 Task: Collaborate with accreditation bodies or agencies as needed.
Action: Mouse moved to (369, 73)
Screenshot: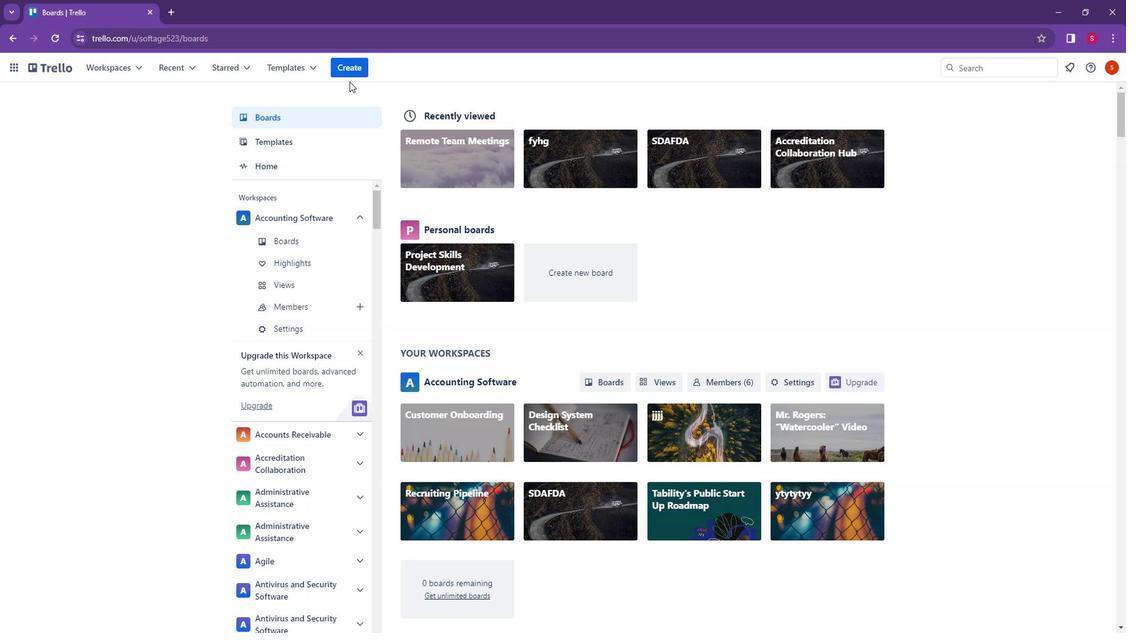 
Action: Mouse pressed left at (369, 73)
Screenshot: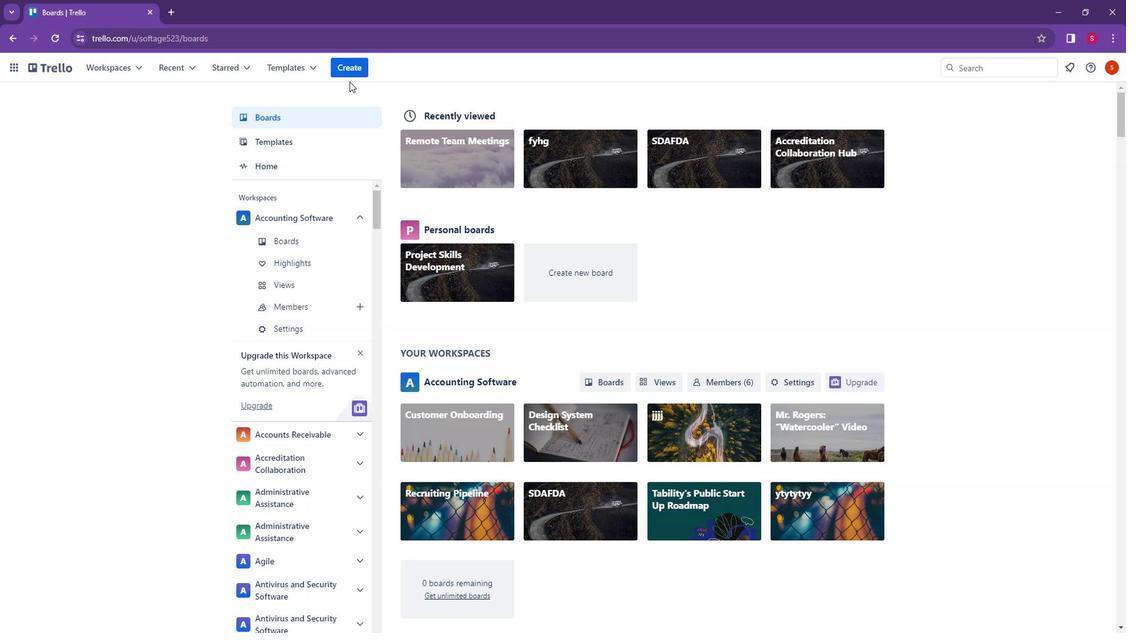 
Action: Mouse moved to (371, 121)
Screenshot: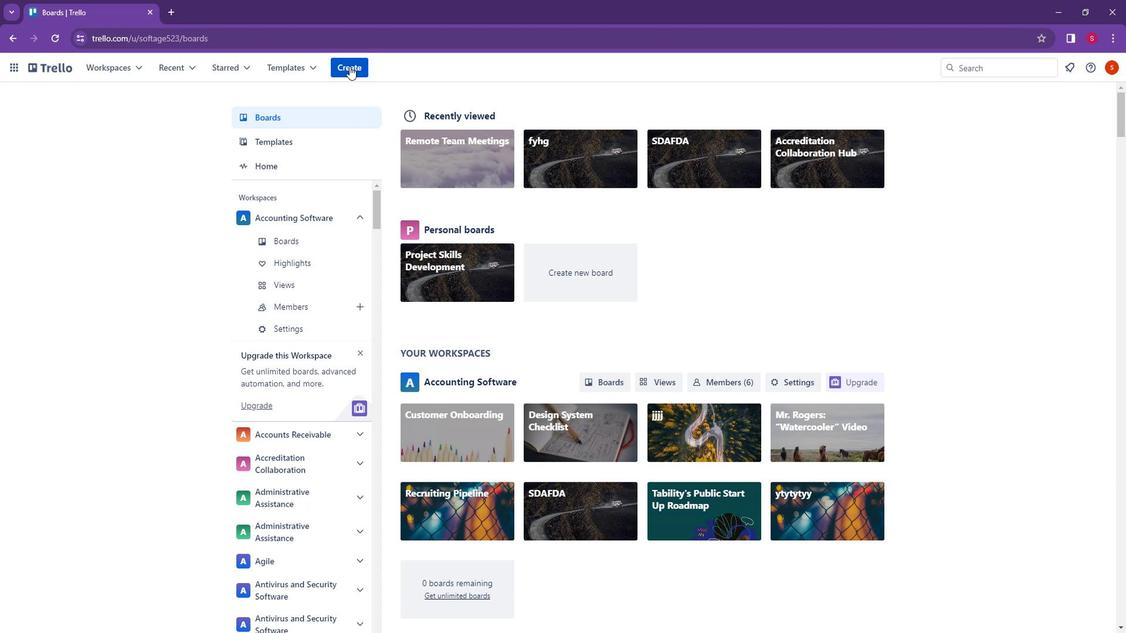 
Action: Mouse pressed left at (371, 121)
Screenshot: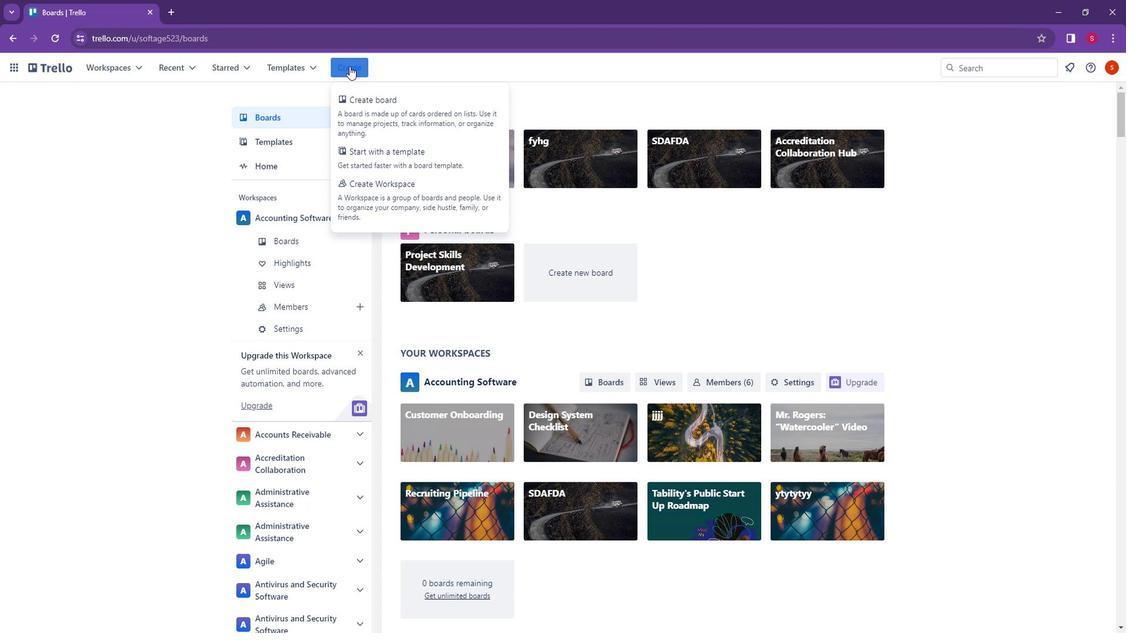 
Action: Mouse moved to (380, 272)
Screenshot: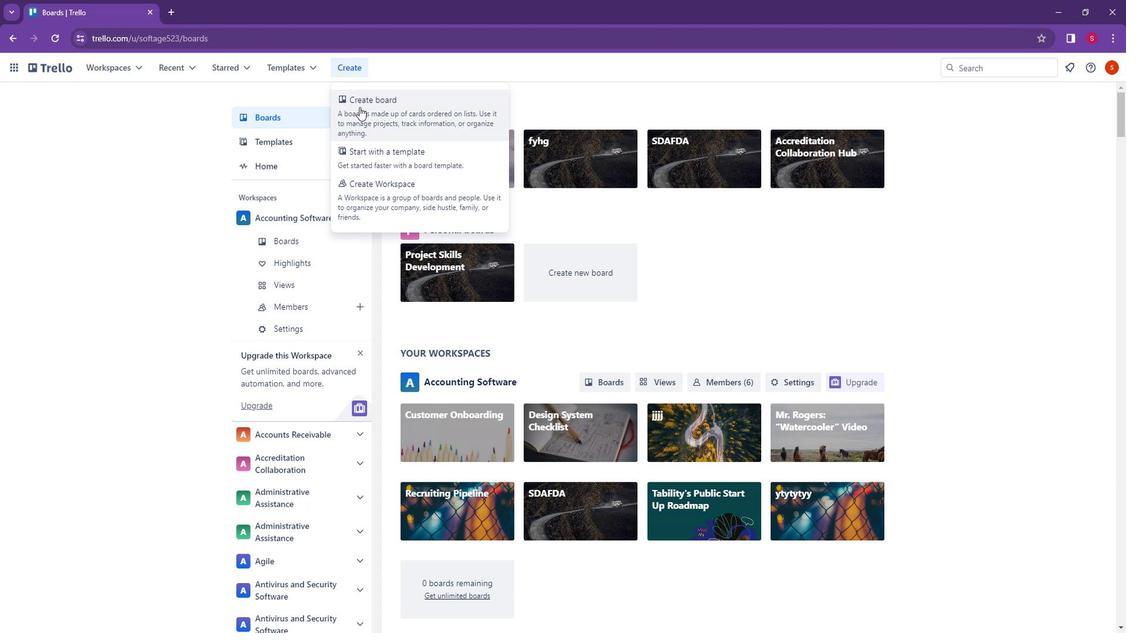 
Action: Key pressed <Key.caps_lock>A<Key.caps_lock>ccreditation<Key.space><Key.caps_lock>C<Key.caps_lock>ollaboration<Key.space><Key.caps_lock>H<Key.caps_lock>ub<Key.space>
Screenshot: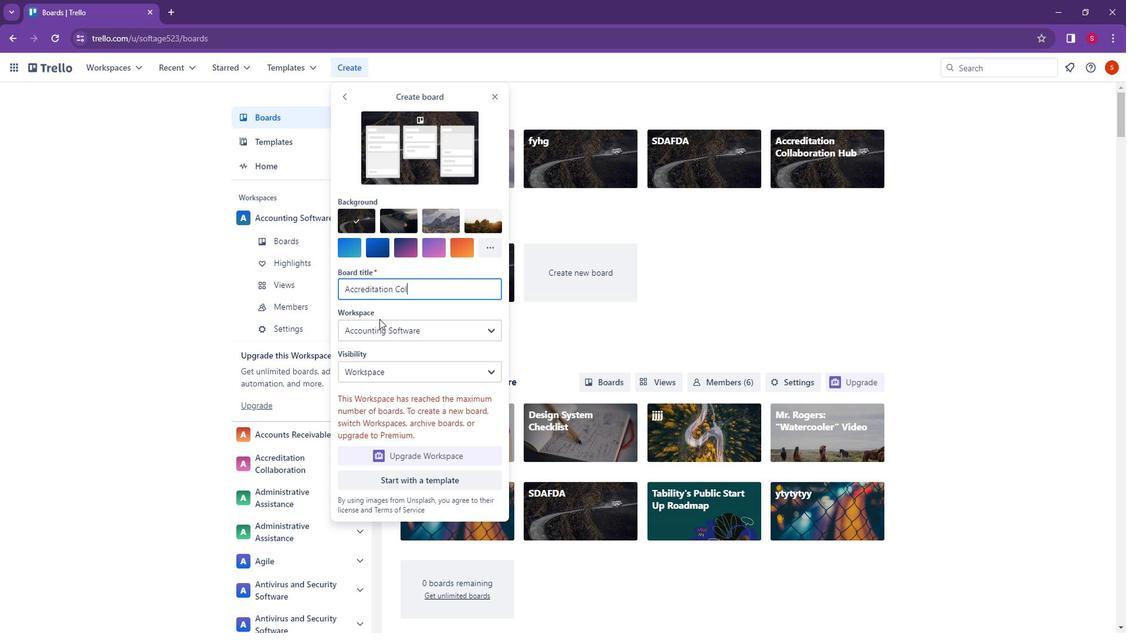 
Action: Mouse moved to (435, 371)
Screenshot: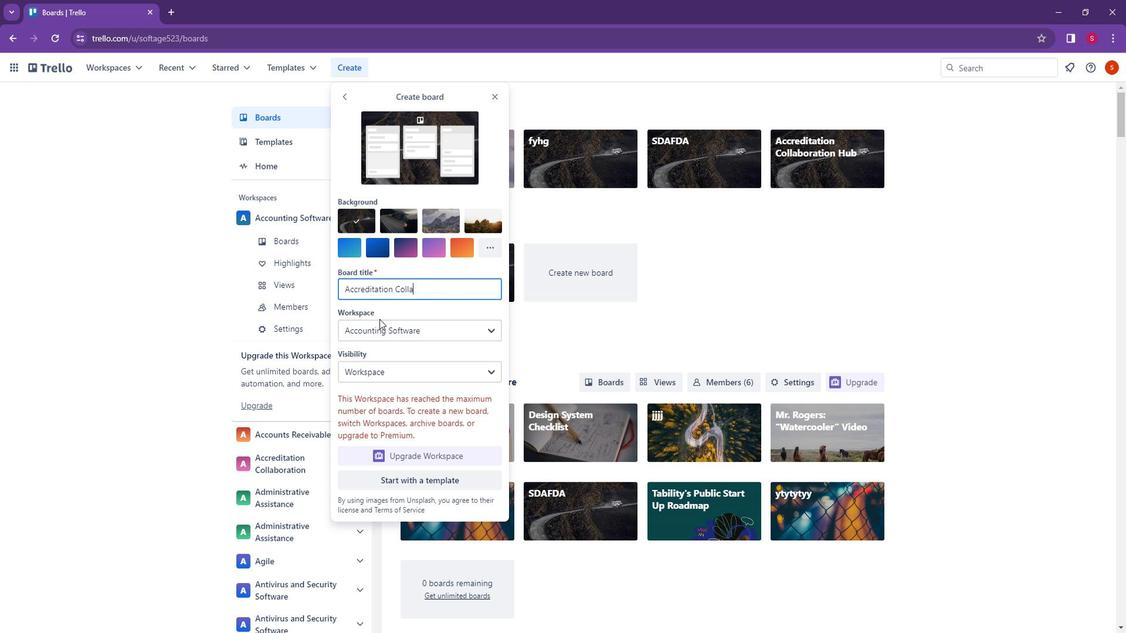 
Action: Mouse pressed left at (435, 371)
Screenshot: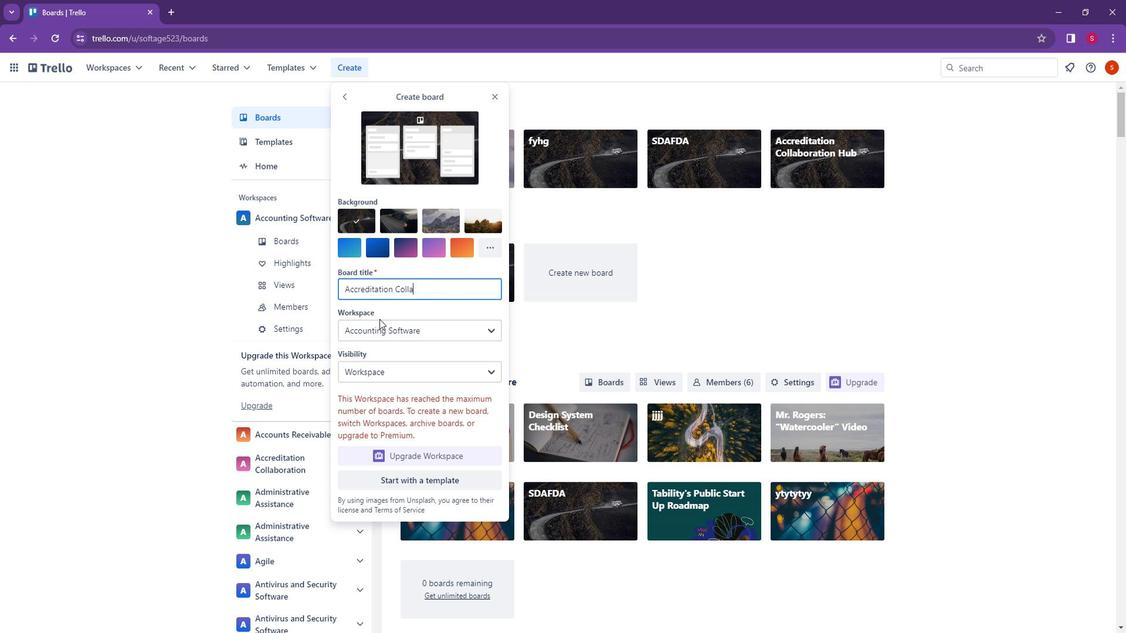 
Action: Mouse moved to (426, 395)
Screenshot: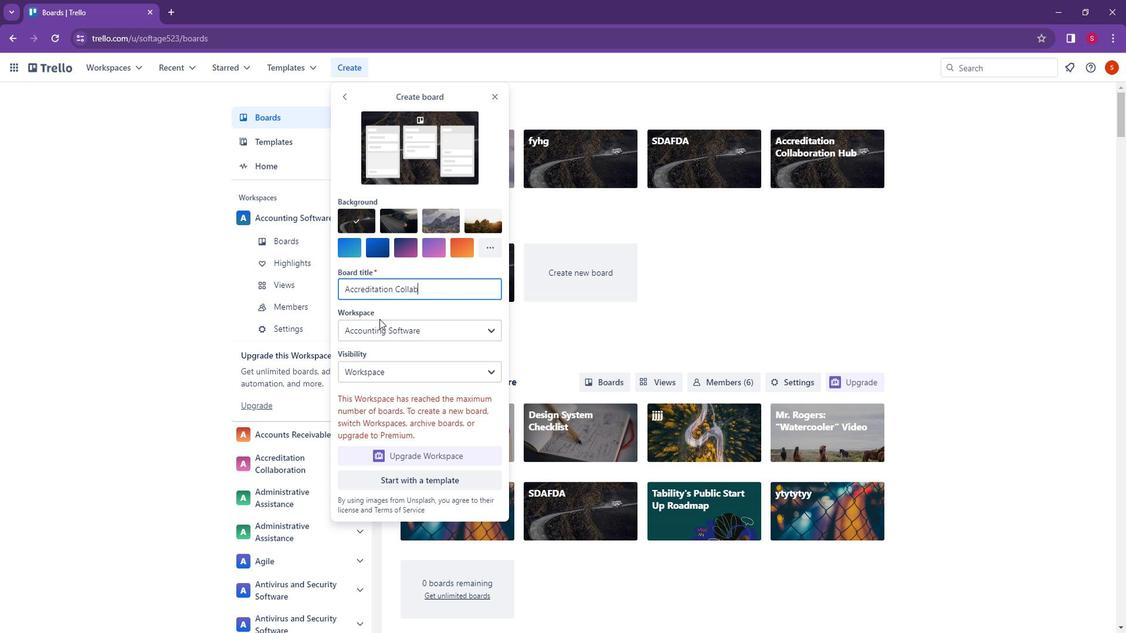 
Action: Mouse pressed left at (426, 395)
Screenshot: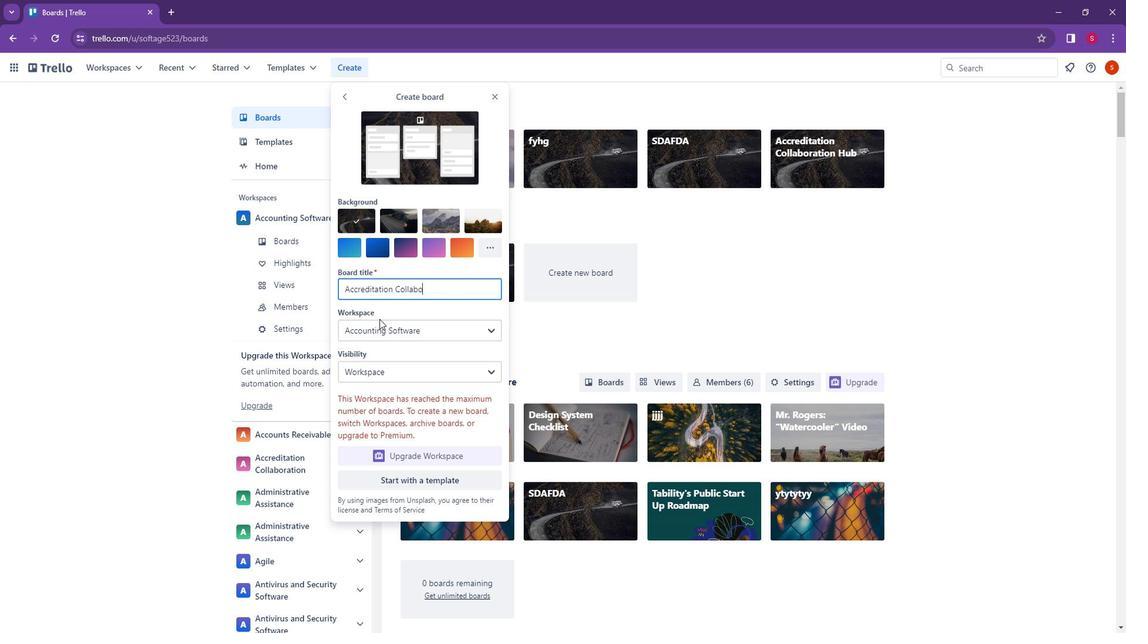 
Action: Mouse moved to (427, 405)
Screenshot: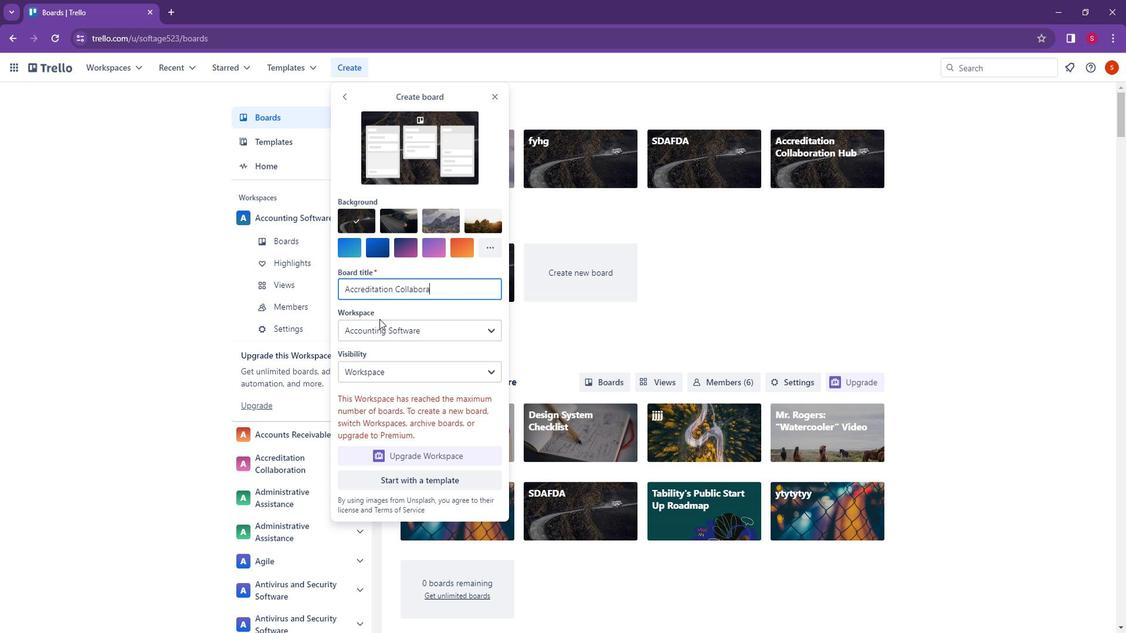 
Action: Mouse pressed left at (427, 405)
Screenshot: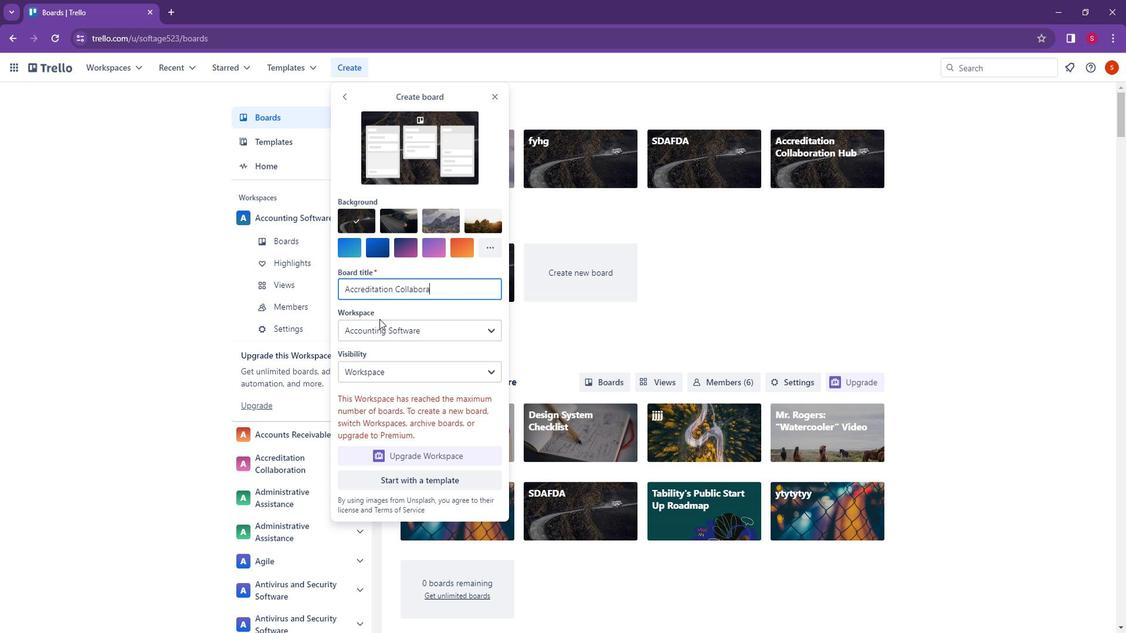 
Action: Mouse moved to (235, 150)
Screenshot: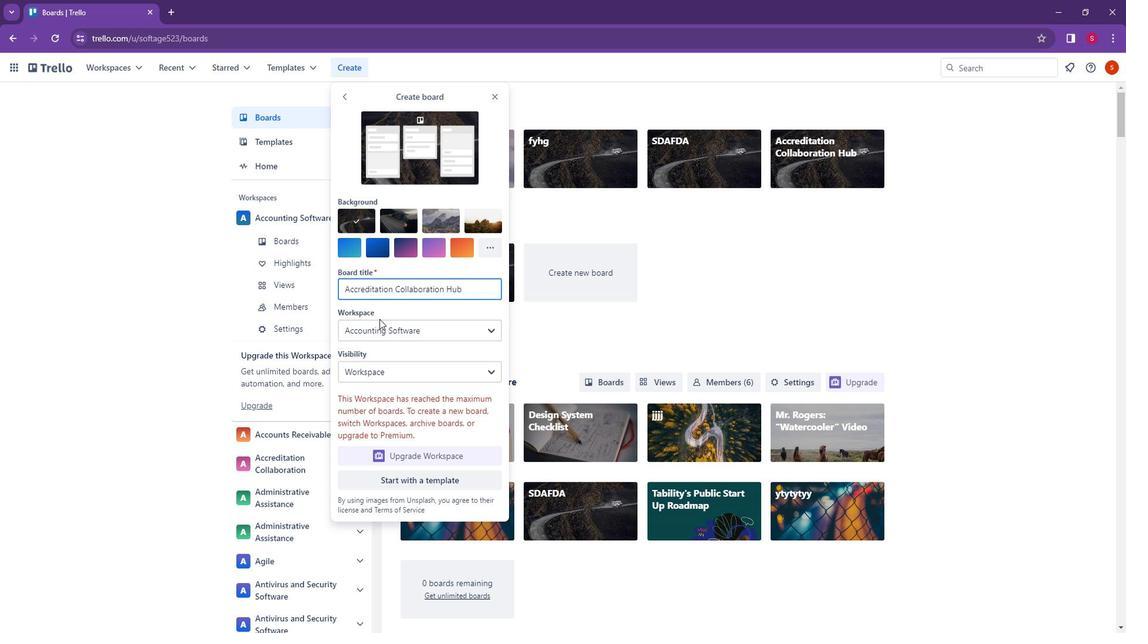 
Action: Mouse pressed left at (235, 150)
Screenshot: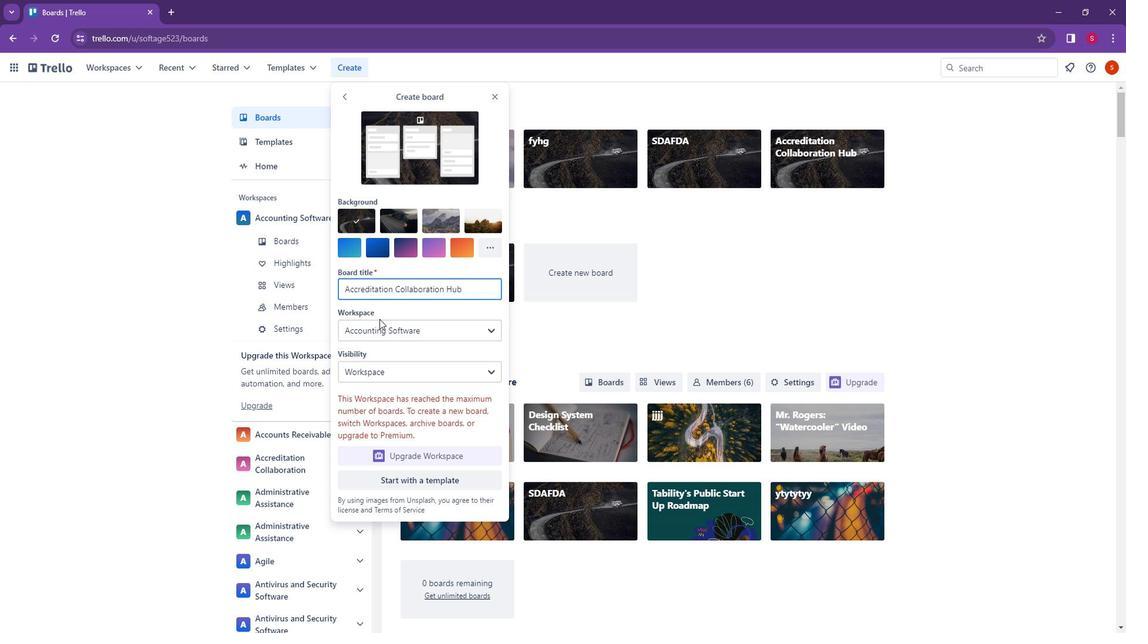 
Action: Key pressed <Key.delete><Key.caps_lock>A<Key.caps_lock>ccreditation<Key.space><Key.caps_lock>R<Key.caps_lock>equirements<Key.space>
Screenshot: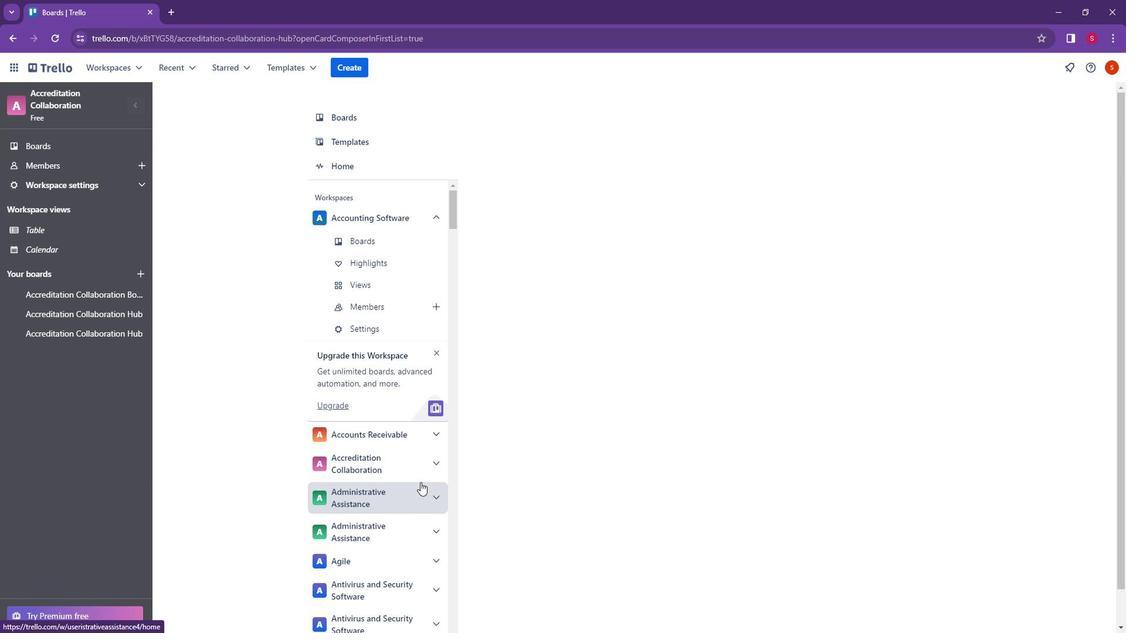 
Action: Mouse moved to (239, 246)
Screenshot: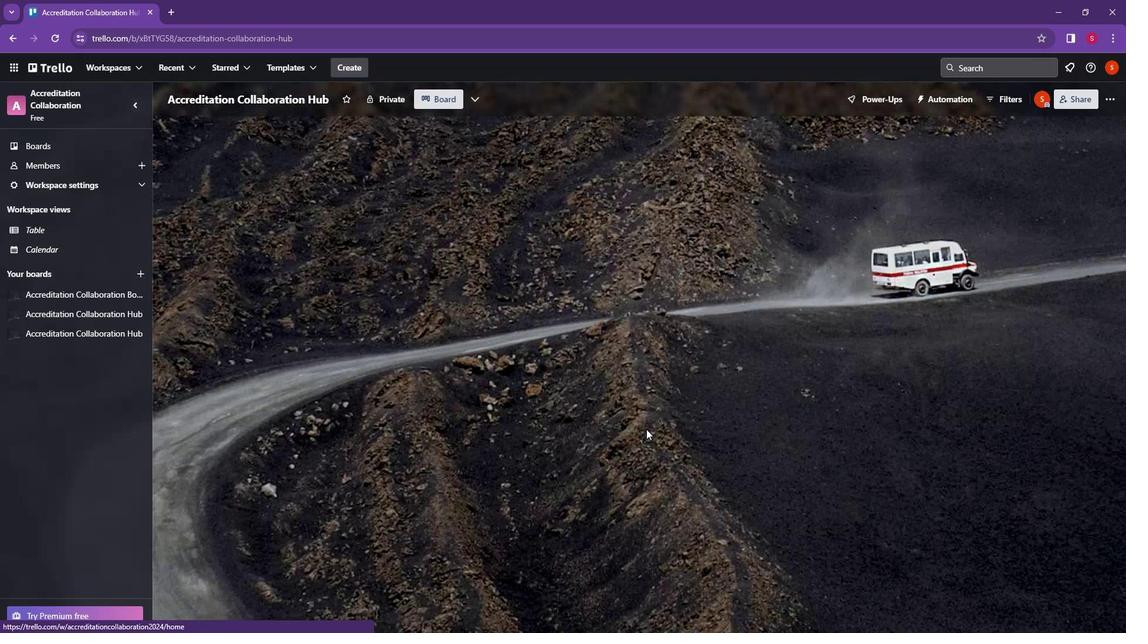 
Action: Mouse pressed left at (239, 246)
Screenshot: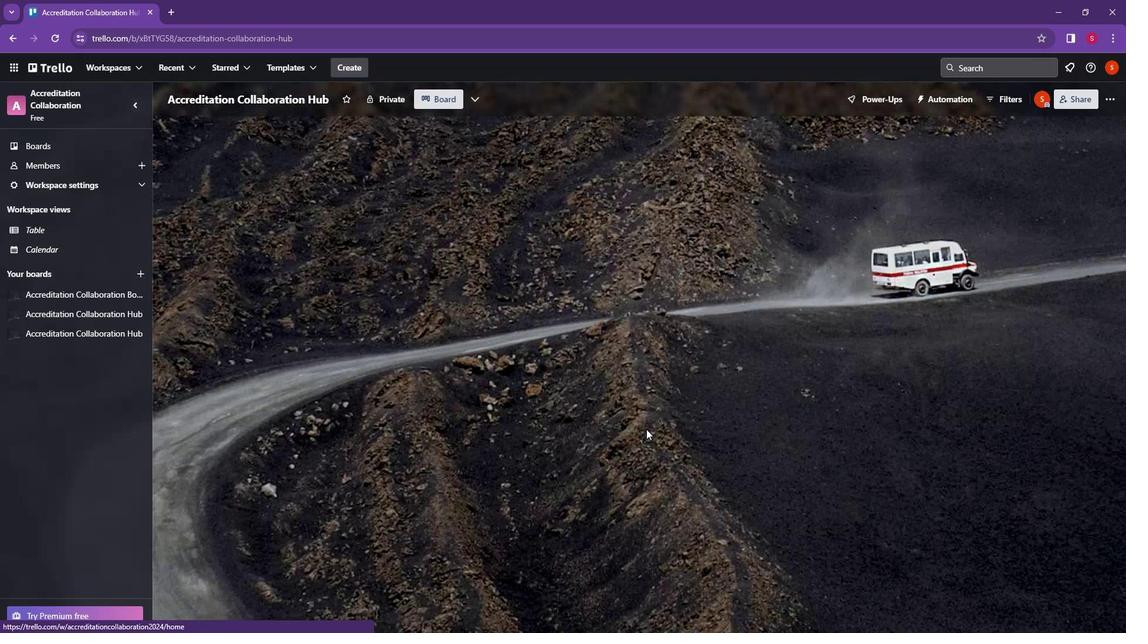 
Action: Mouse moved to (239, 246)
Screenshot: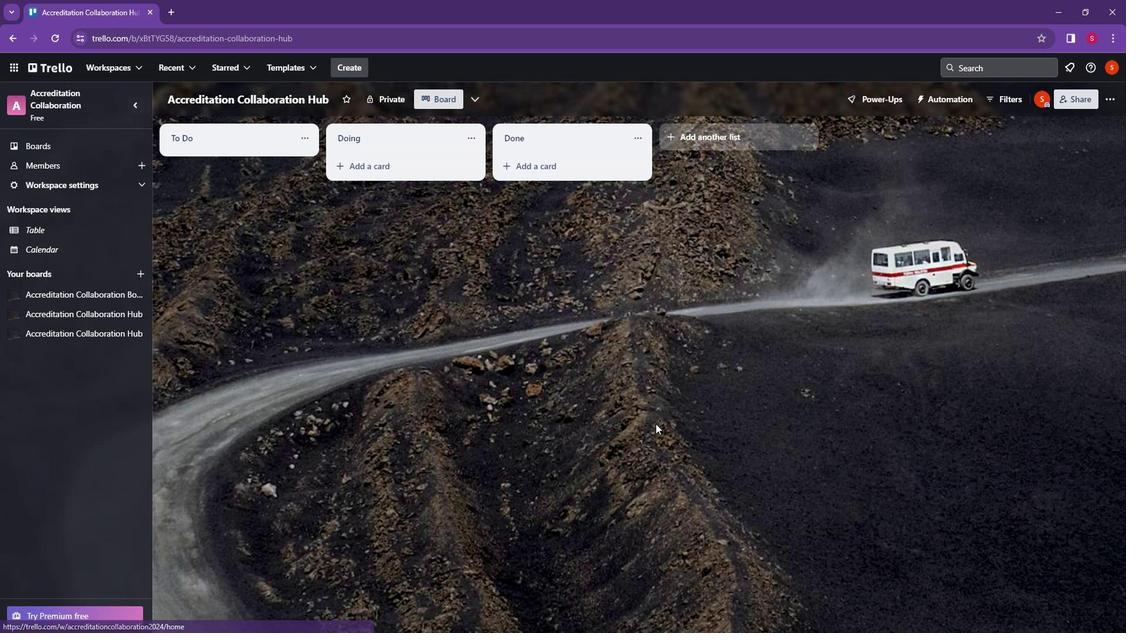 
Action: Mouse pressed left at (239, 246)
Screenshot: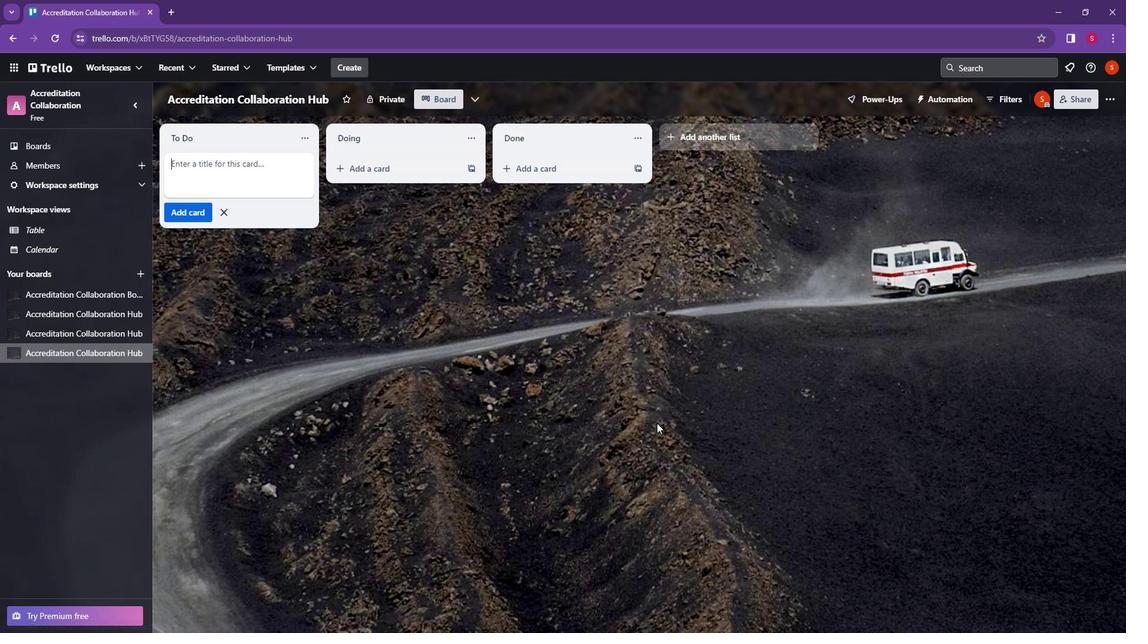 
Action: Mouse moved to (377, 148)
Screenshot: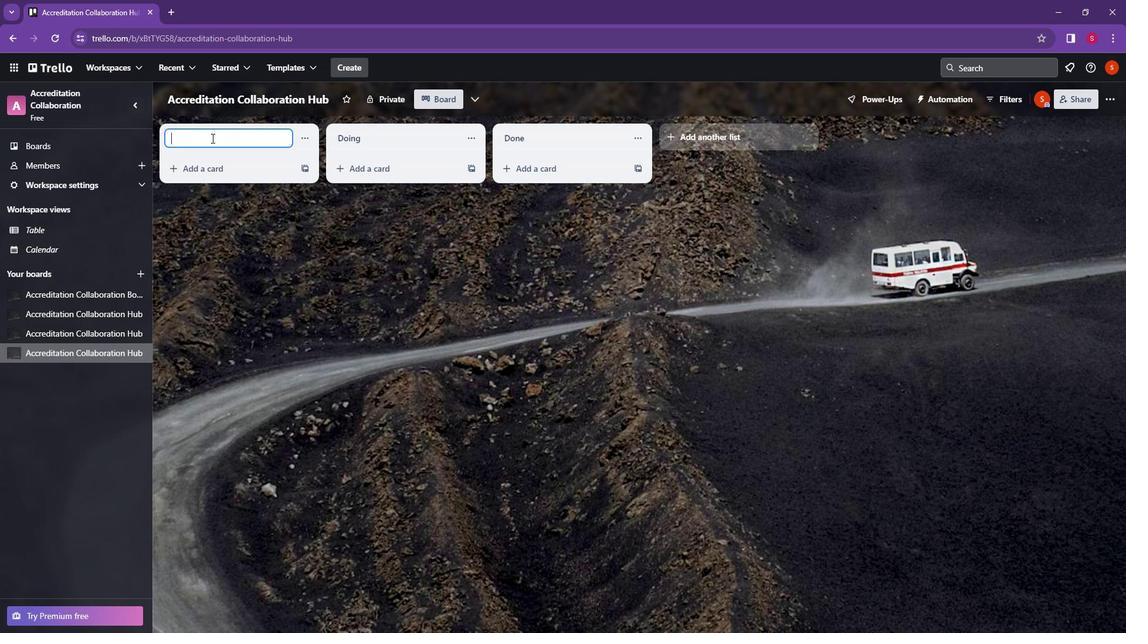
Action: Mouse pressed left at (377, 148)
Screenshot: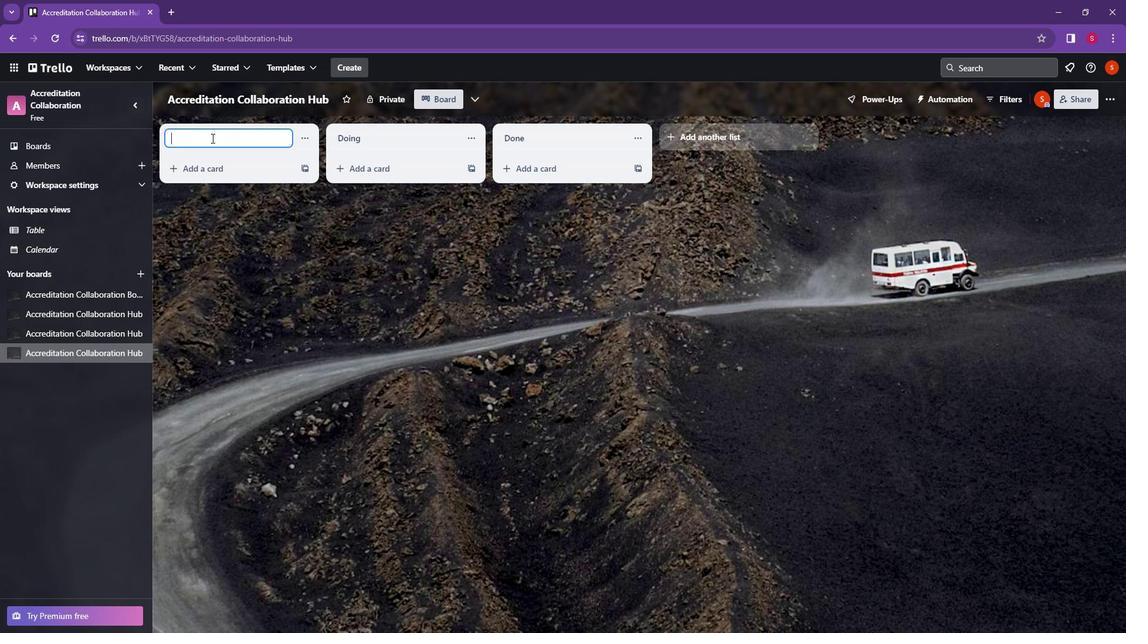 
Action: Mouse moved to (320, 206)
Screenshot: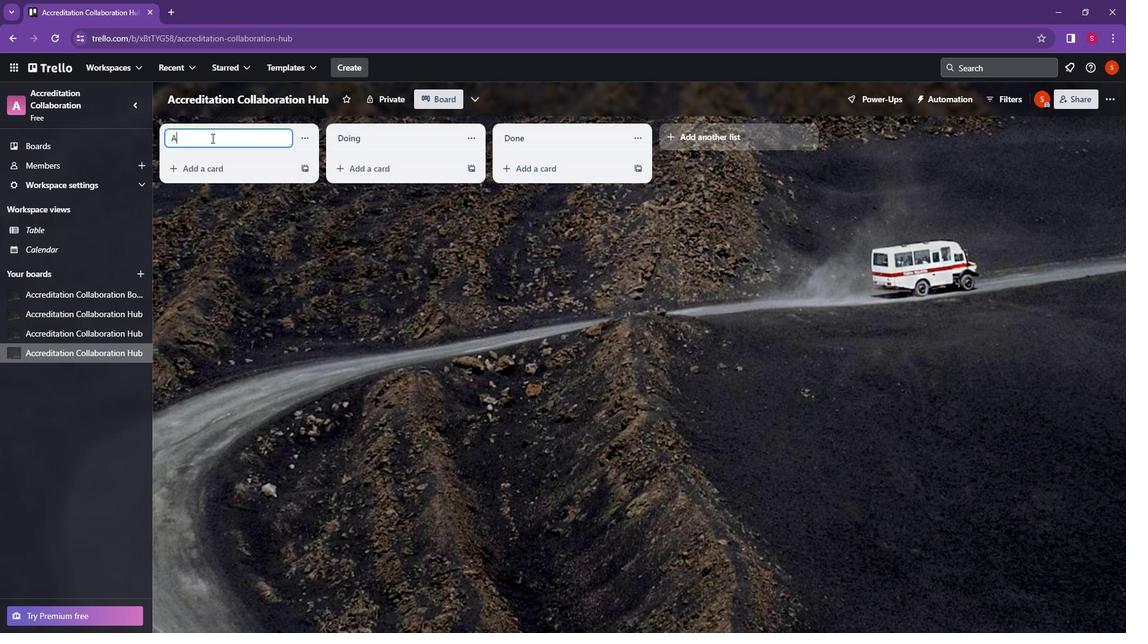 
Action: Mouse pressed left at (320, 206)
Screenshot: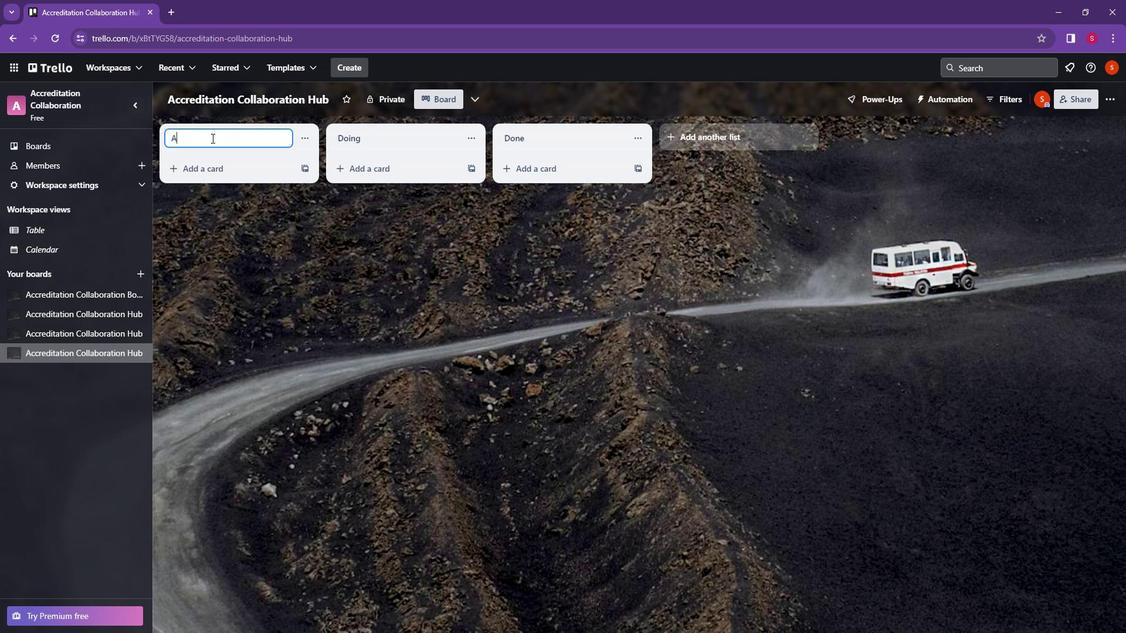 
Action: Mouse moved to (246, 177)
Screenshot: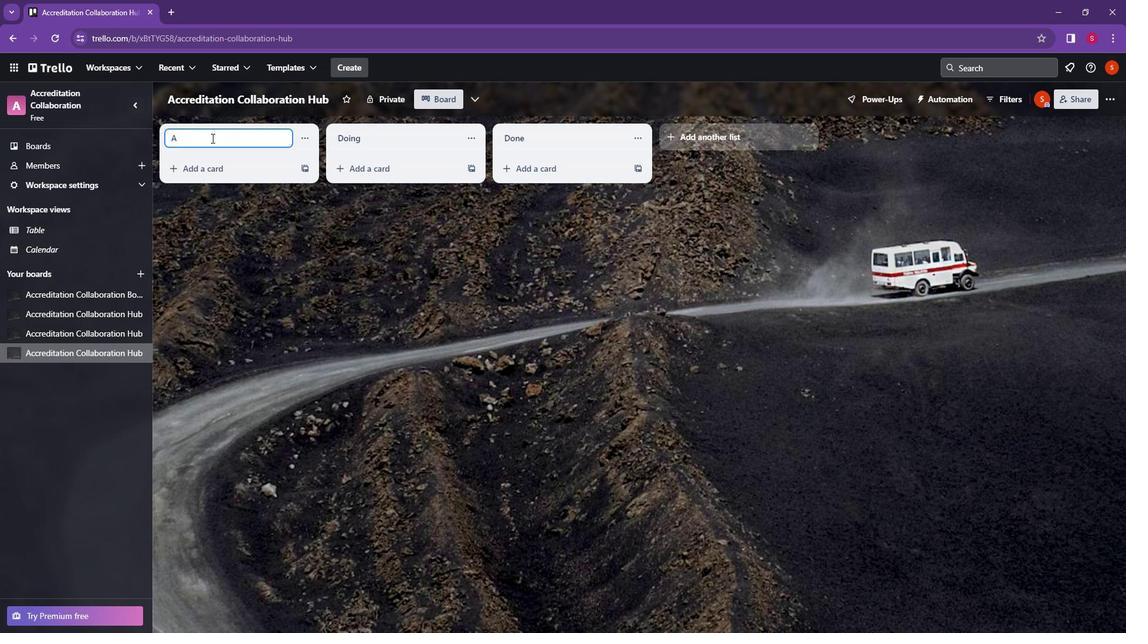 
Action: Mouse pressed left at (246, 177)
Screenshot: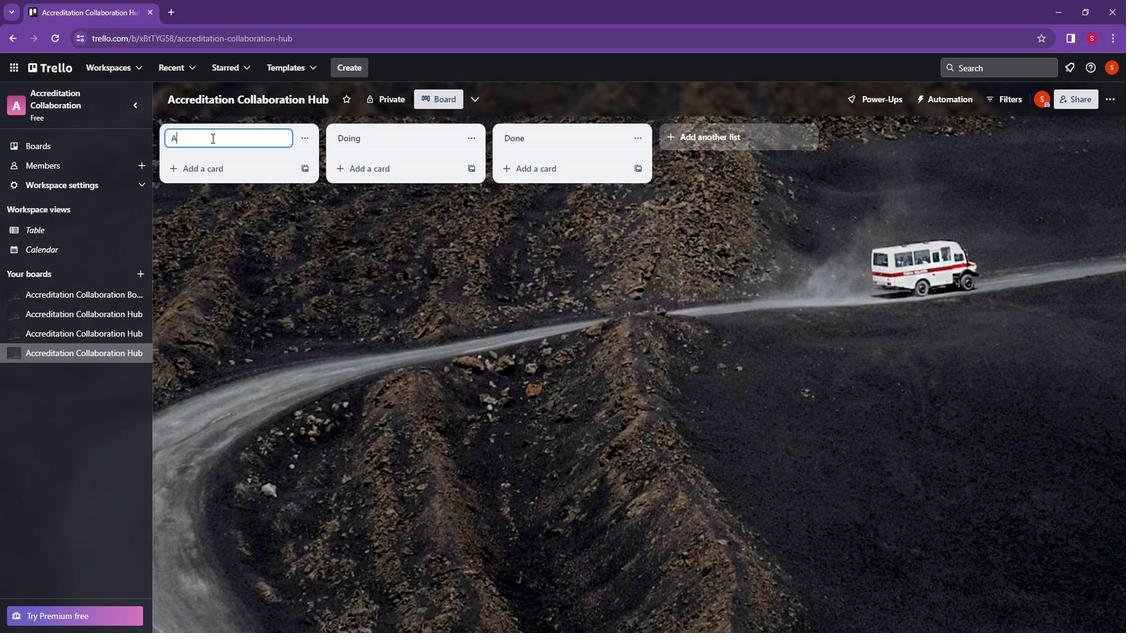 
Action: Mouse moved to (244, 179)
Screenshot: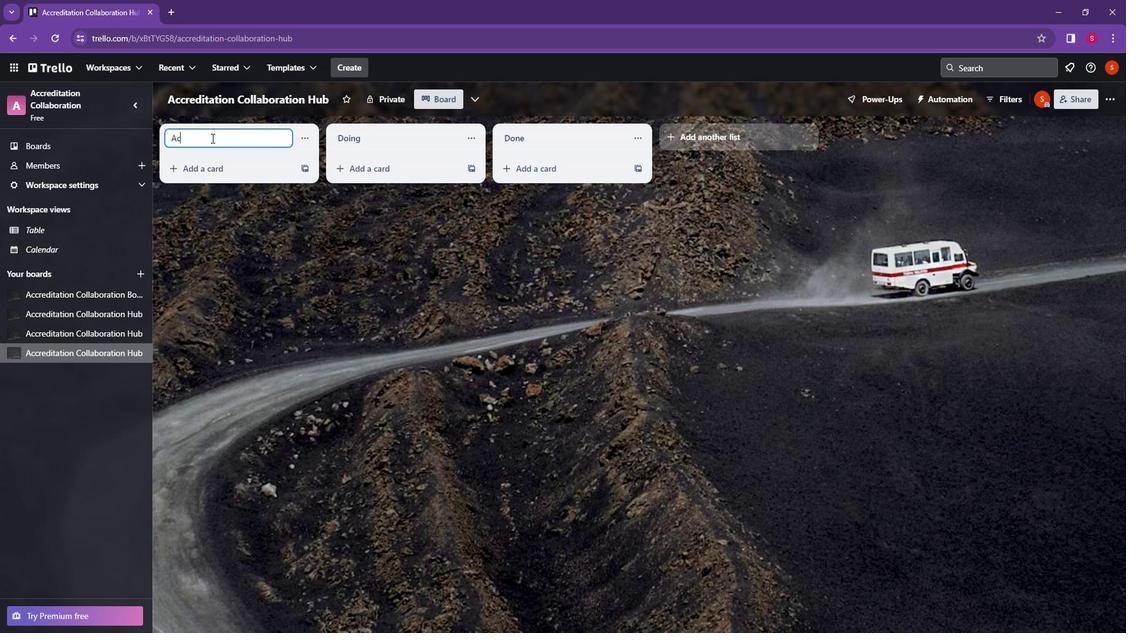 
Action: Key pressed <Key.caps_lock>R<Key.caps_lock>eview<Key.space><Key.caps_lock>D<Key.caps_lock>ocumentation<Key.space>
Screenshot: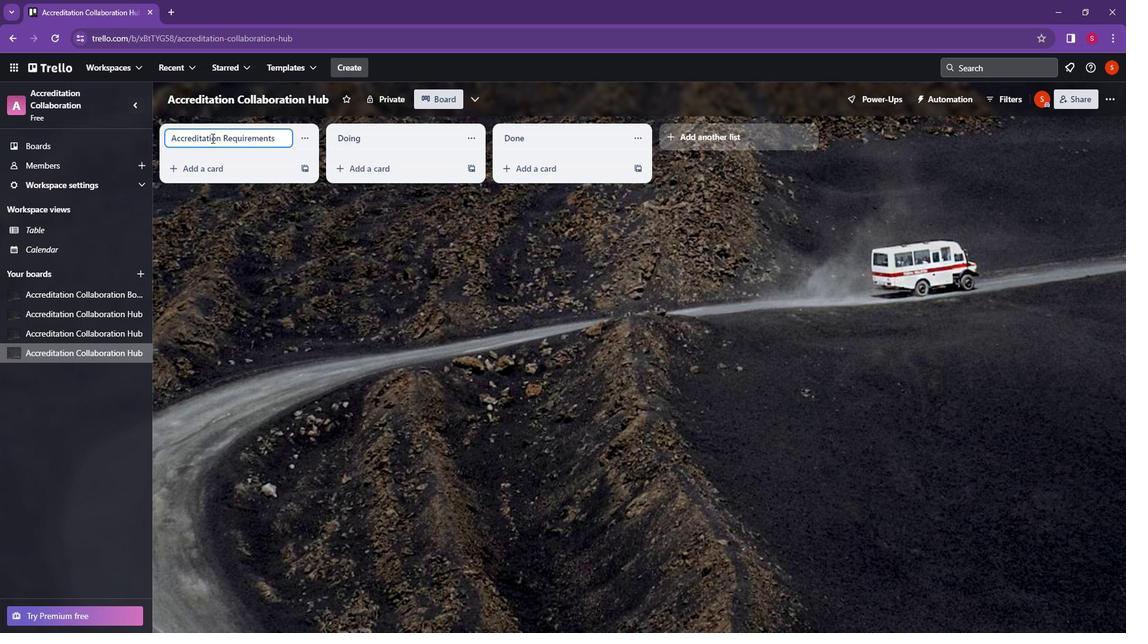 
Action: Mouse moved to (285, 286)
Screenshot: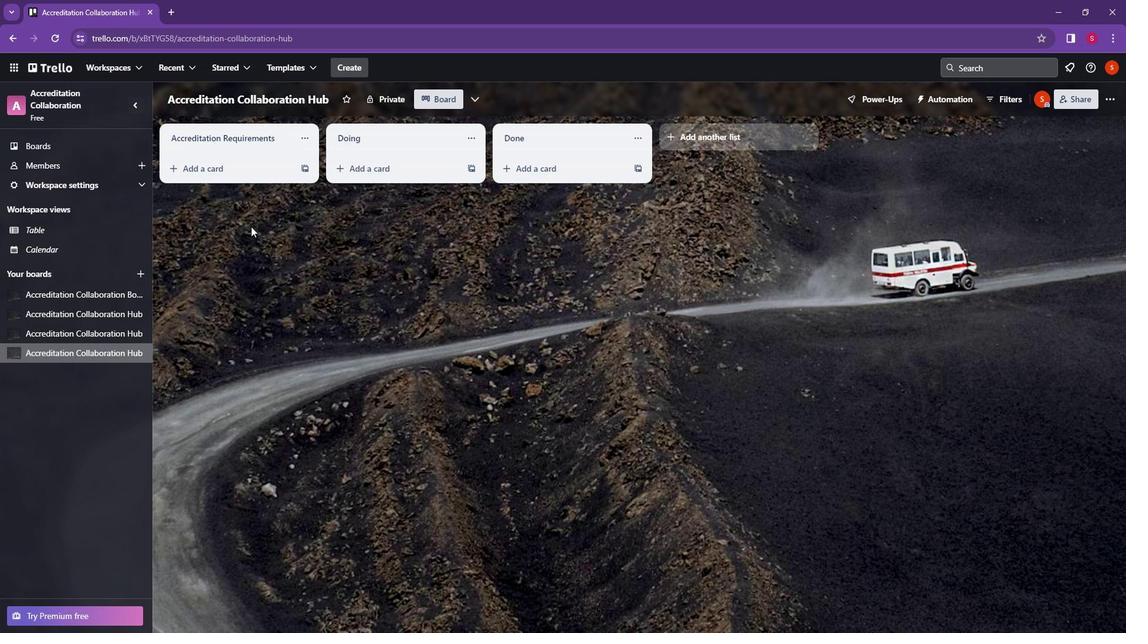 
Action: Mouse pressed left at (285, 286)
Screenshot: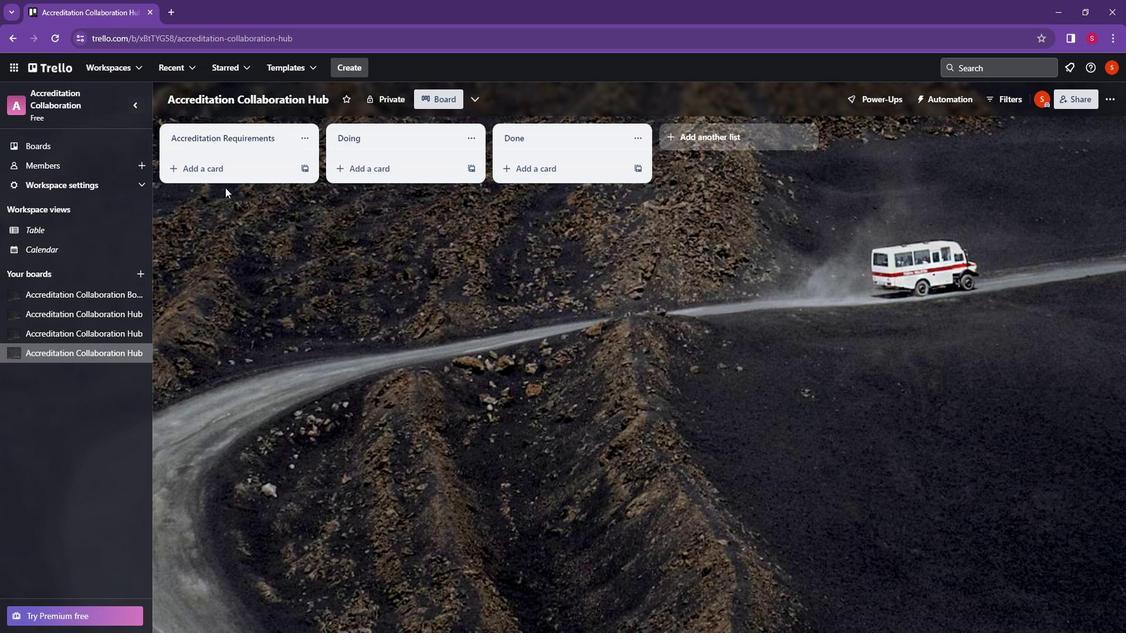 
Action: Mouse moved to (228, 174)
Screenshot: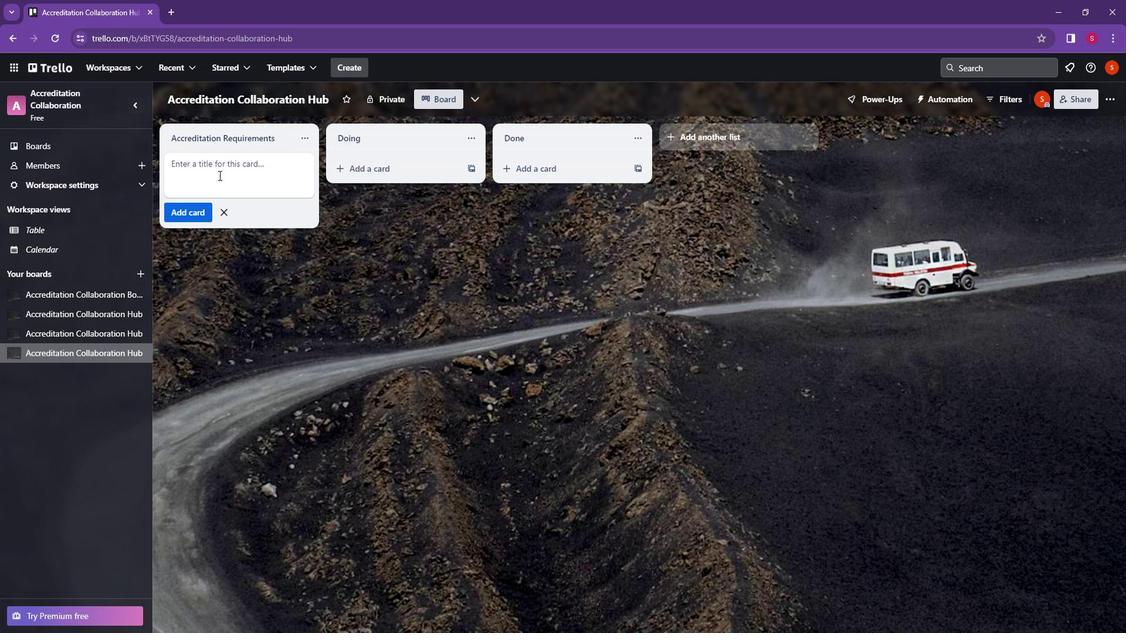 
Action: Mouse pressed left at (228, 174)
Screenshot: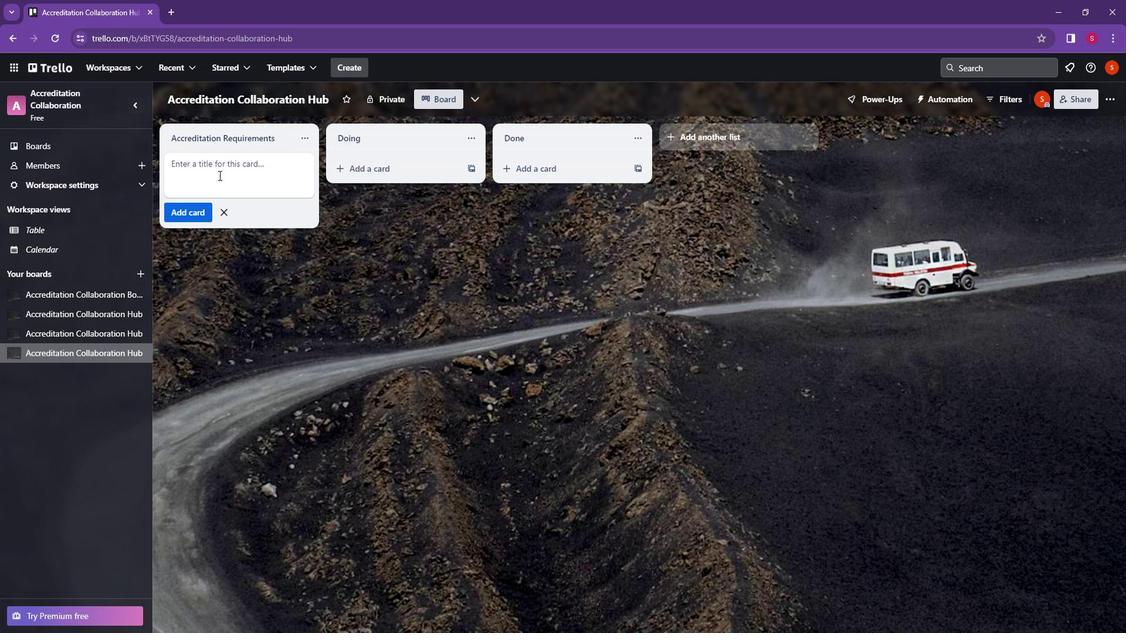 
Action: Mouse moved to (411, 263)
Screenshot: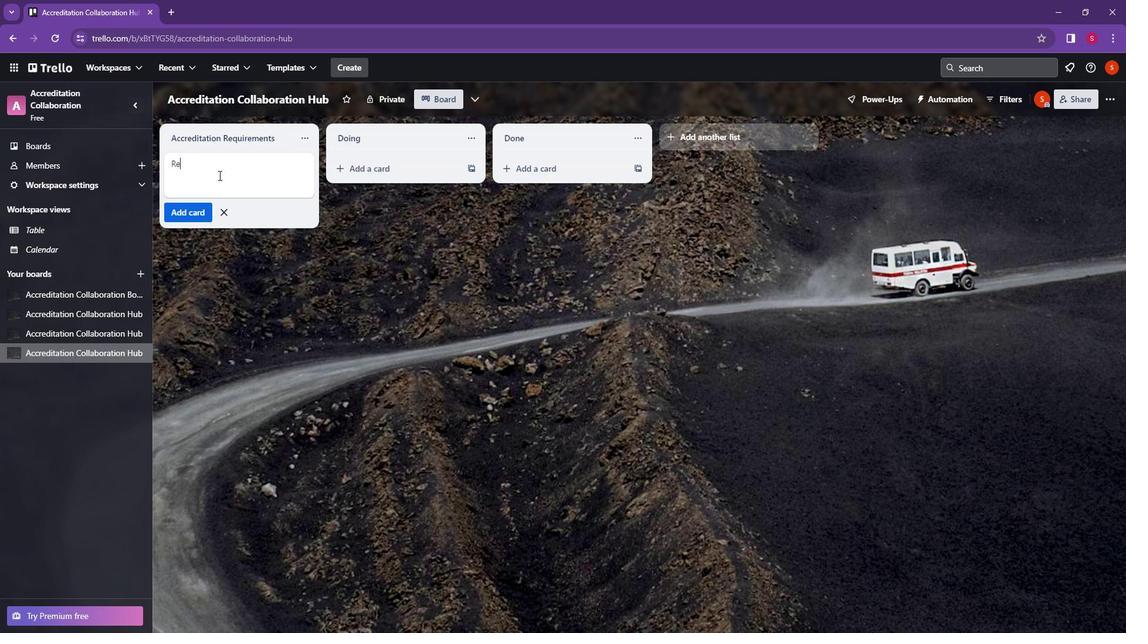 
Action: Mouse pressed left at (411, 263)
Screenshot: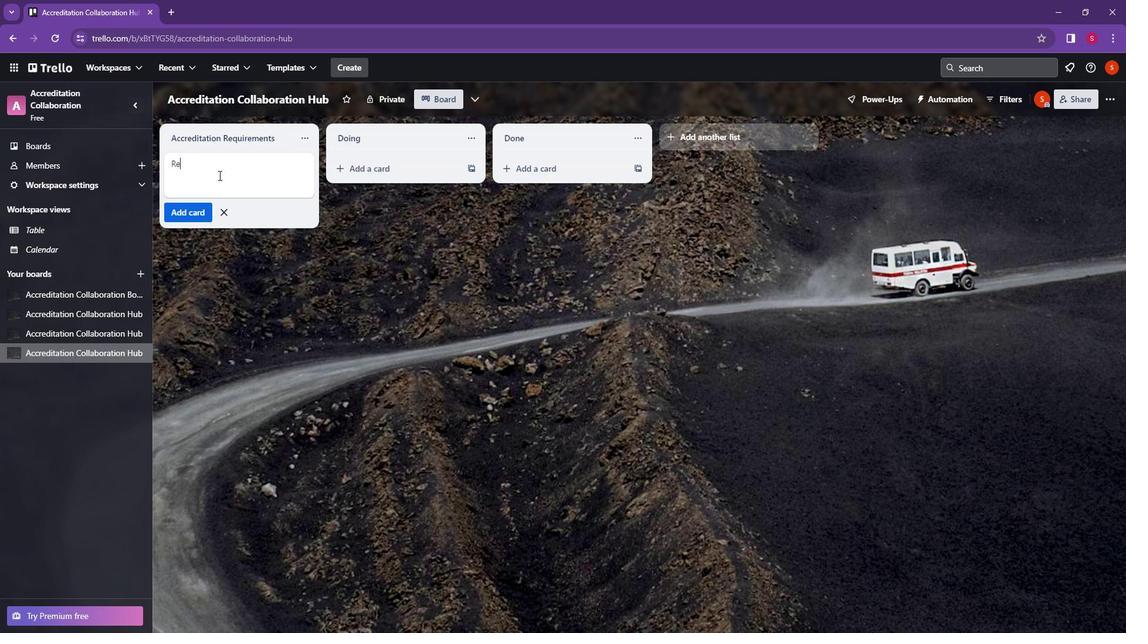
Action: Mouse moved to (411, 272)
Screenshot: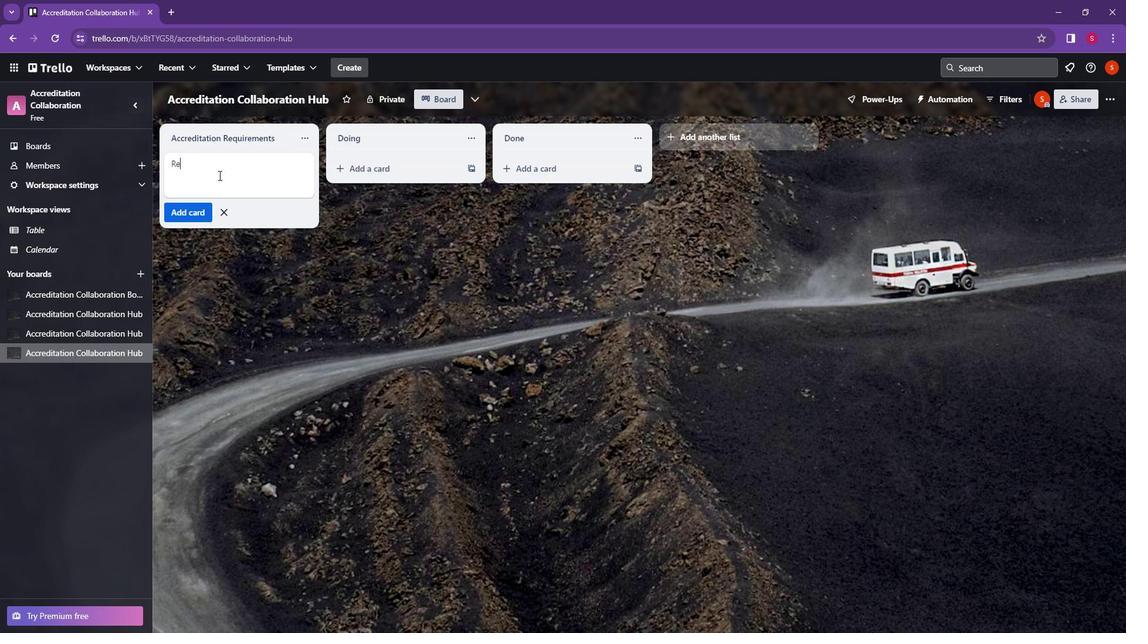 
Action: Mouse pressed left at (411, 272)
Screenshot: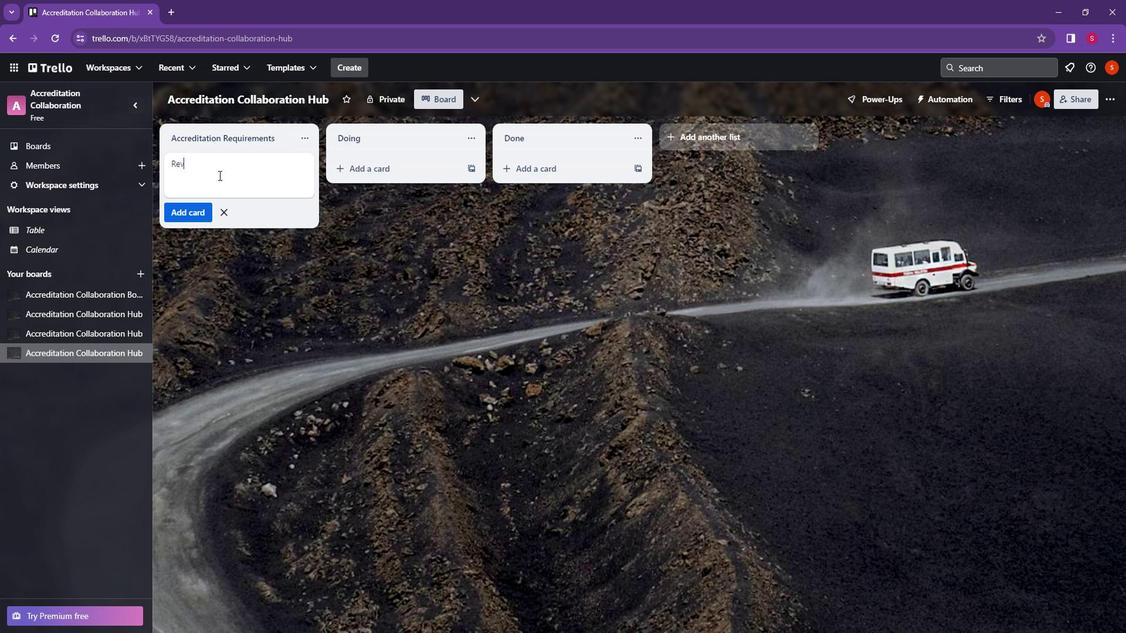
Action: Mouse moved to (411, 272)
Screenshot: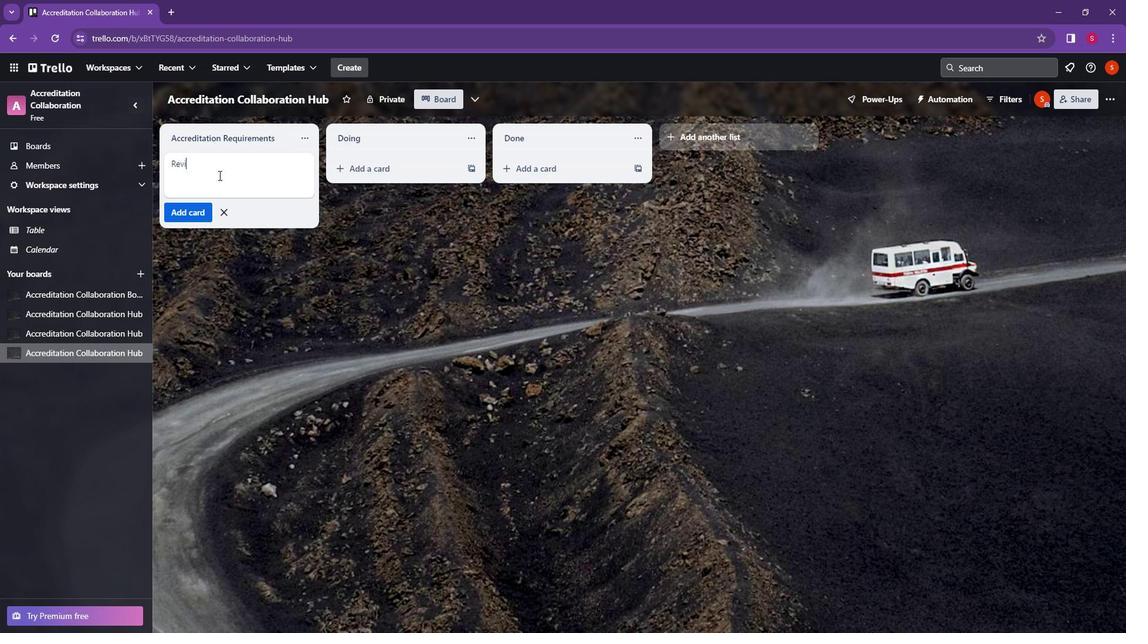 
Action: Key pressed <Key.caps_lock>E<Key.caps_lock>xamine<Key.space>and<Key.space>verify<Key.space>the<Key.space>submitted<Key.space>accreditation<Key.space>documentation<Key.space>for<Key.space>compliance<Key.space>with<Key.space>industry<Key.space>standards.<Key.space>
Screenshot: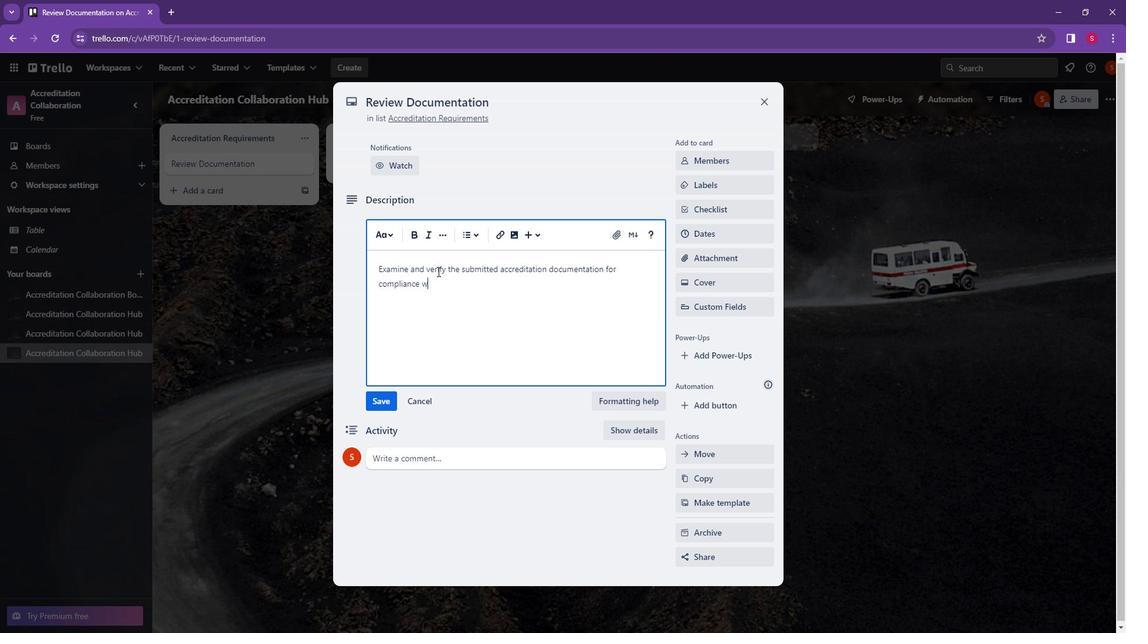 
Action: Mouse moved to (399, 397)
Screenshot: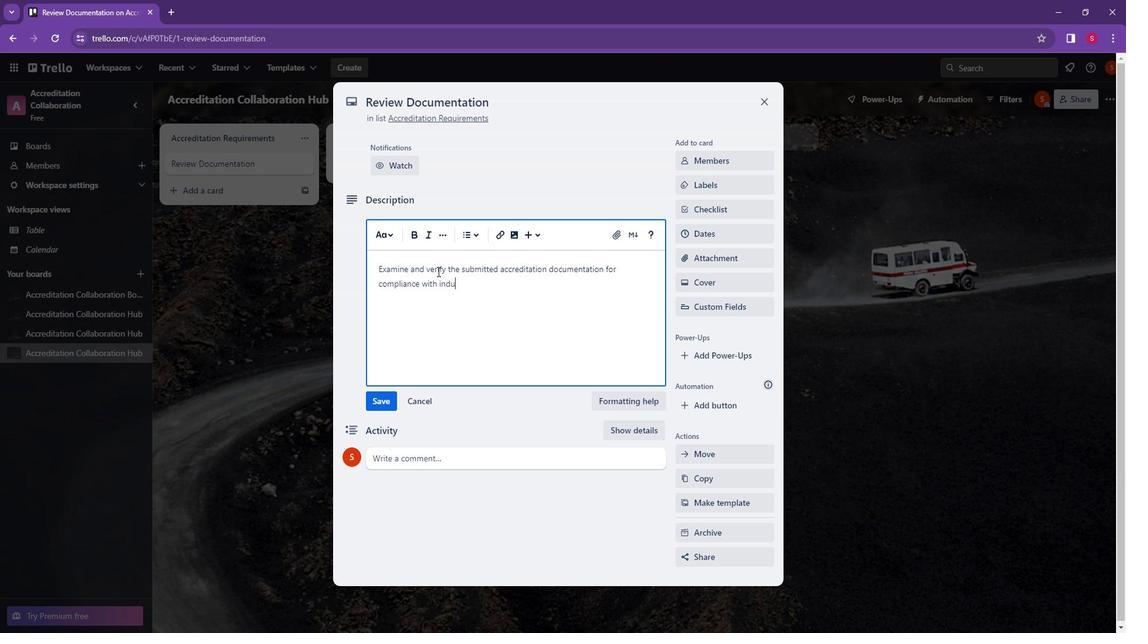 
Action: Mouse pressed left at (399, 397)
Screenshot: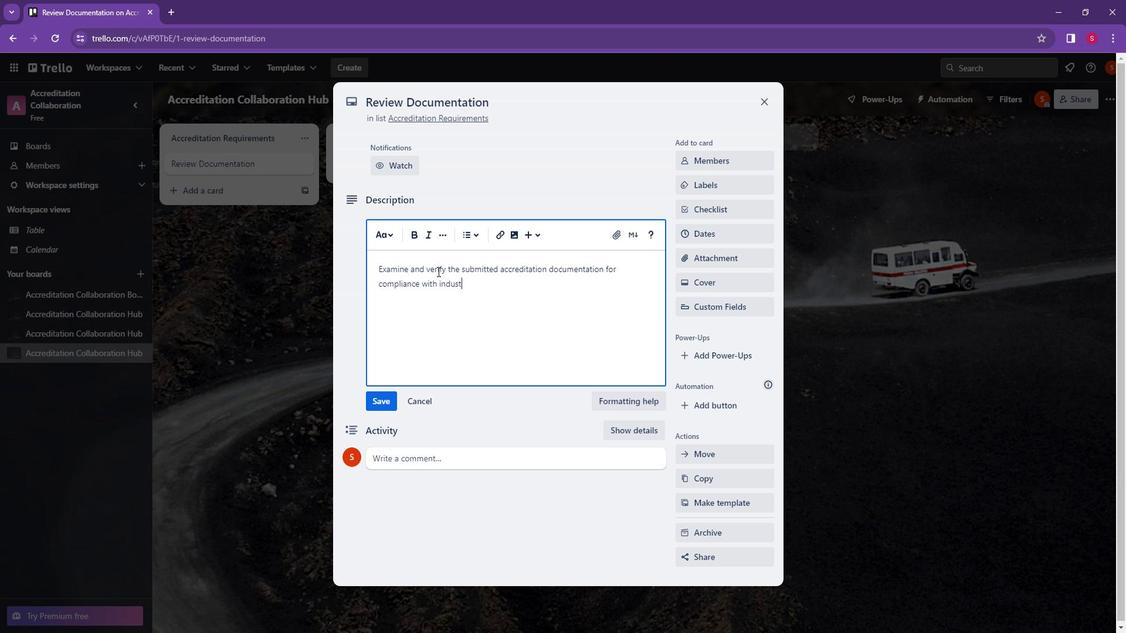 
Action: Mouse moved to (749, 191)
Screenshot: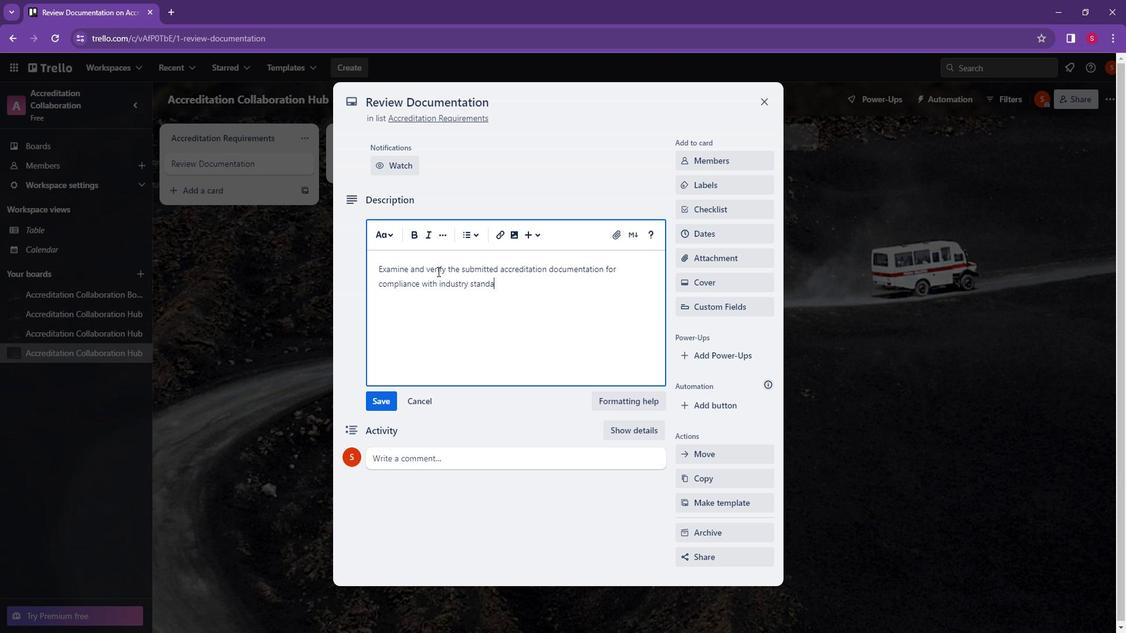 
Action: Mouse pressed left at (749, 191)
Screenshot: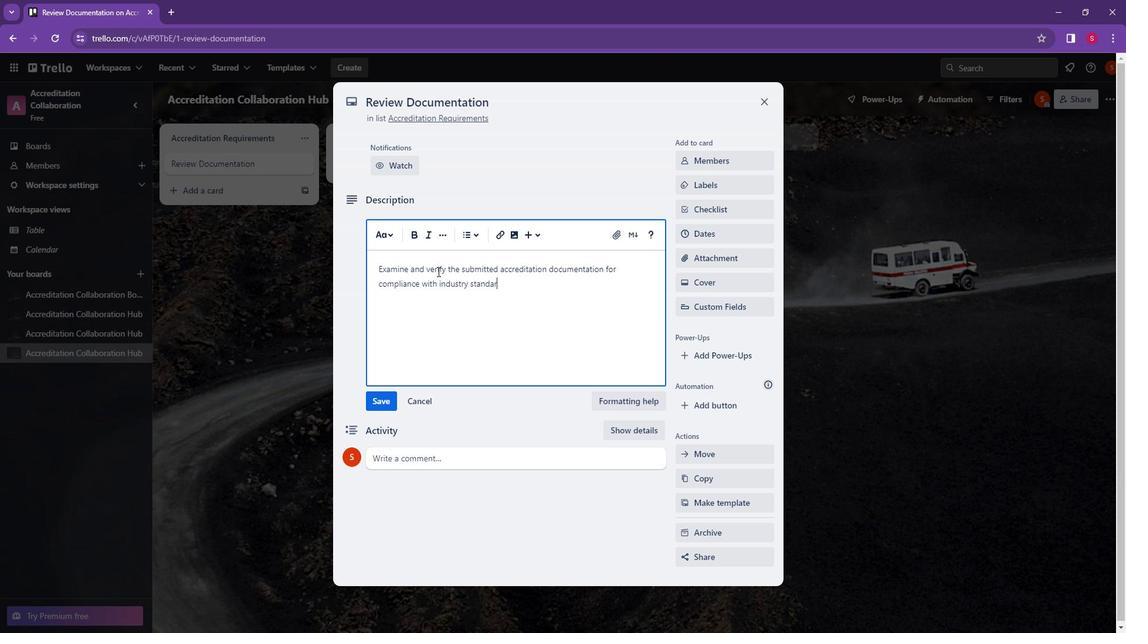 
Action: Mouse moved to (756, 251)
Screenshot: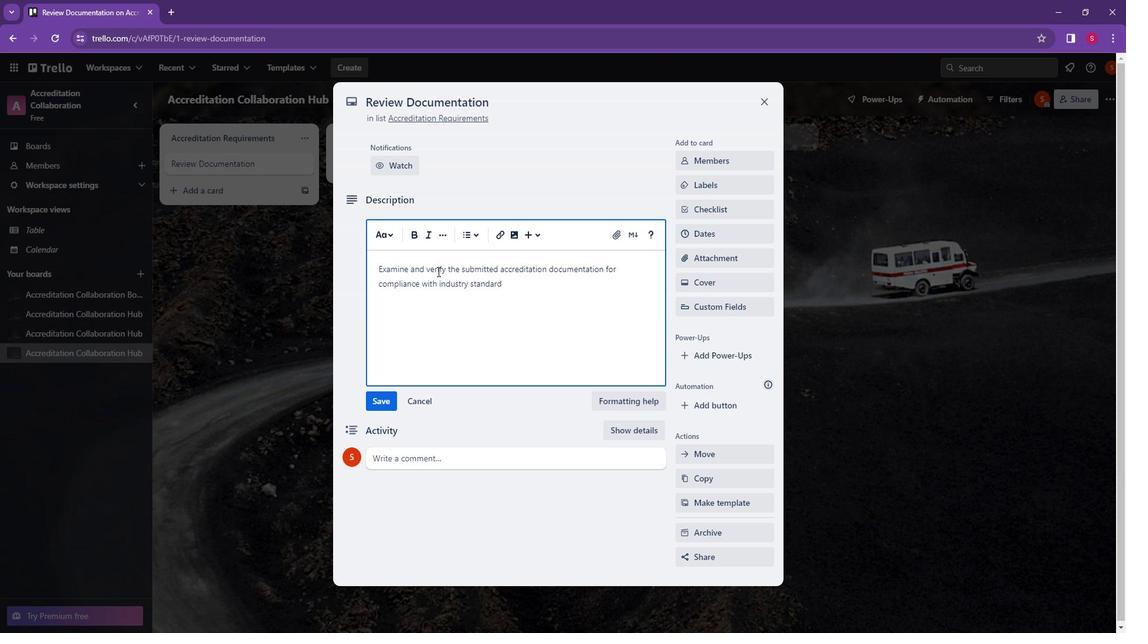 
Action: Key pressed <Key.caps_lock>P<Key.caps_lock>ending<Key.space><Key.caps_lock>R<Key.caps_lock>eview<Key.space>
Screenshot: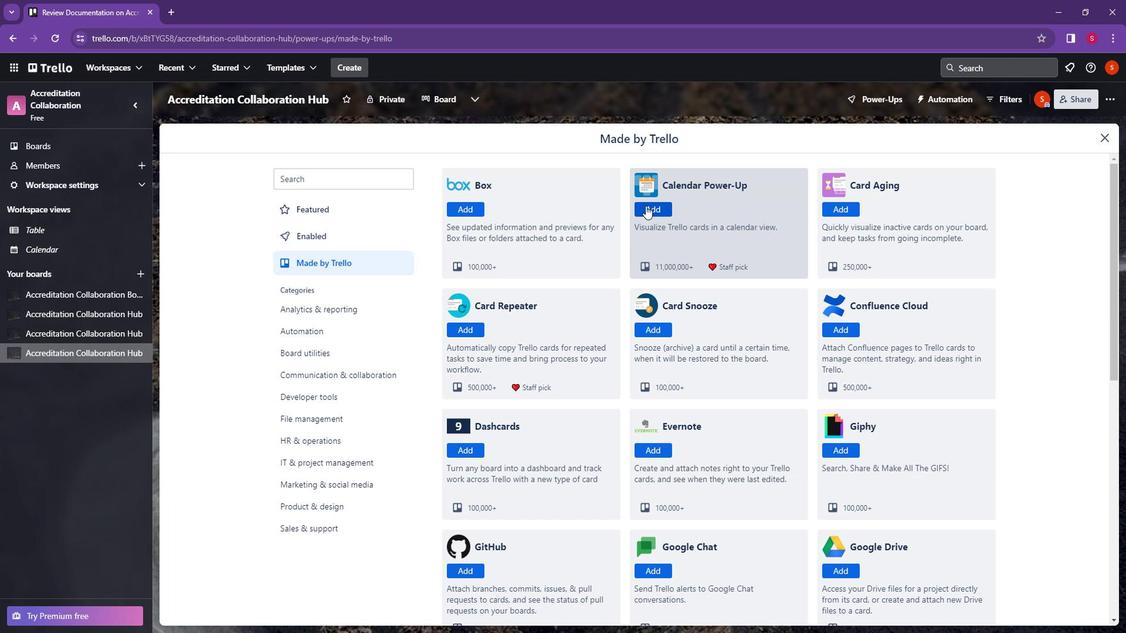 
Action: Mouse moved to (760, 282)
Screenshot: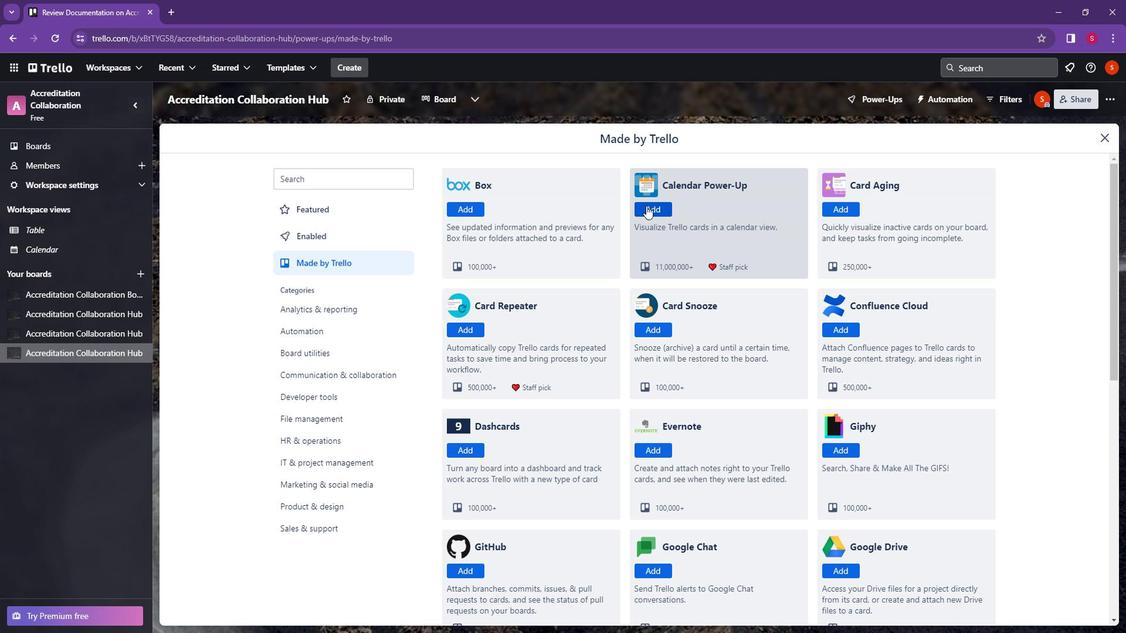 
Action: Mouse pressed left at (760, 282)
Screenshot: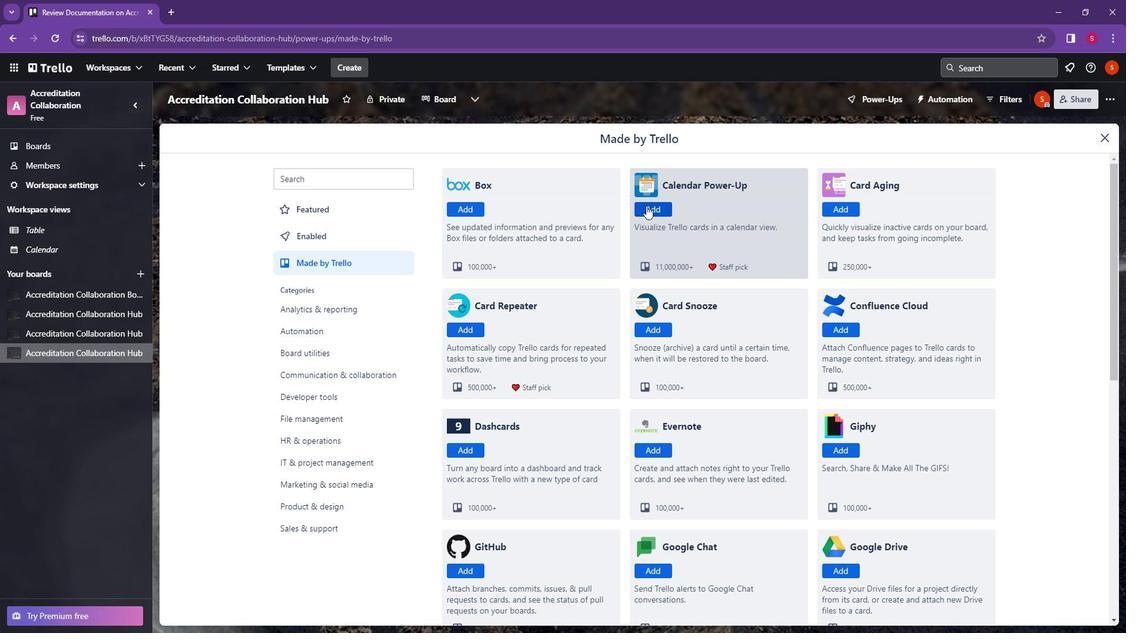 
Action: Mouse moved to (752, 367)
Screenshot: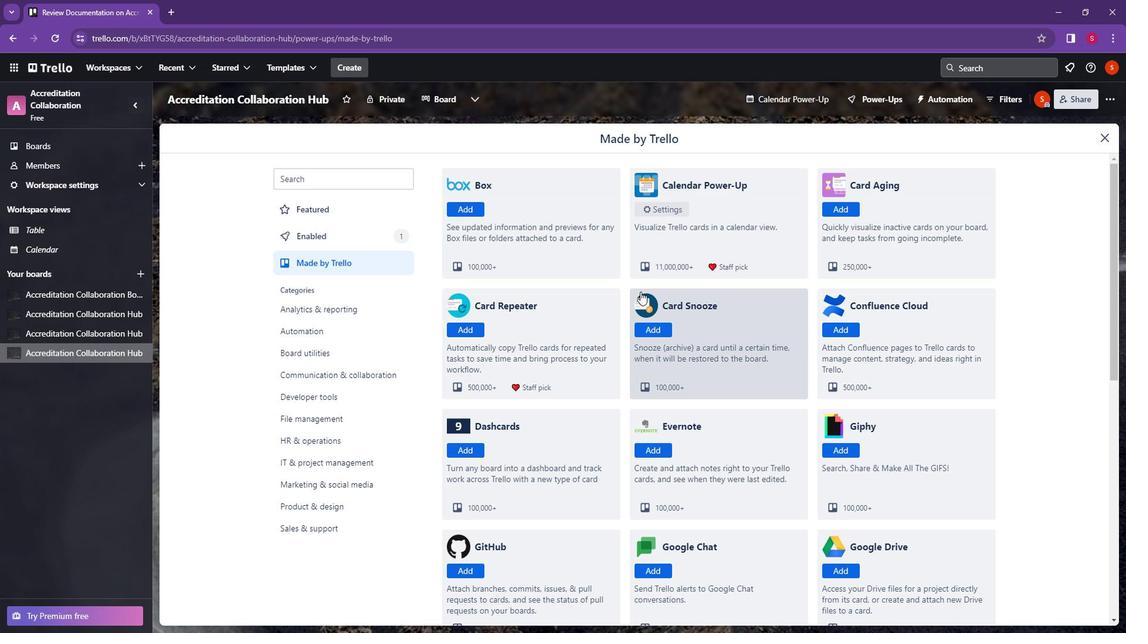 
Action: Mouse pressed left at (752, 367)
Screenshot: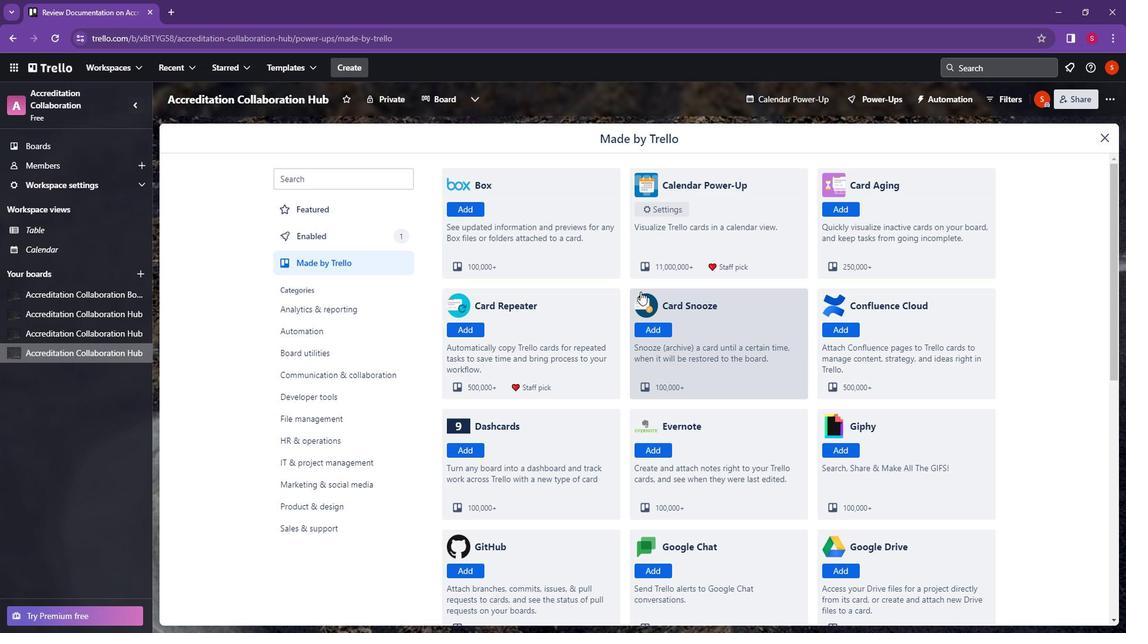 
Action: Mouse moved to (724, 551)
Screenshot: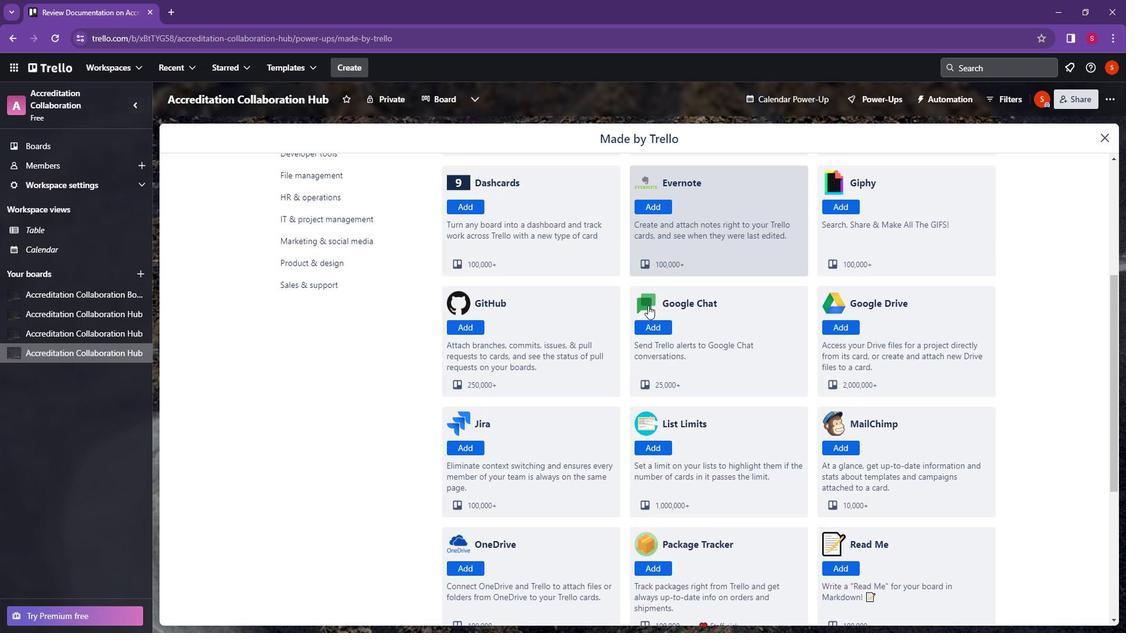 
Action: Mouse pressed left at (724, 551)
Screenshot: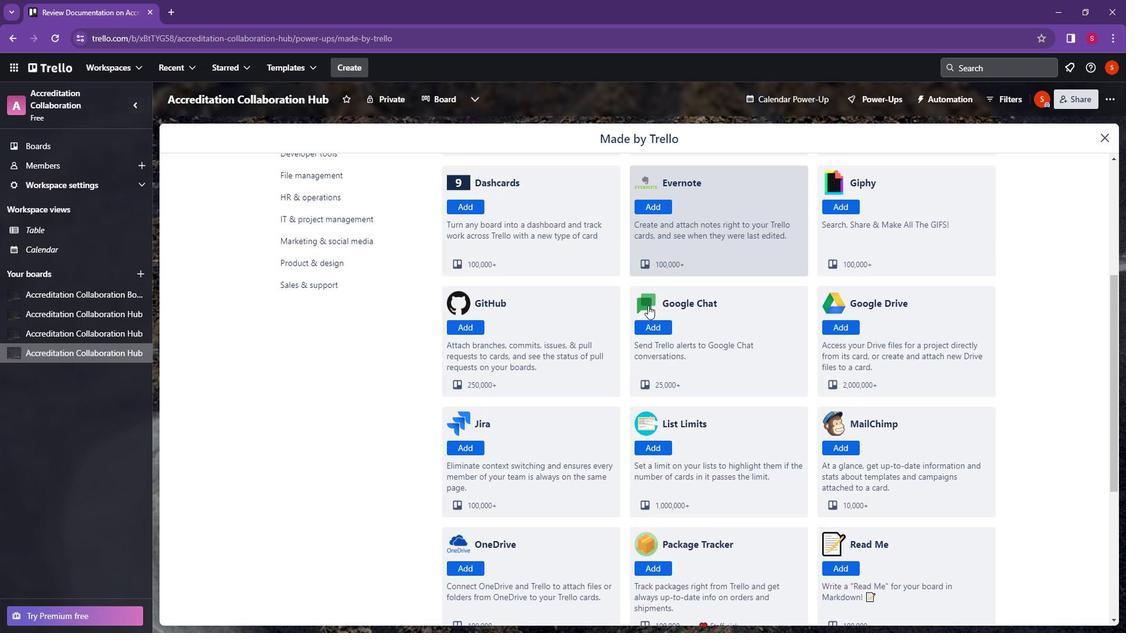 
Action: Mouse moved to (852, 216)
Screenshot: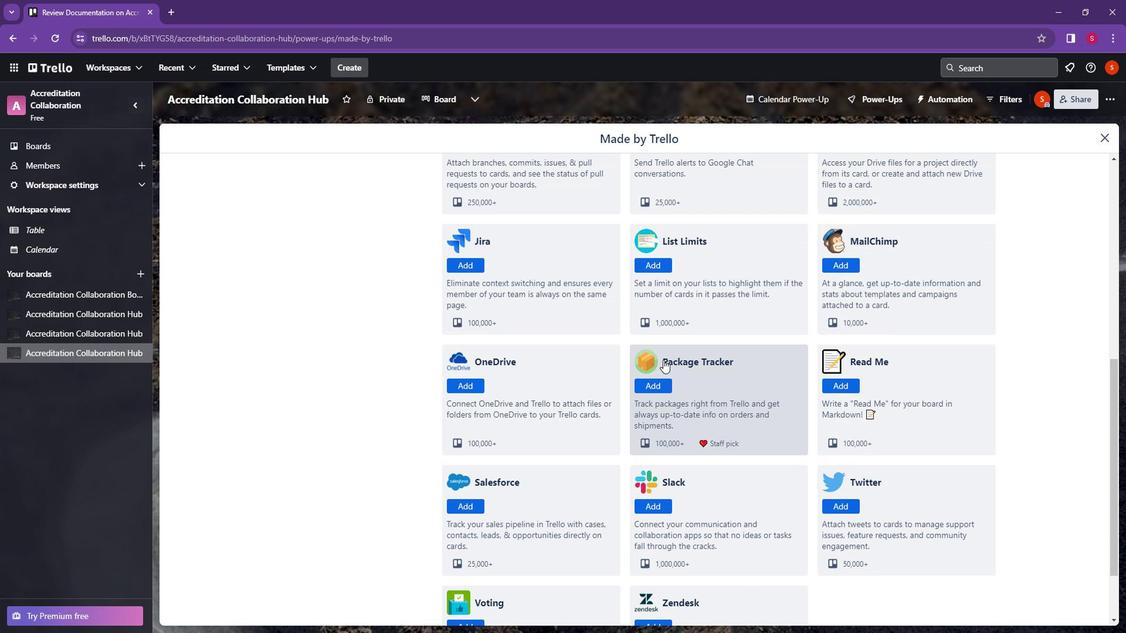 
Action: Mouse pressed left at (852, 216)
Screenshot: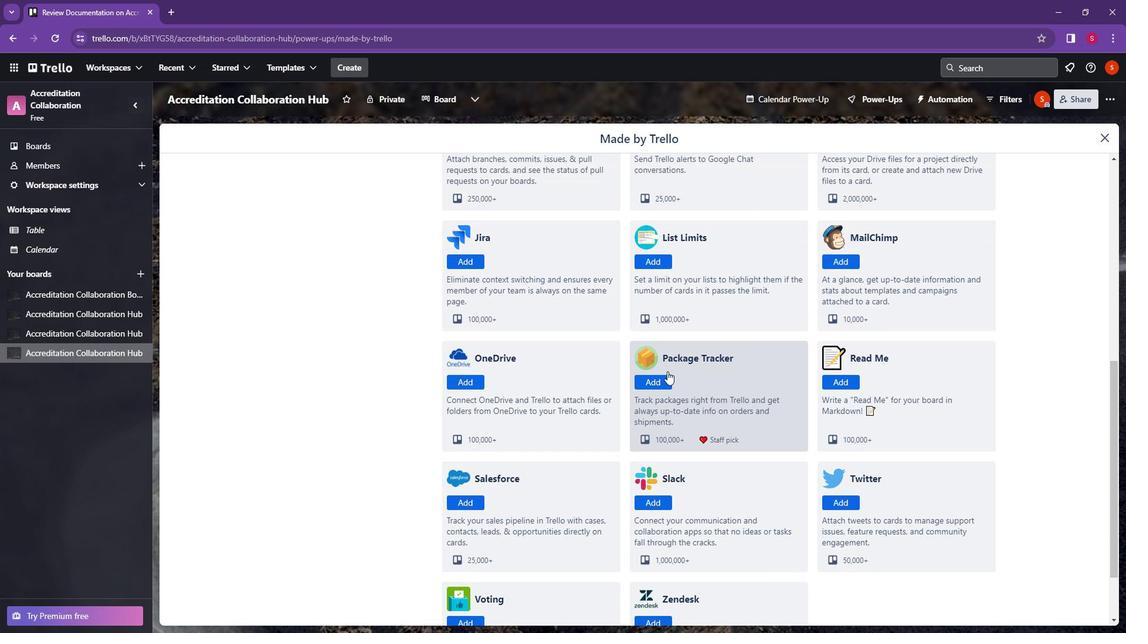 
Action: Mouse moved to (755, 285)
Screenshot: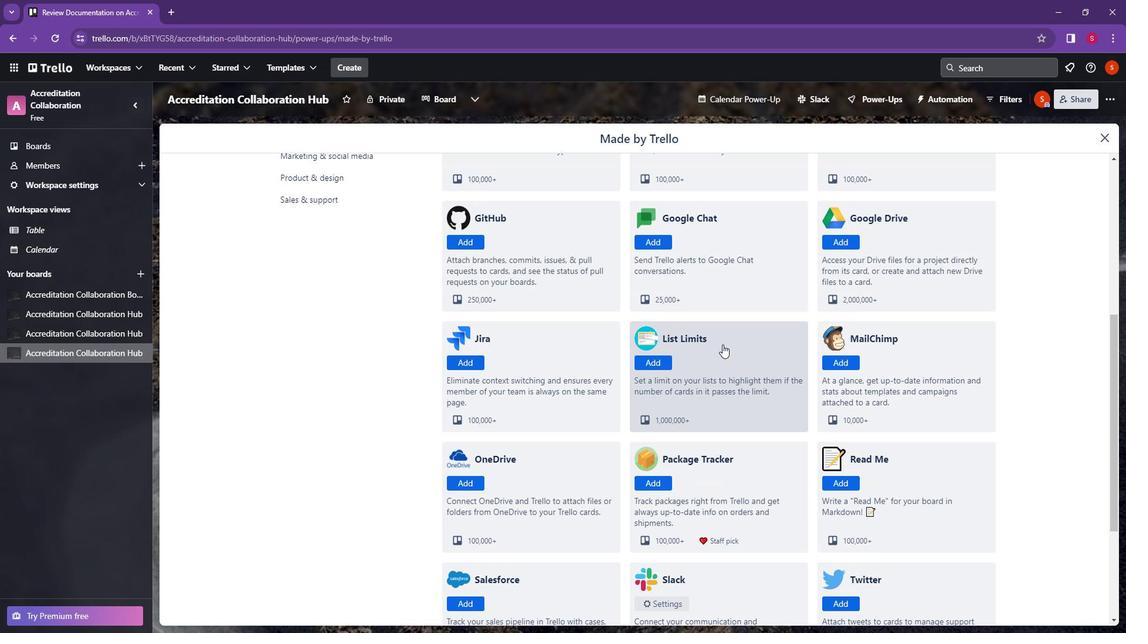 
Action: Mouse pressed left at (755, 285)
Screenshot: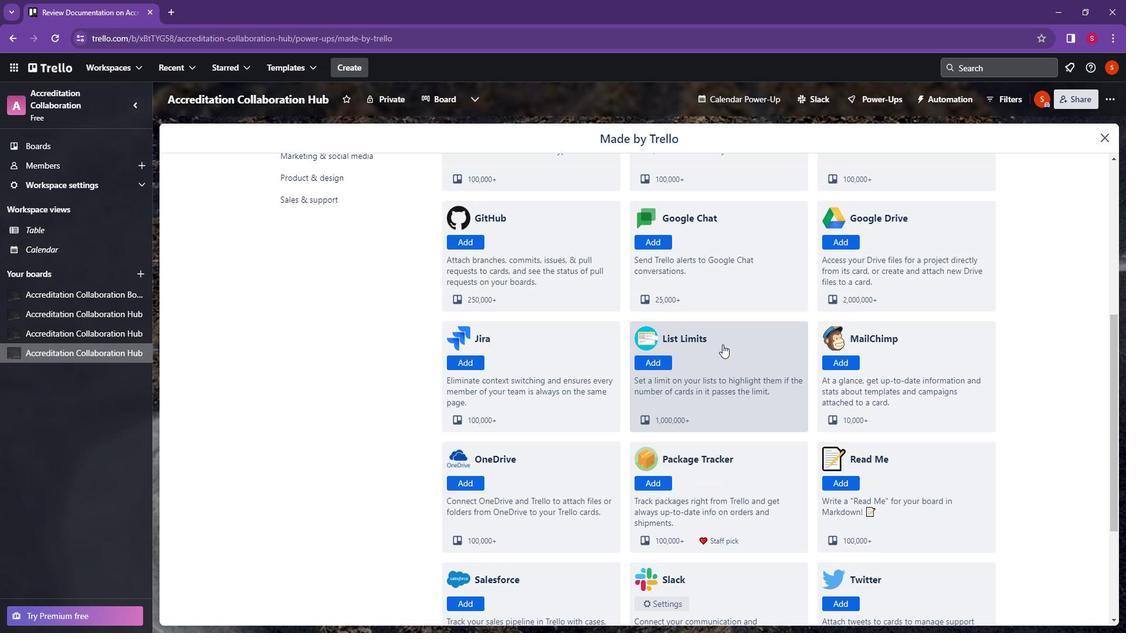 
Action: Mouse moved to (817, 391)
Screenshot: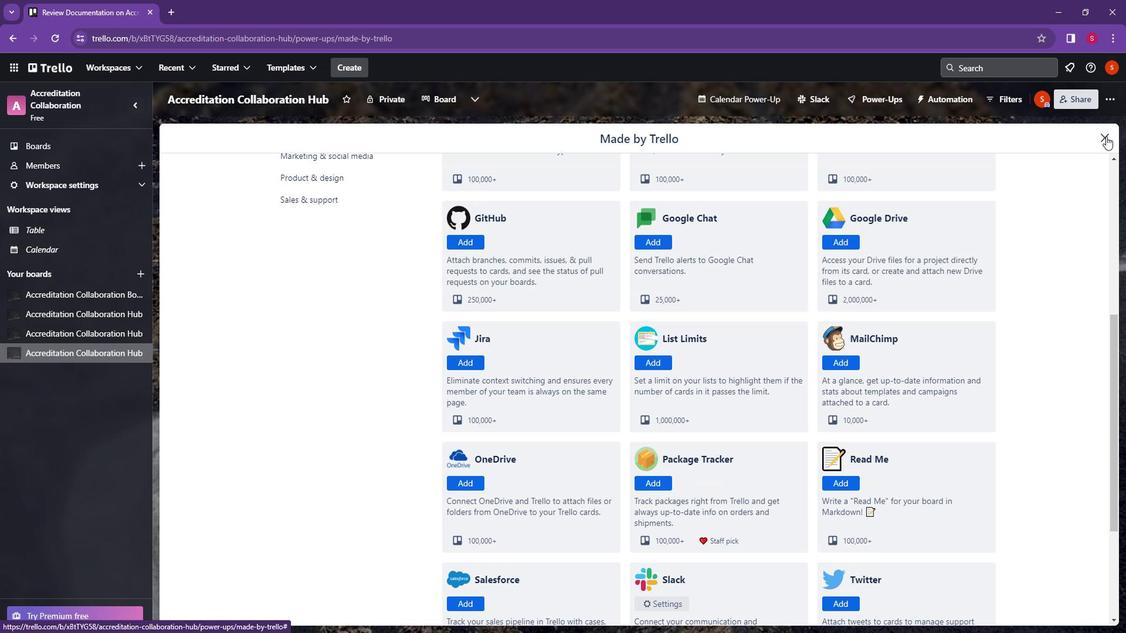 
Action: Mouse pressed left at (817, 391)
Screenshot: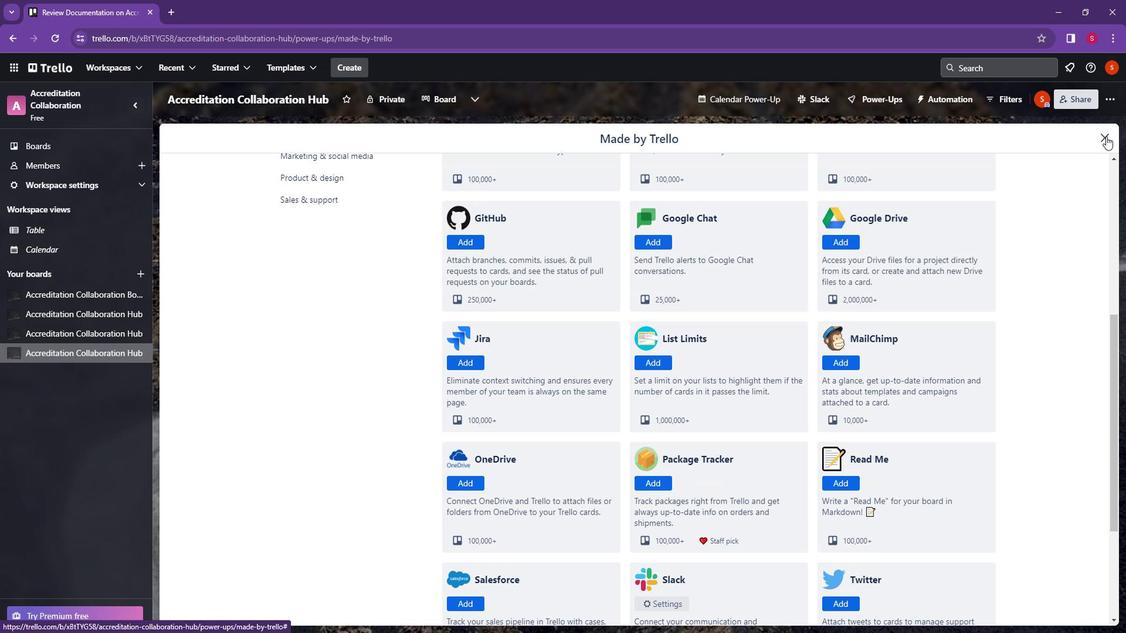 
Action: Mouse moved to (854, 271)
Screenshot: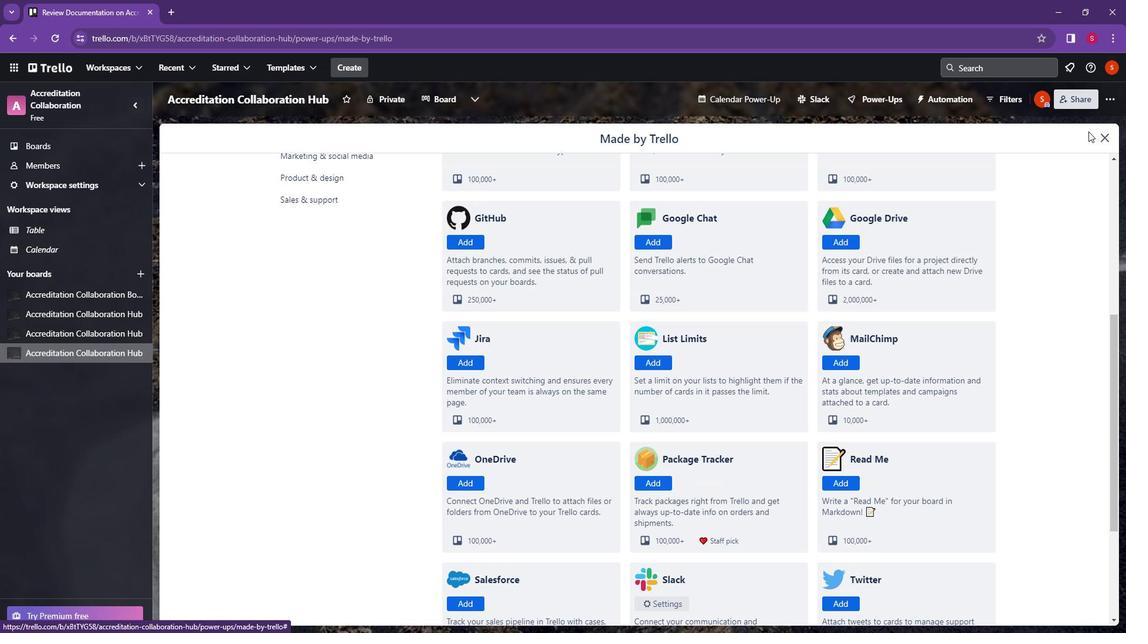 
Action: Mouse pressed left at (854, 271)
Screenshot: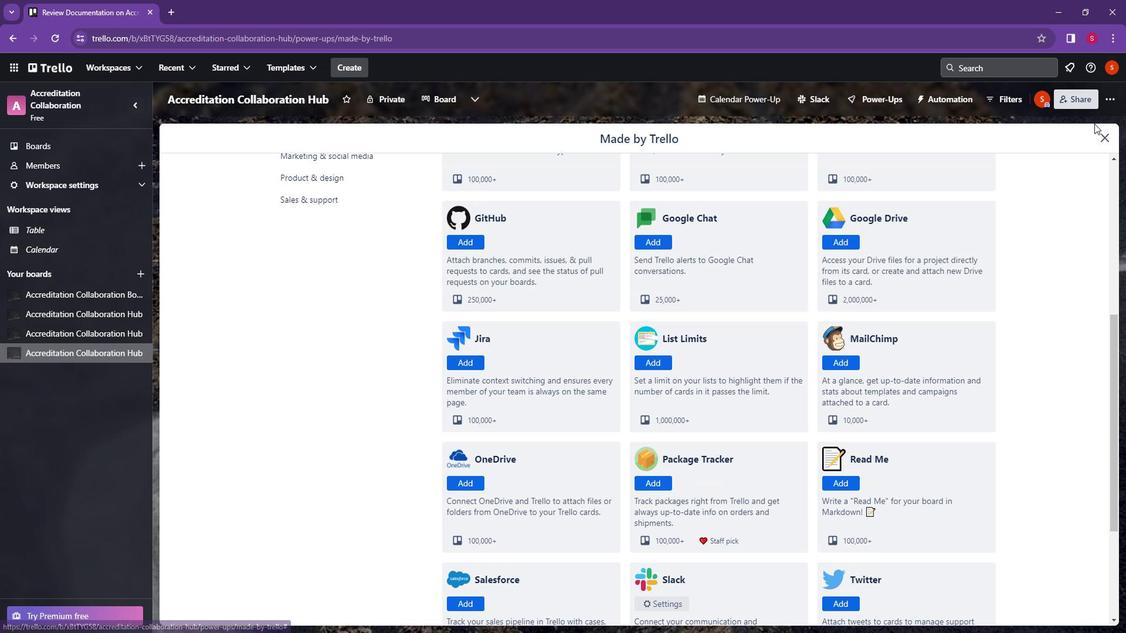 
Action: Mouse moved to (779, 115)
Screenshot: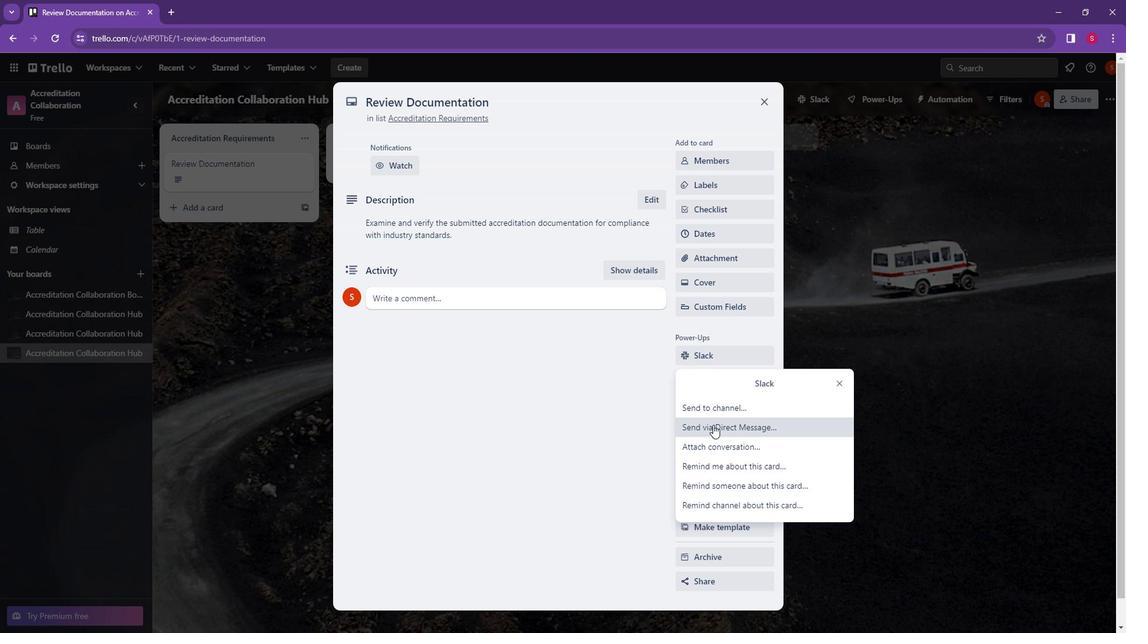 
Action: Mouse pressed left at (779, 115)
Screenshot: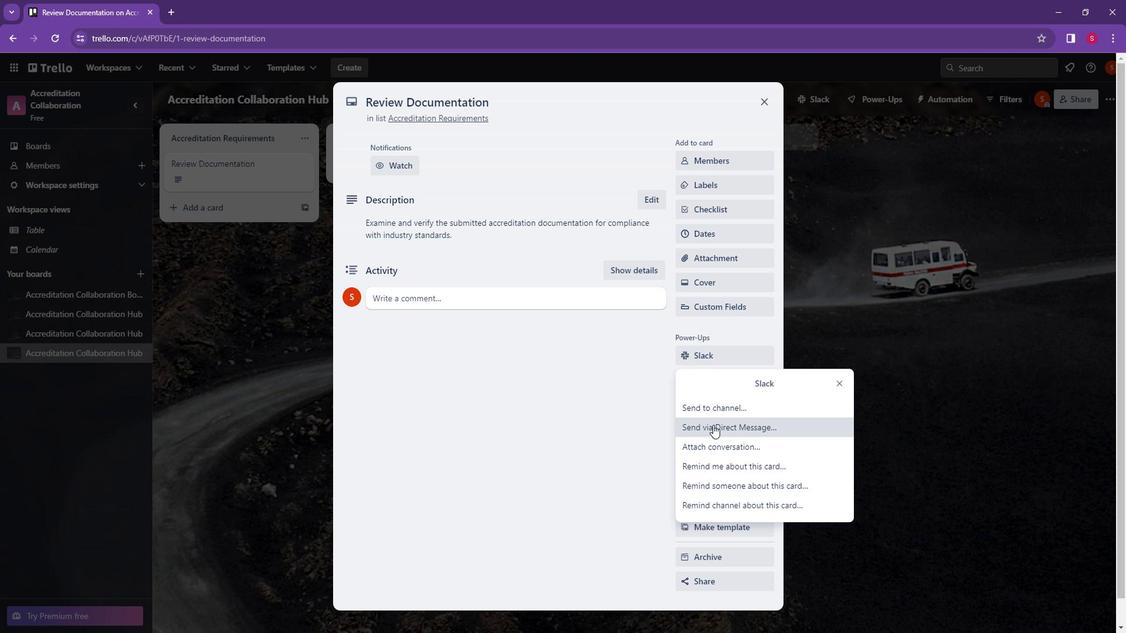 
Action: Mouse moved to (316, 150)
Screenshot: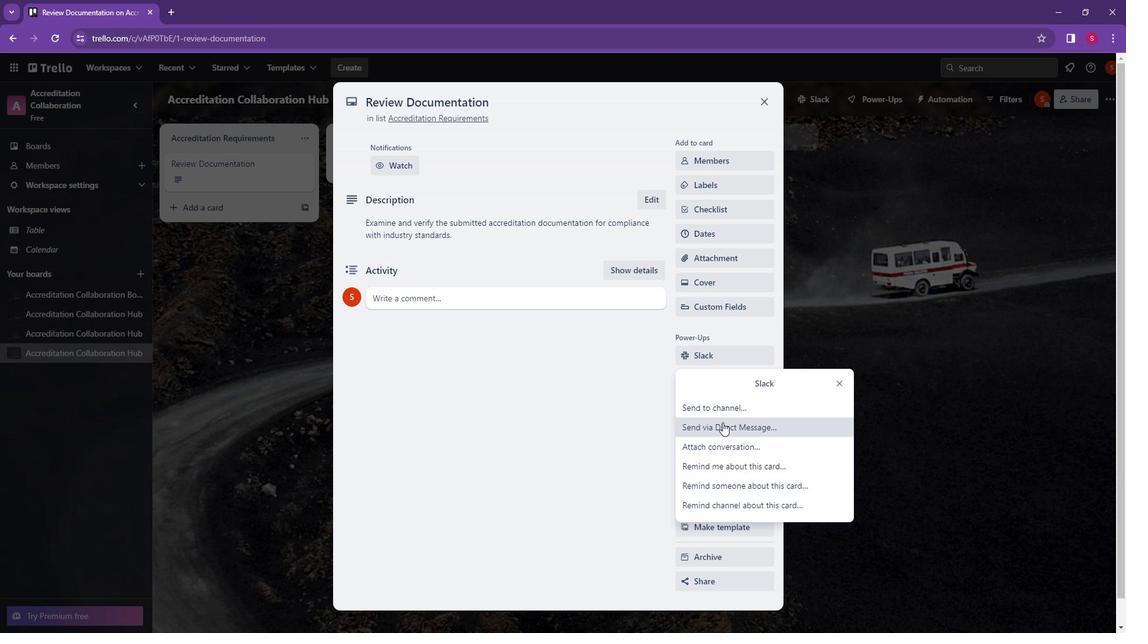 
Action: Mouse pressed left at (316, 150)
Screenshot: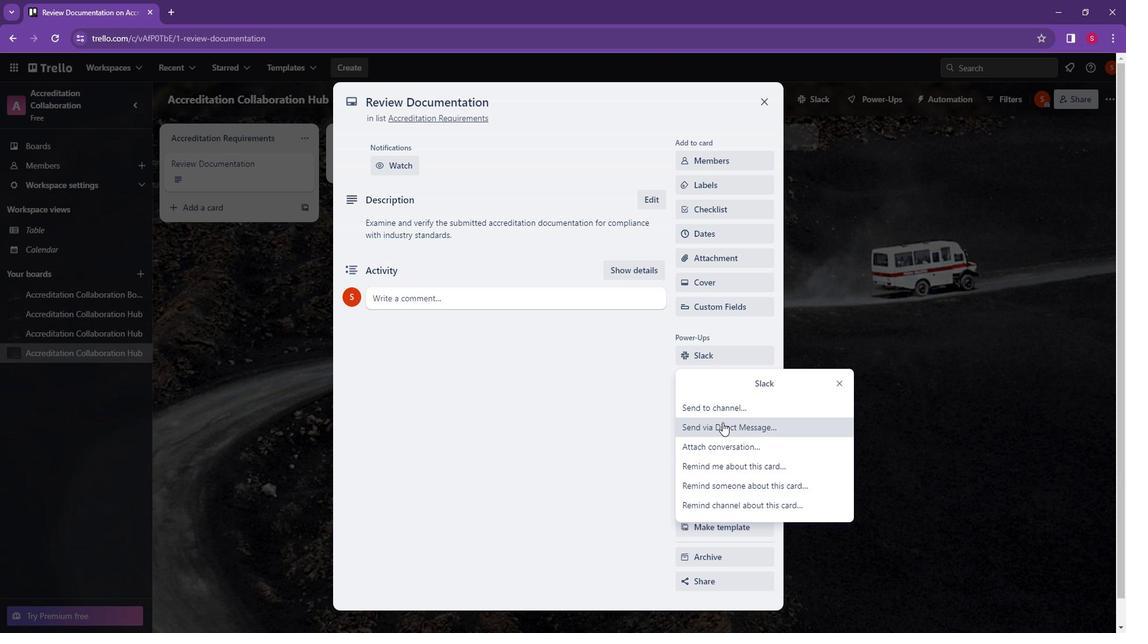 
Action: Mouse moved to (276, 306)
Screenshot: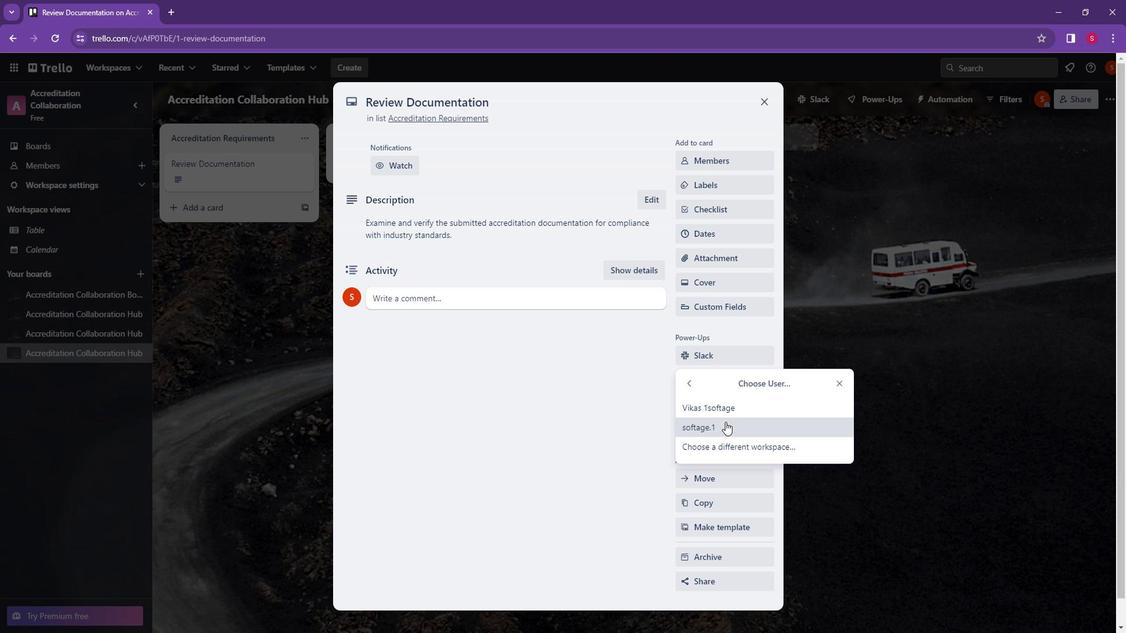 
Action: Mouse pressed left at (276, 306)
Screenshot: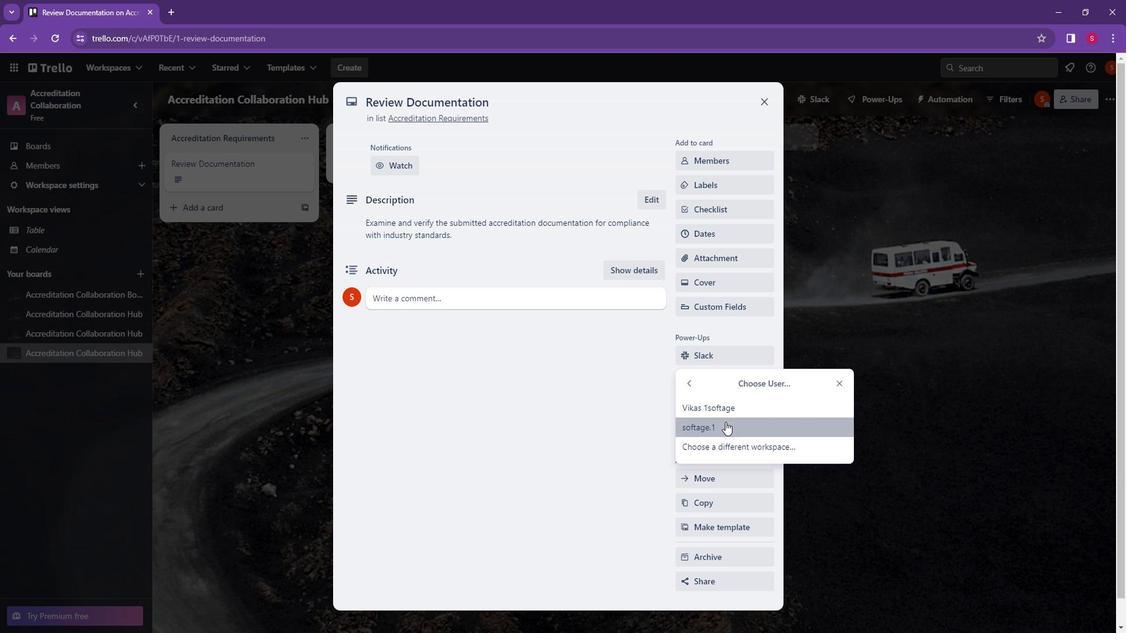 
Action: Mouse moved to (269, 210)
Screenshot: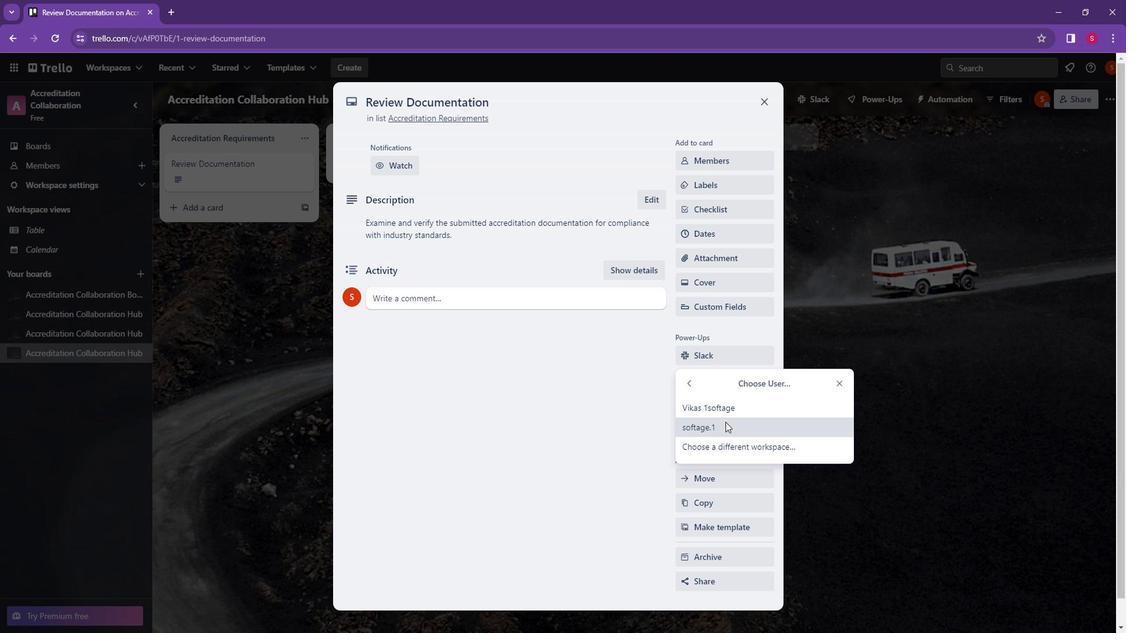 
Action: Mouse pressed left at (269, 210)
Screenshot: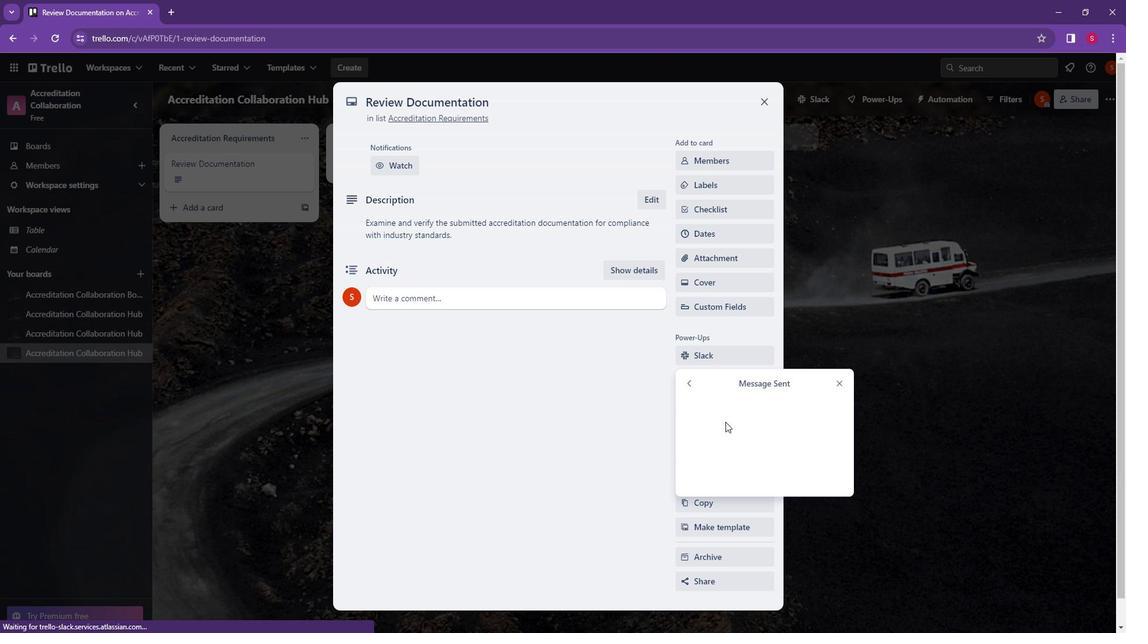 
Action: Mouse moved to (729, 401)
Screenshot: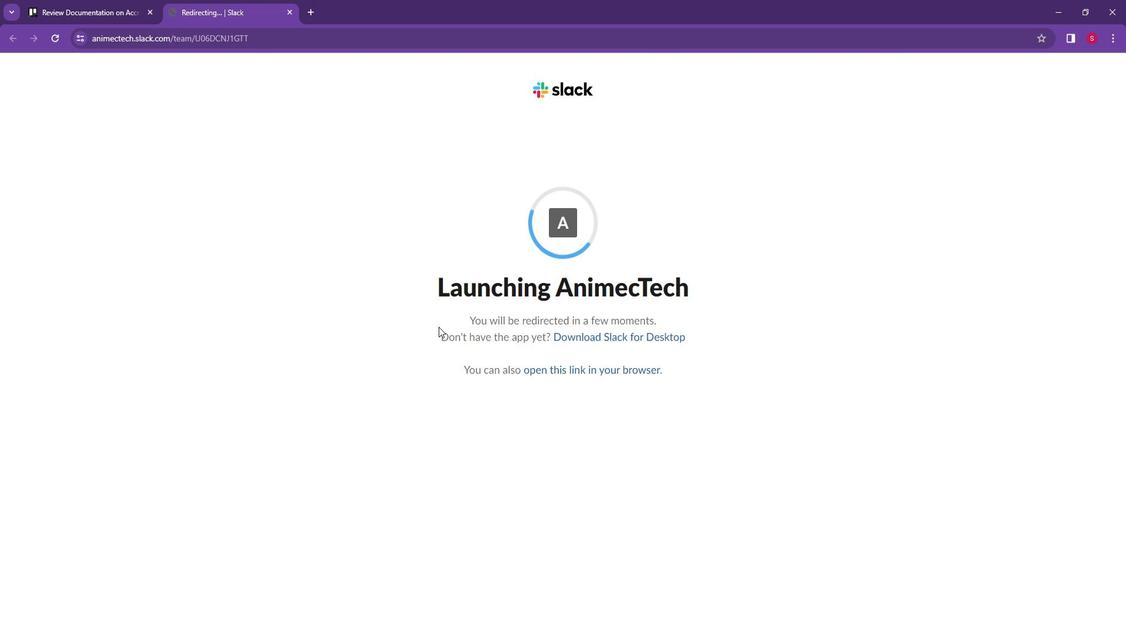
Action: Mouse pressed left at (729, 401)
Screenshot: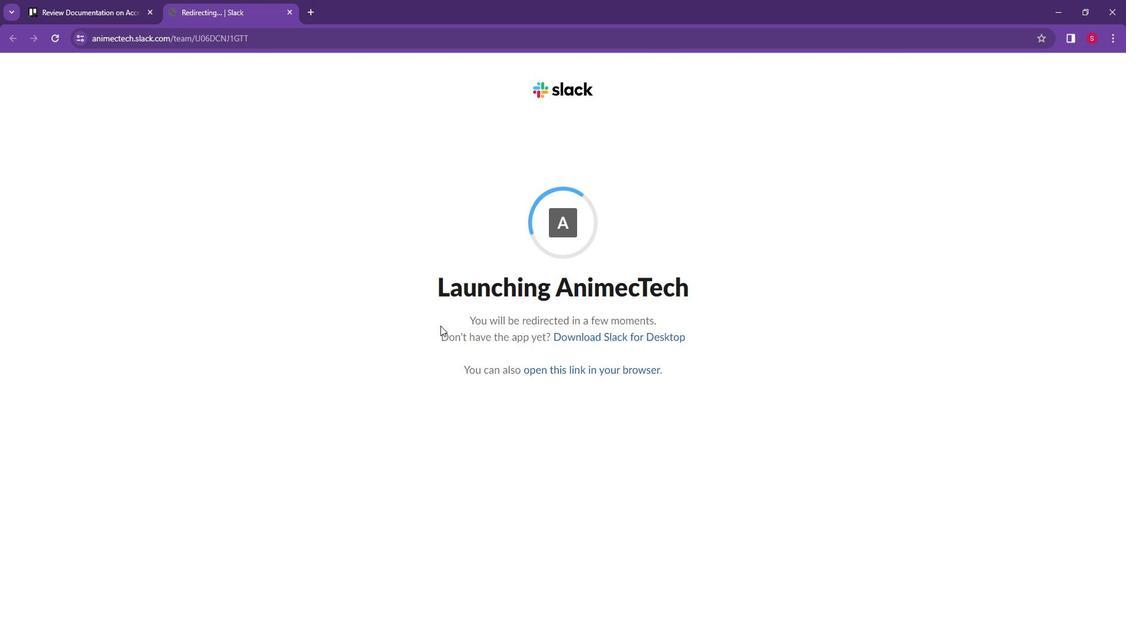 
Action: Mouse moved to (361, 240)
Screenshot: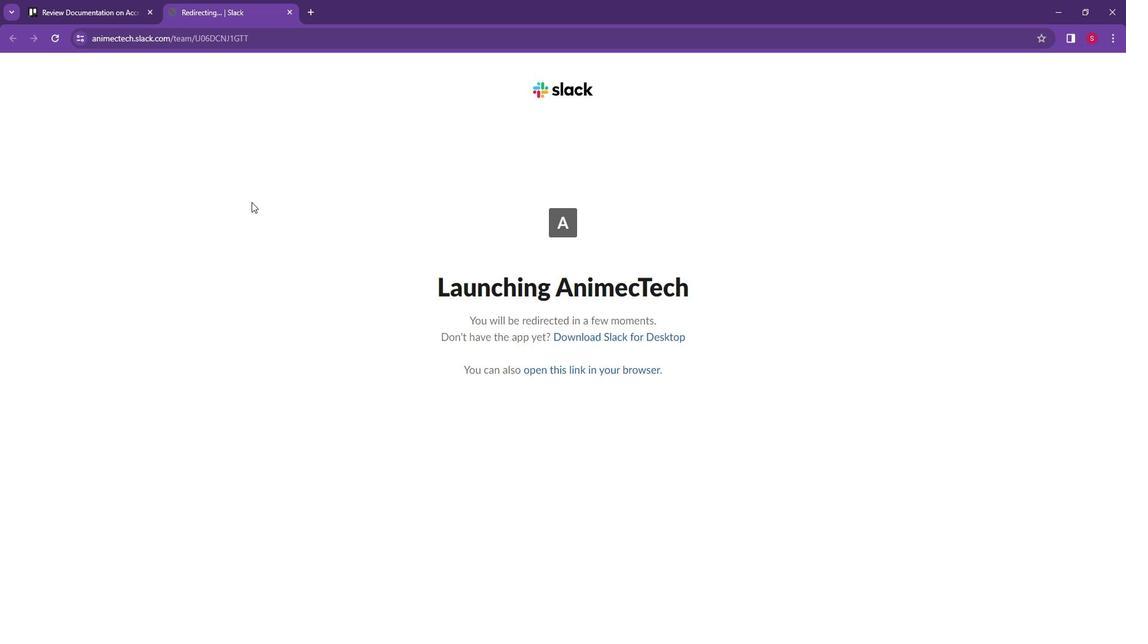 
Action: Mouse pressed left at (361, 240)
Screenshot: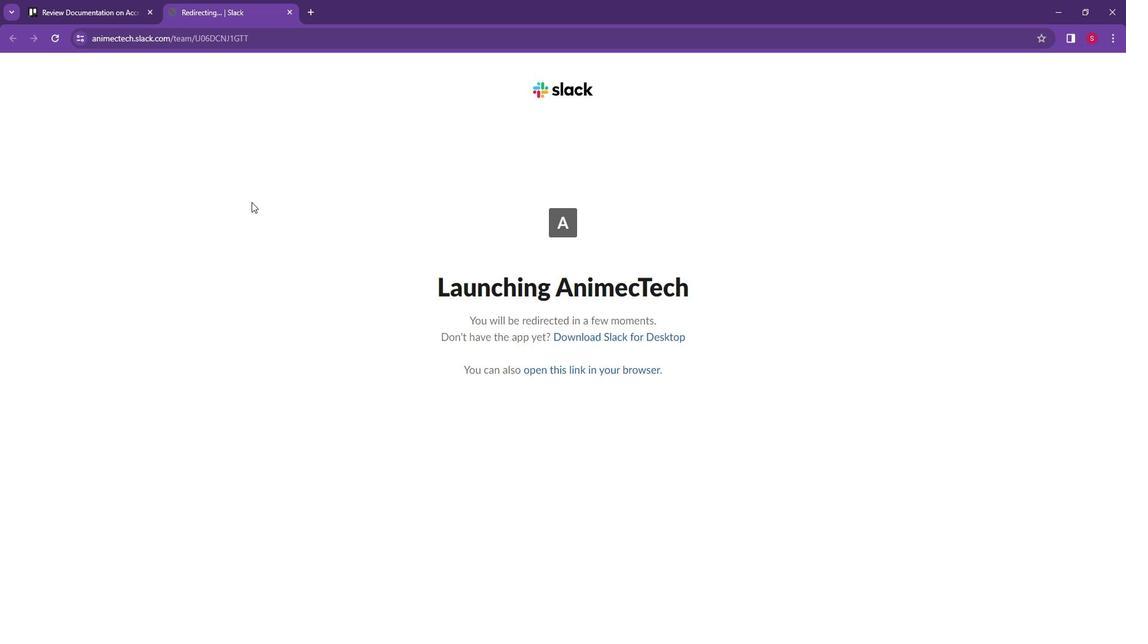 
Action: Mouse moved to (399, 276)
Screenshot: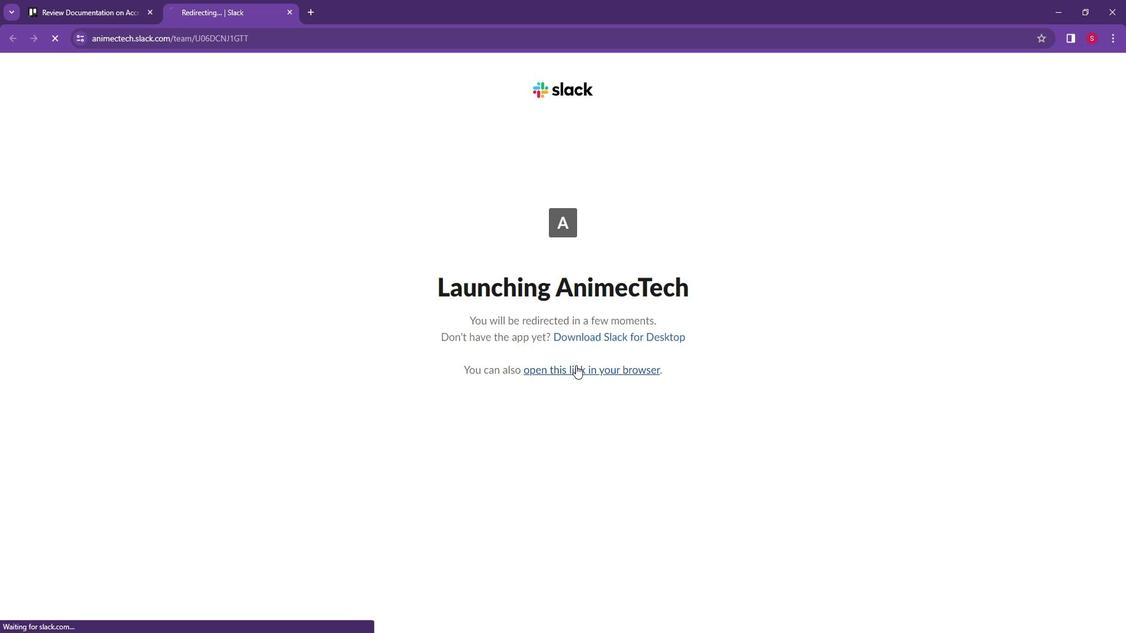 
Action: Mouse pressed left at (399, 276)
Screenshot: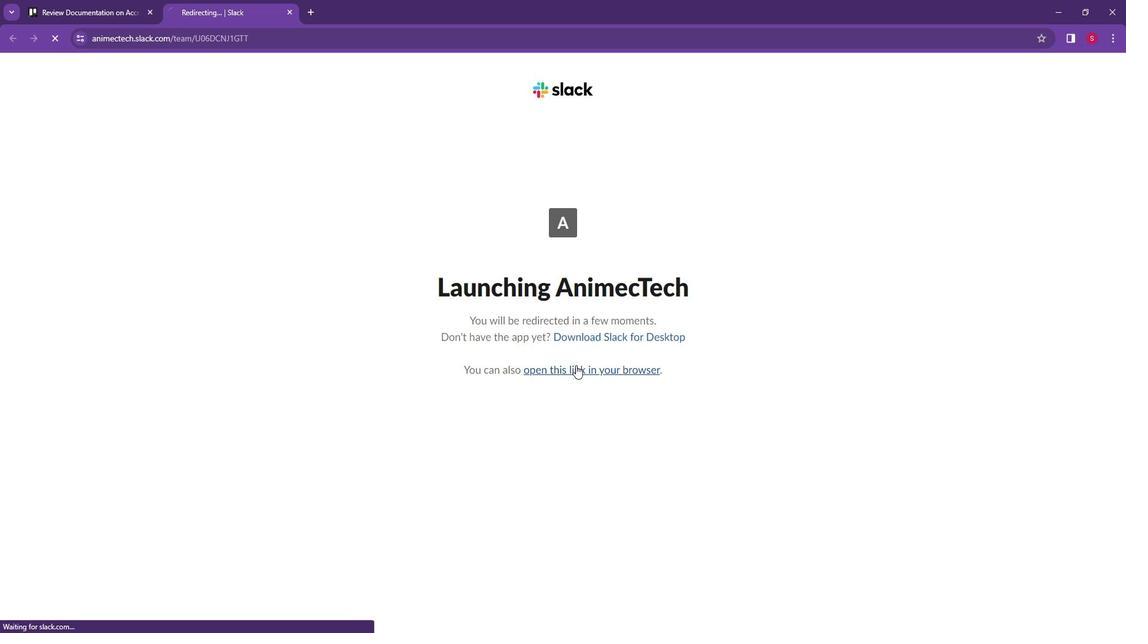 
Action: Mouse moved to (656, 288)
Screenshot: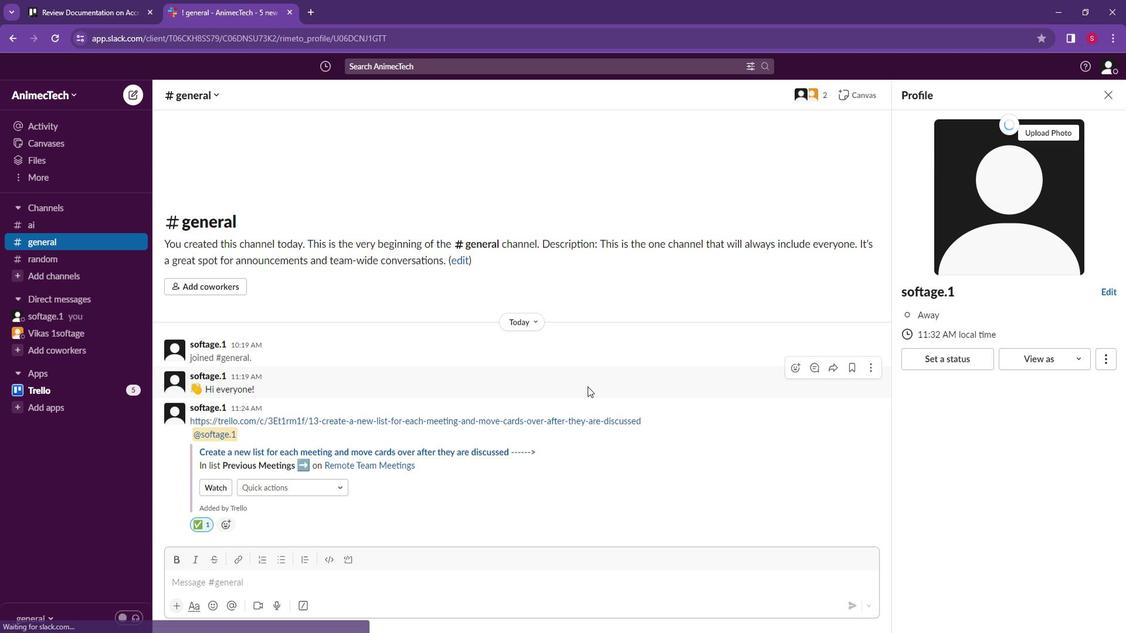 
Action: Mouse scrolled (656, 287) with delta (0, 0)
Screenshot: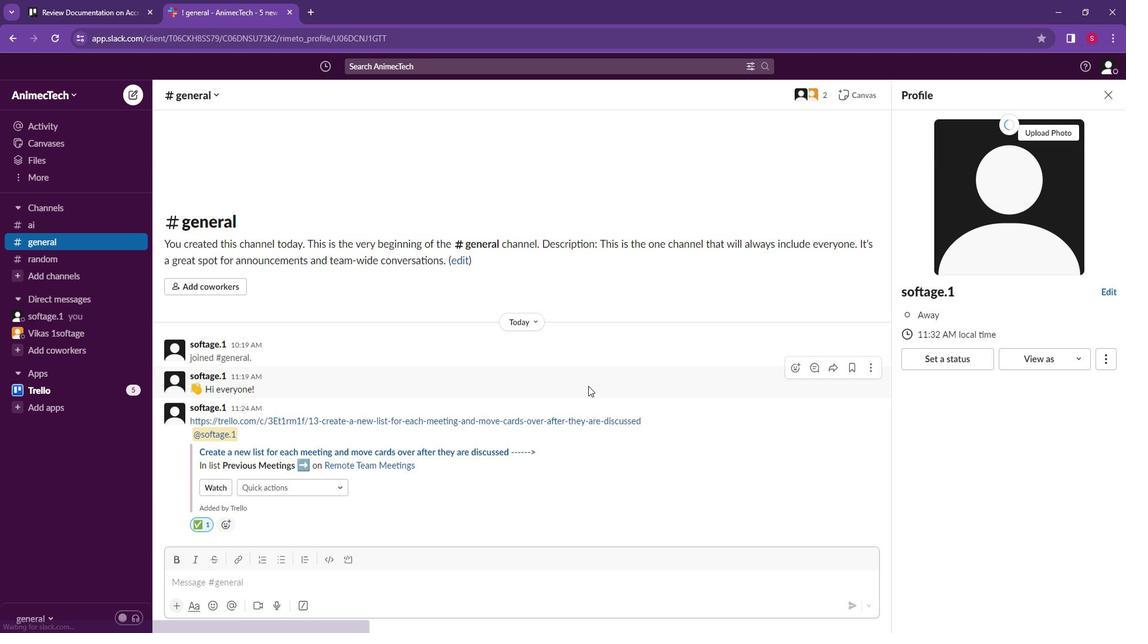
Action: Mouse scrolled (656, 287) with delta (0, 0)
Screenshot: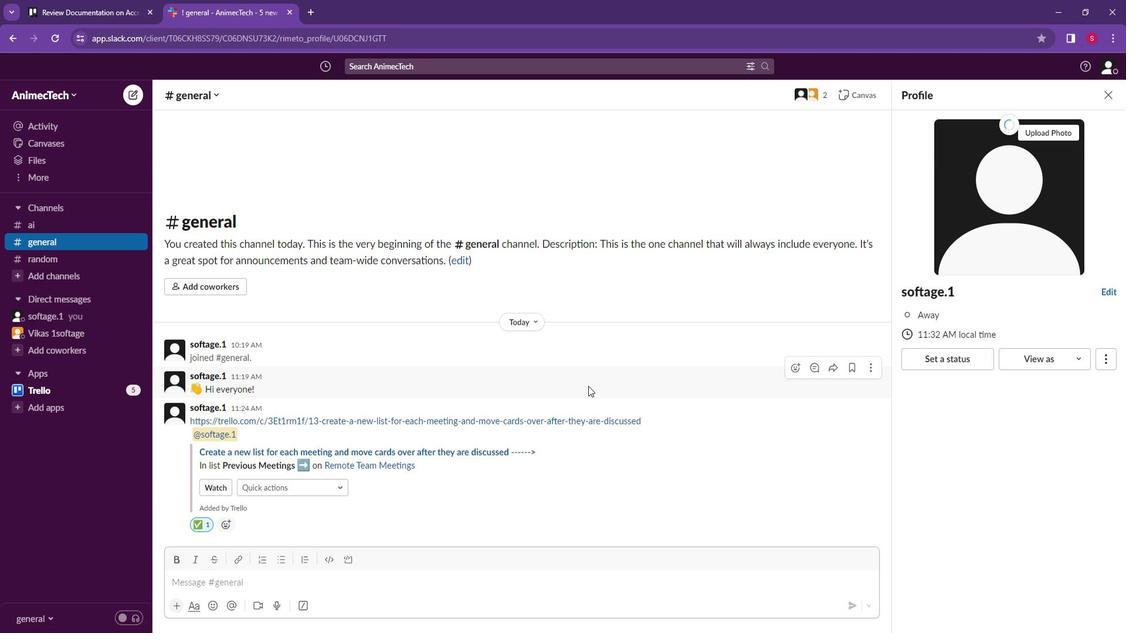 
Action: Mouse moved to (661, 288)
Screenshot: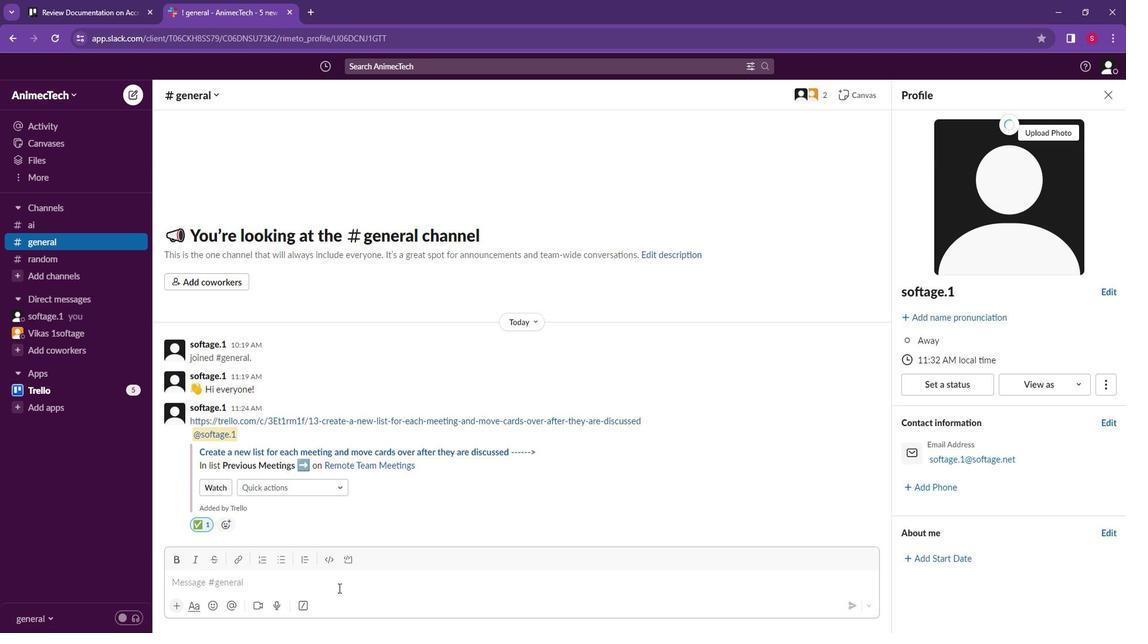 
Action: Mouse scrolled (661, 289) with delta (0, 0)
Screenshot: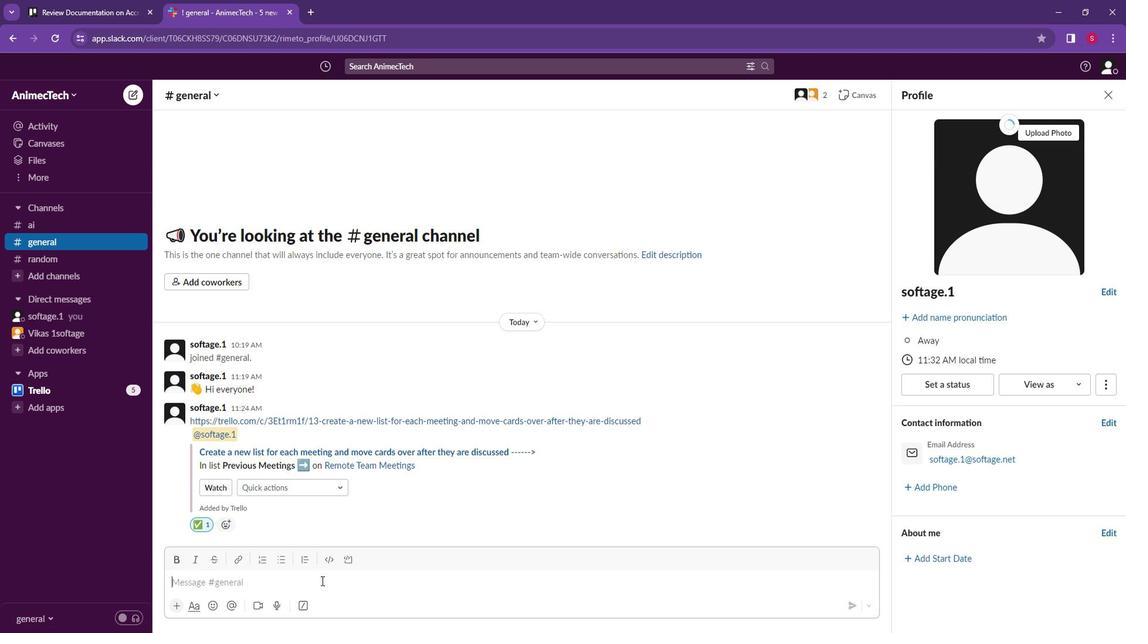 
Action: Mouse scrolled (661, 289) with delta (0, 0)
Screenshot: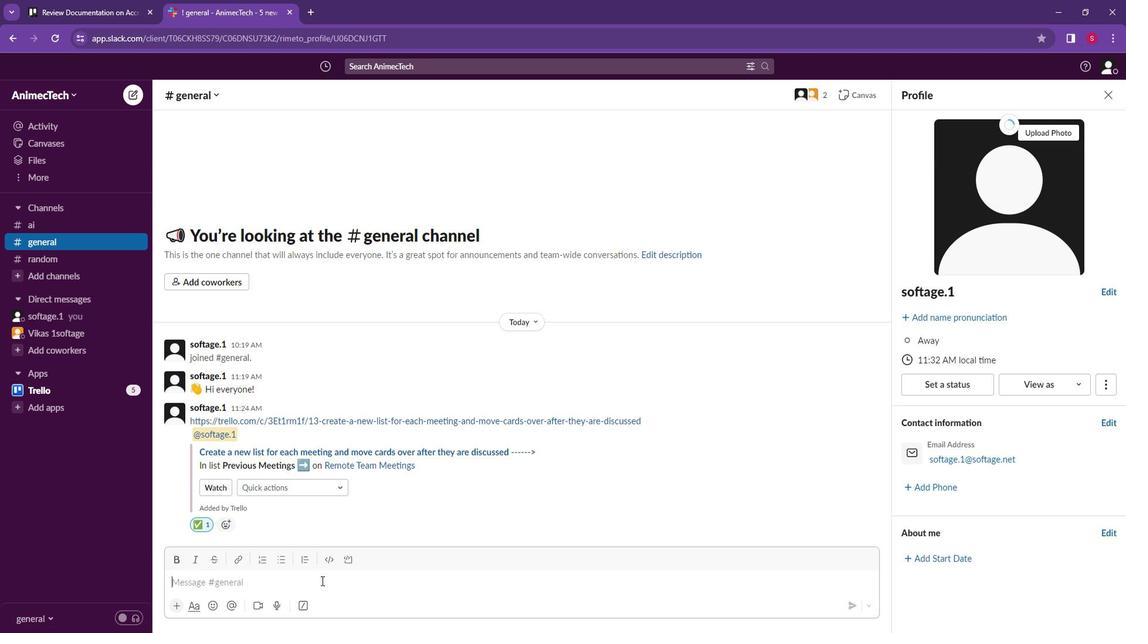 
Action: Mouse scrolled (661, 289) with delta (0, 0)
Screenshot: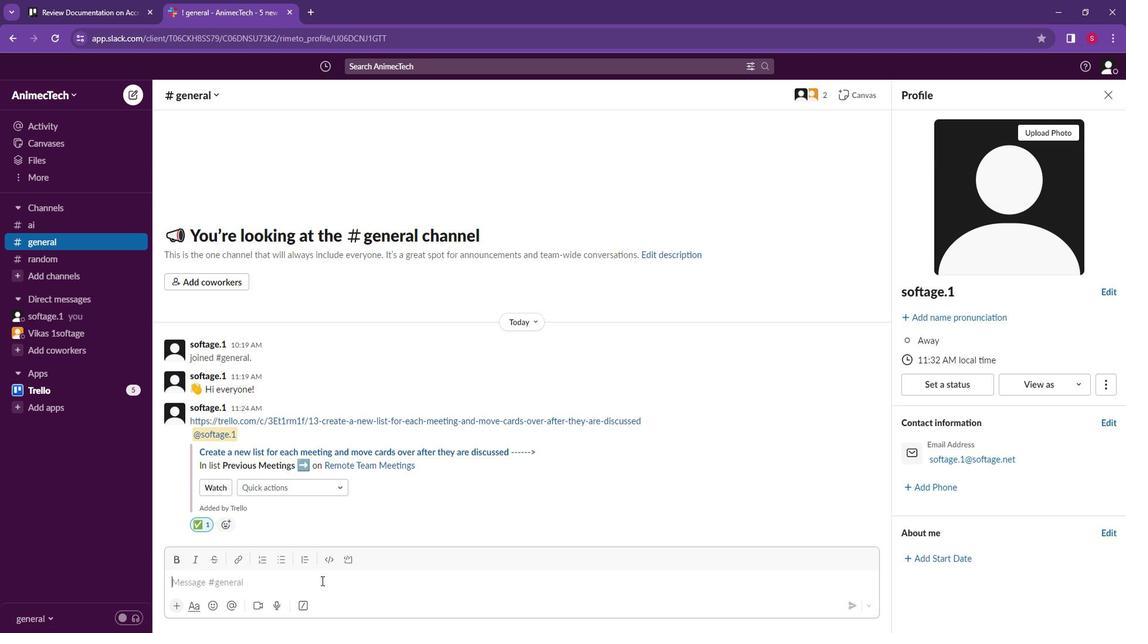 
Action: Mouse moved to (663, 212)
Screenshot: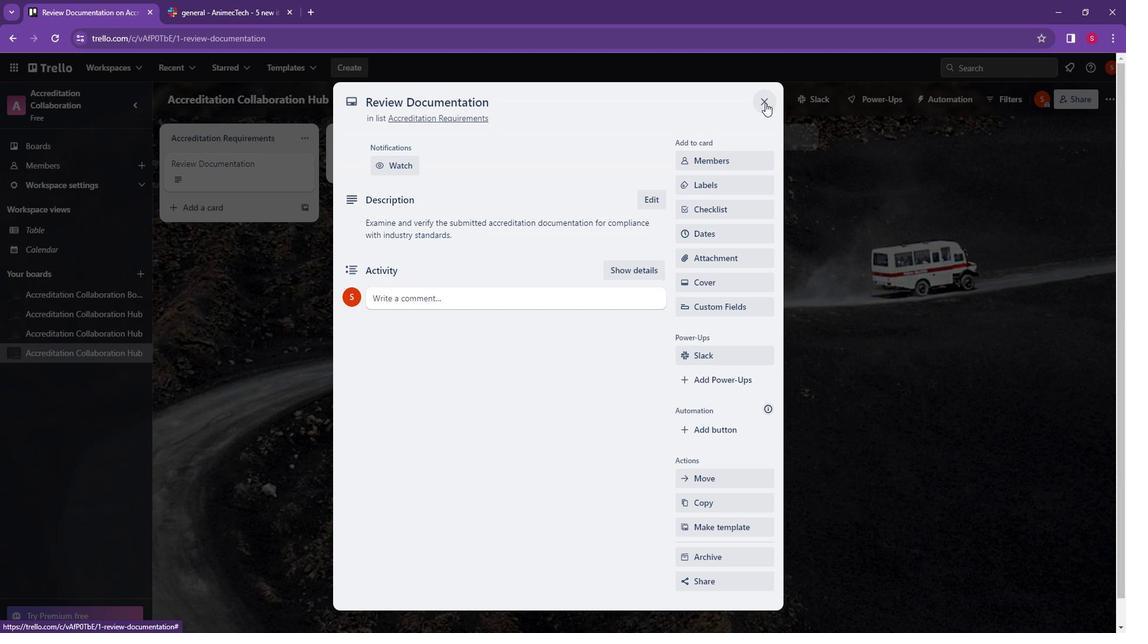 
Action: Mouse pressed left at (663, 212)
Screenshot: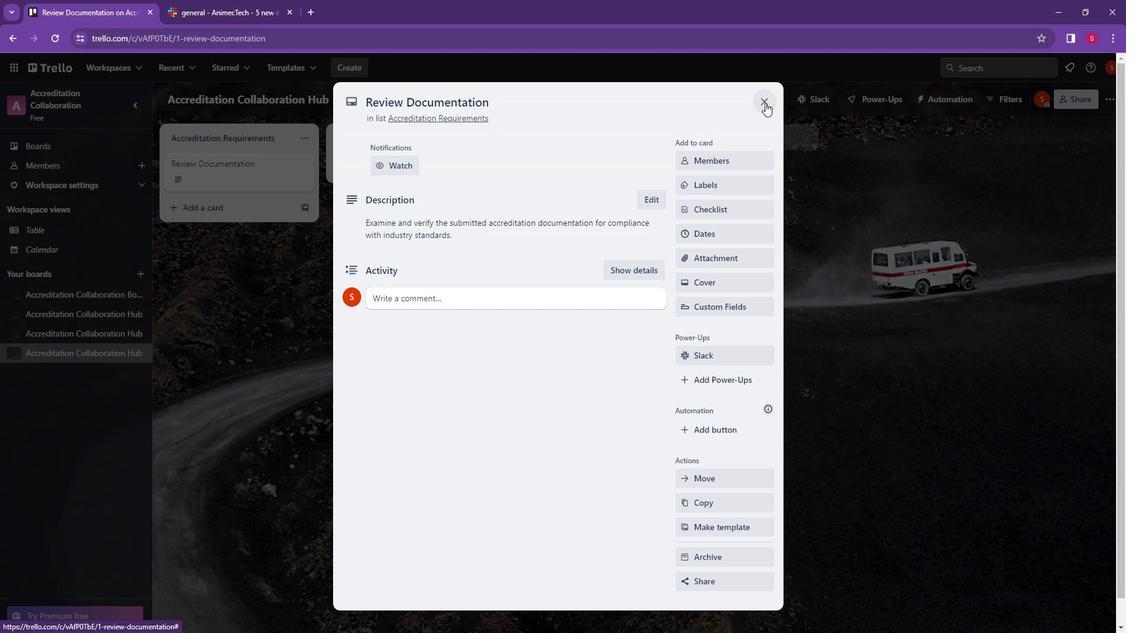 
Action: Mouse moved to (1123, 144)
Screenshot: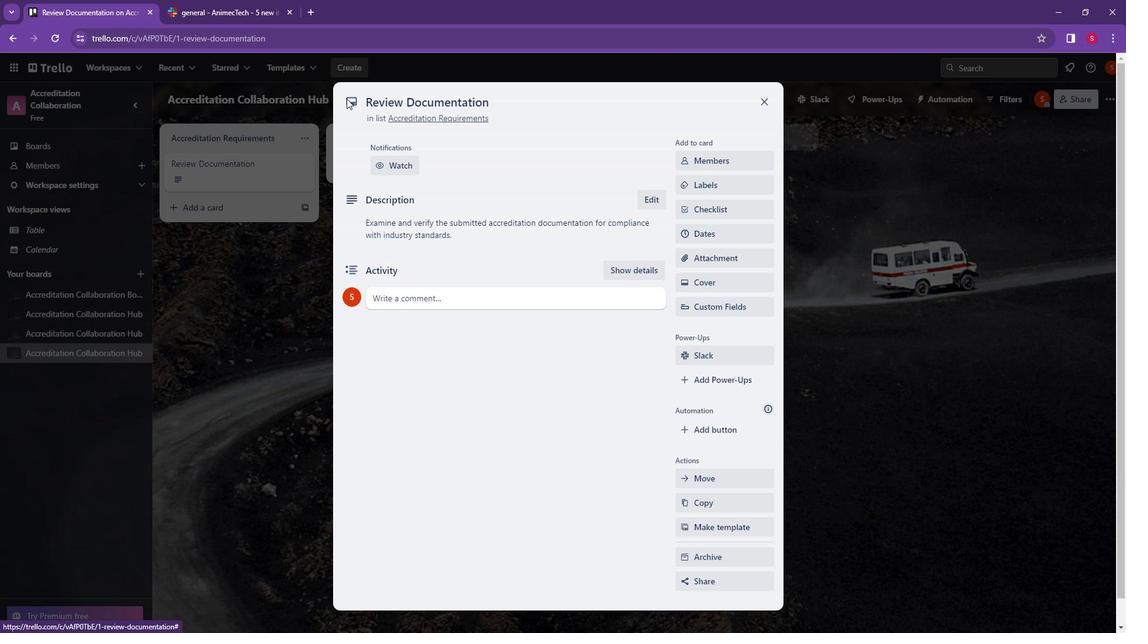 
Action: Mouse pressed left at (1123, 144)
Screenshot: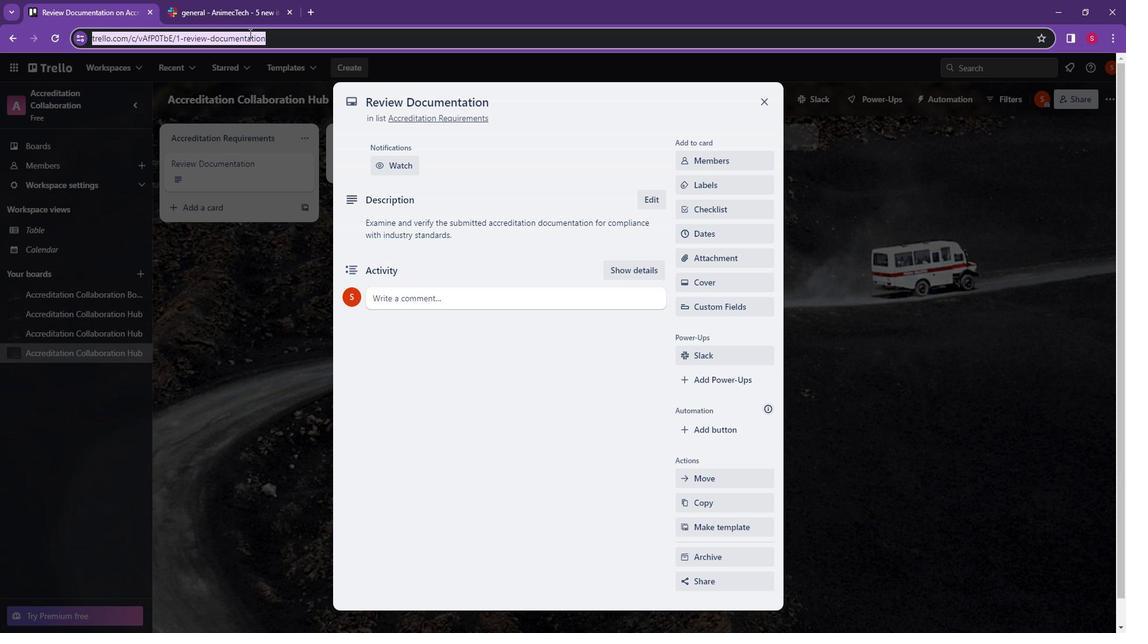 
Action: Mouse moved to (777, 115)
Screenshot: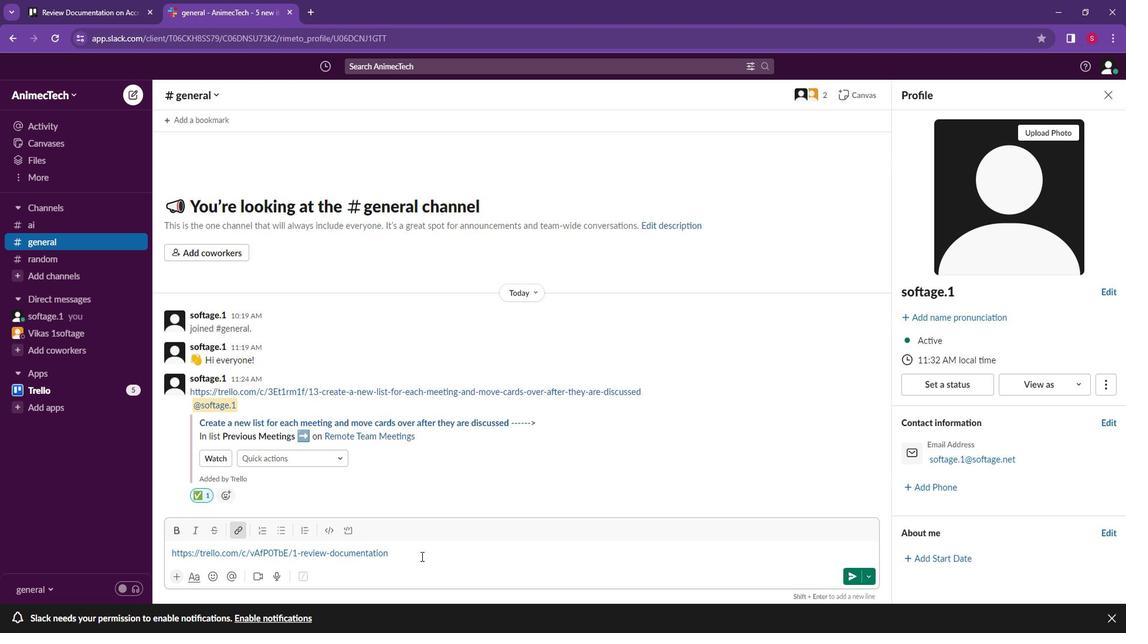 
Action: Mouse pressed left at (777, 115)
Screenshot: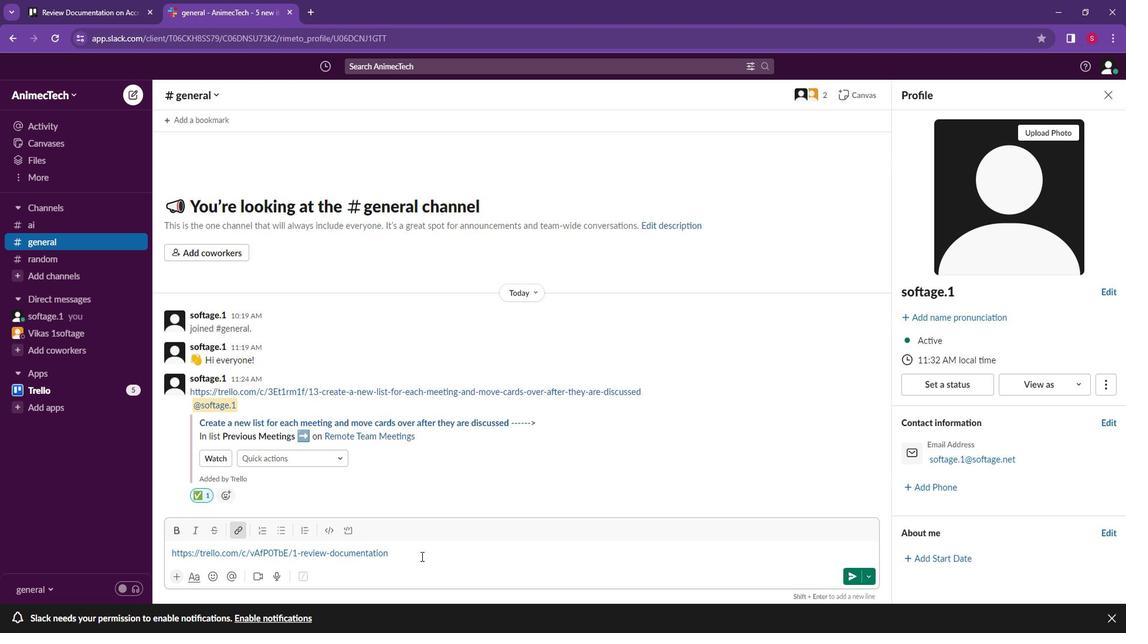 
Action: Mouse moved to (787, 110)
Screenshot: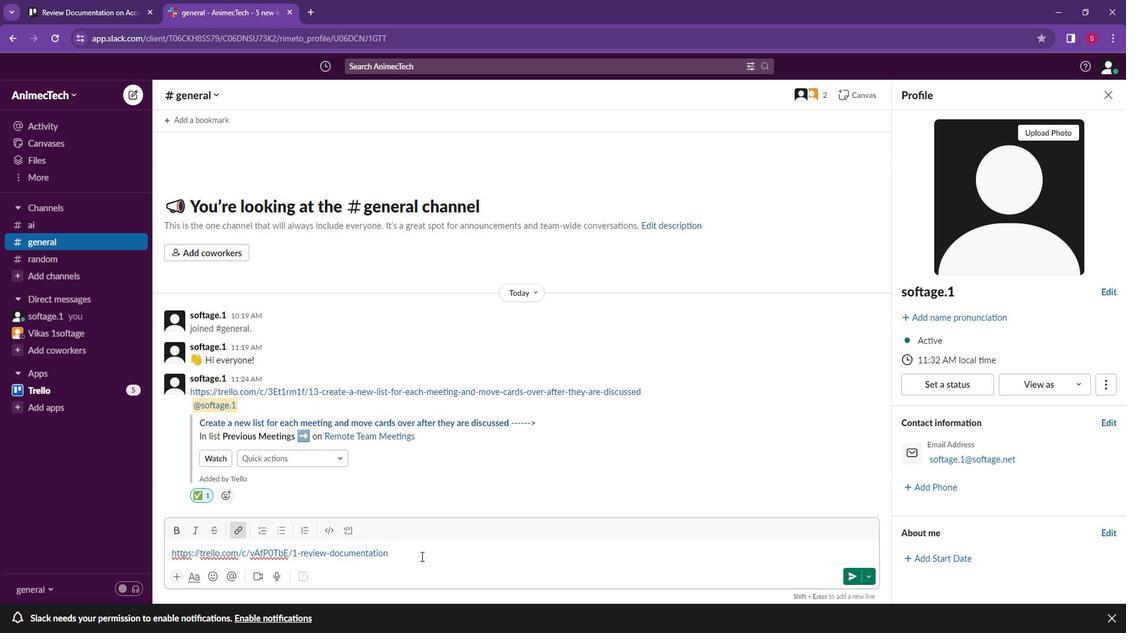
Action: Mouse pressed left at (787, 110)
Screenshot: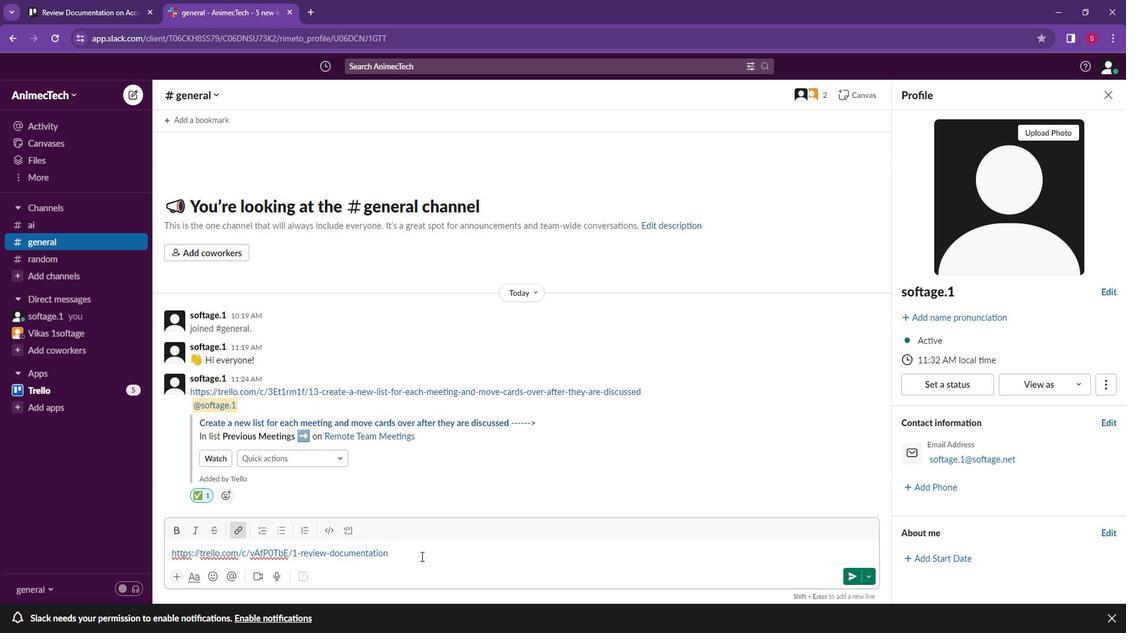 
Action: Mouse moved to (917, 398)
Screenshot: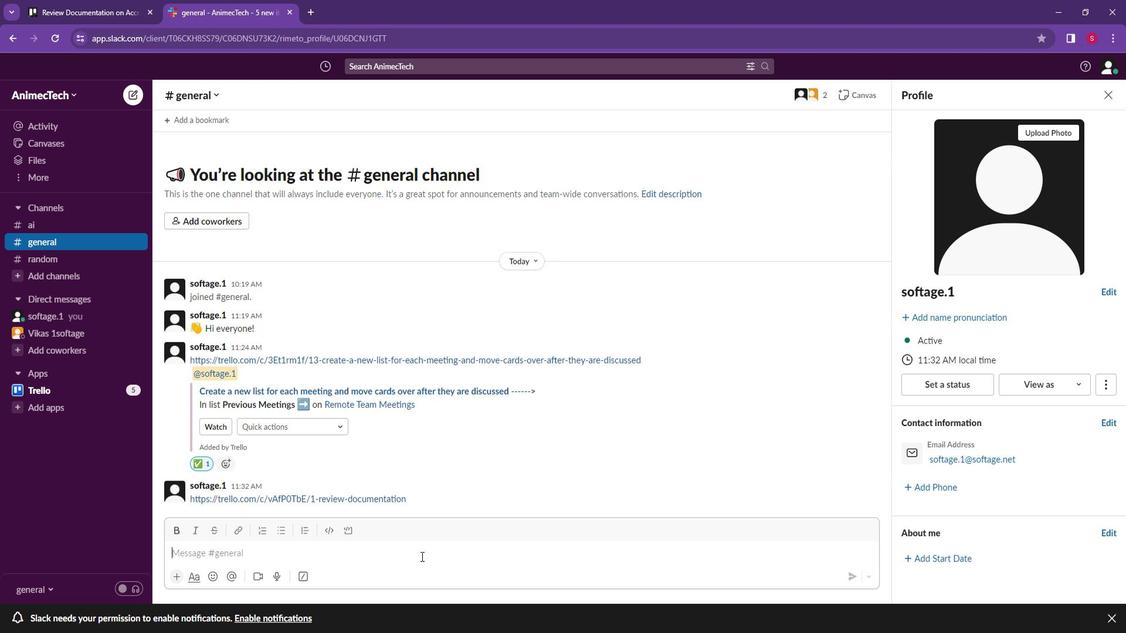 
Action: Mouse pressed left at (917, 398)
Screenshot: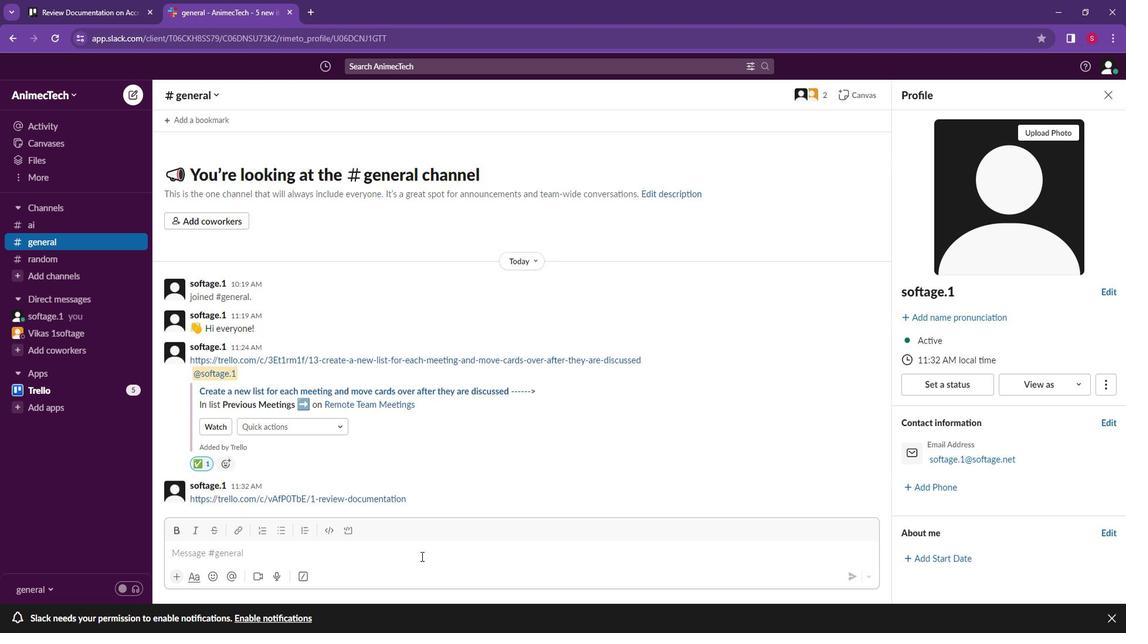 
Action: Mouse moved to (880, 569)
Screenshot: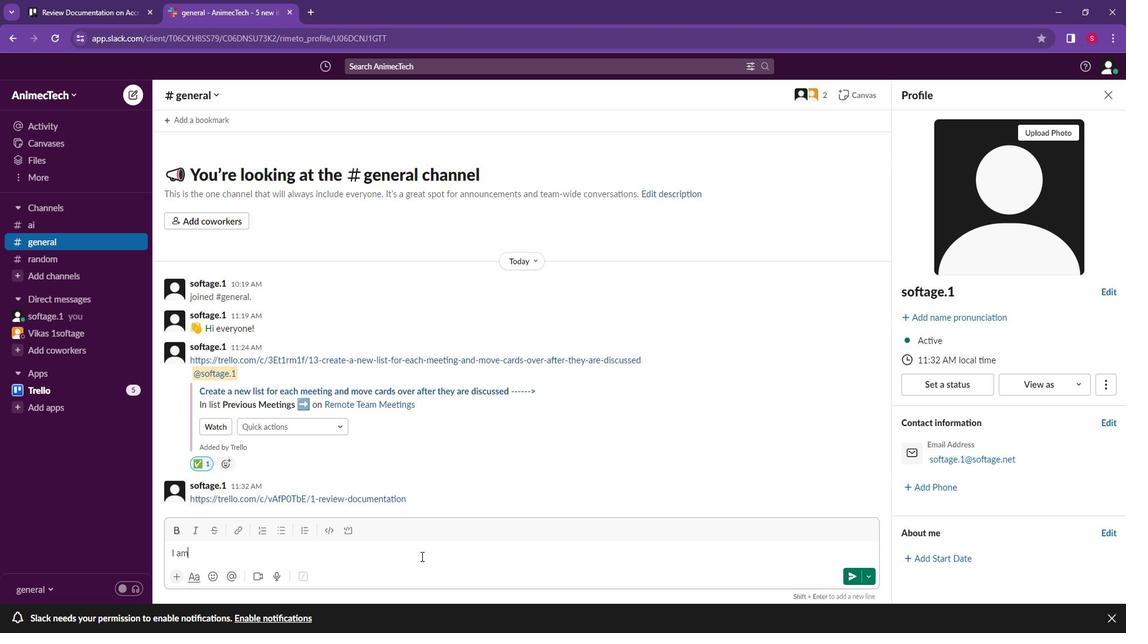
Action: Mouse pressed left at (880, 569)
Screenshot: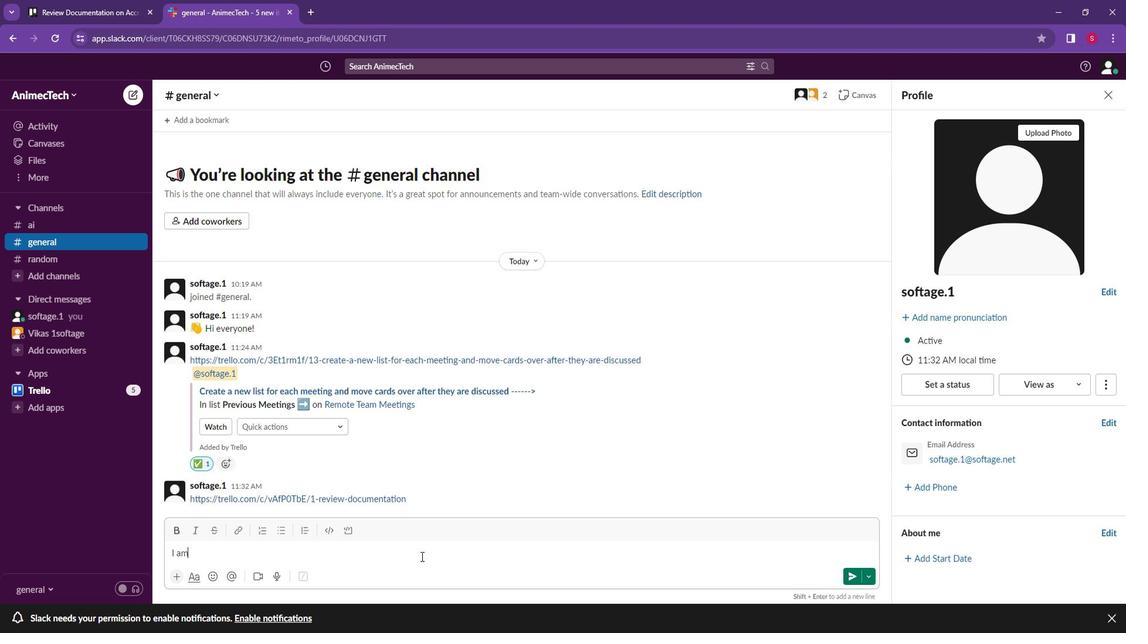 
Action: Mouse moved to (758, 136)
Screenshot: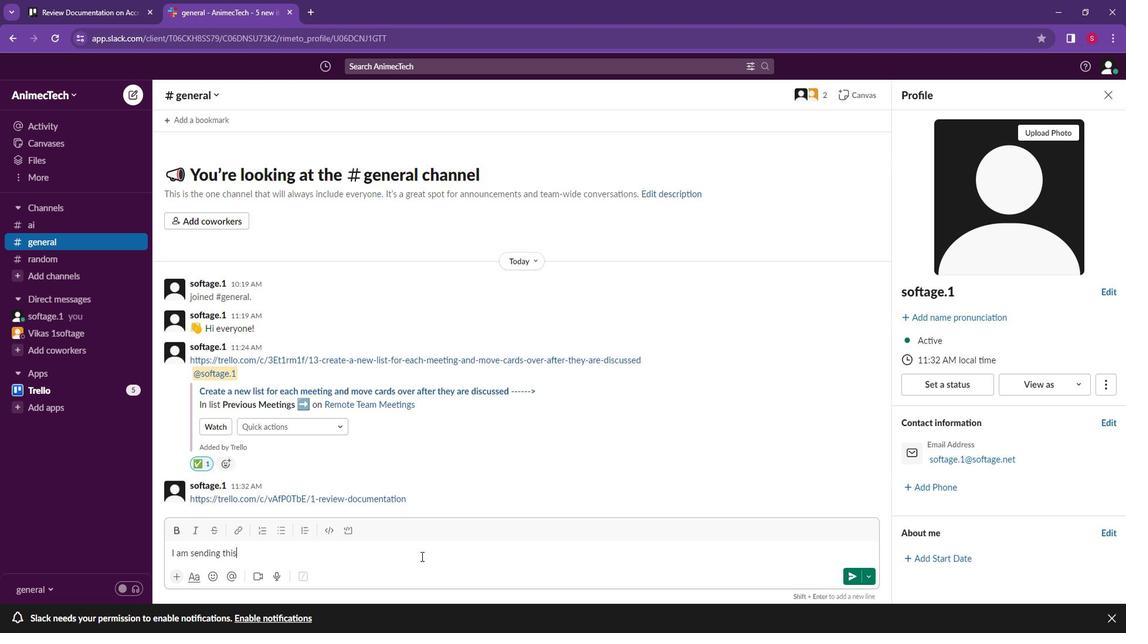 
Action: Mouse pressed left at (758, 136)
Screenshot: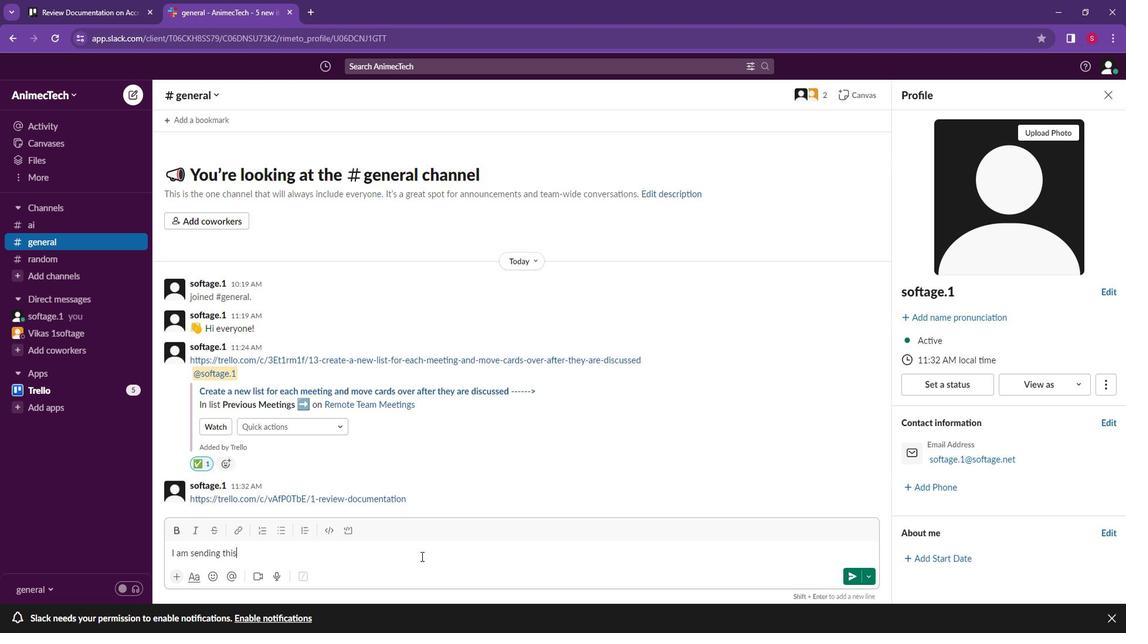 
Action: Mouse moved to (841, 139)
Screenshot: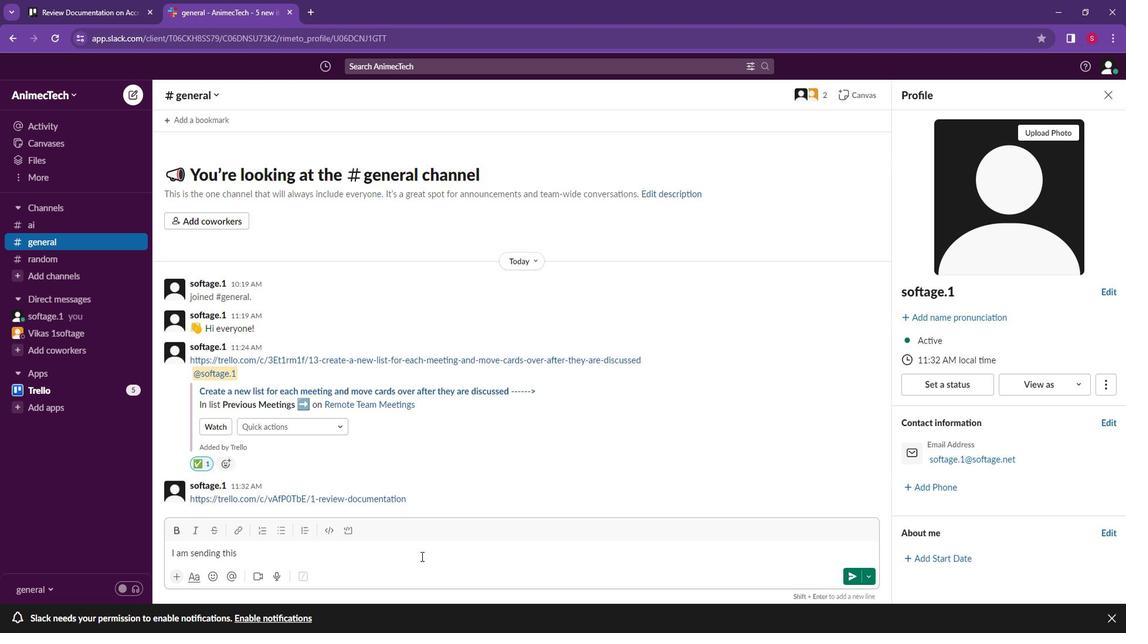 
Action: Mouse pressed left at (841, 139)
Screenshot: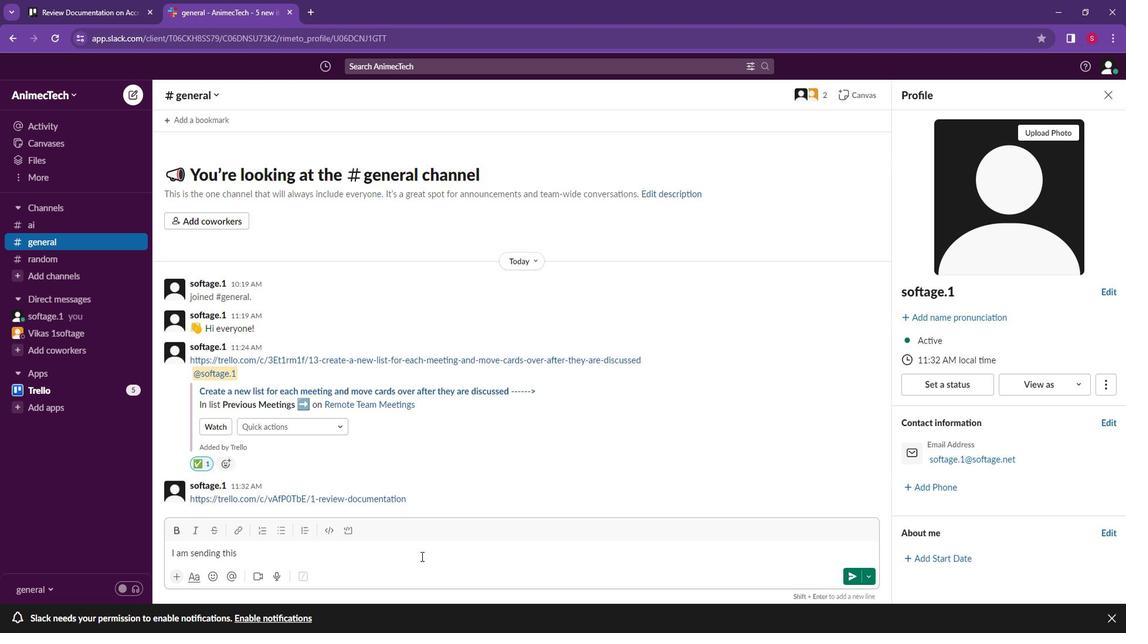 
Action: Mouse moved to (1113, 153)
Screenshot: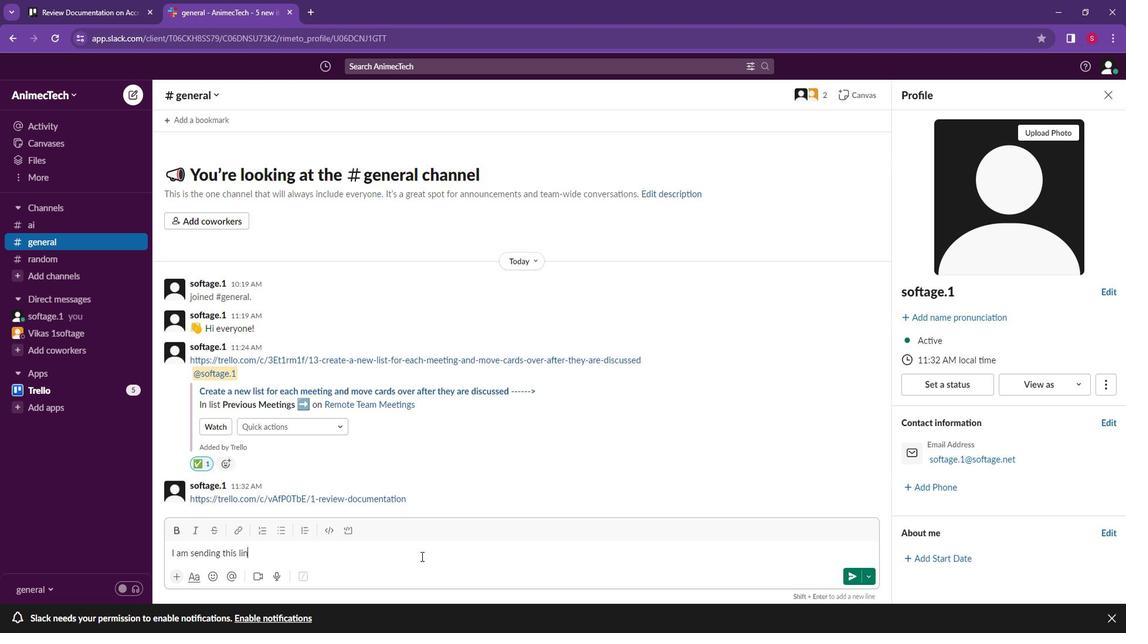 
Action: Mouse pressed left at (1113, 153)
Screenshot: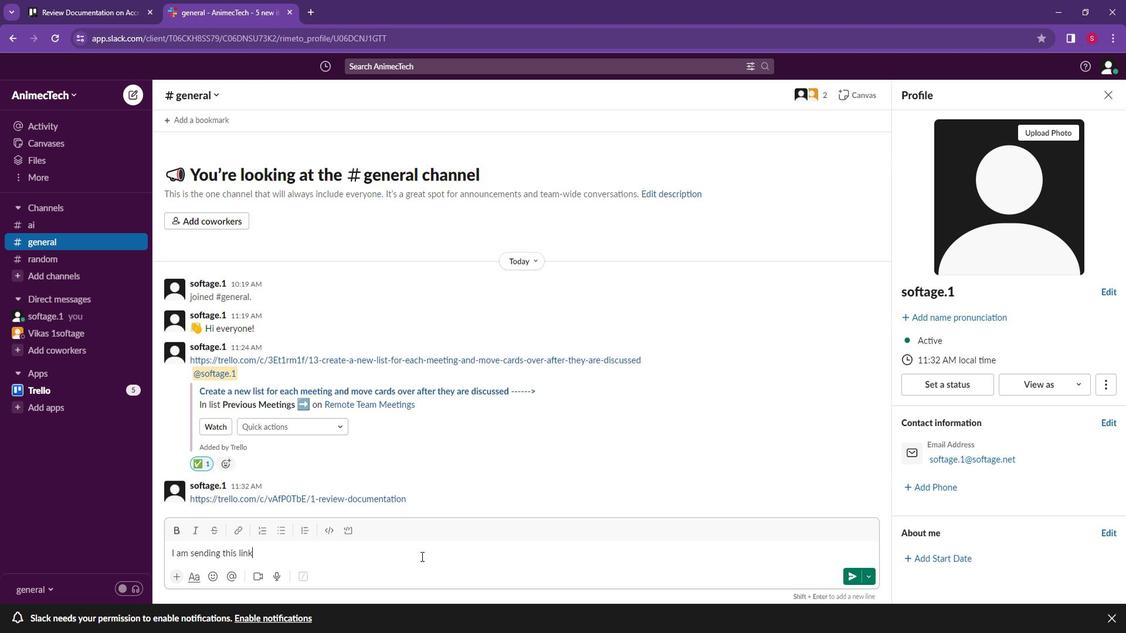 
Action: Mouse moved to (815, 110)
Screenshot: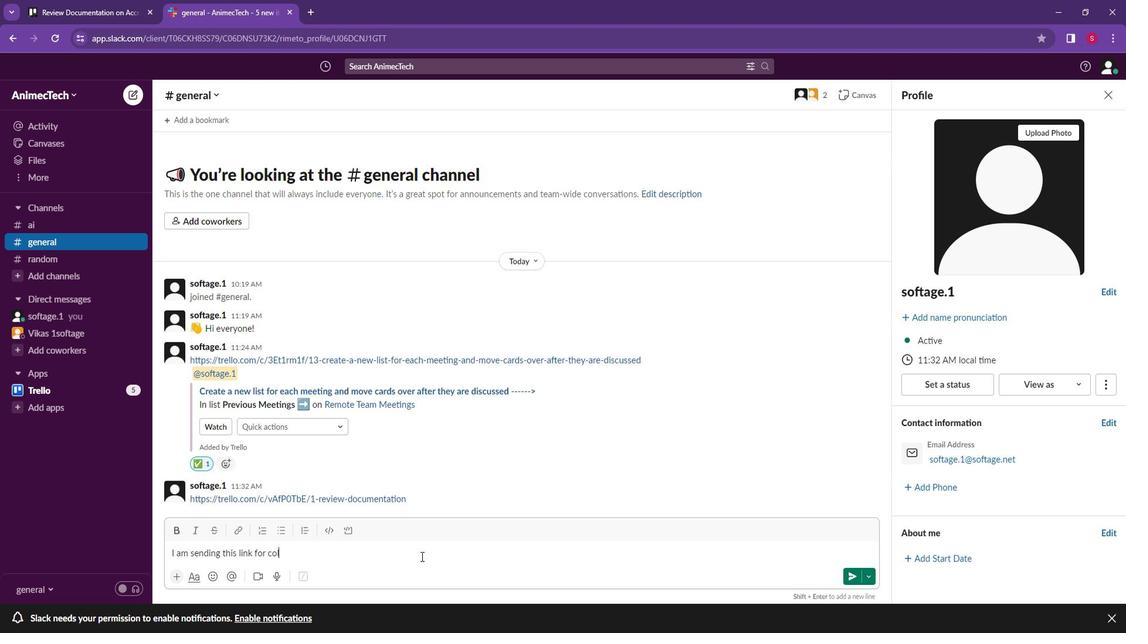 
Action: Mouse pressed left at (815, 110)
Screenshot: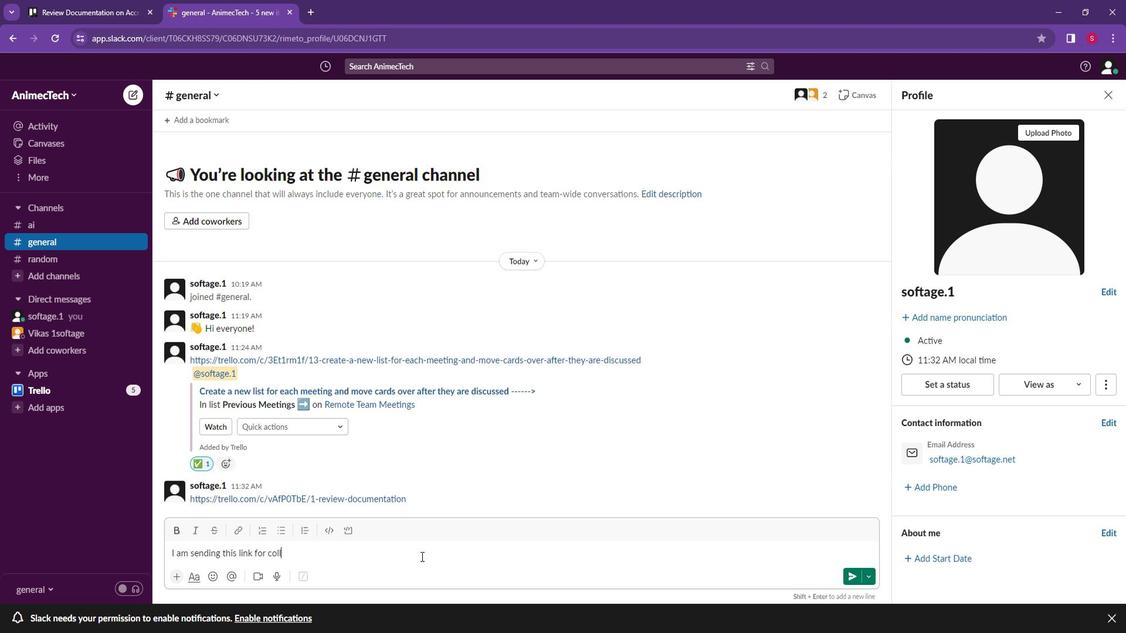 
Action: Mouse moved to (899, 421)
Screenshot: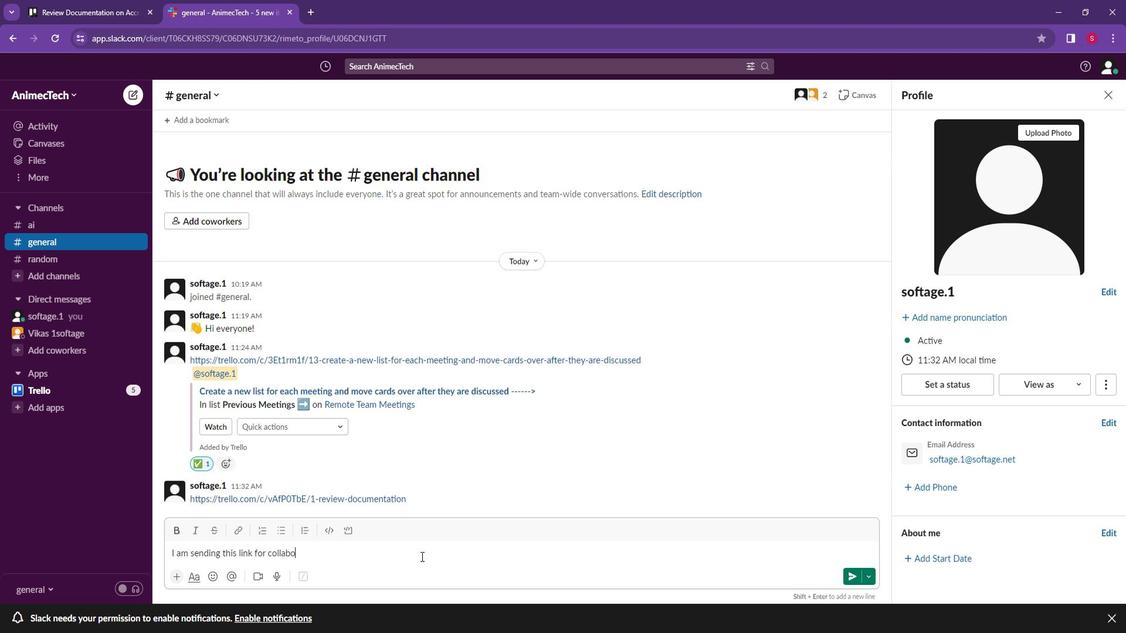 
Action: Mouse pressed left at (899, 421)
Screenshot: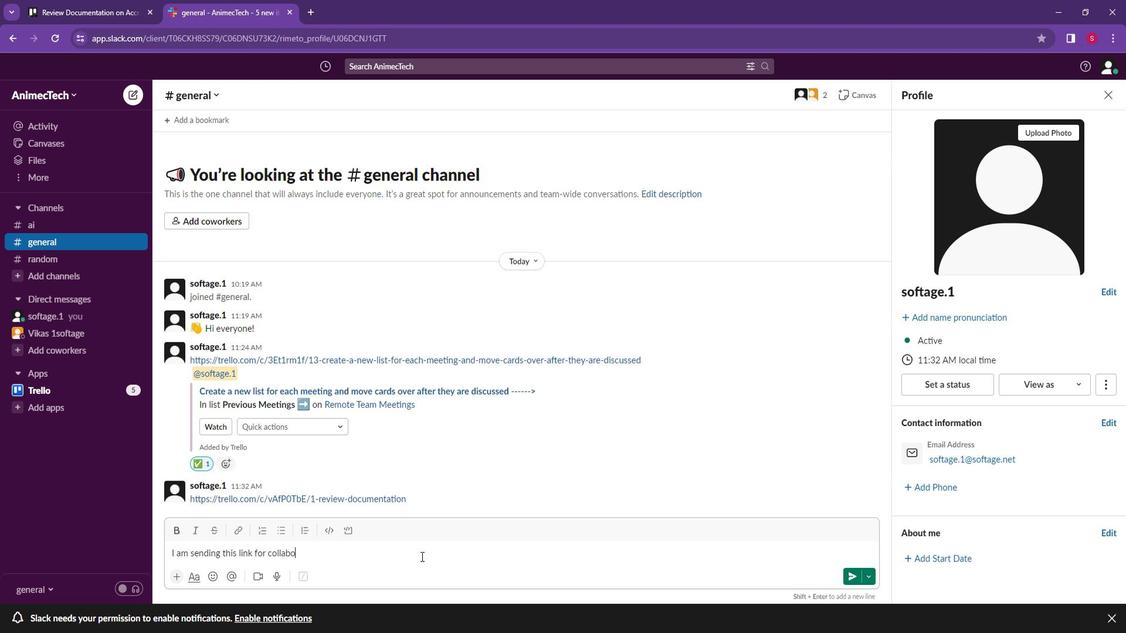 
Action: Mouse moved to (861, 569)
Screenshot: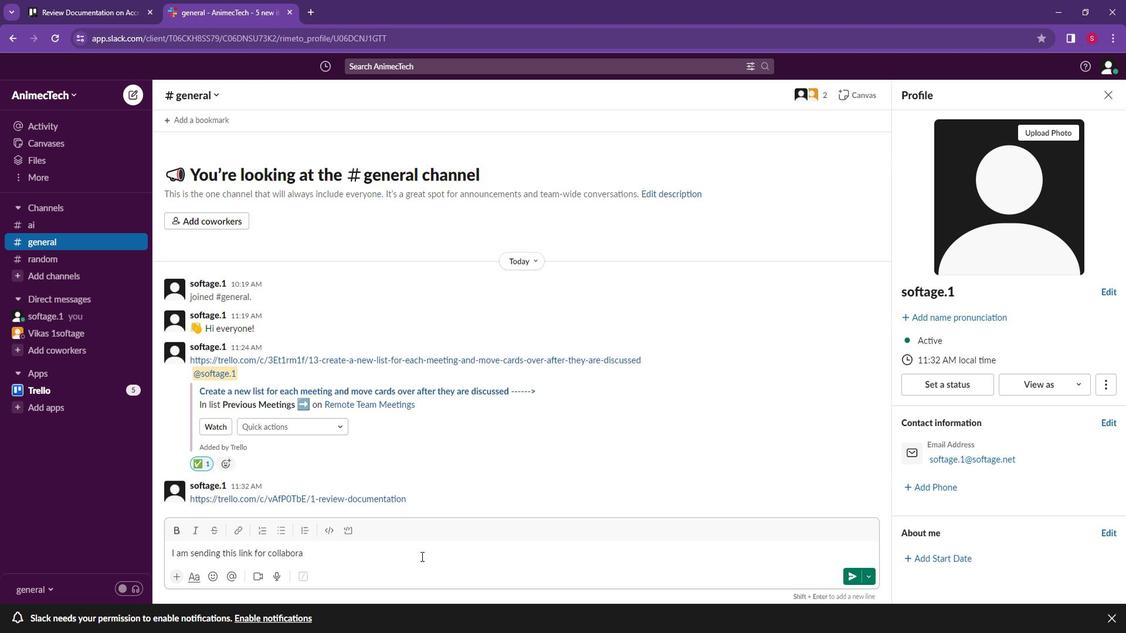 
Action: Mouse pressed left at (861, 569)
Screenshot: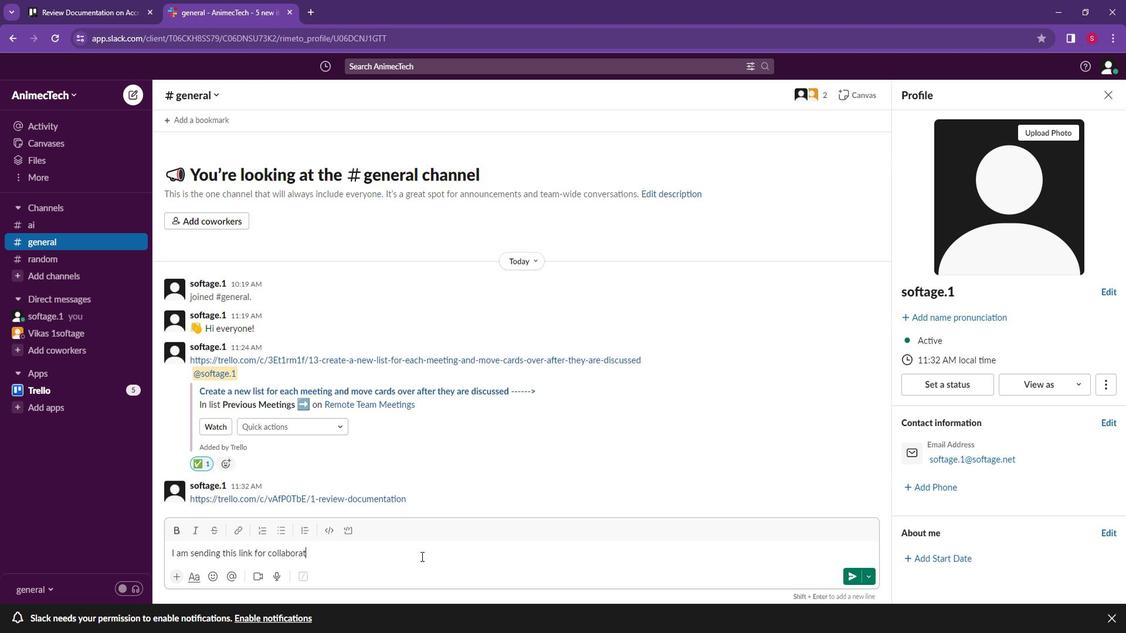 
Action: Mouse moved to (904, 474)
Screenshot: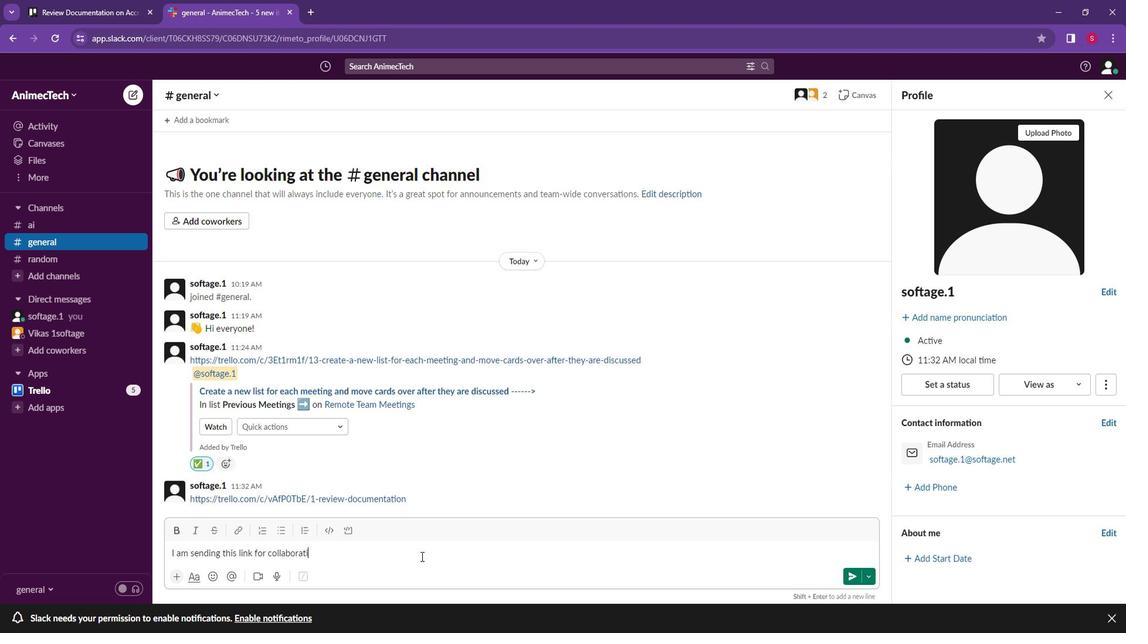 
Action: Key pressed <Key.caps_lock>A<Key.caps_lock>ccreditation<Key.space><Key.caps_lock>R<Key.caps_lock>equirement
Screenshot: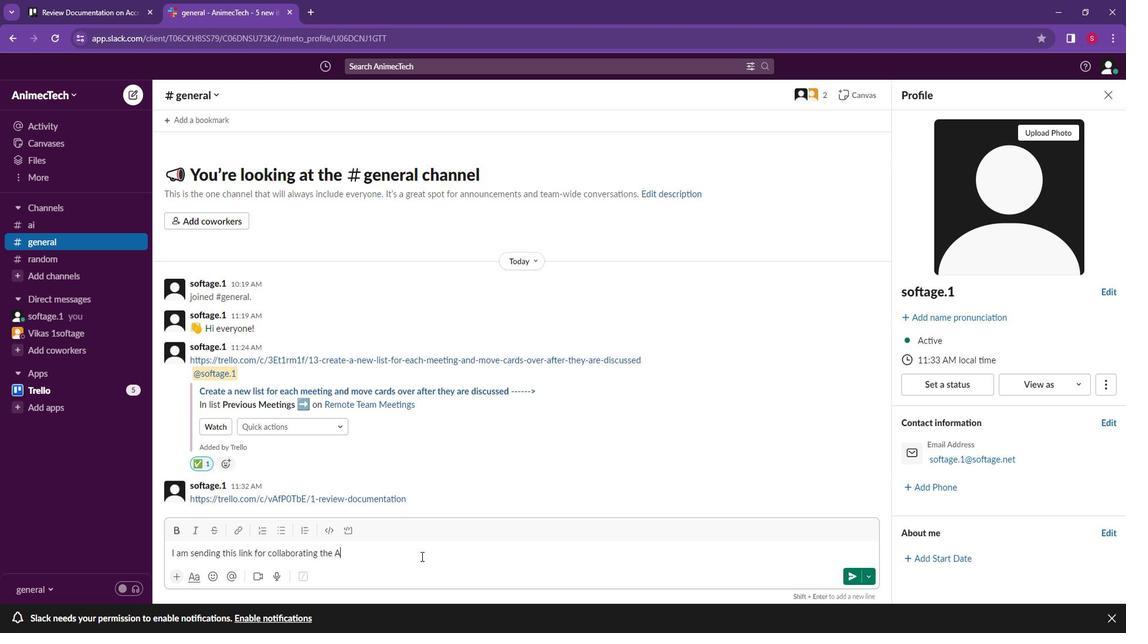 
Action: Mouse moved to (885, 601)
Screenshot: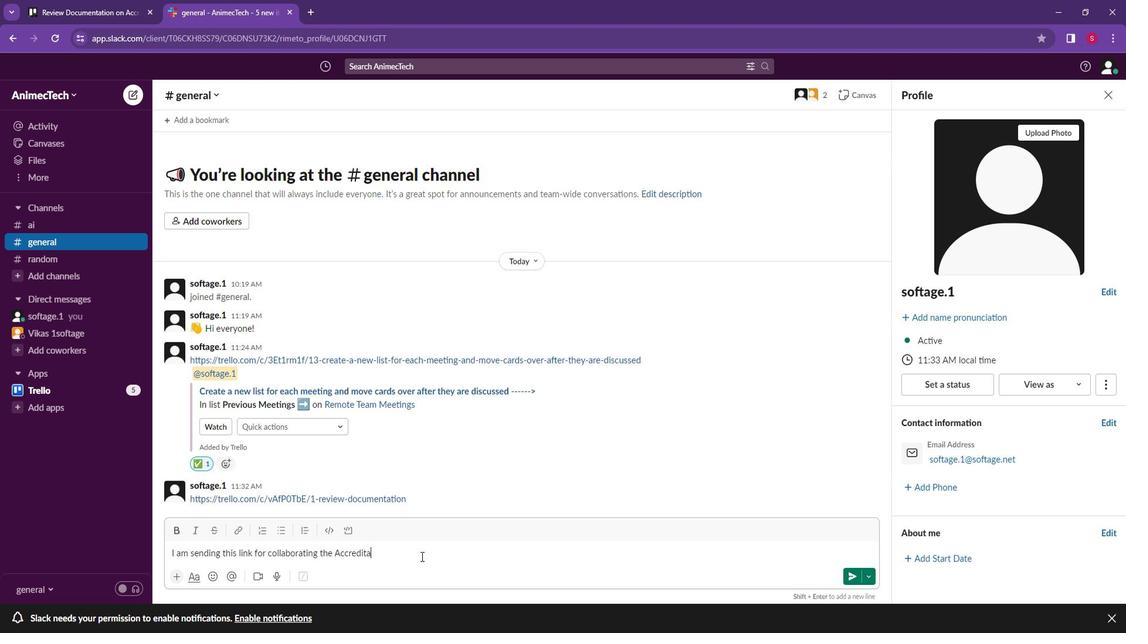 
Action: Mouse pressed left at (885, 601)
Screenshot: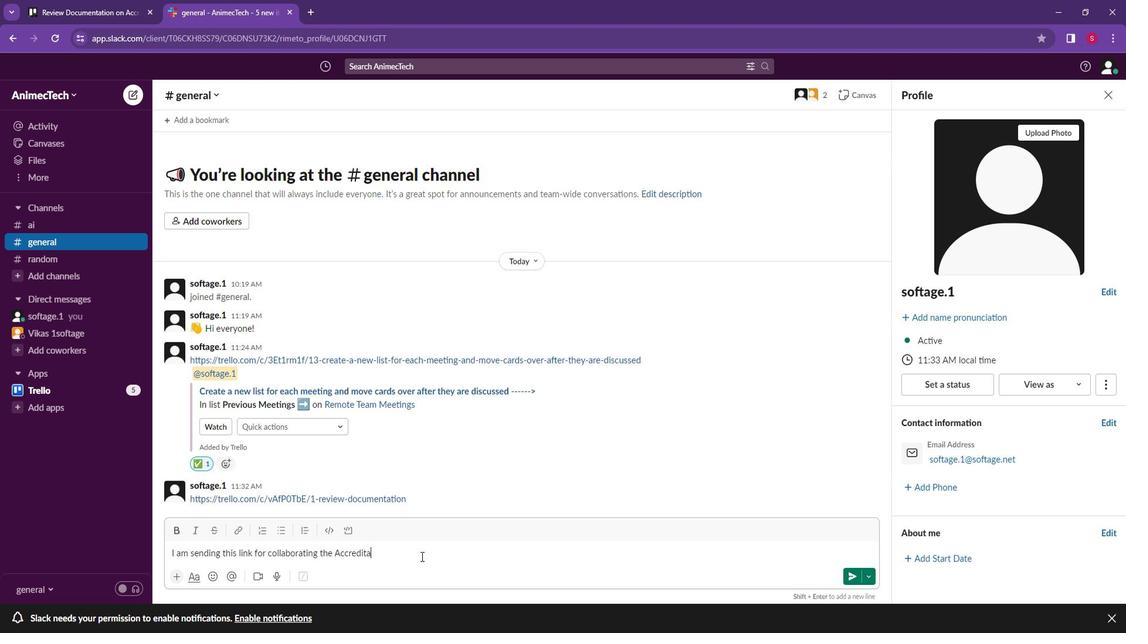 
Action: Mouse moved to (1038, 434)
Screenshot: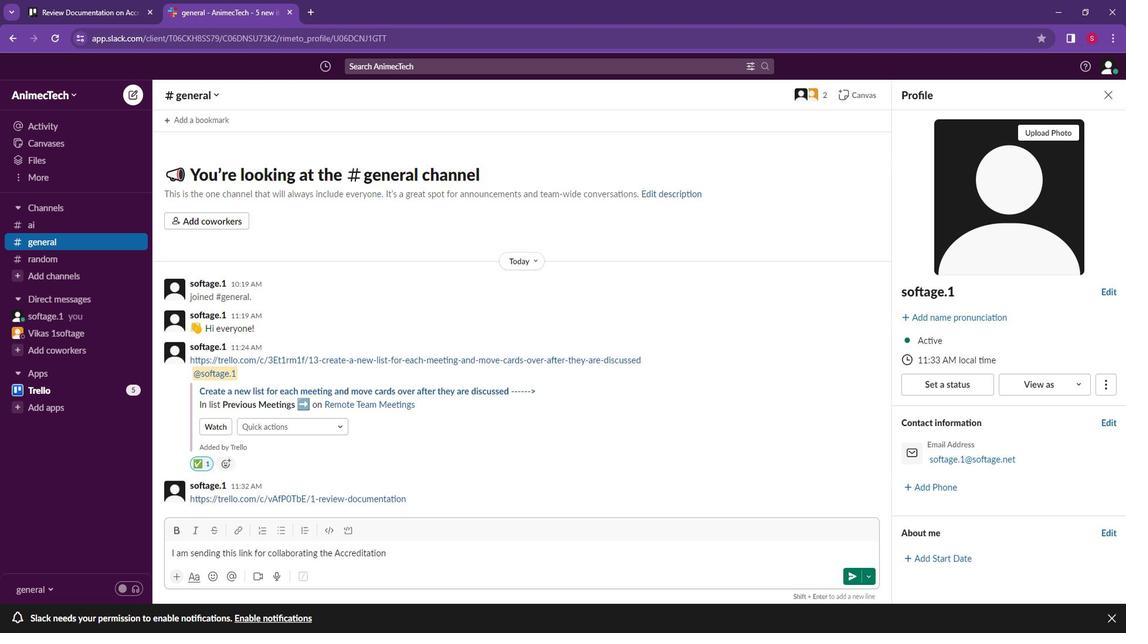 
Action: Mouse pressed left at (1038, 434)
Screenshot: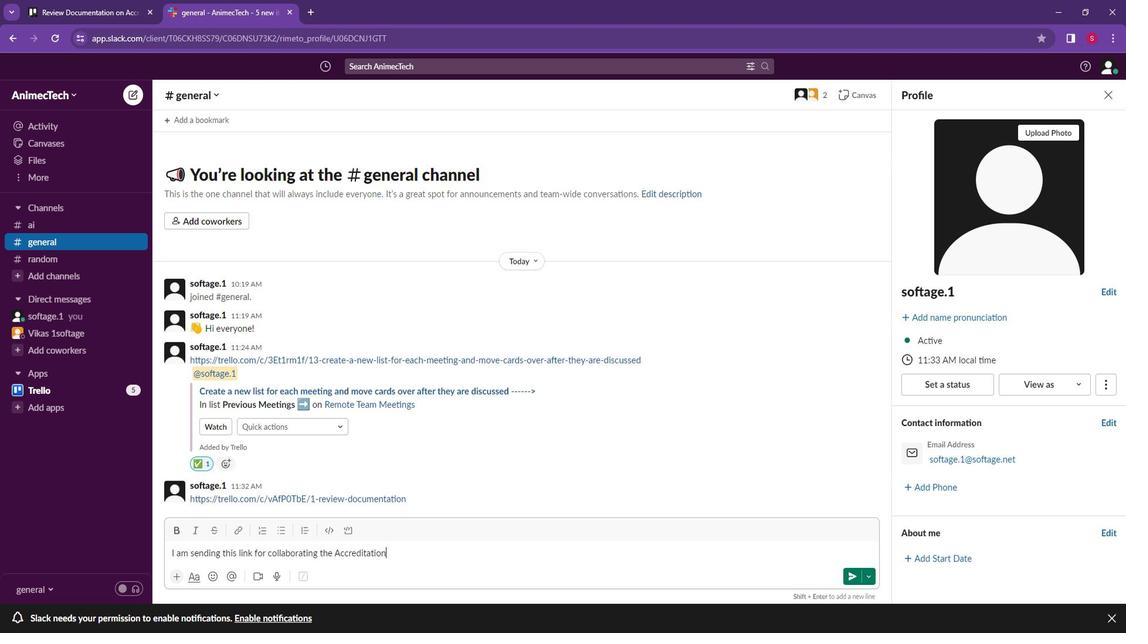 
Action: Mouse moved to (790, 473)
Screenshot: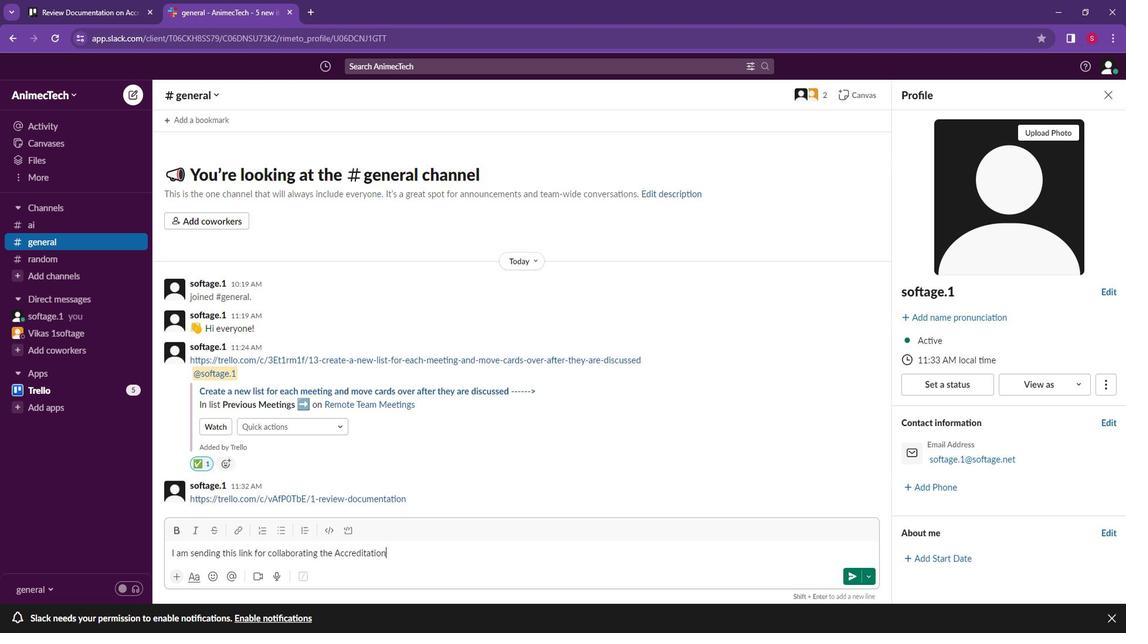 
Action: Mouse pressed left at (790, 473)
Screenshot: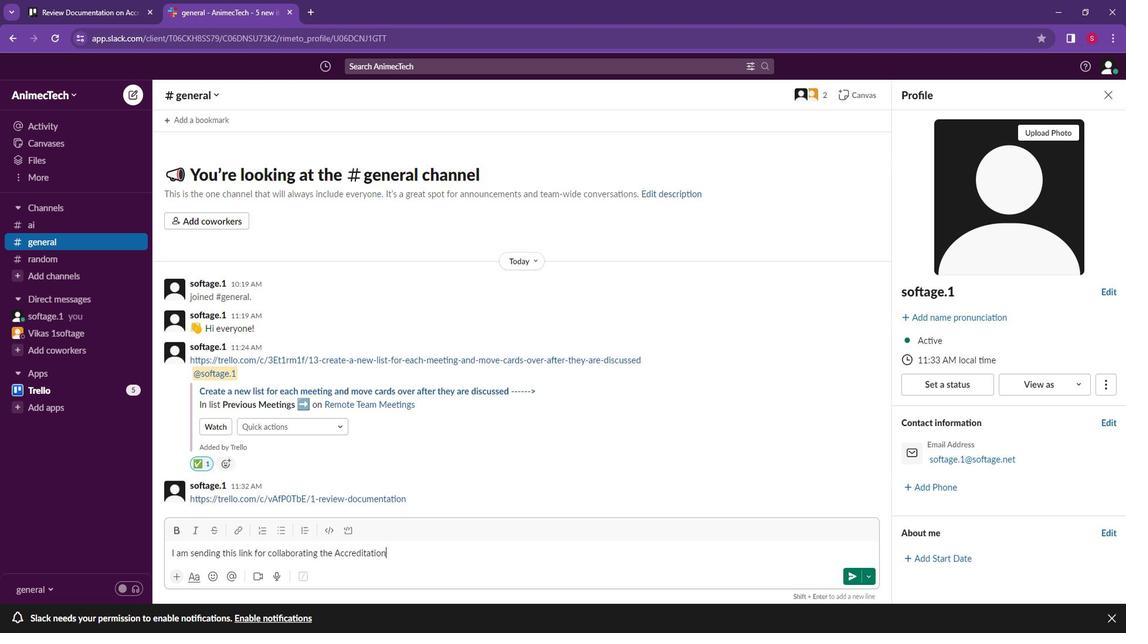 
Action: Mouse moved to (960, 481)
Screenshot: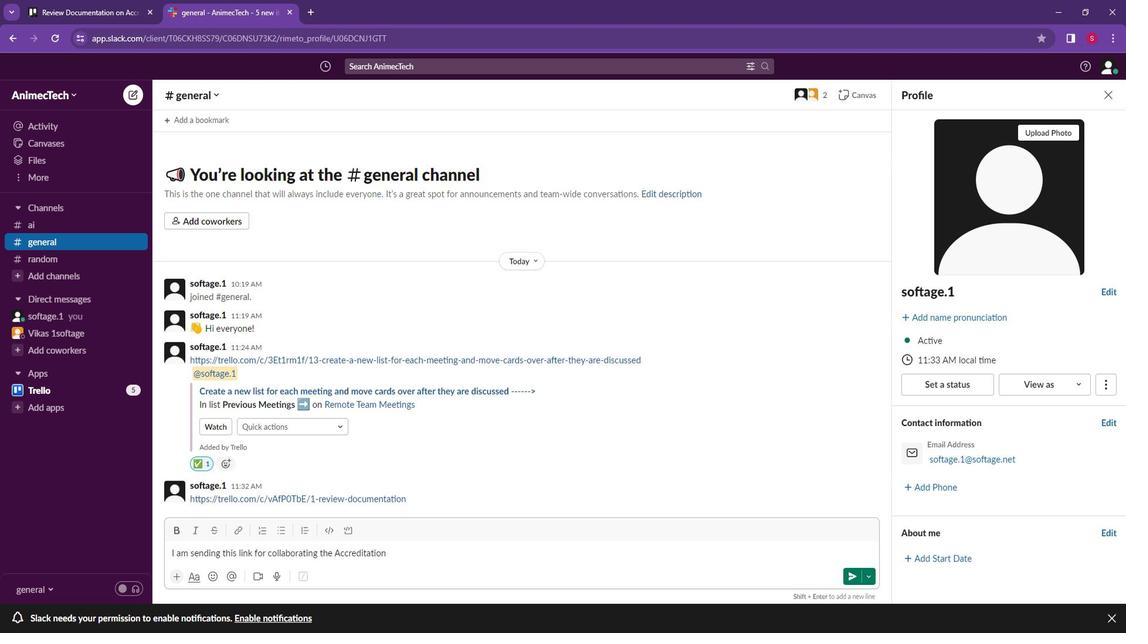 
Action: Mouse pressed left at (960, 481)
Screenshot: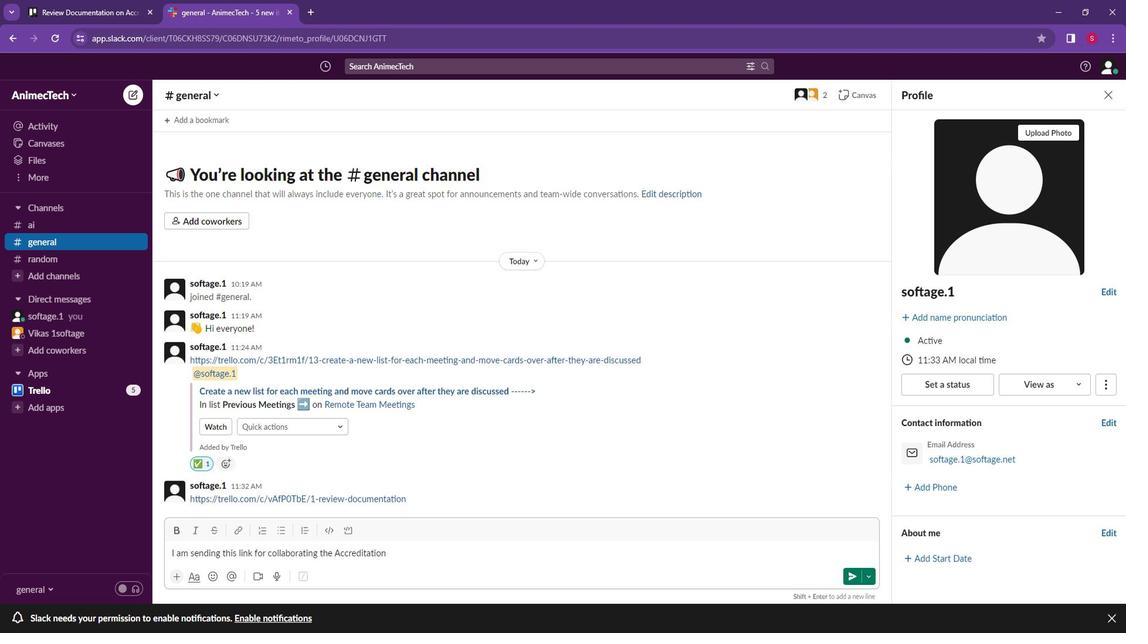 
Action: Mouse moved to (682, 127)
Screenshot: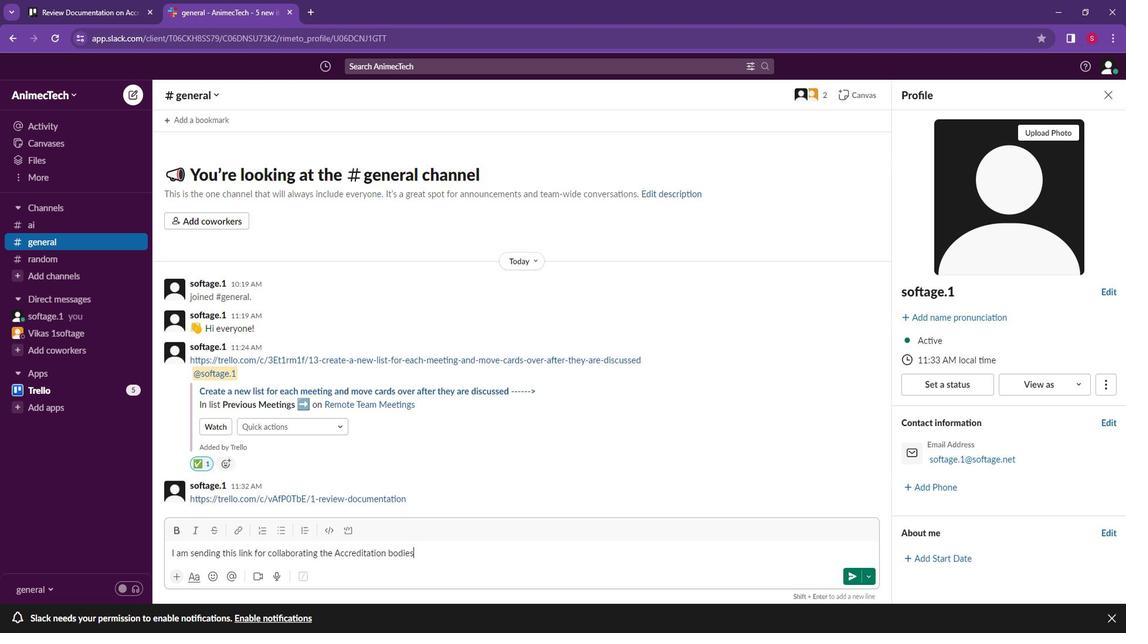 
Action: Mouse pressed left at (682, 127)
Screenshot: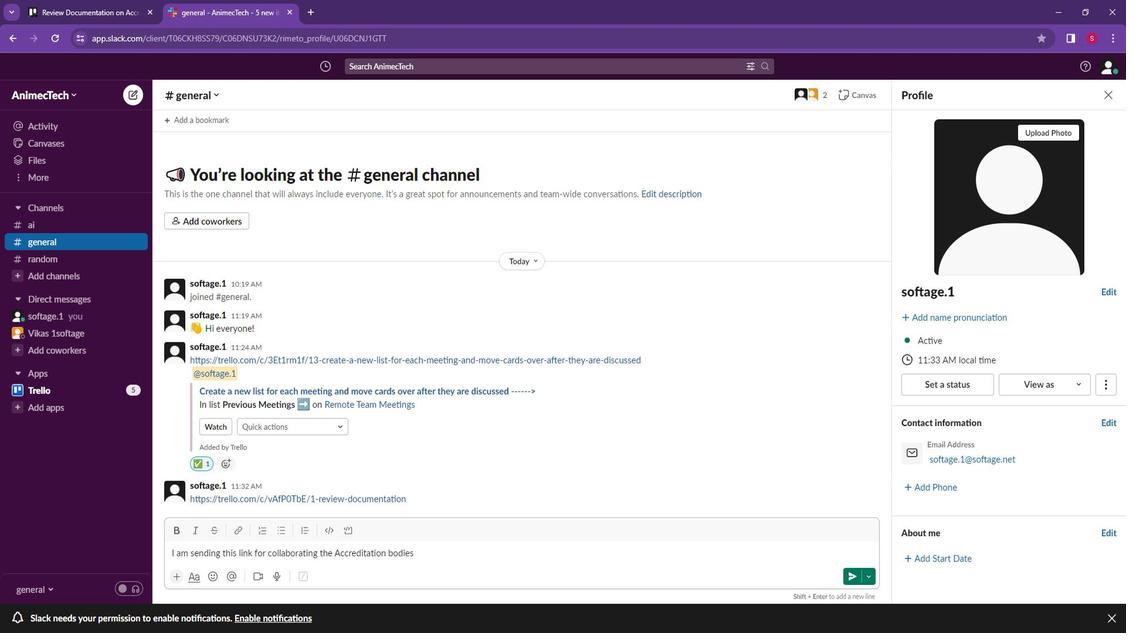 
Action: Mouse moved to (933, 340)
Screenshot: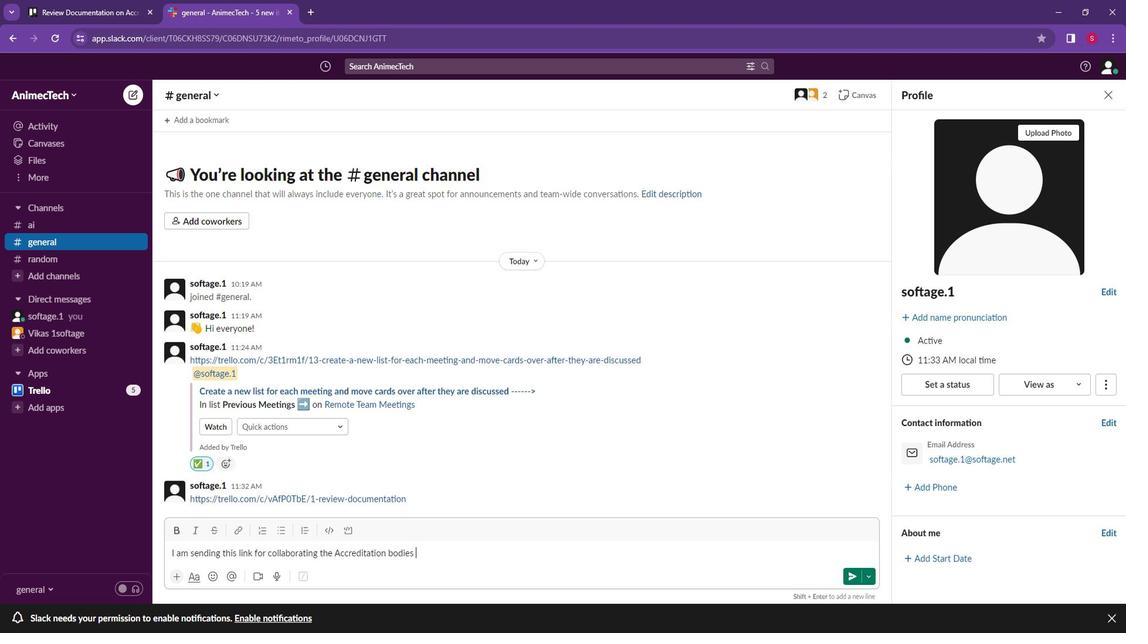 
Action: Mouse pressed left at (933, 340)
Screenshot: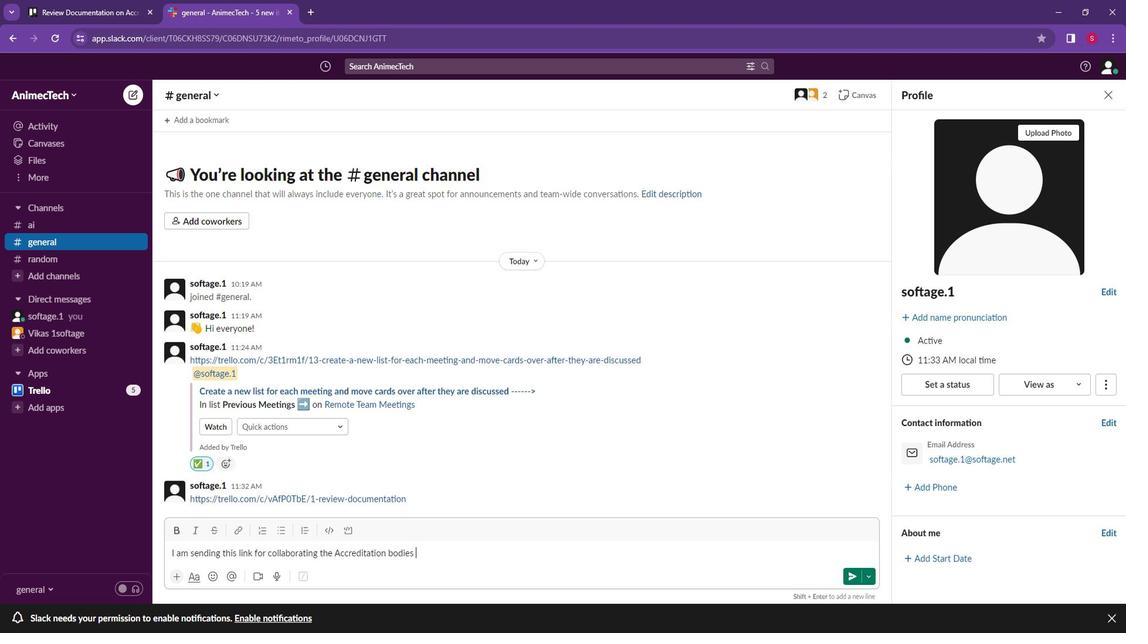 
Action: Mouse moved to (778, 110)
Screenshot: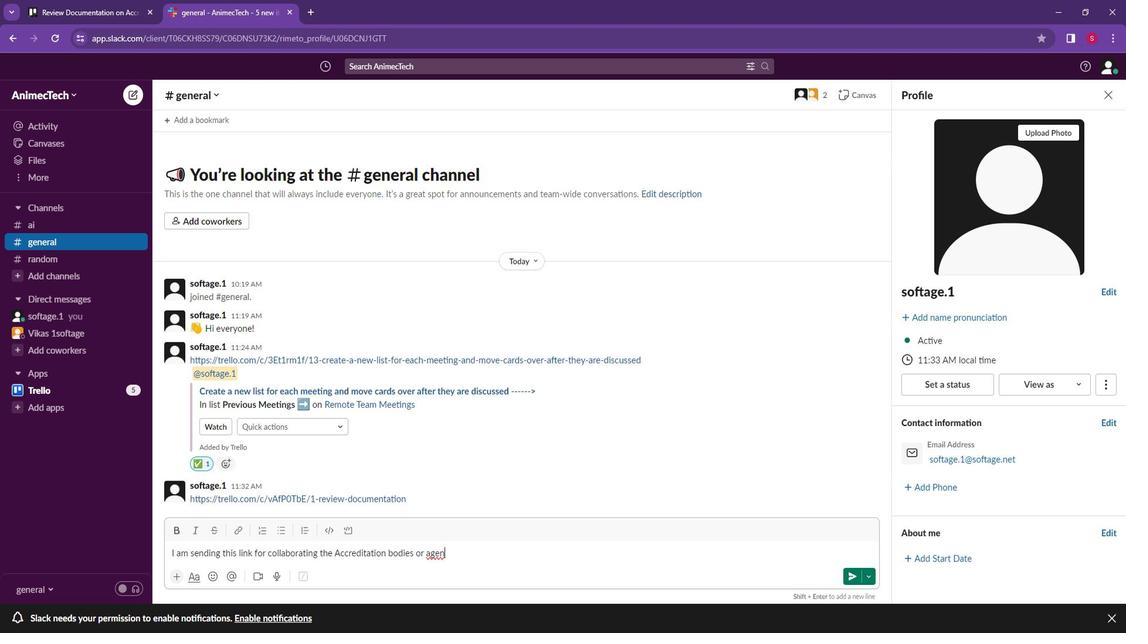 
Action: Mouse pressed left at (778, 110)
Screenshot: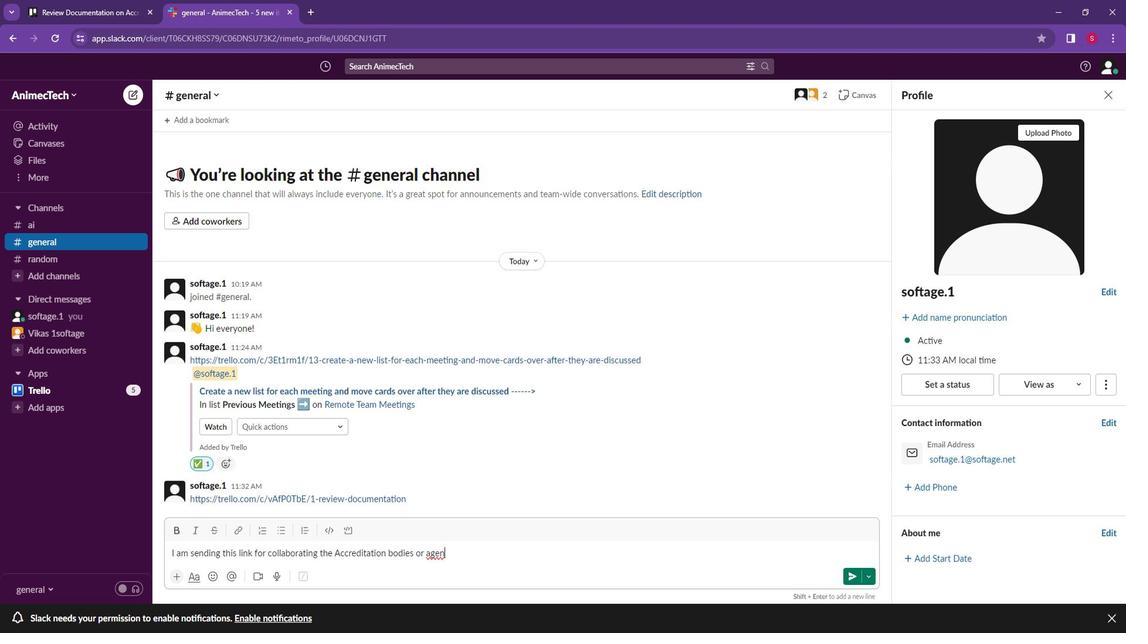 
Action: Mouse moved to (1118, 152)
Screenshot: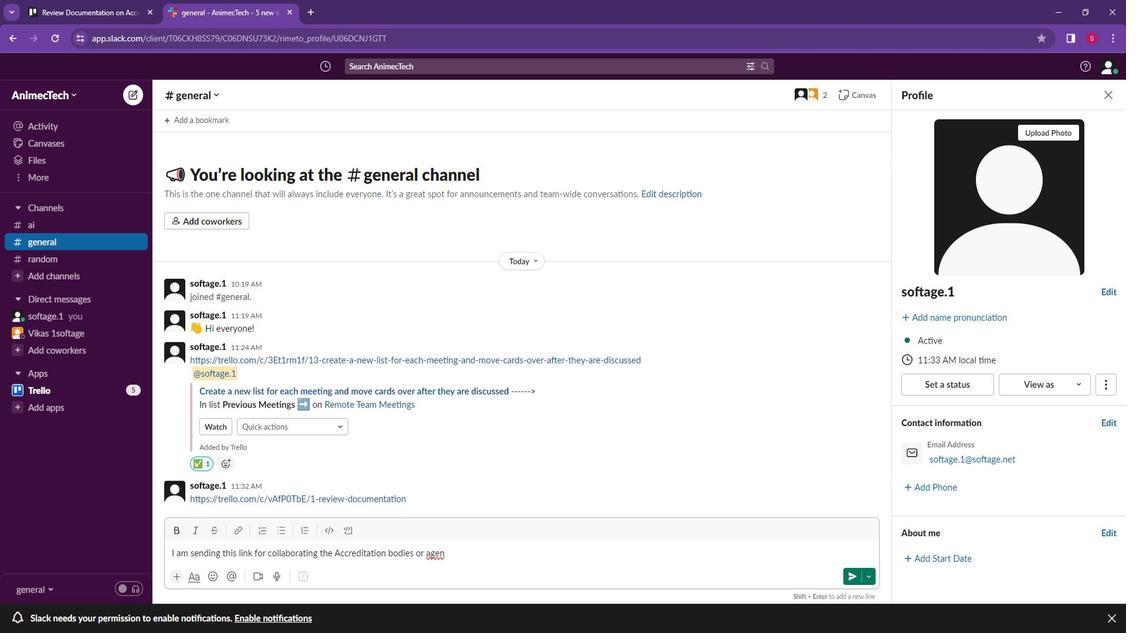 
Action: Mouse pressed left at (1118, 152)
Screenshot: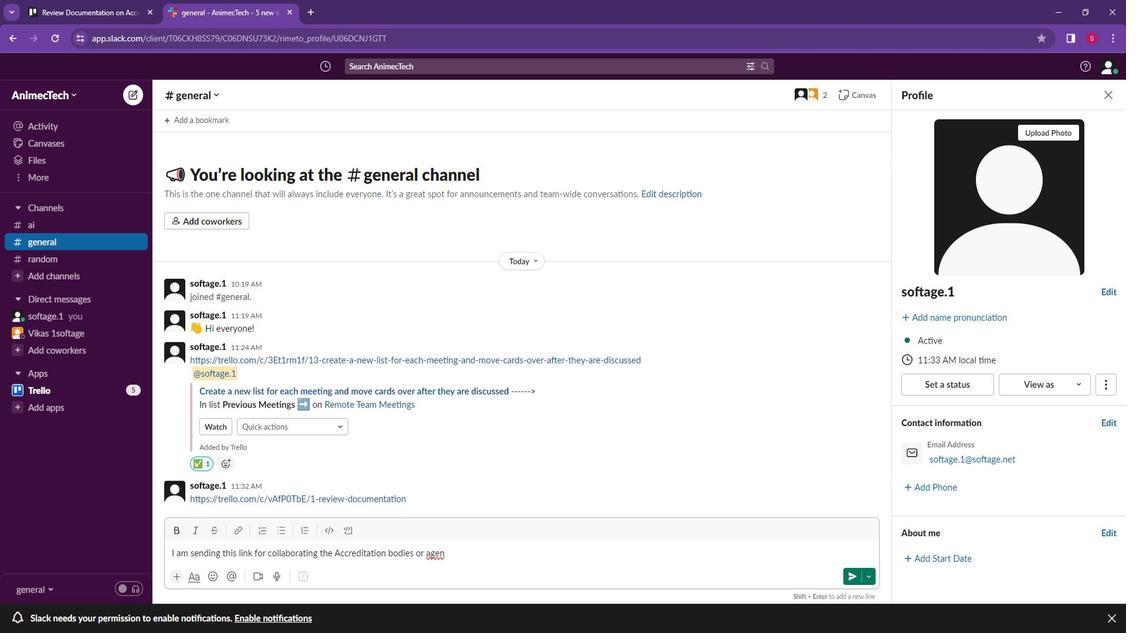 
Action: Mouse moved to (1116, 150)
Screenshot: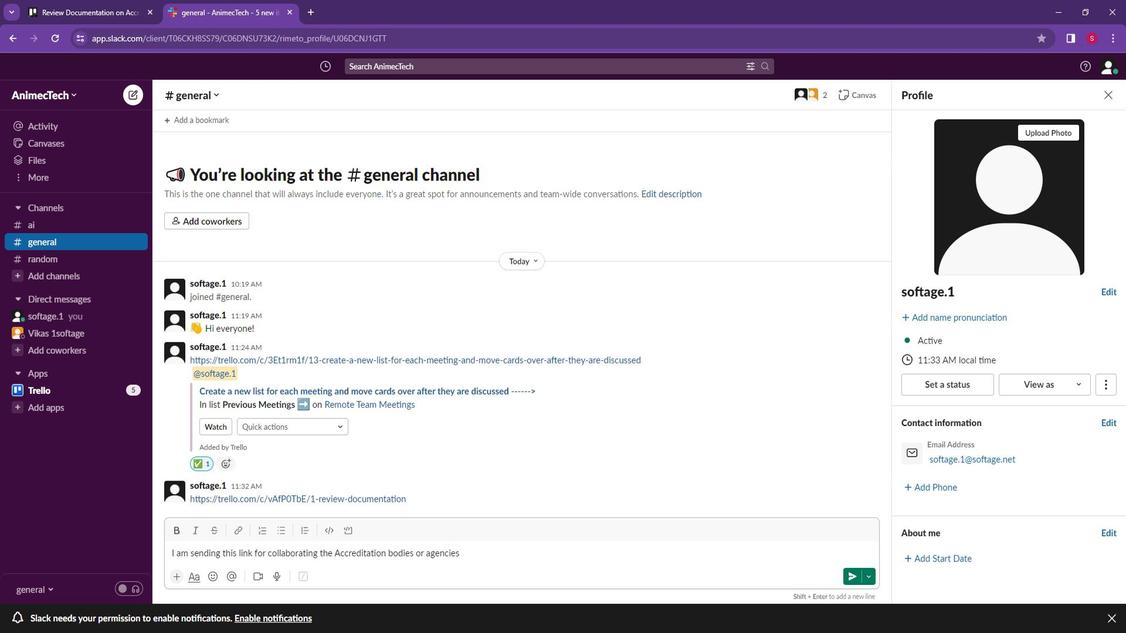 
Action: Mouse pressed left at (1116, 150)
Screenshot: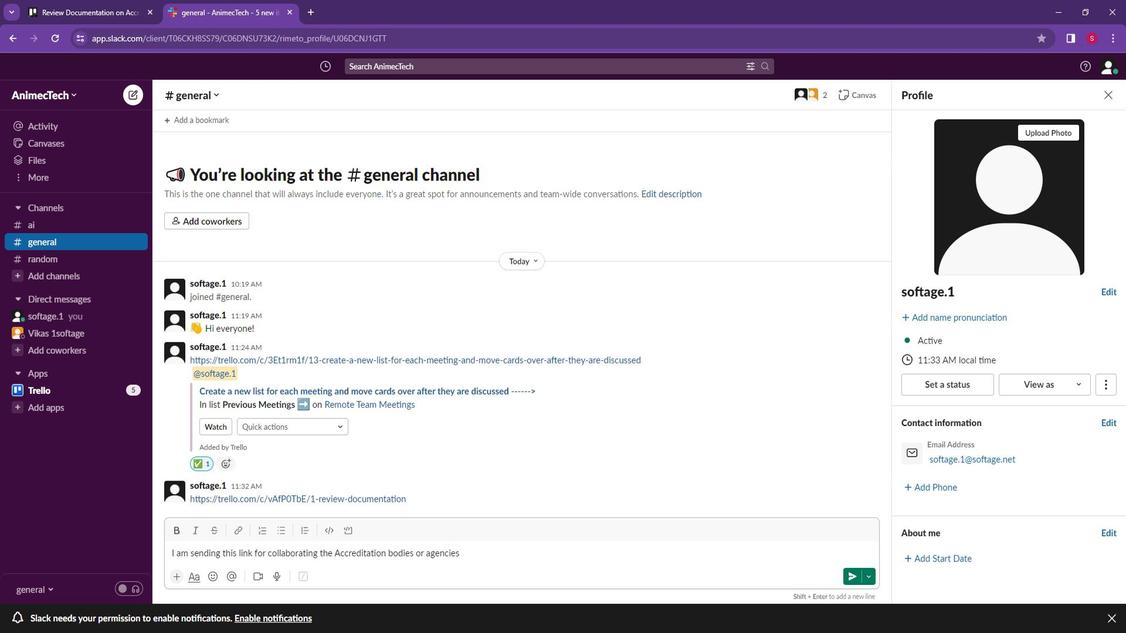 
Action: Mouse moved to (1116, 150)
Screenshot: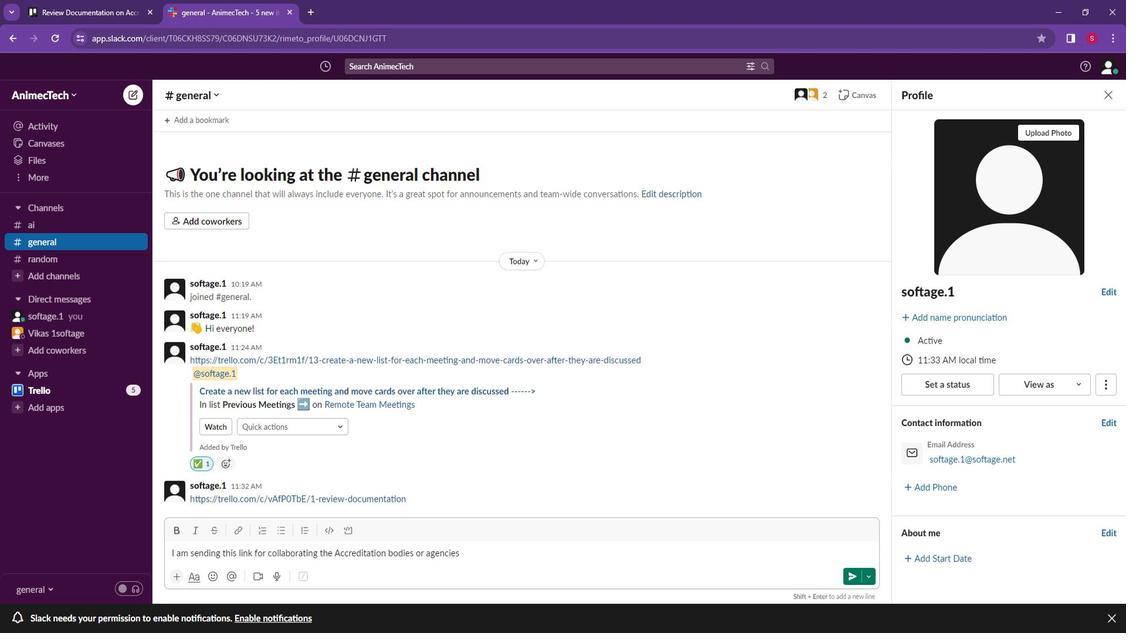 
Action: Mouse pressed left at (1116, 150)
Screenshot: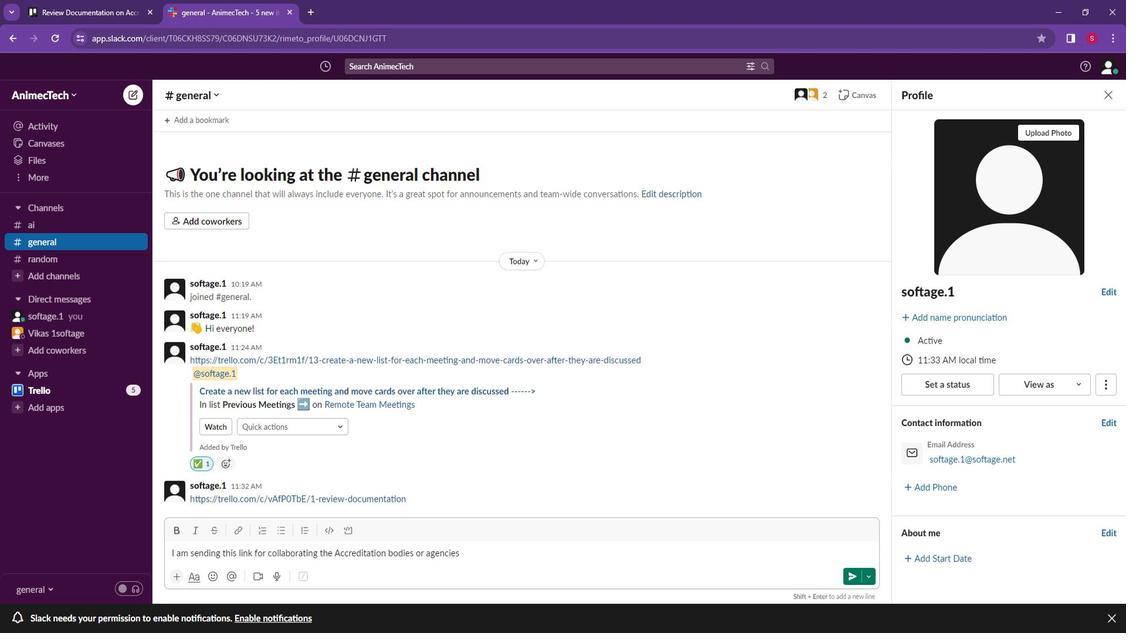 
Action: Mouse moved to (305, 211)
Screenshot: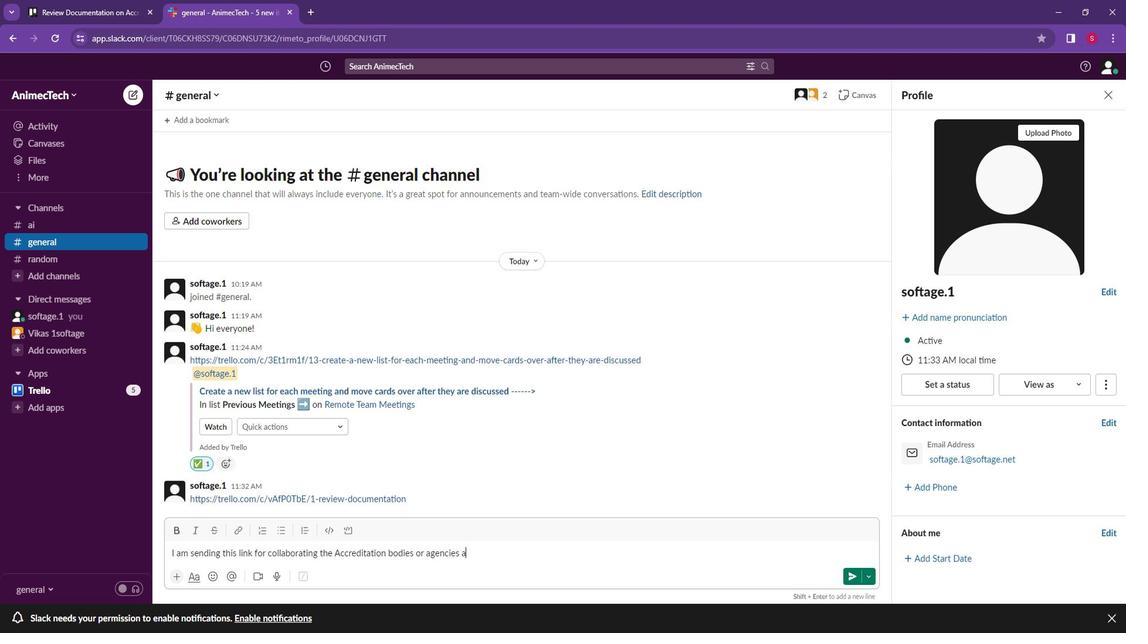 
Action: Mouse scrolled (305, 212) with delta (0, 0)
Screenshot: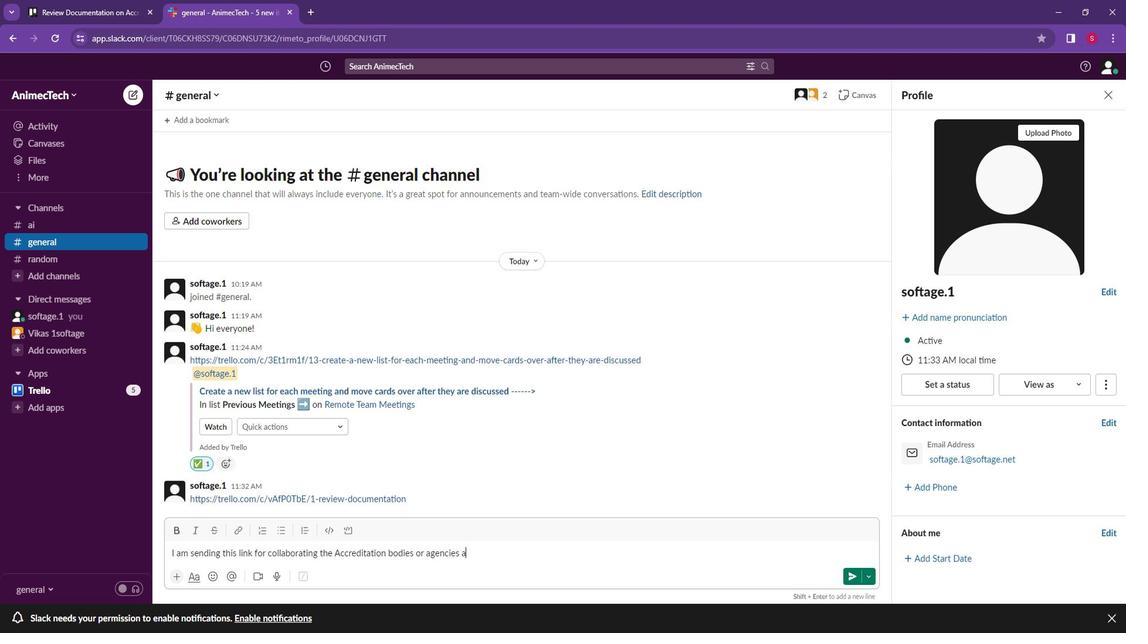 
Action: Mouse moved to (303, 212)
Screenshot: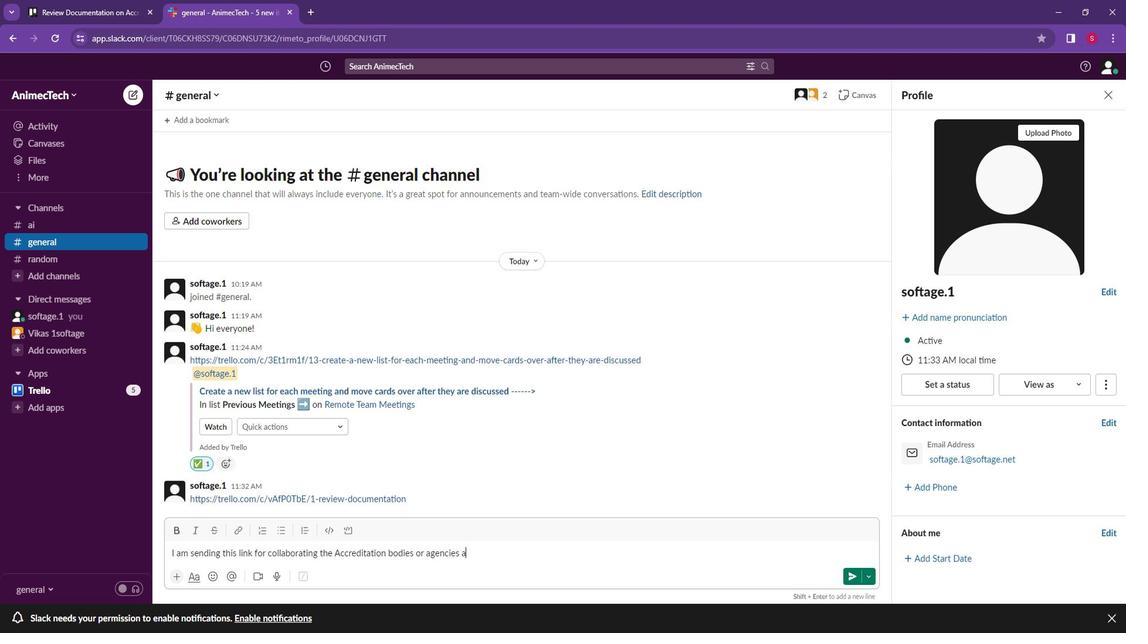 
Action: Mouse scrolled (303, 212) with delta (0, 0)
Screenshot: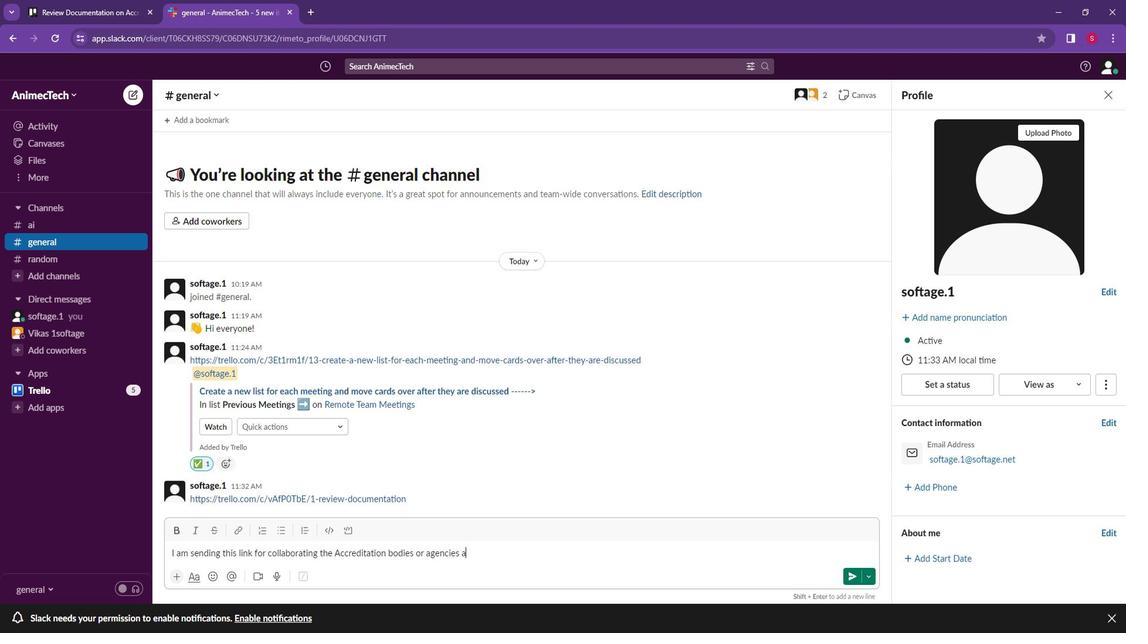 
Action: Mouse scrolled (303, 212) with delta (0, 0)
Screenshot: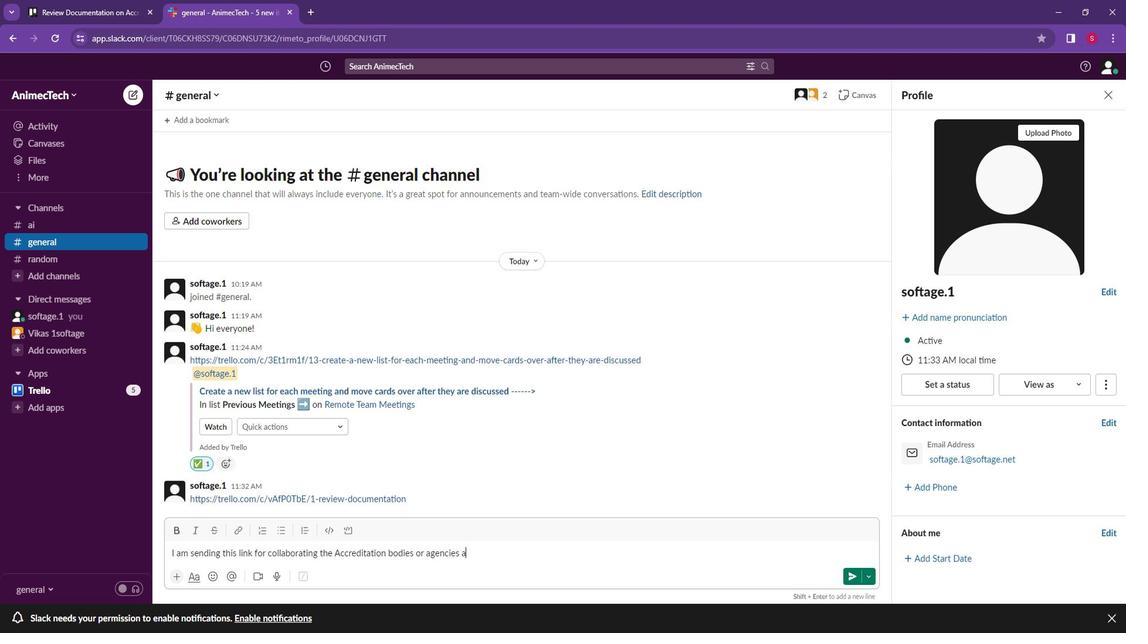 
Action: Mouse scrolled (303, 212) with delta (0, 0)
Screenshot: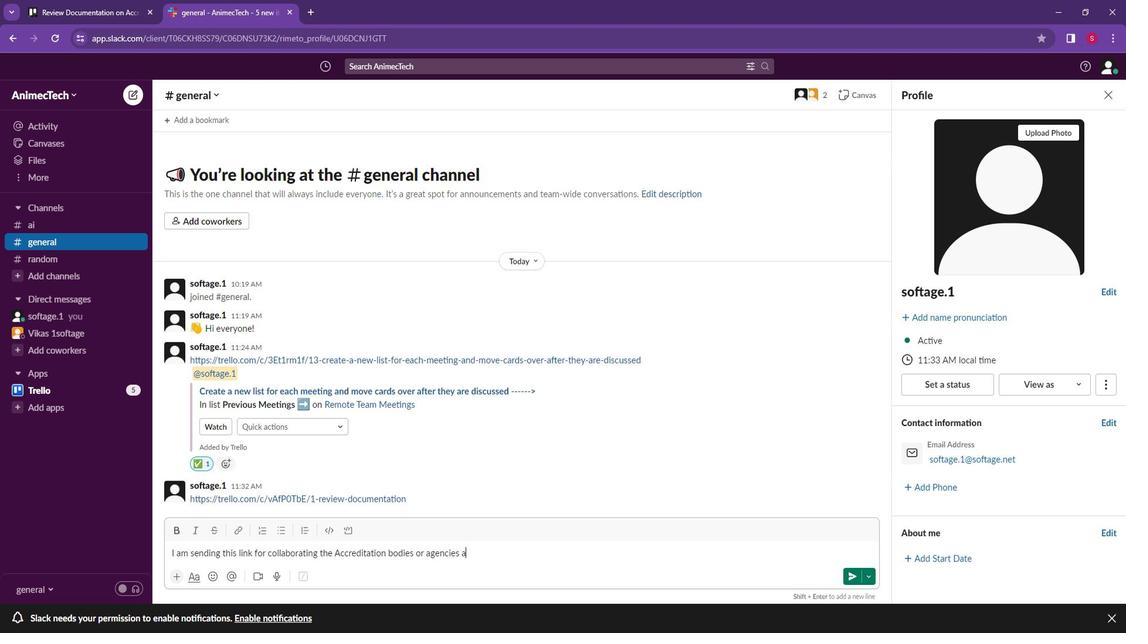 
Action: Mouse scrolled (303, 212) with delta (0, 0)
Screenshot: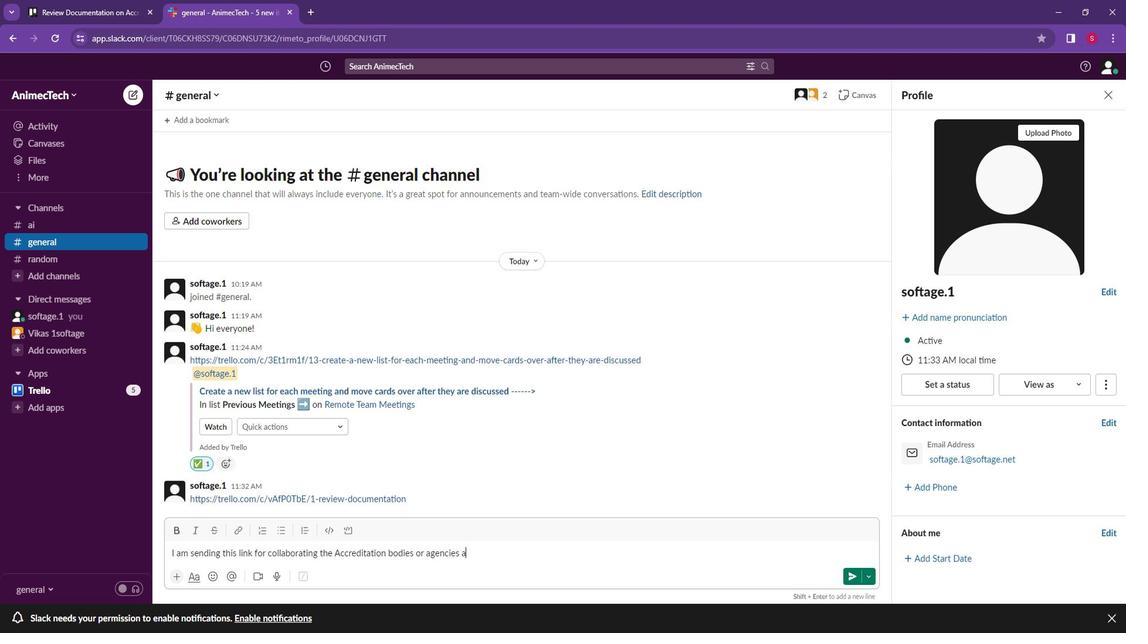 
Action: Mouse moved to (293, 14)
Screenshot: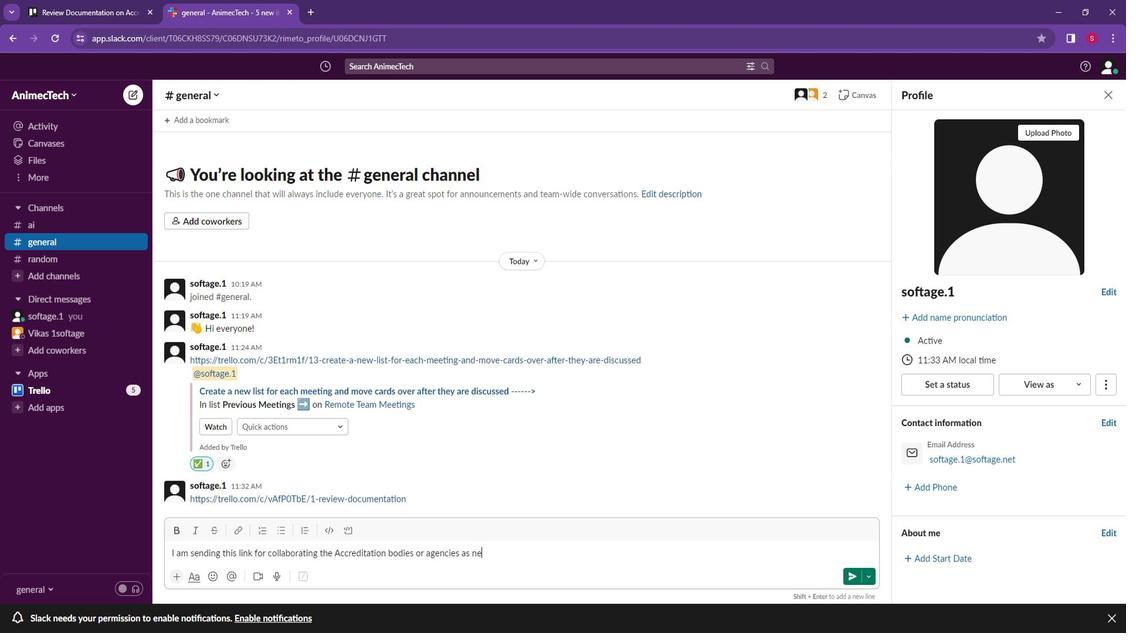 
Action: Mouse pressed left at (293, 14)
Screenshot: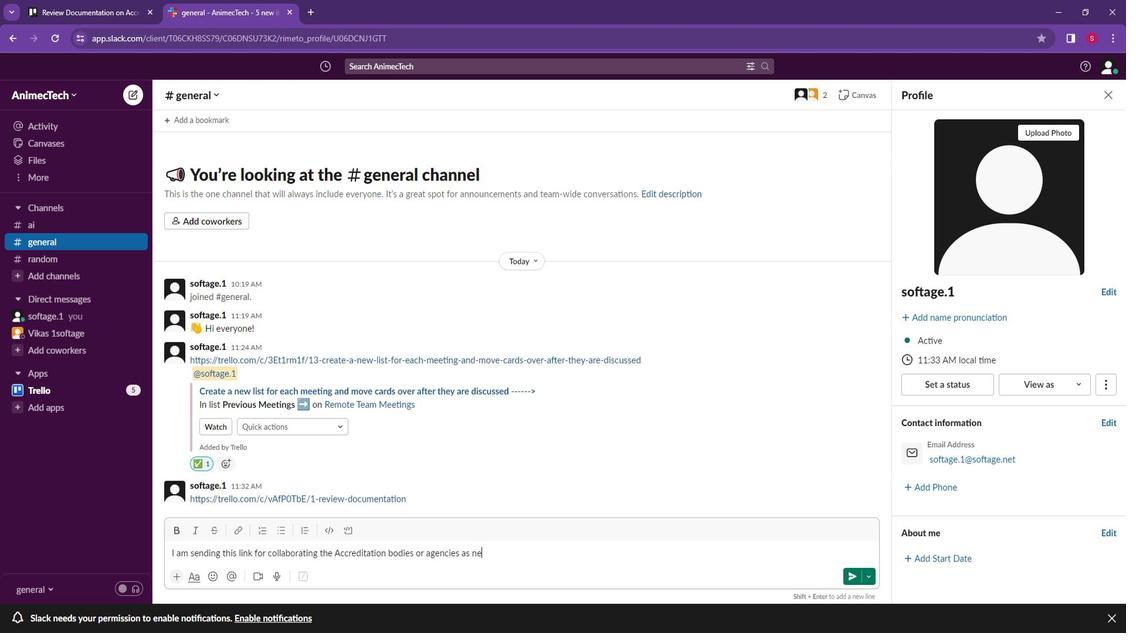 
Action: Mouse moved to (129, 14)
Screenshot: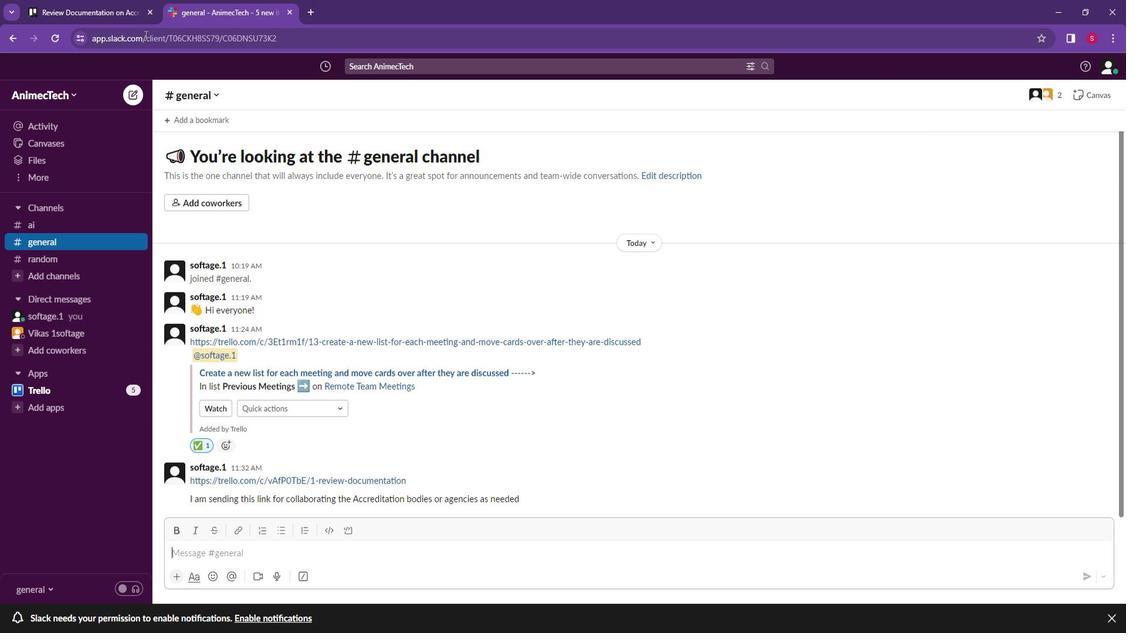 
Action: Mouse pressed left at (129, 14)
Screenshot: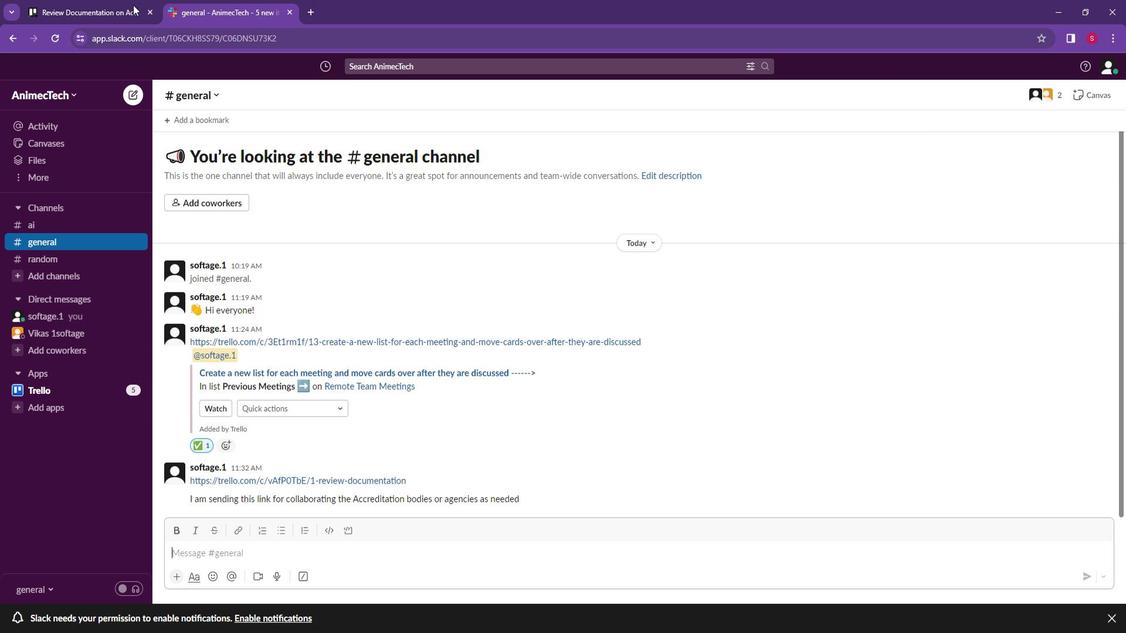
Action: Mouse moved to (1116, 156)
Screenshot: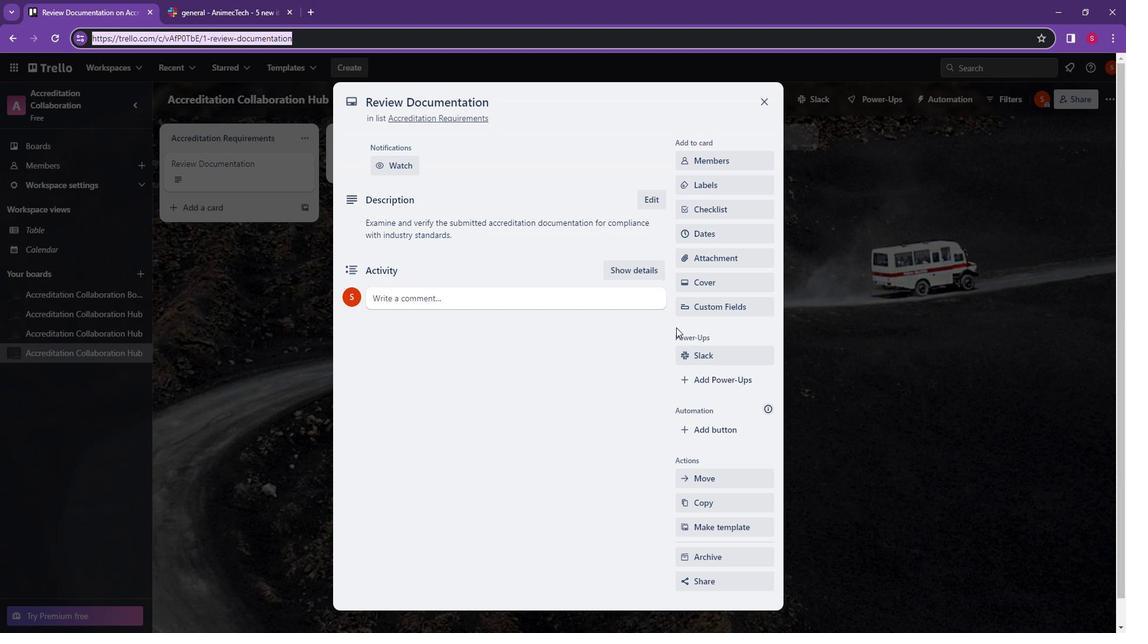 
Action: Mouse pressed left at (1116, 156)
Screenshot: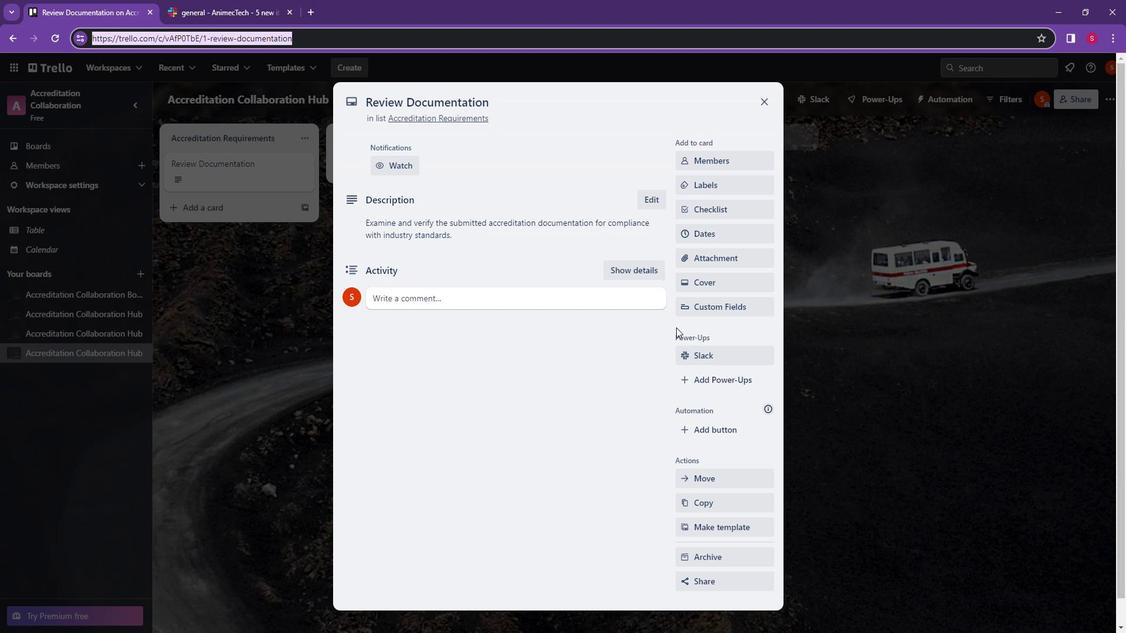 
Action: Mouse moved to (949, 107)
Screenshot: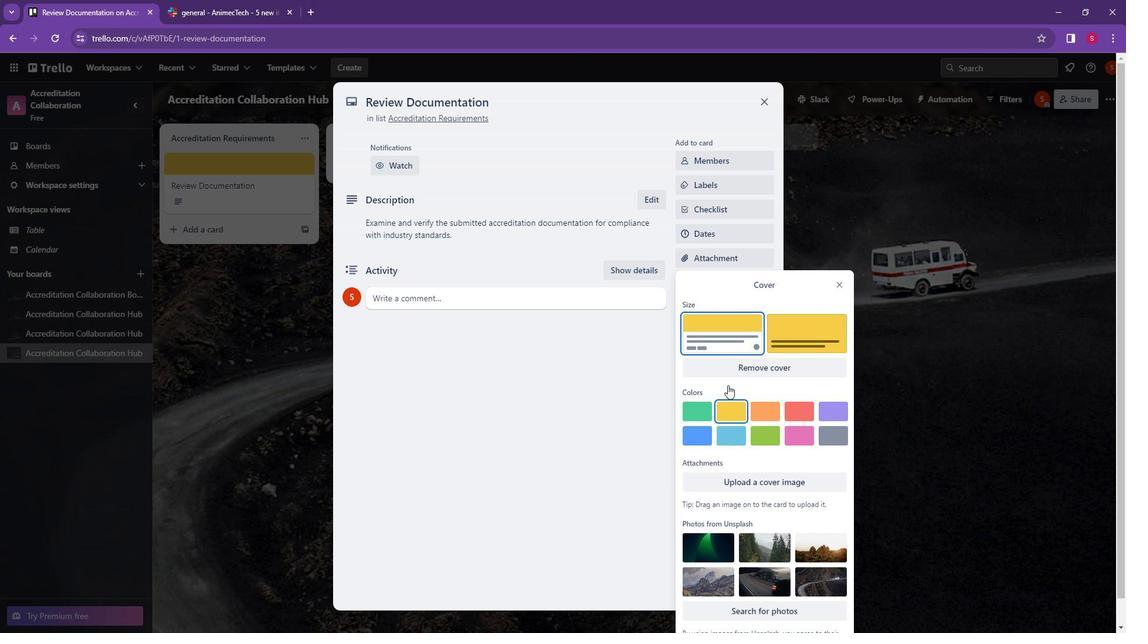 
Action: Mouse pressed left at (949, 107)
Screenshot: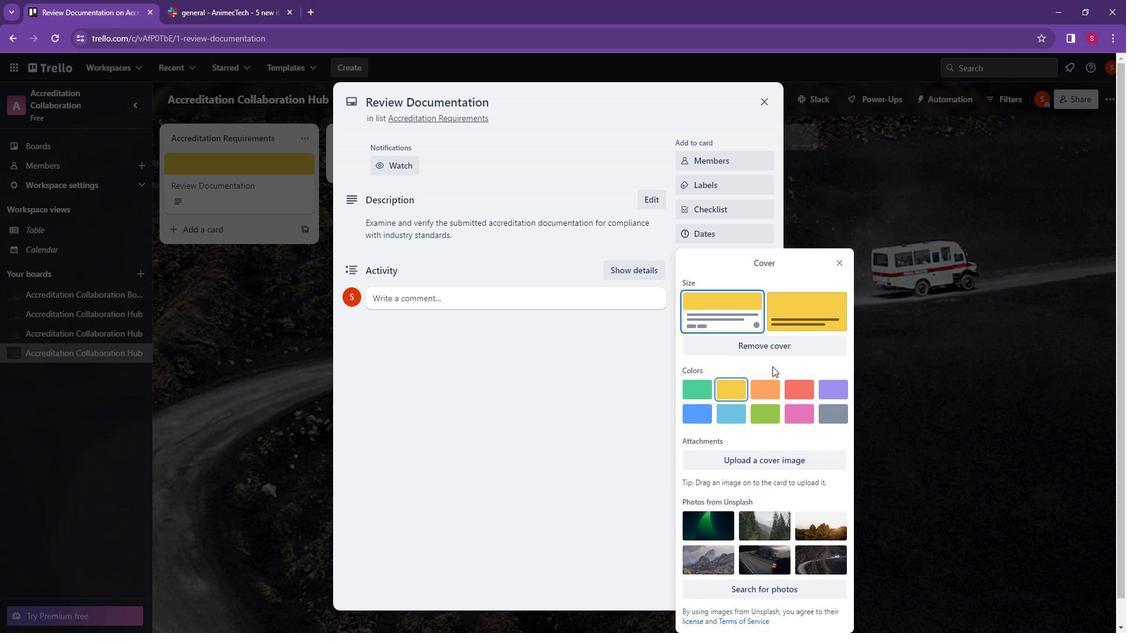 
Action: Mouse moved to (823, 228)
Screenshot: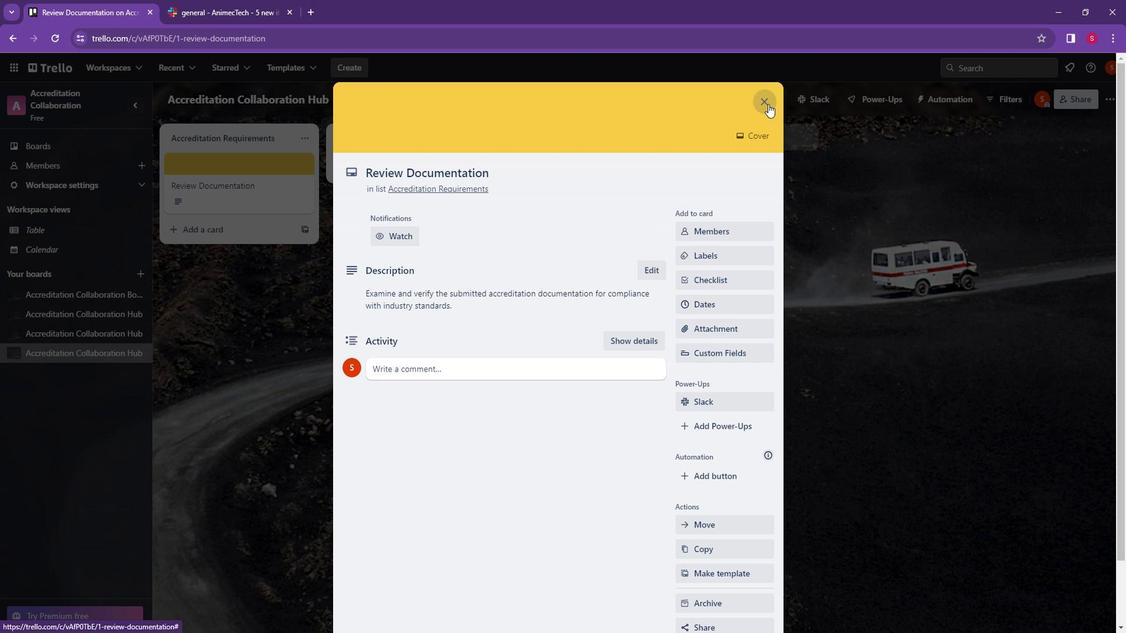 
Action: Mouse pressed left at (823, 228)
Screenshot: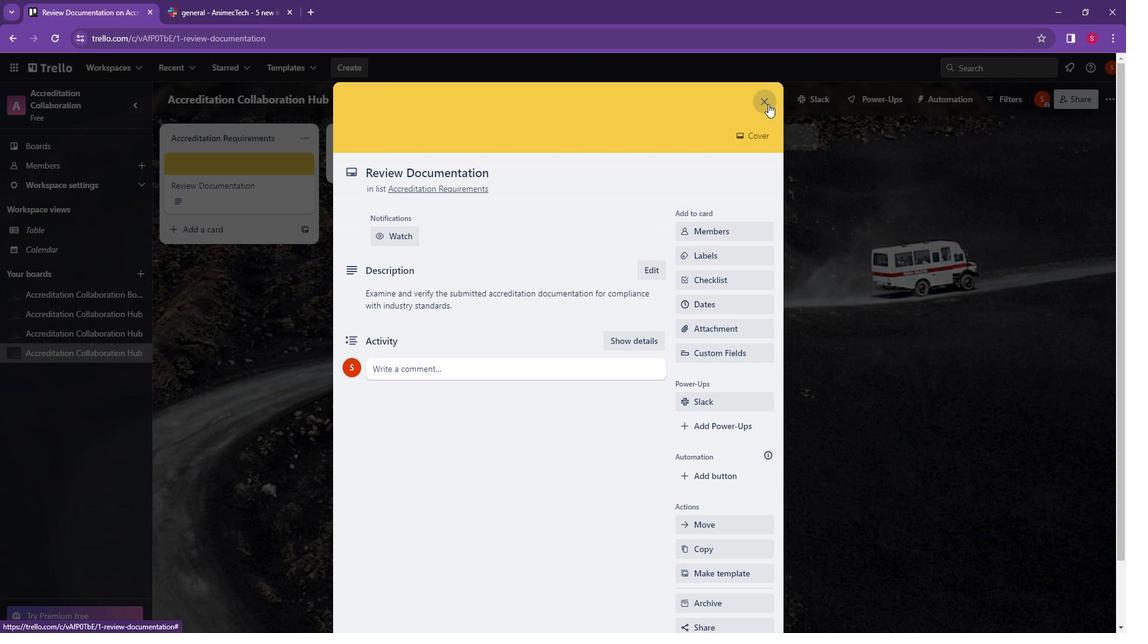 
Action: Mouse moved to (876, 108)
Screenshot: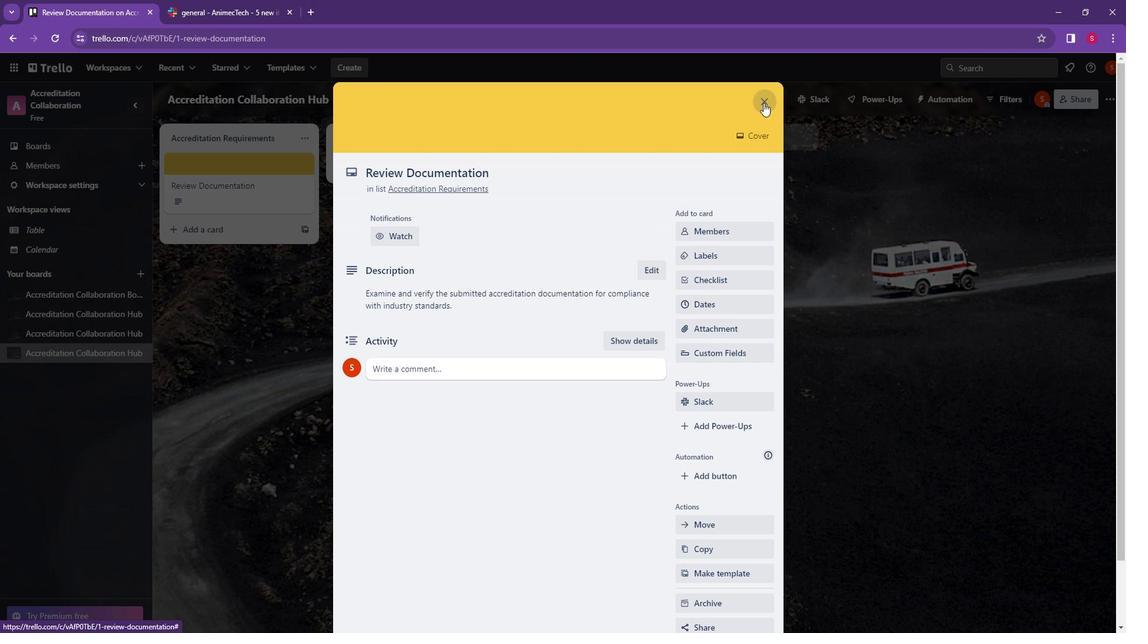 
Action: Mouse pressed left at (876, 108)
Screenshot: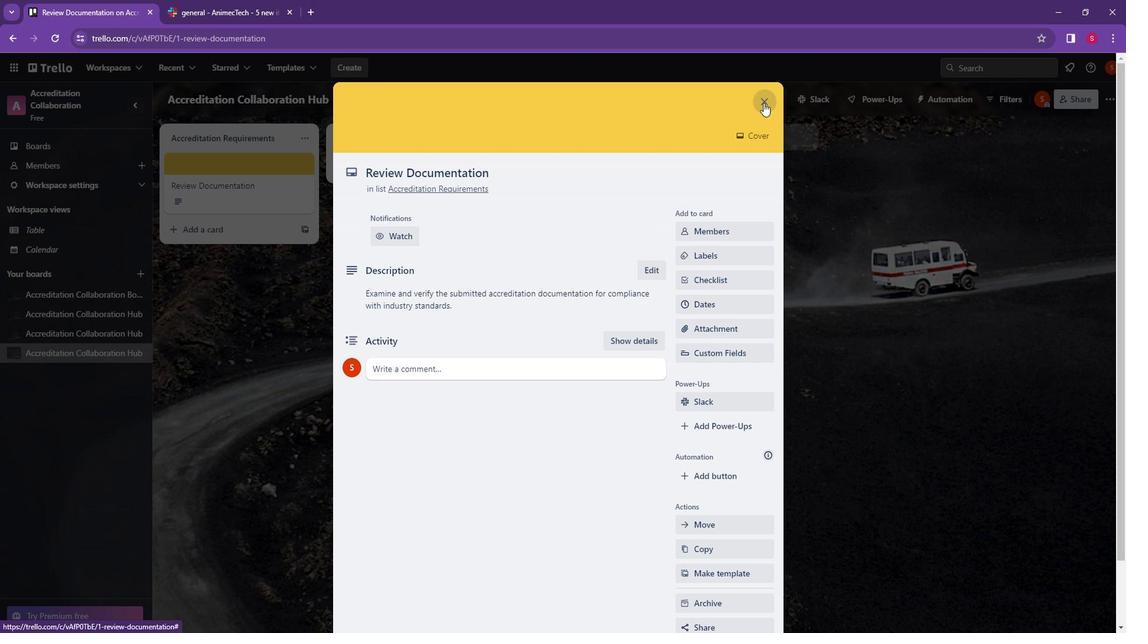 
Action: Mouse moved to (914, 272)
Screenshot: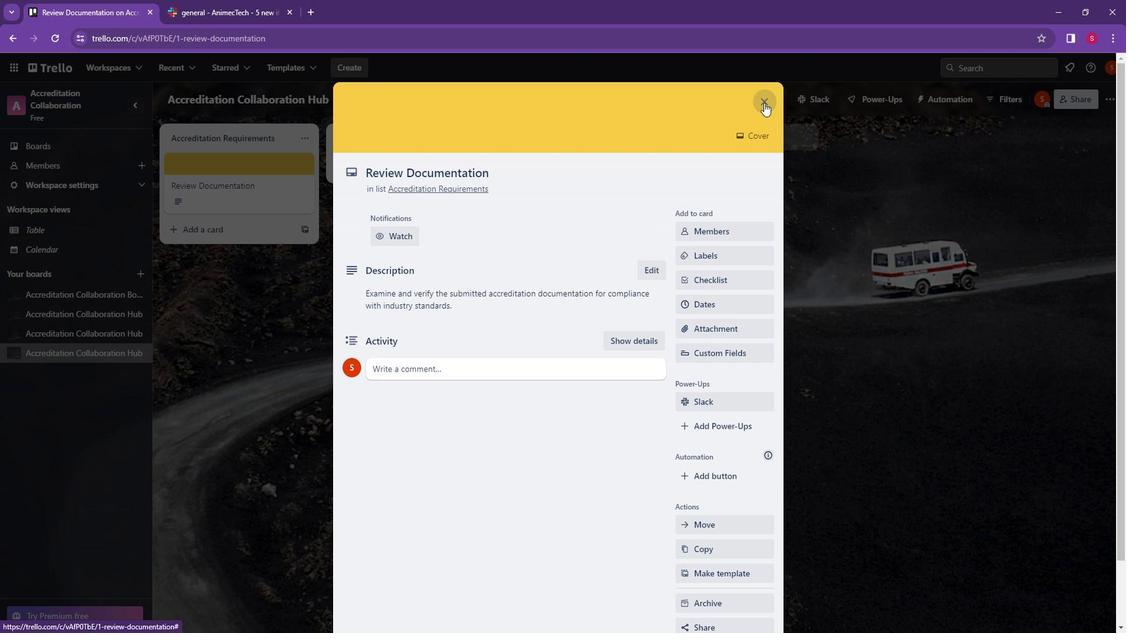 
Action: Mouse pressed left at (914, 272)
Screenshot: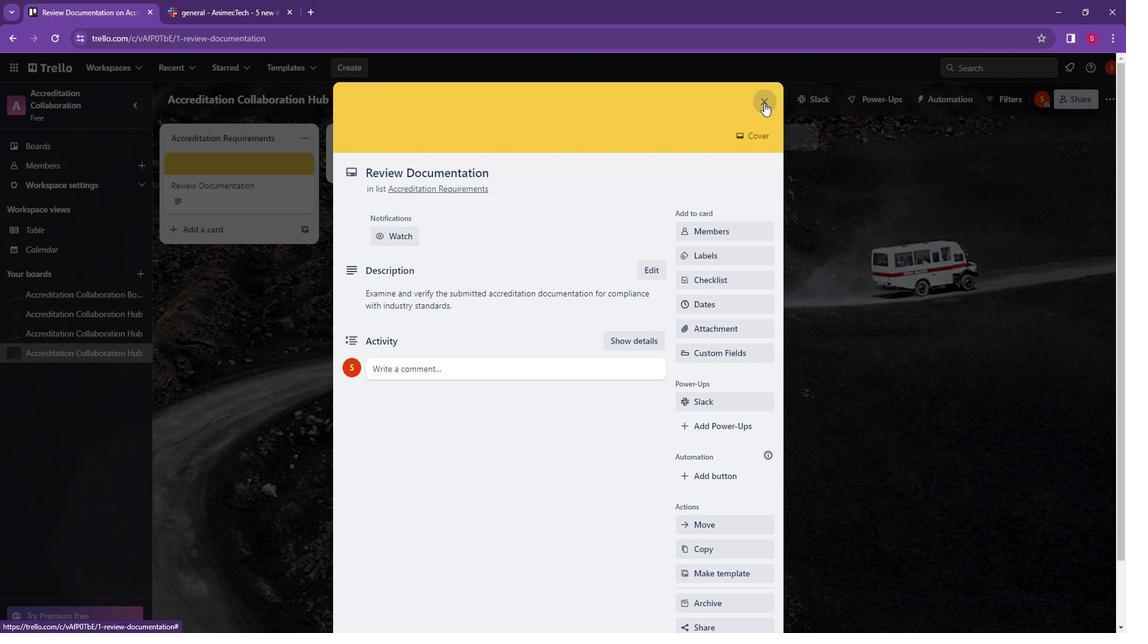 
Action: Mouse moved to (339, 262)
Screenshot: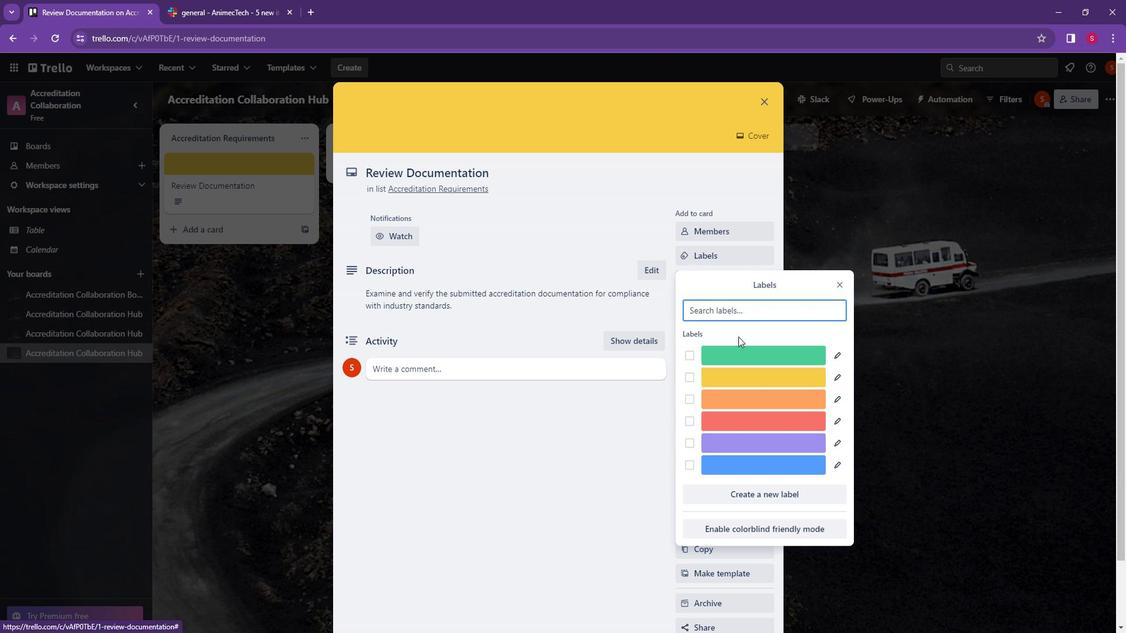 
Action: Mouse pressed left at (339, 262)
Screenshot: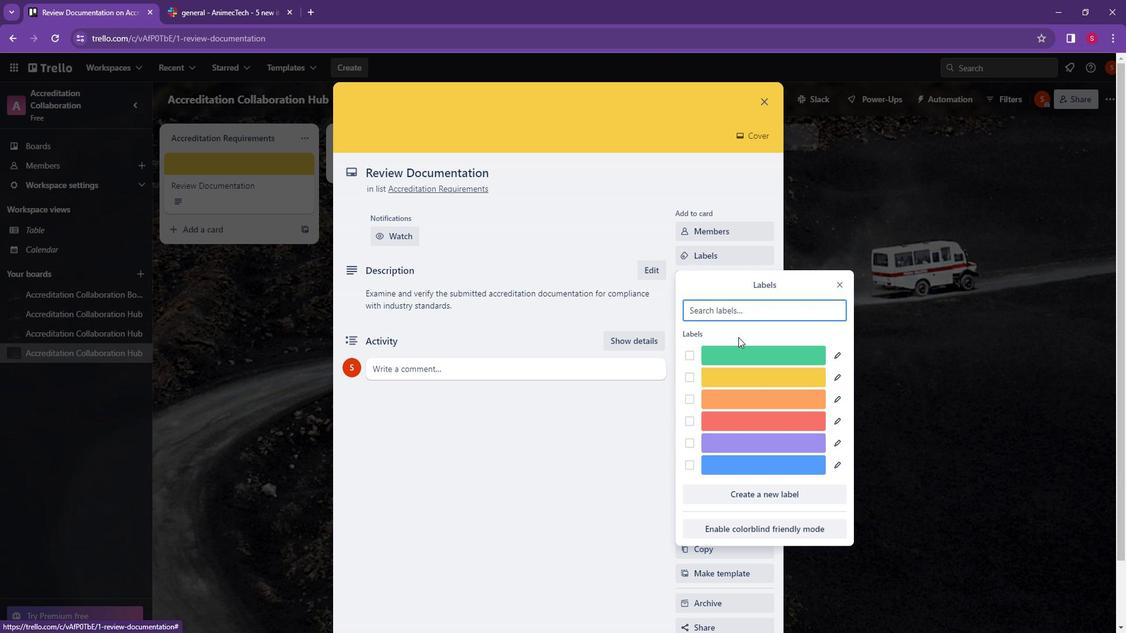 
Action: Mouse moved to (610, 370)
Screenshot: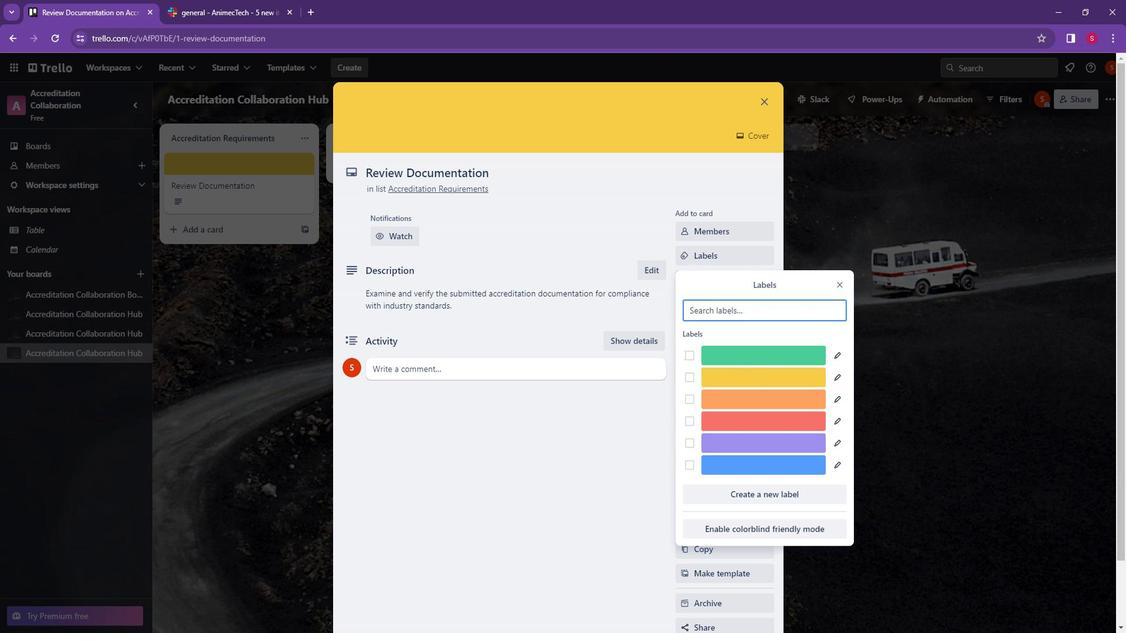 
Action: Mouse scrolled (610, 369) with delta (0, 0)
Screenshot: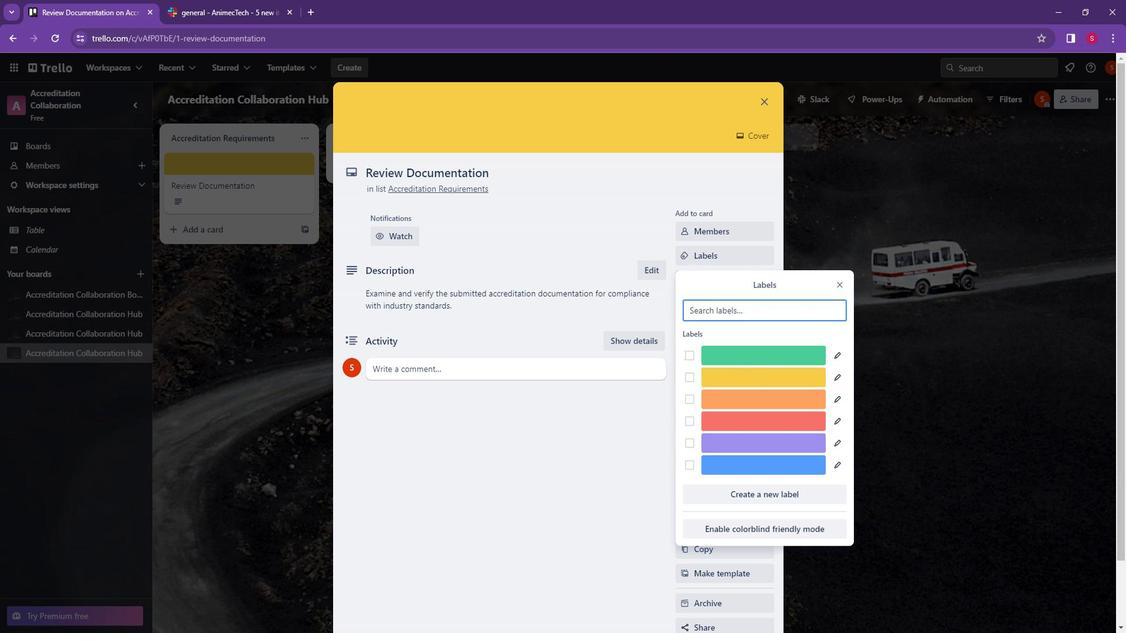 
Action: Mouse moved to (611, 370)
Screenshot: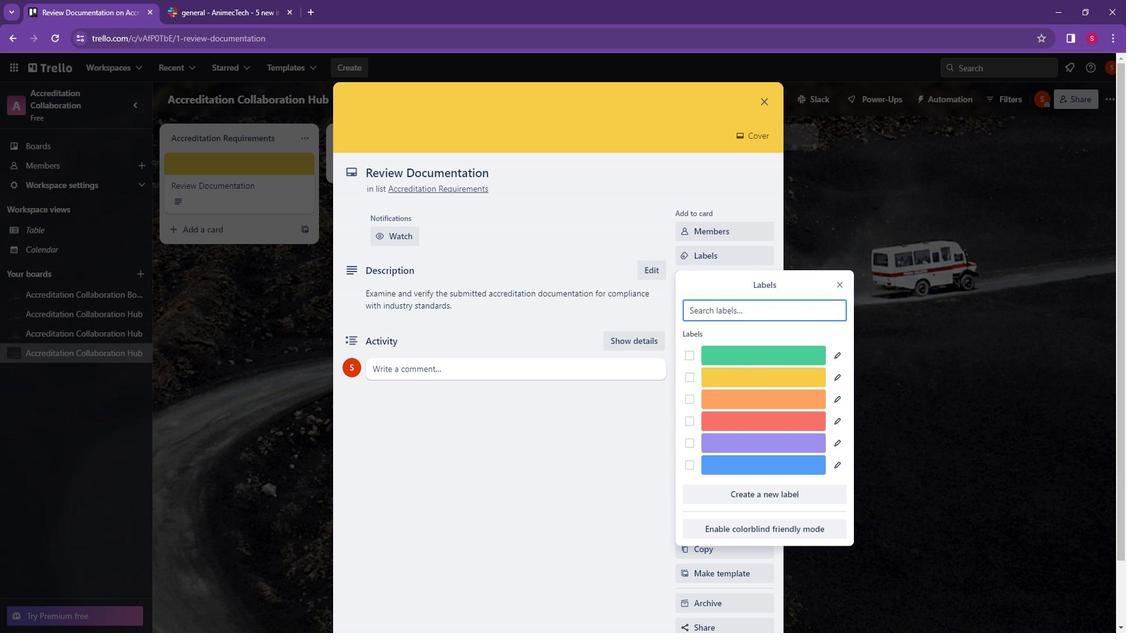 
Action: Mouse scrolled (611, 370) with delta (0, 0)
Screenshot: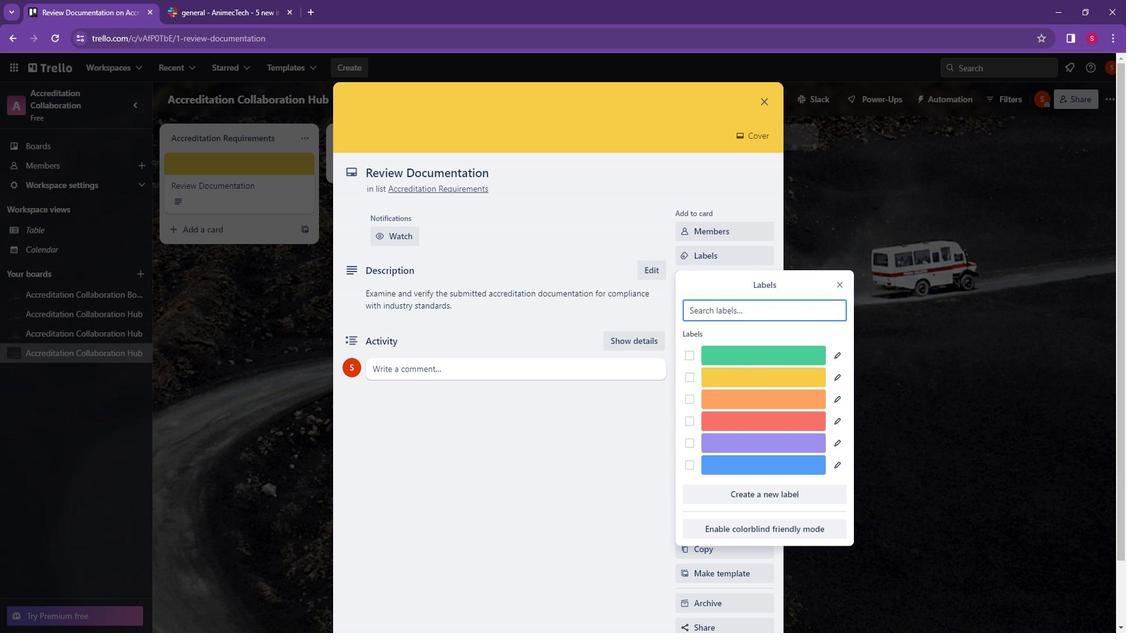 
Action: Mouse moved to (612, 370)
Screenshot: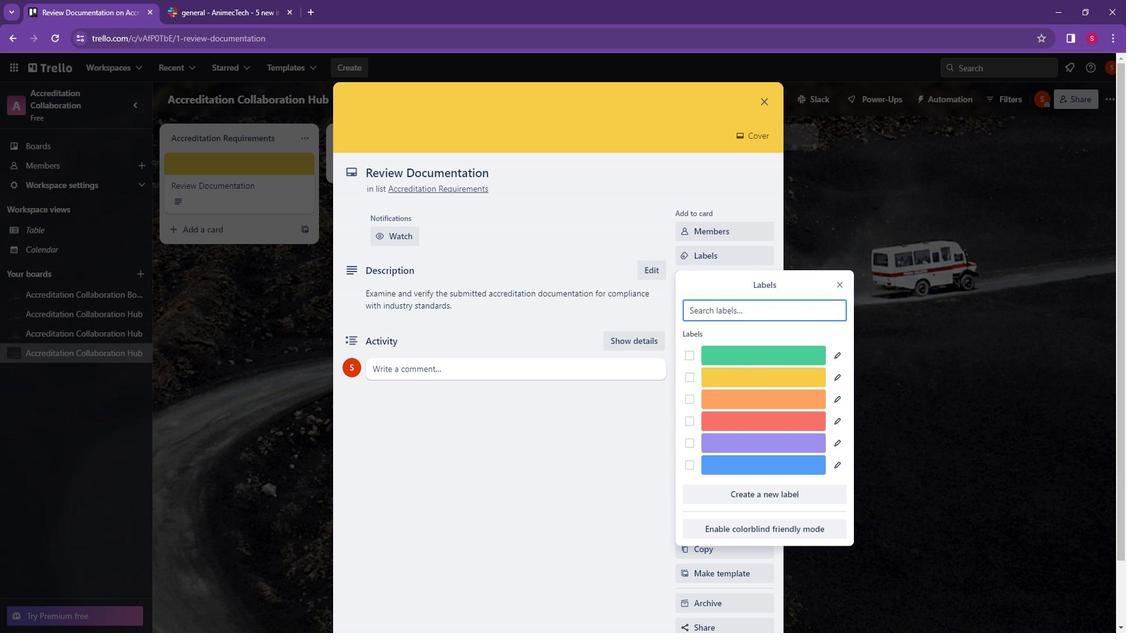 
Action: Mouse scrolled (612, 370) with delta (0, 0)
Screenshot: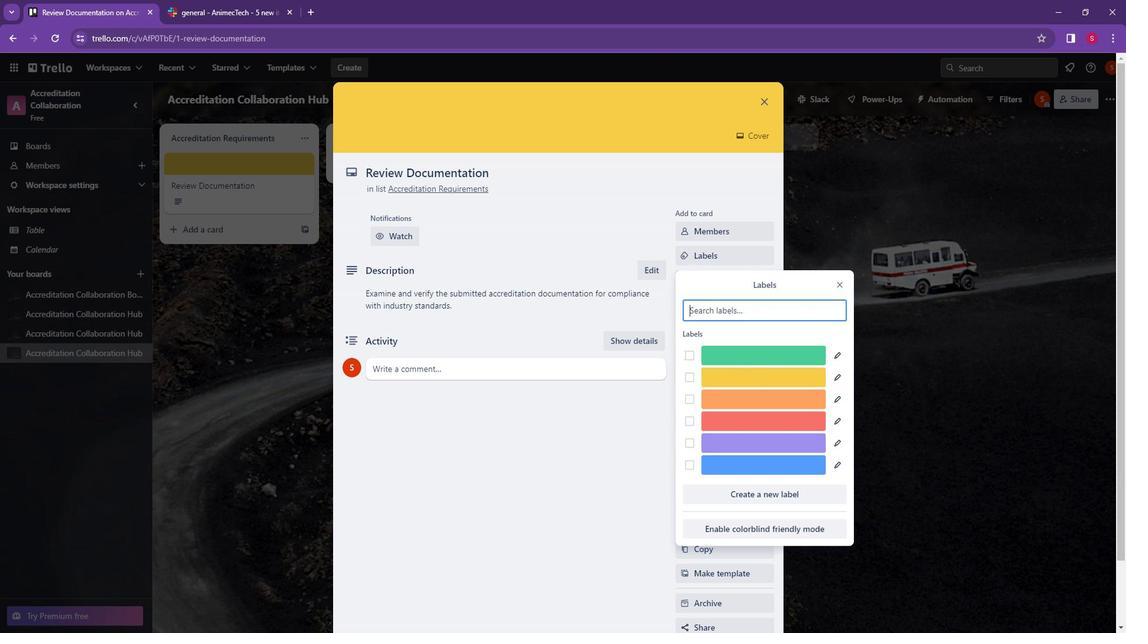 
Action: Mouse moved to (615, 366)
Screenshot: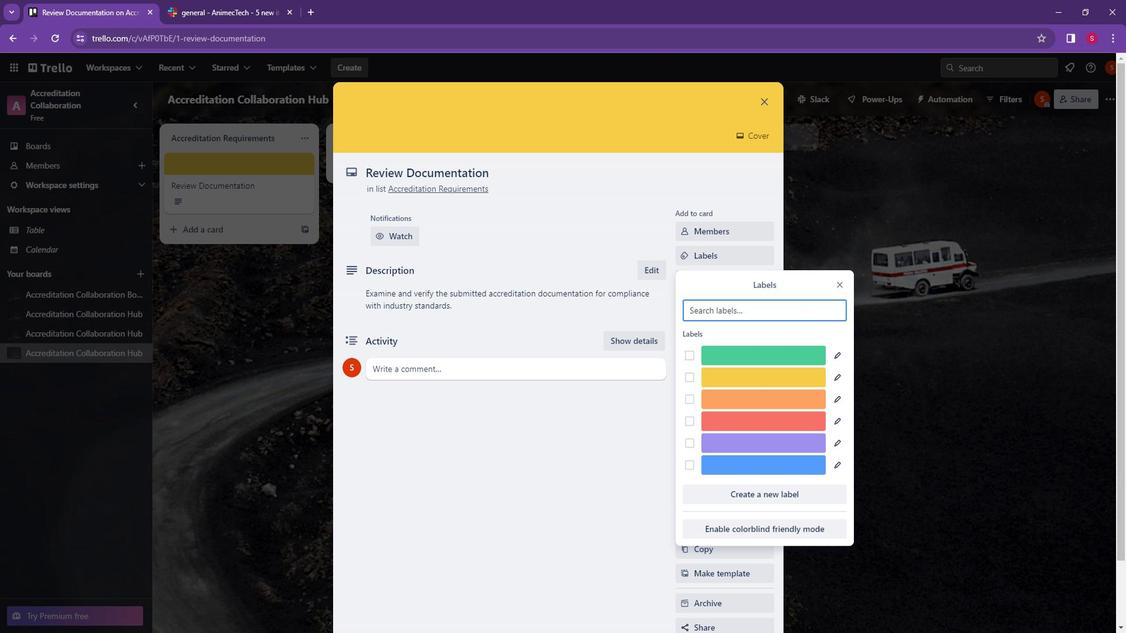 
Action: Mouse scrolled (615, 365) with delta (0, 0)
Screenshot: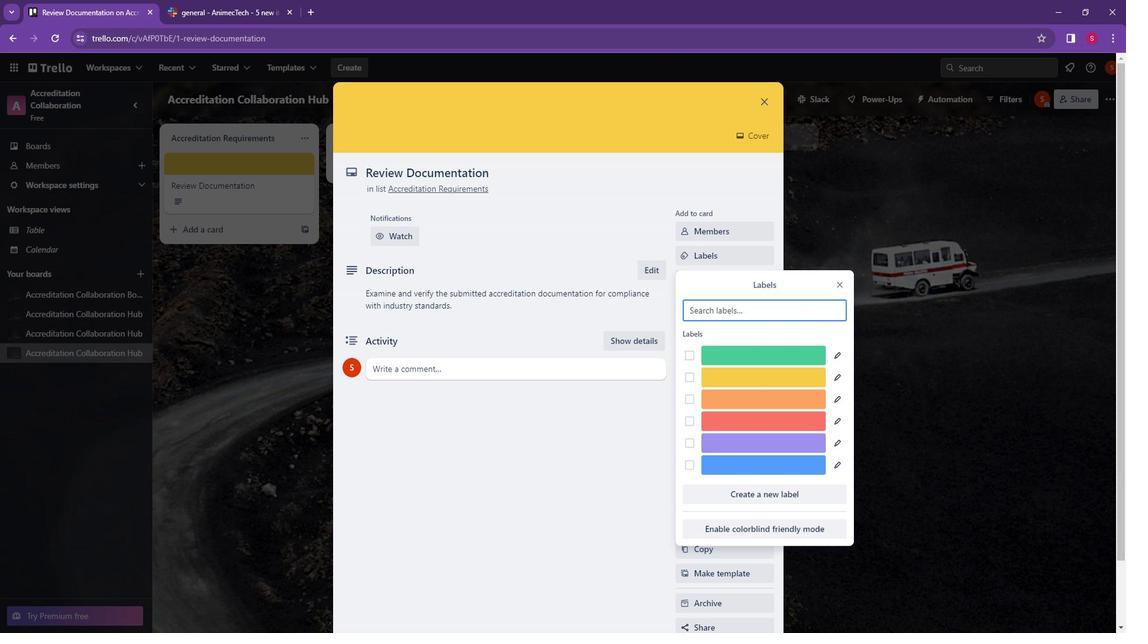 
Action: Mouse moved to (617, 366)
Screenshot: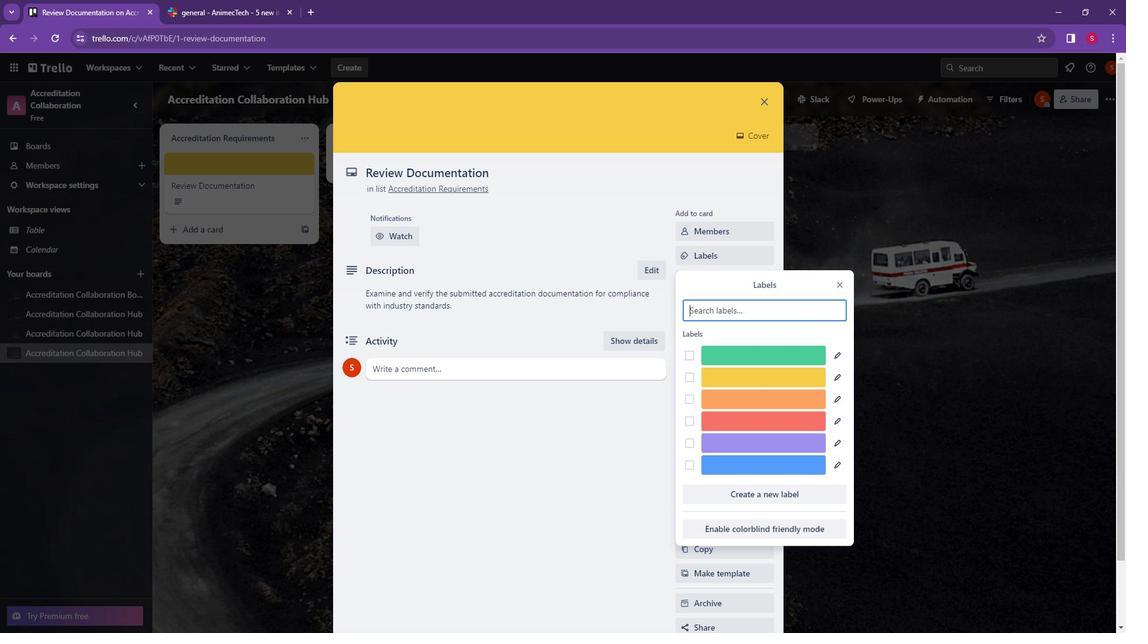 
Action: Mouse scrolled (617, 365) with delta (0, 0)
Screenshot: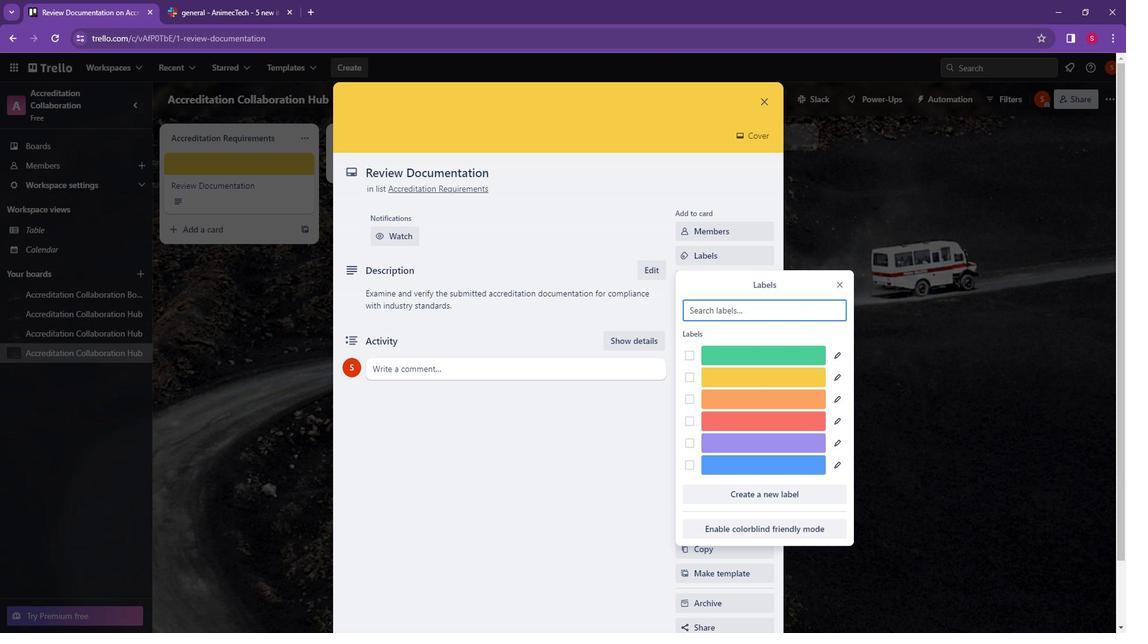 
Action: Mouse scrolled (617, 365) with delta (0, 0)
Screenshot: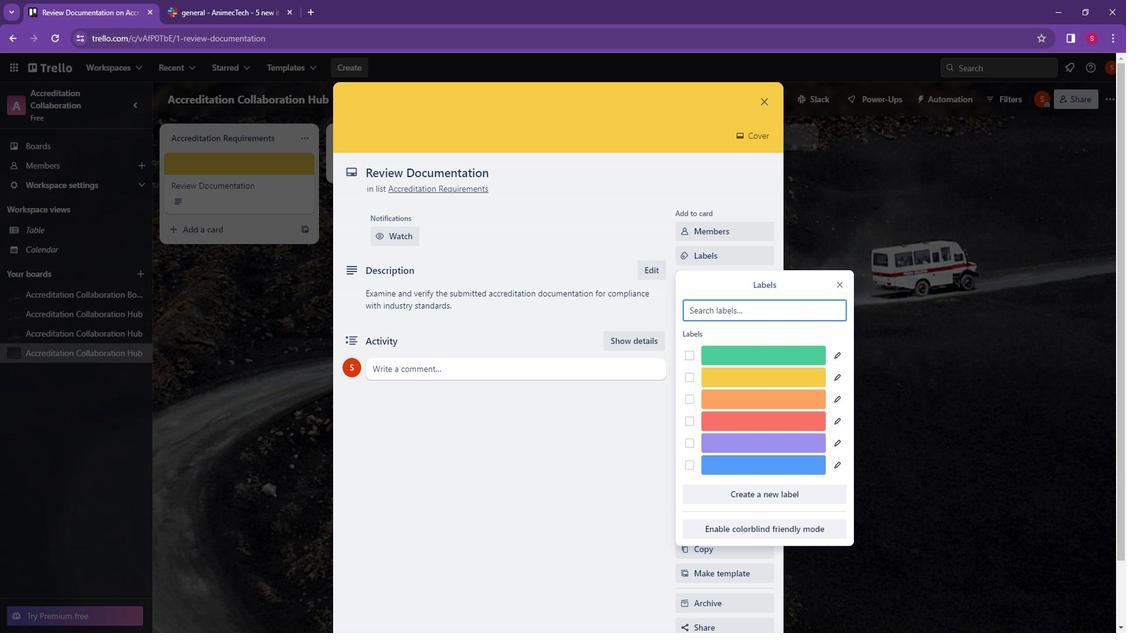 
Action: Mouse scrolled (617, 365) with delta (0, 0)
Screenshot: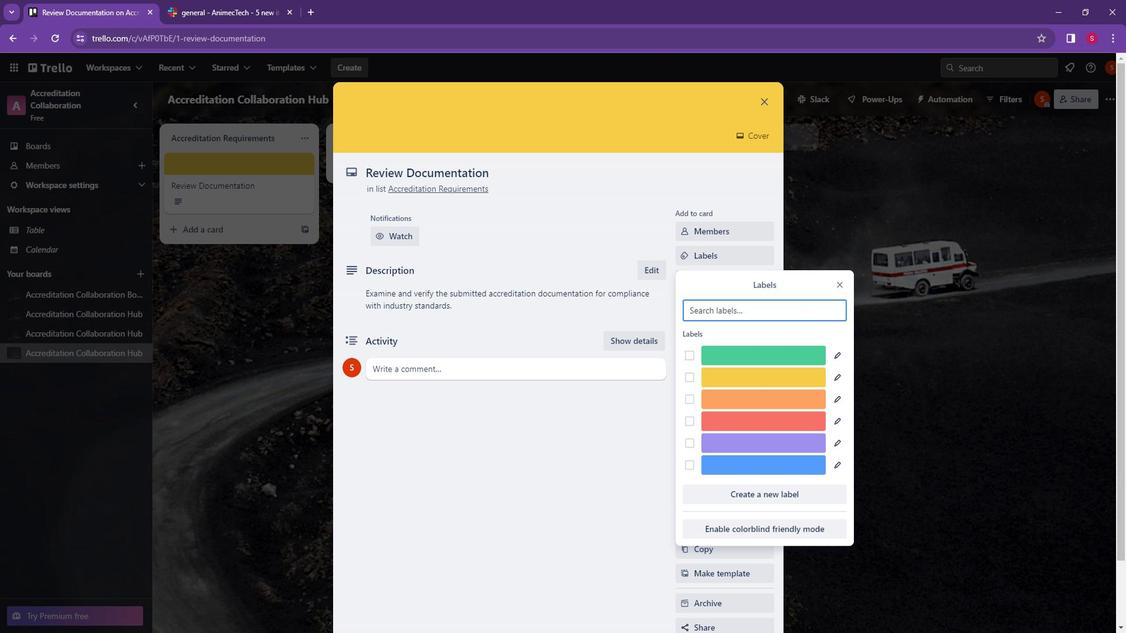 
Action: Mouse scrolled (617, 365) with delta (0, 0)
Screenshot: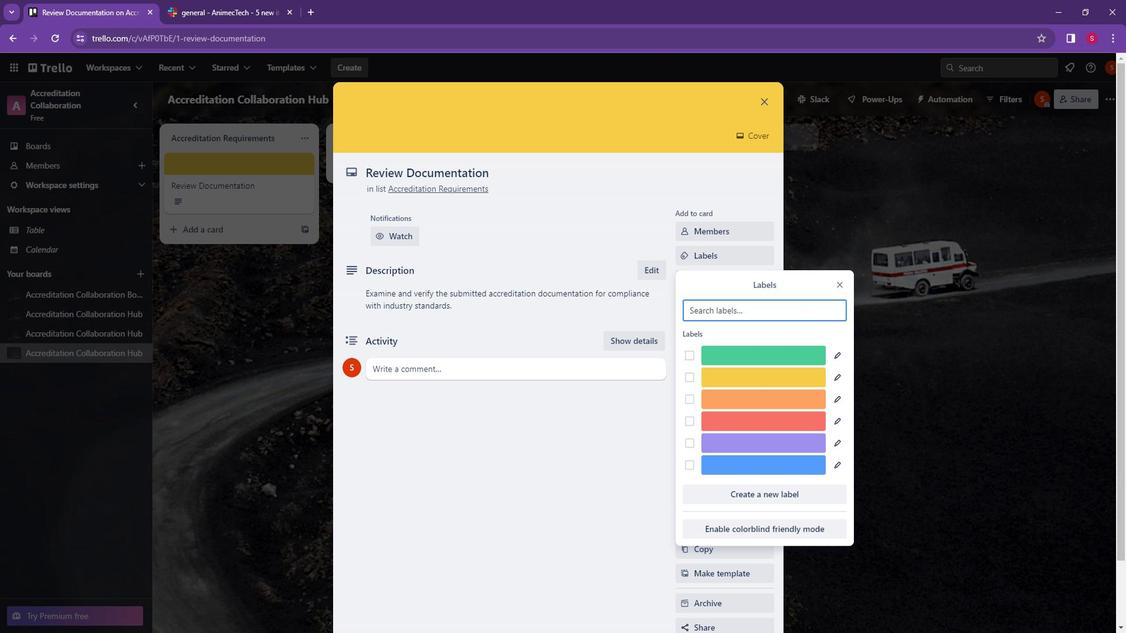 
Action: Mouse scrolled (617, 365) with delta (0, 0)
Screenshot: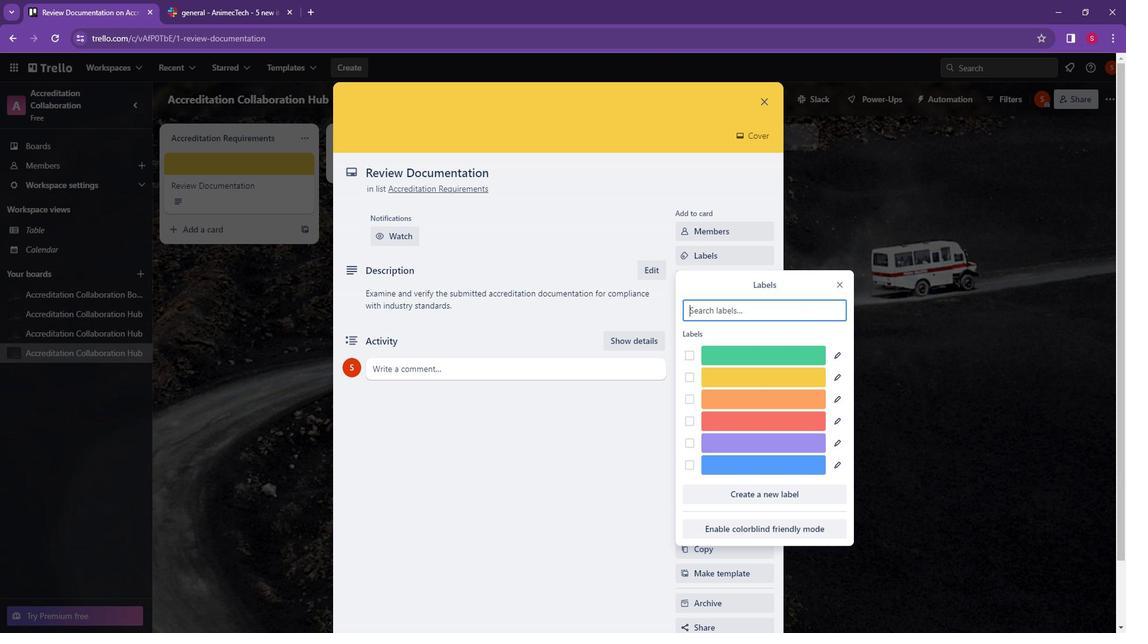 
Action: Mouse scrolled (617, 366) with delta (0, 0)
Screenshot: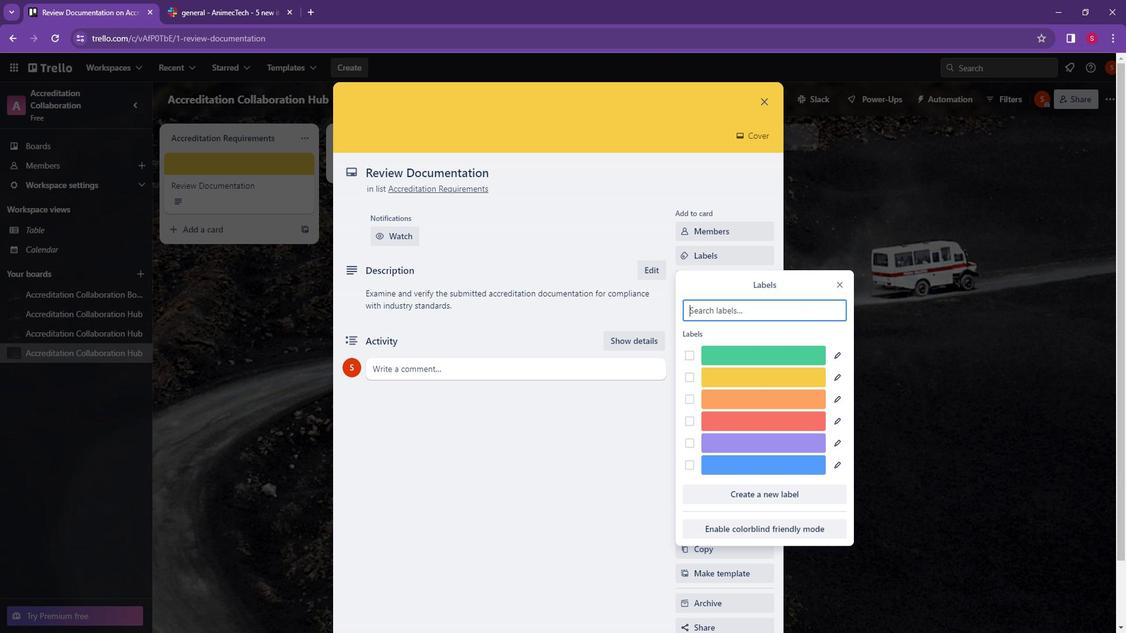 
Action: Mouse moved to (664, 478)
Screenshot: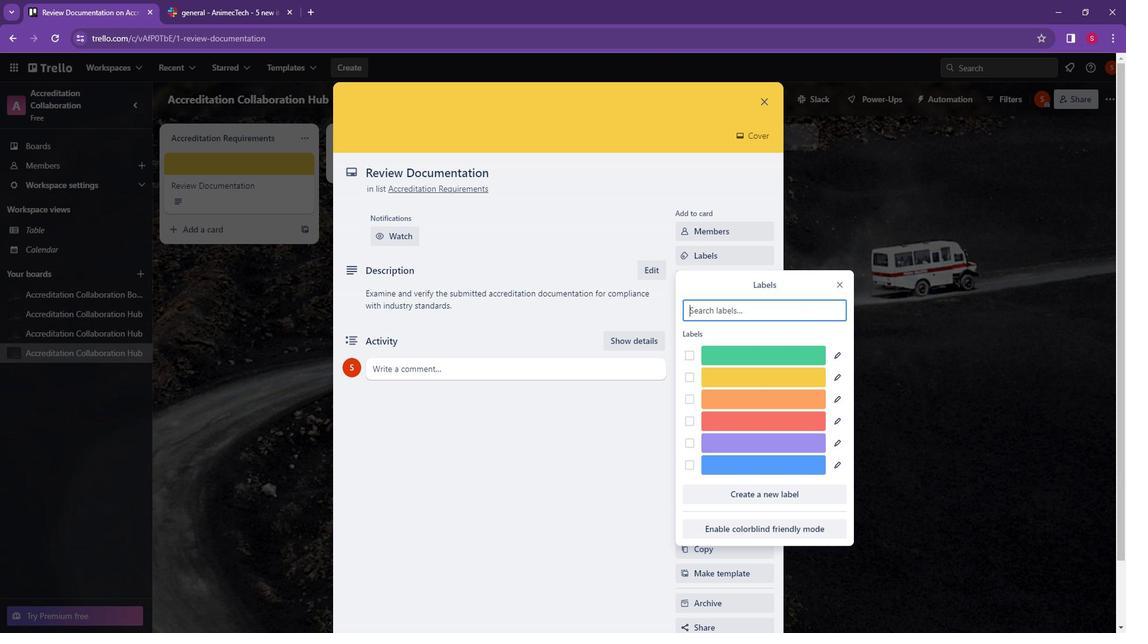 
Action: Mouse pressed left at (664, 478)
Screenshot: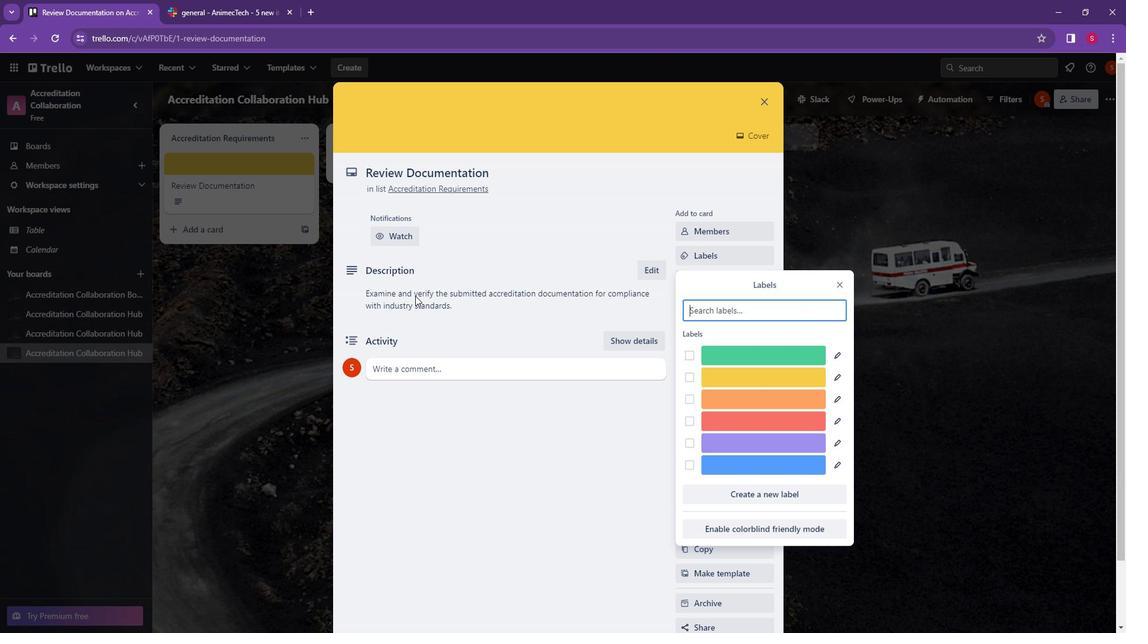 
Action: Mouse moved to (1123, 147)
Screenshot: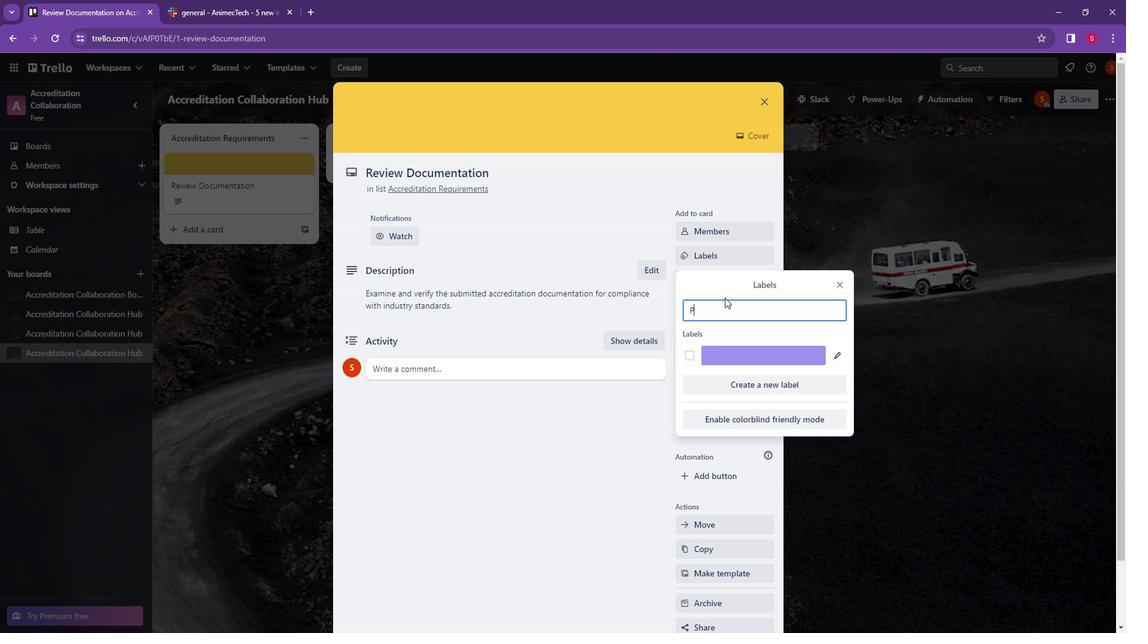 
Action: Mouse pressed left at (1123, 147)
Screenshot: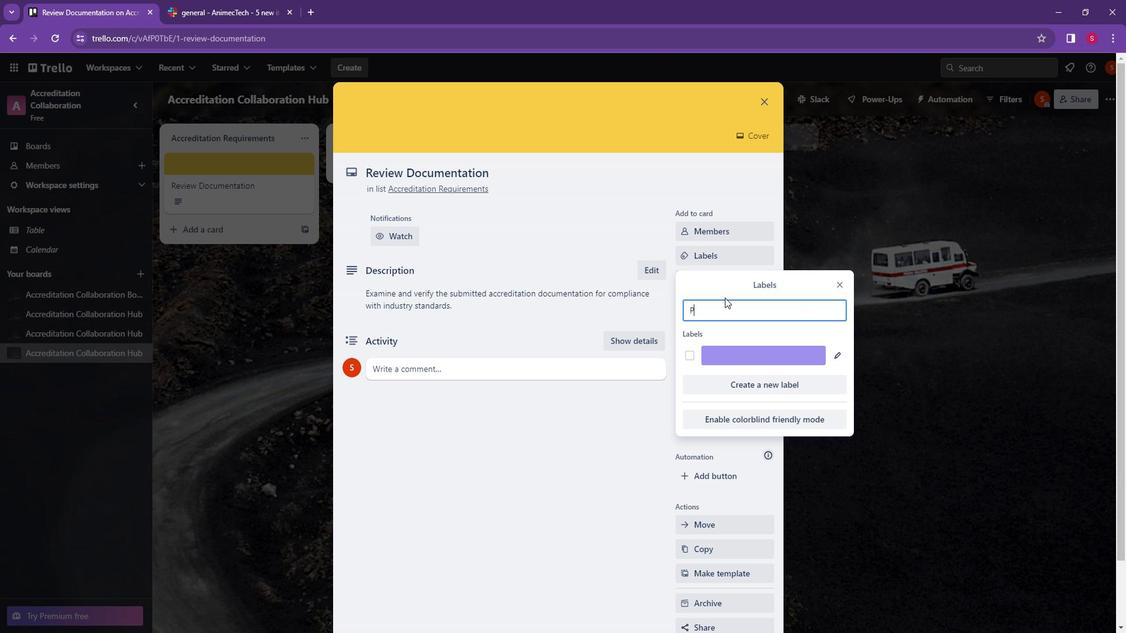 
Action: Mouse moved to (824, 113)
Screenshot: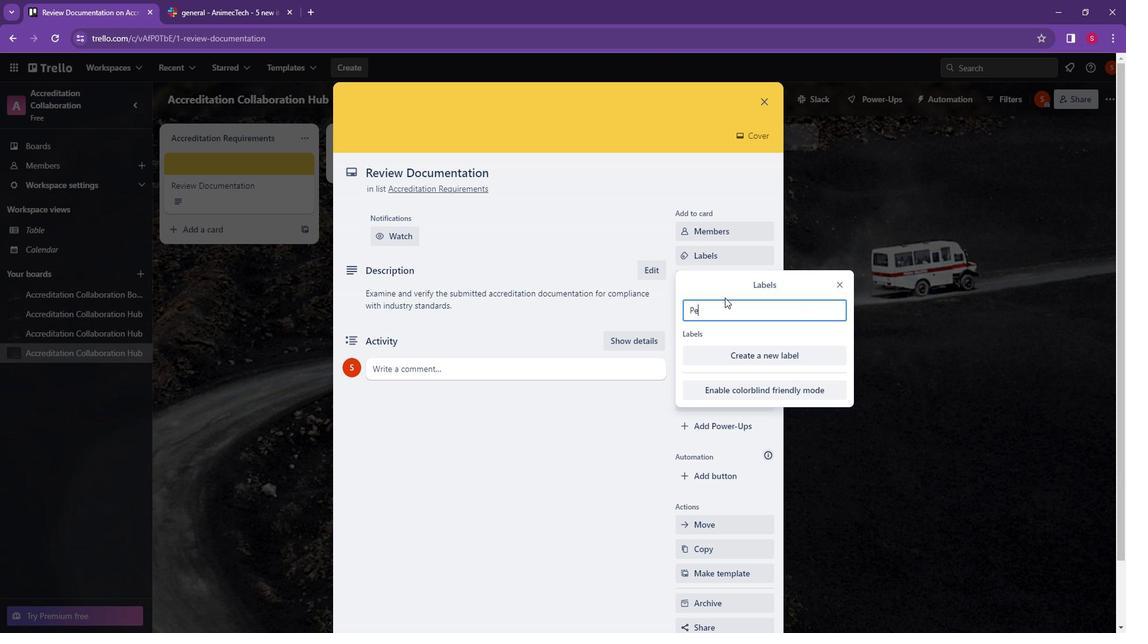 
Action: Mouse pressed left at (824, 113)
Screenshot: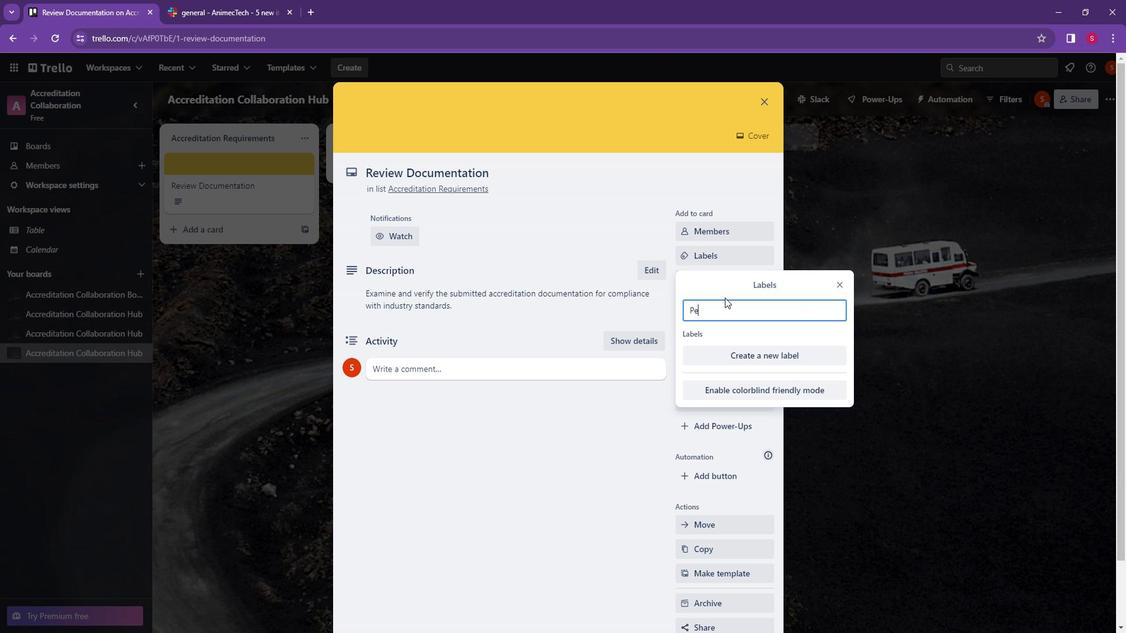 
Action: Mouse moved to (482, 214)
Screenshot: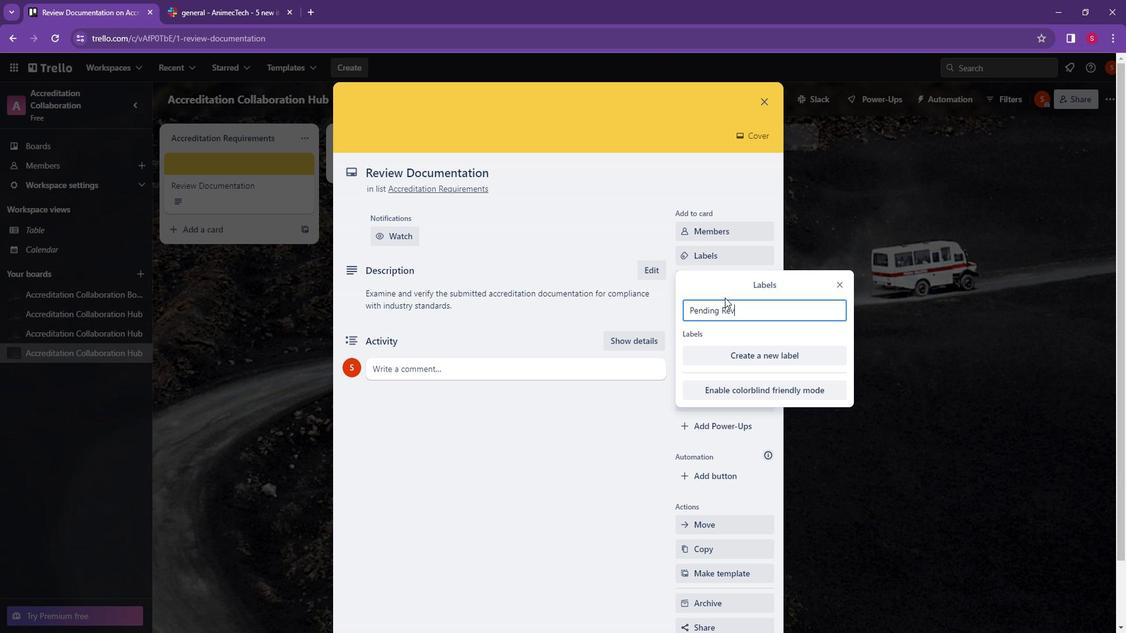 
Action: Mouse pressed left at (482, 214)
Screenshot: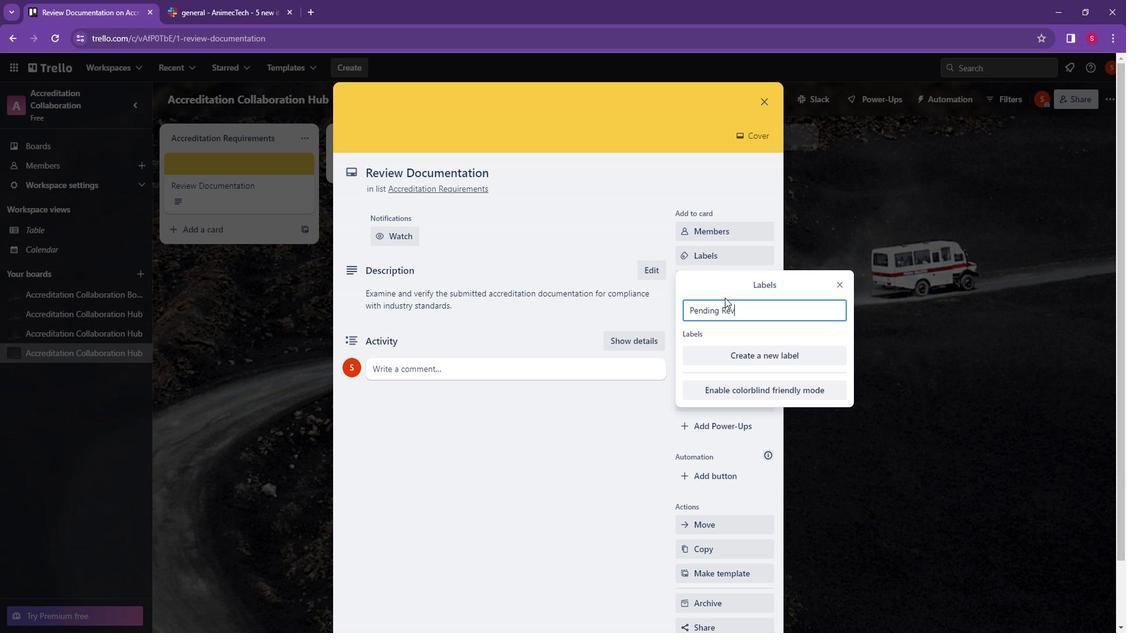 
Action: Mouse moved to (776, 103)
Screenshot: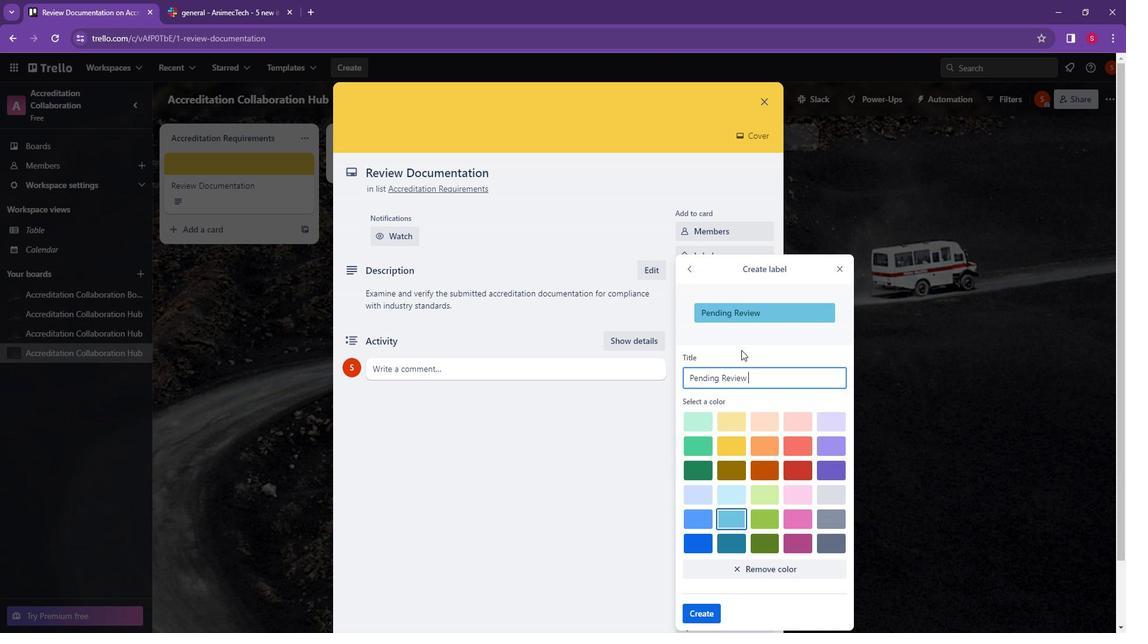 
Action: Mouse pressed left at (776, 103)
Screenshot: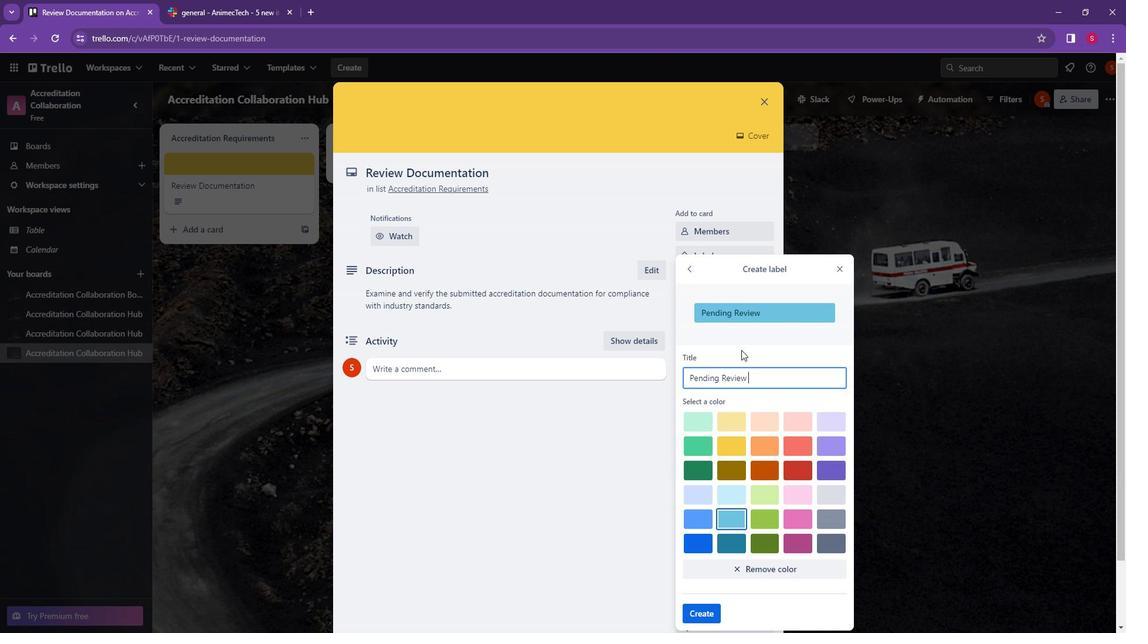 
Action: Mouse moved to (841, 104)
Screenshot: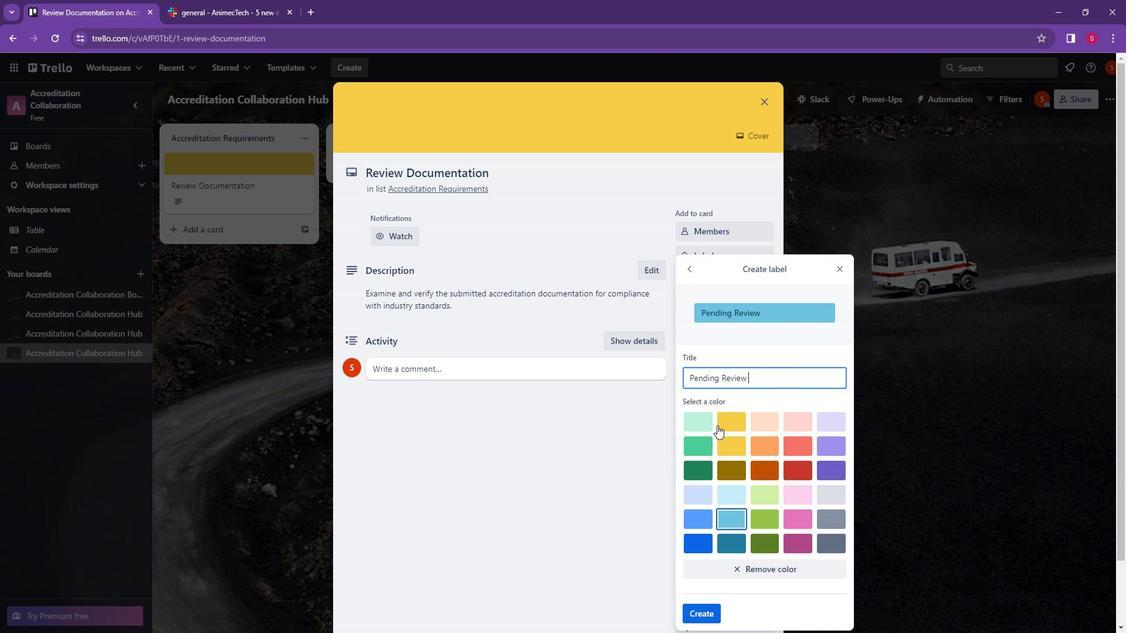 
Action: Mouse pressed left at (841, 104)
Screenshot: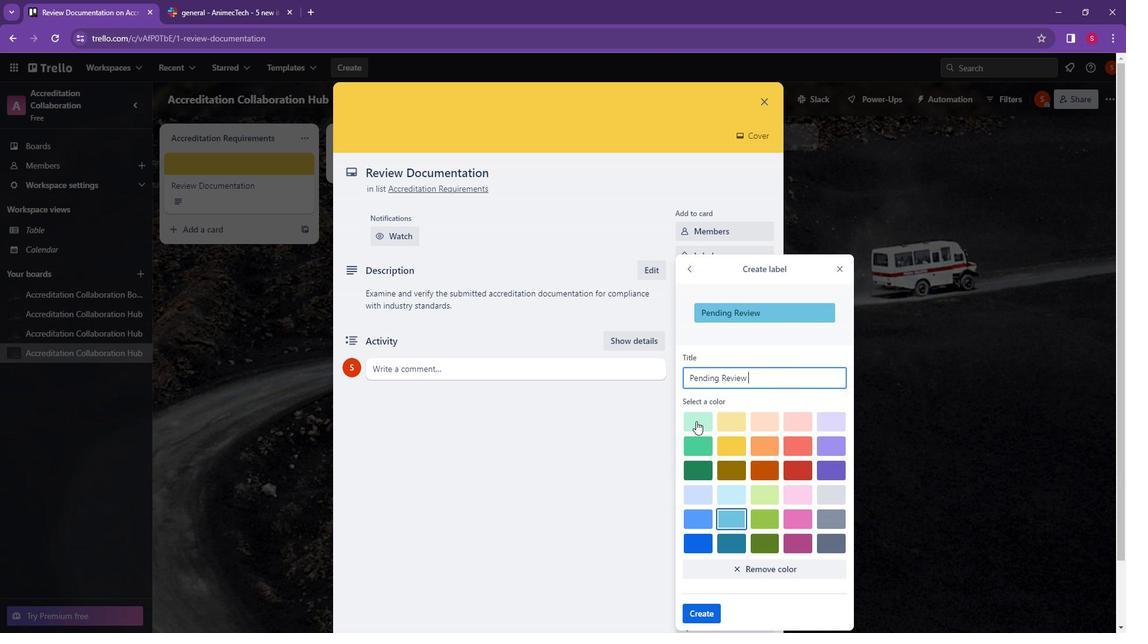 
Action: Mouse moved to (469, 280)
Screenshot: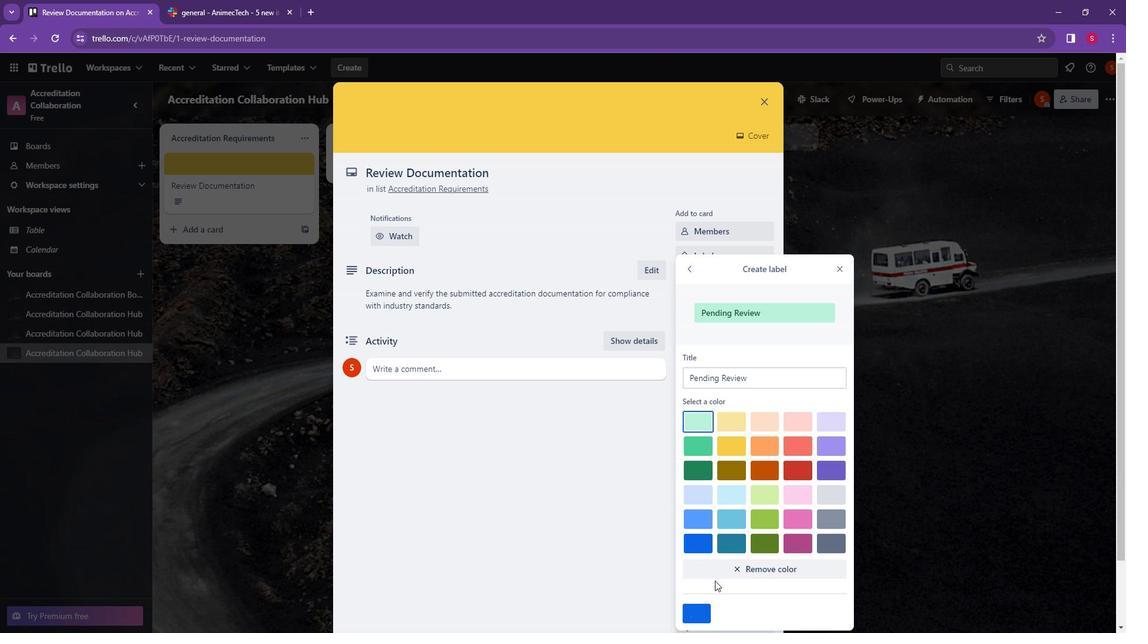 
Action: Mouse pressed left at (469, 280)
Screenshot: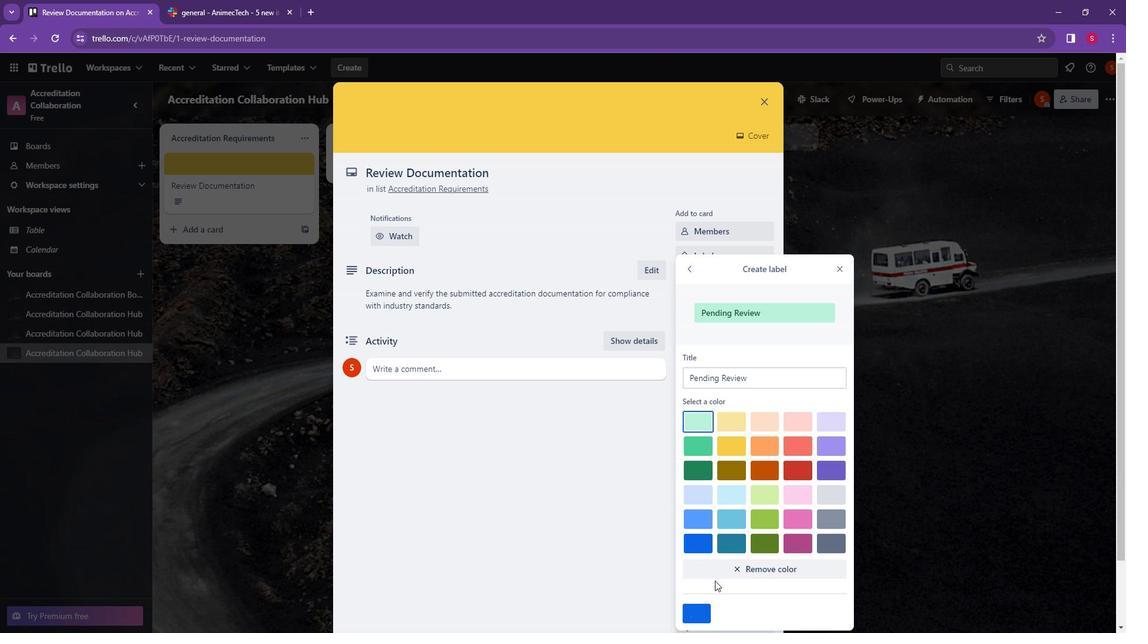 
Action: Mouse moved to (720, 170)
Screenshot: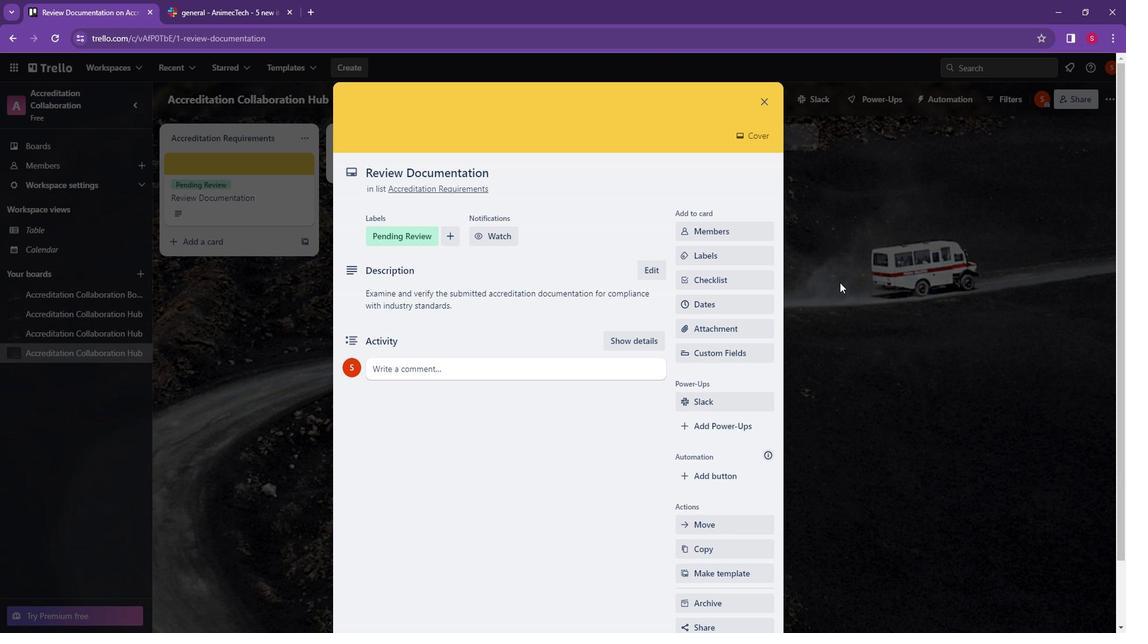 
Action: Mouse pressed left at (720, 170)
Screenshot: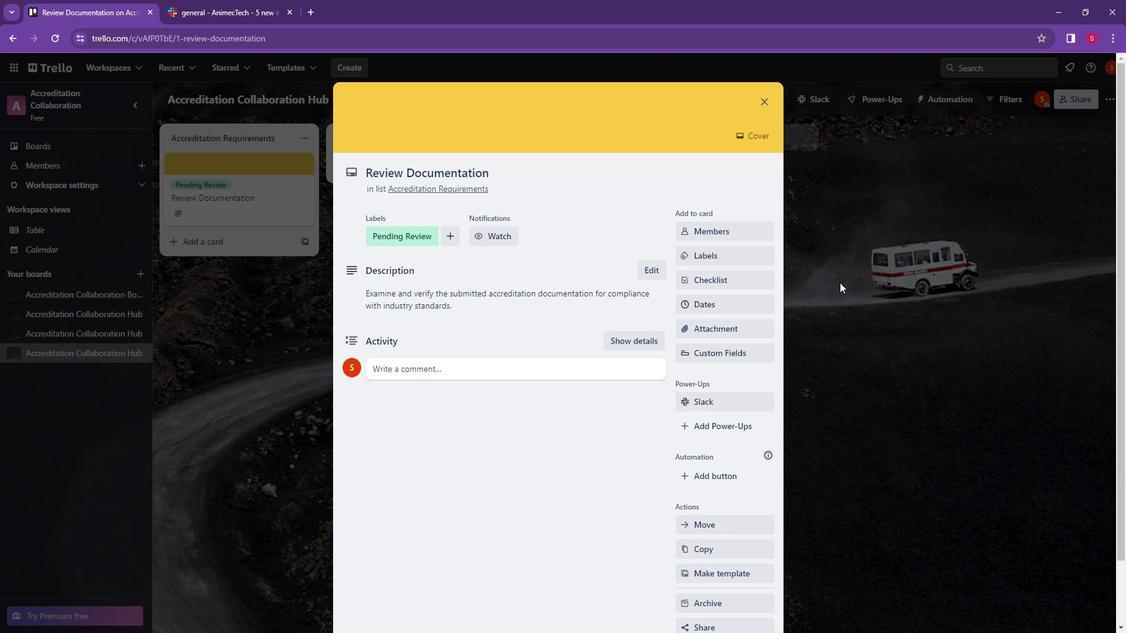 
Action: Mouse moved to (500, 204)
Screenshot: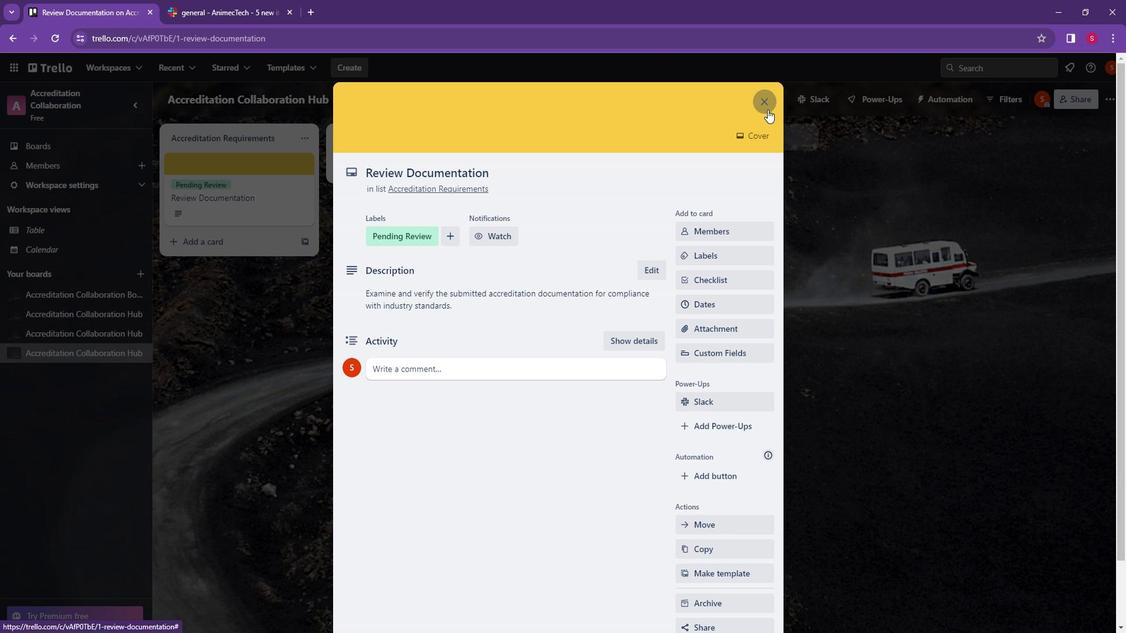 
Action: Mouse pressed left at (500, 204)
Screenshot: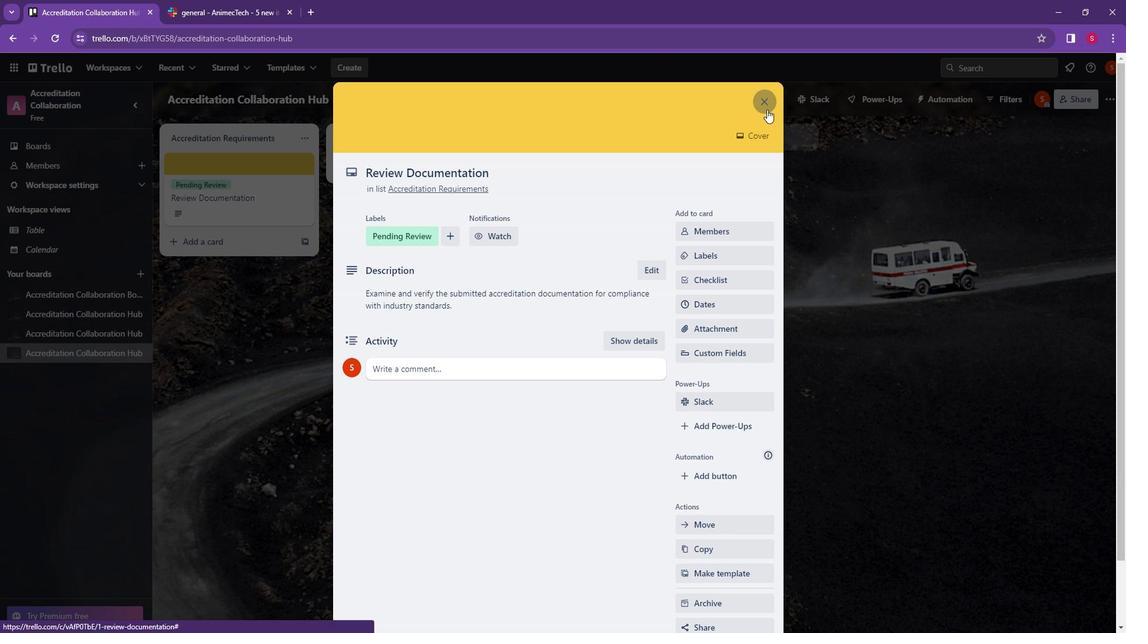 
Action: Mouse moved to (651, 168)
Screenshot: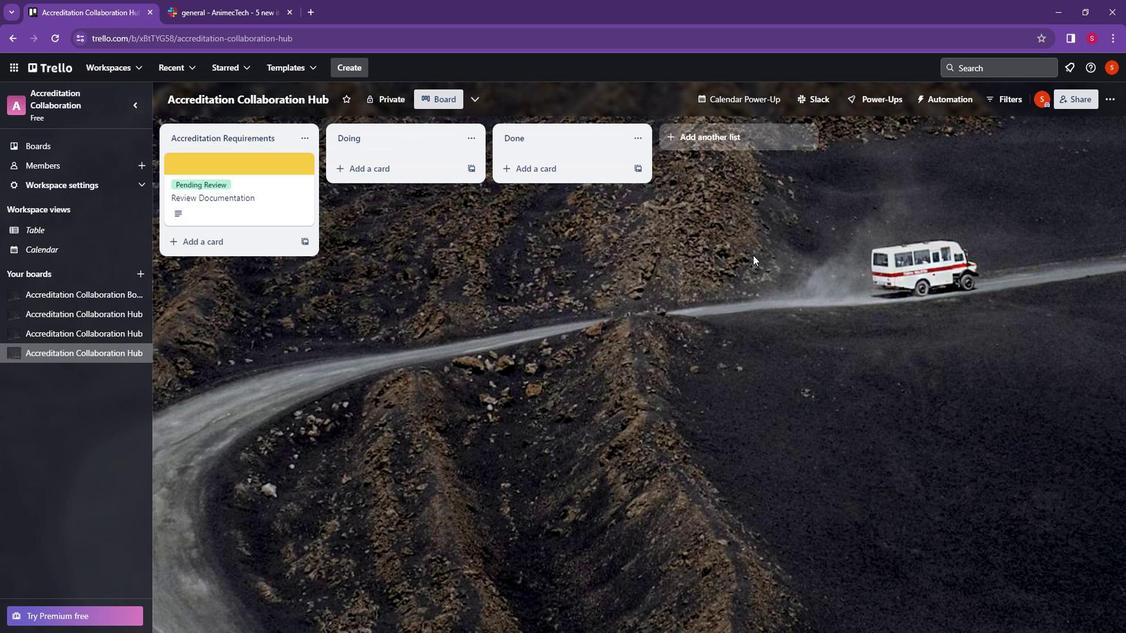 
Action: Mouse pressed left at (651, 168)
Screenshot: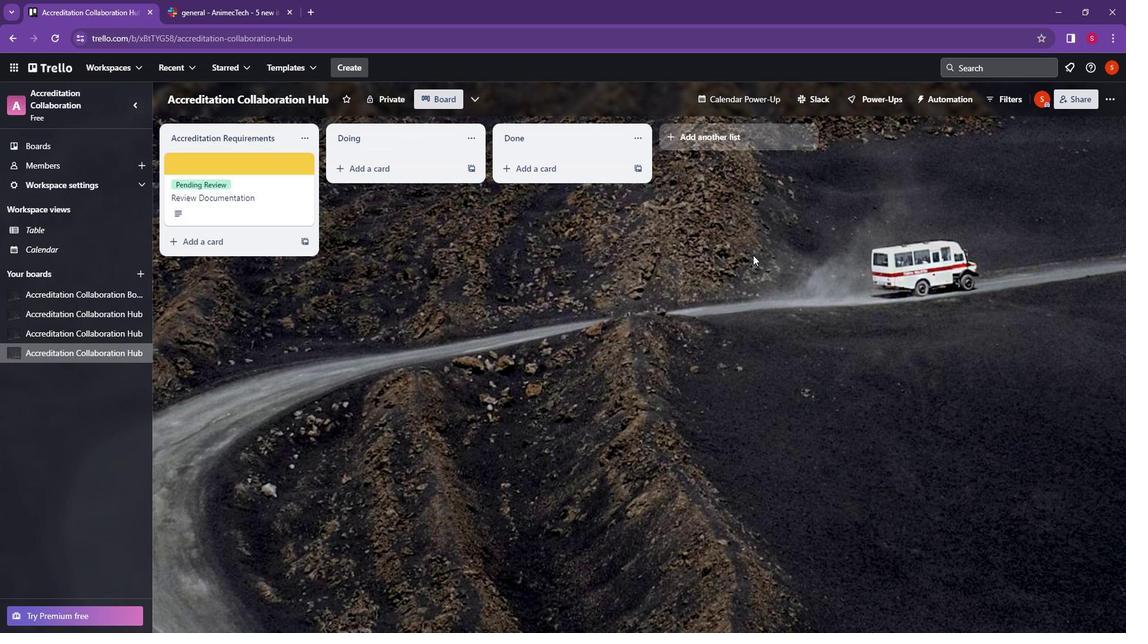 
Action: Mouse moved to (653, 167)
Screenshot: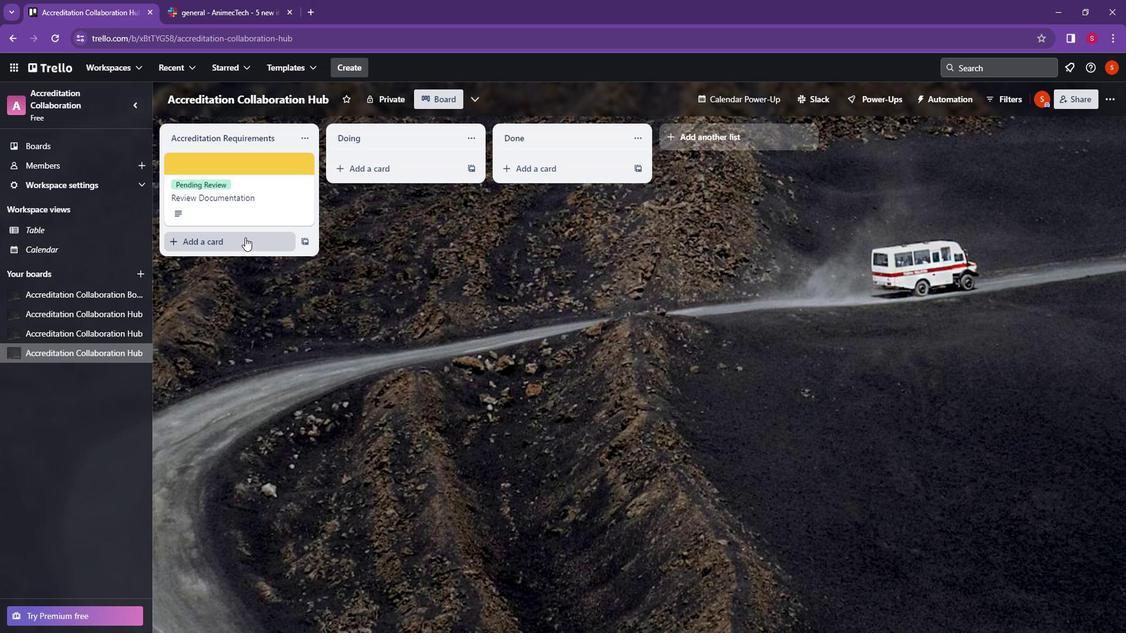 
Action: Mouse pressed left at (653, 167)
Screenshot: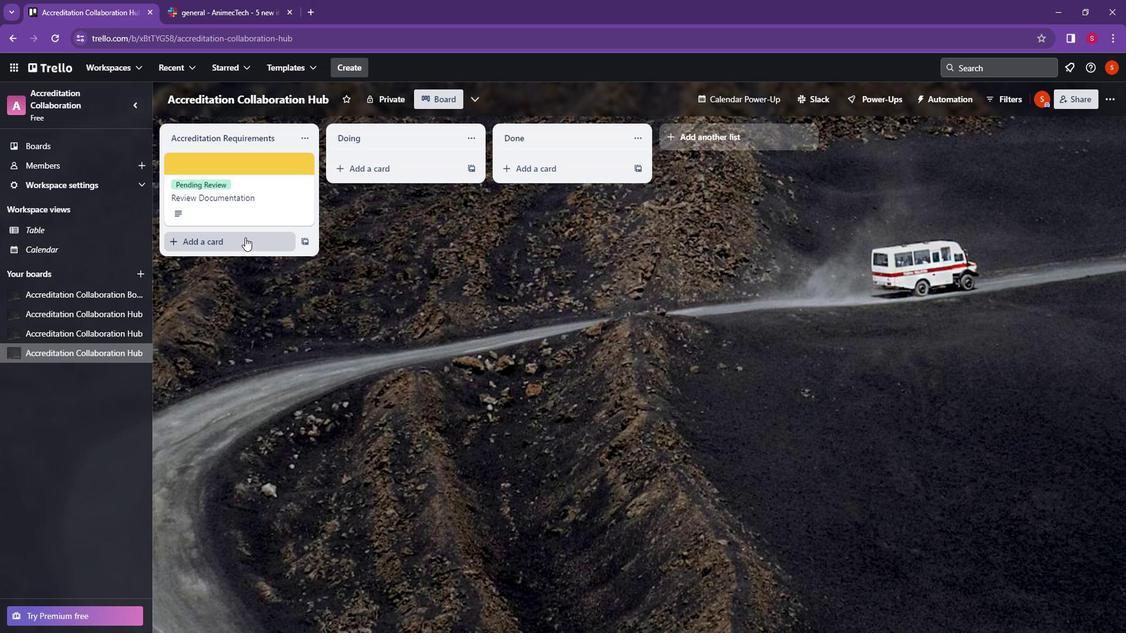 
Action: Mouse moved to (718, 203)
Screenshot: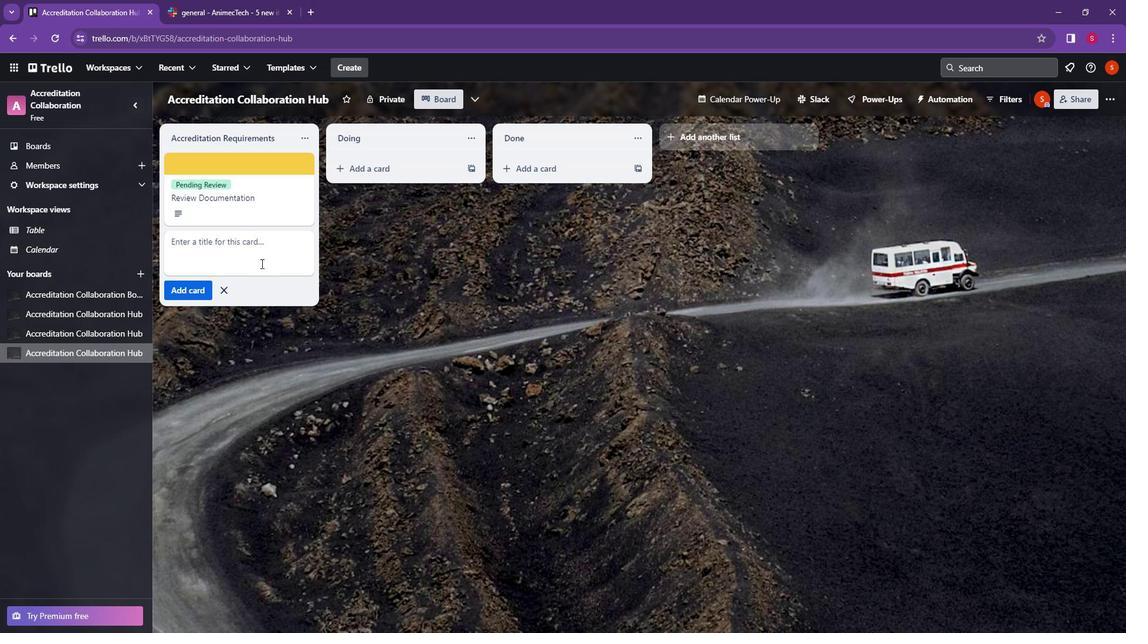 
Action: Mouse pressed left at (718, 203)
Screenshot: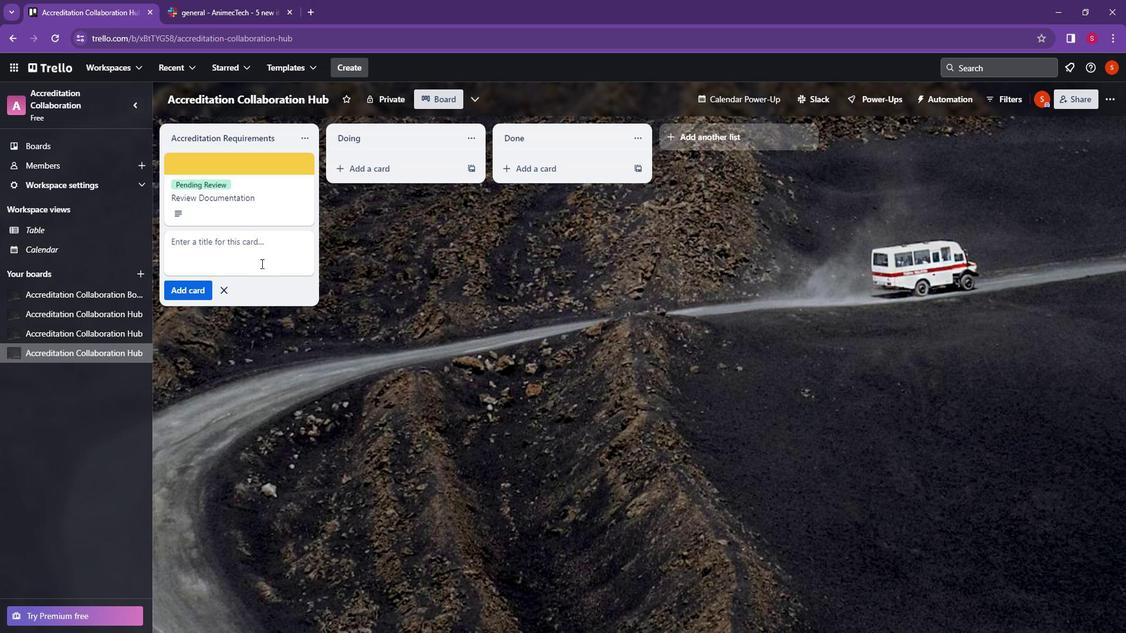 
Action: Mouse moved to (547, 317)
Screenshot: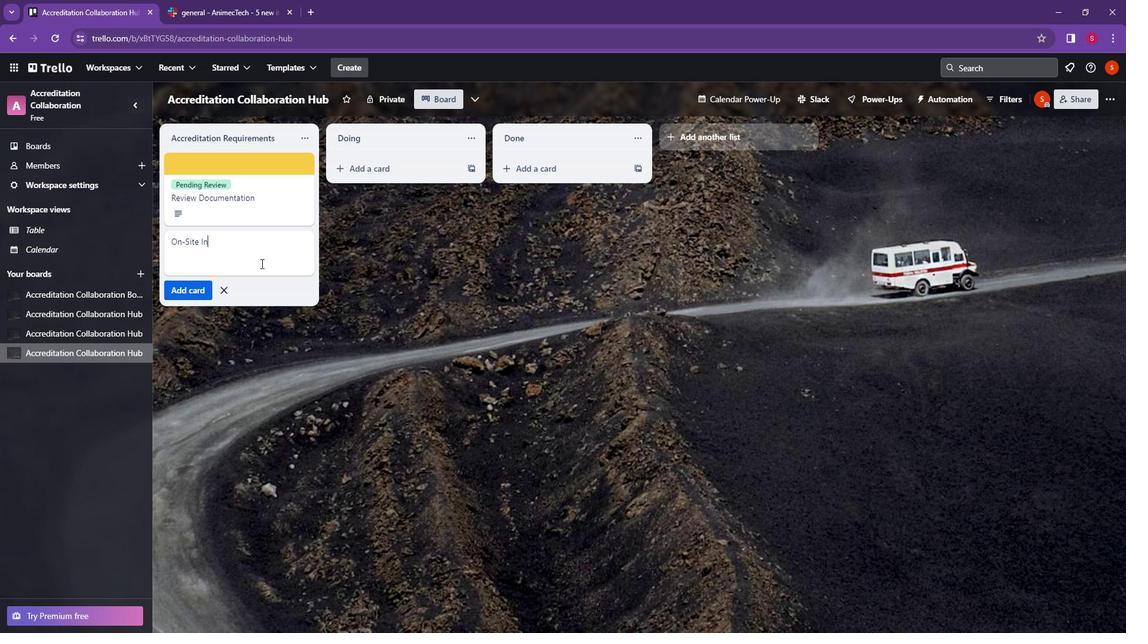 
Action: Mouse pressed left at (547, 317)
Screenshot: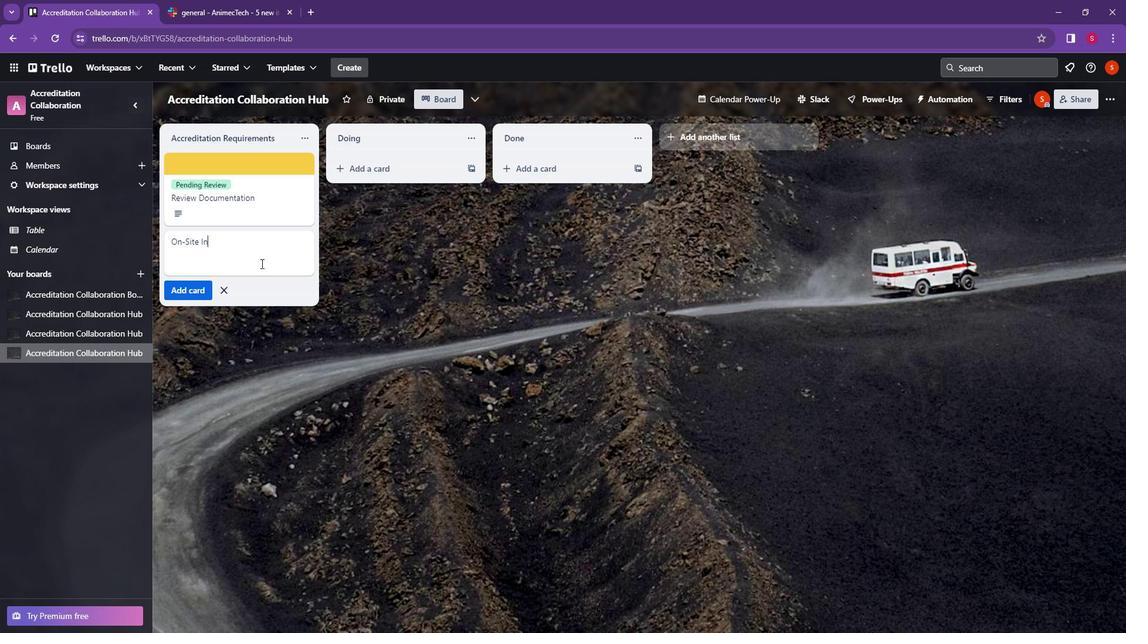 
Action: Mouse moved to (490, 168)
Screenshot: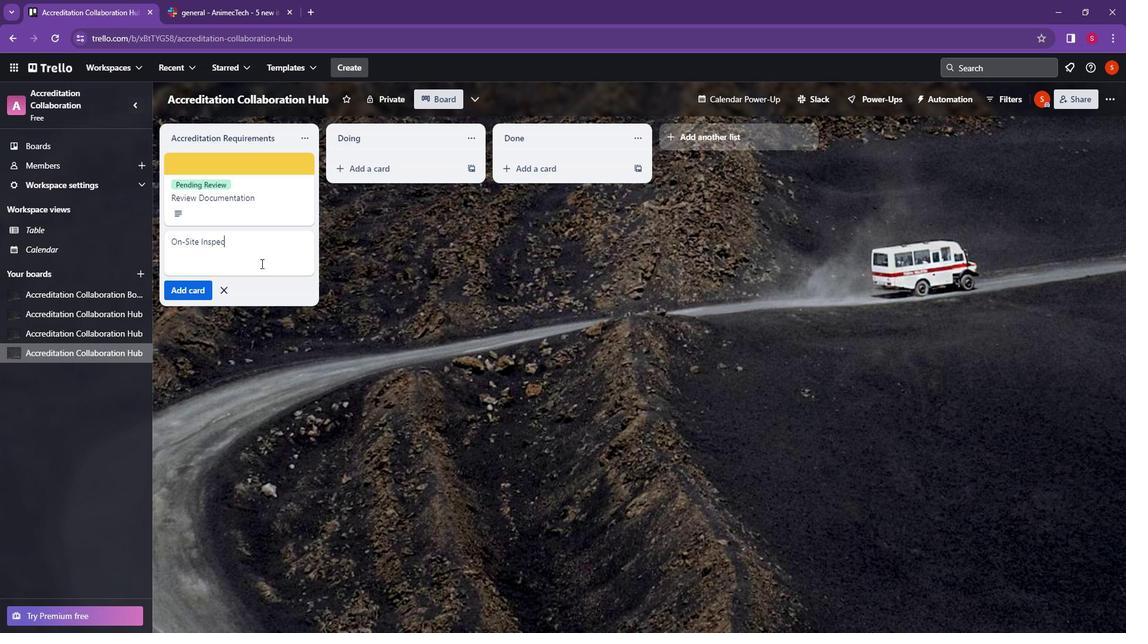 
Action: Mouse pressed left at (490, 168)
Screenshot: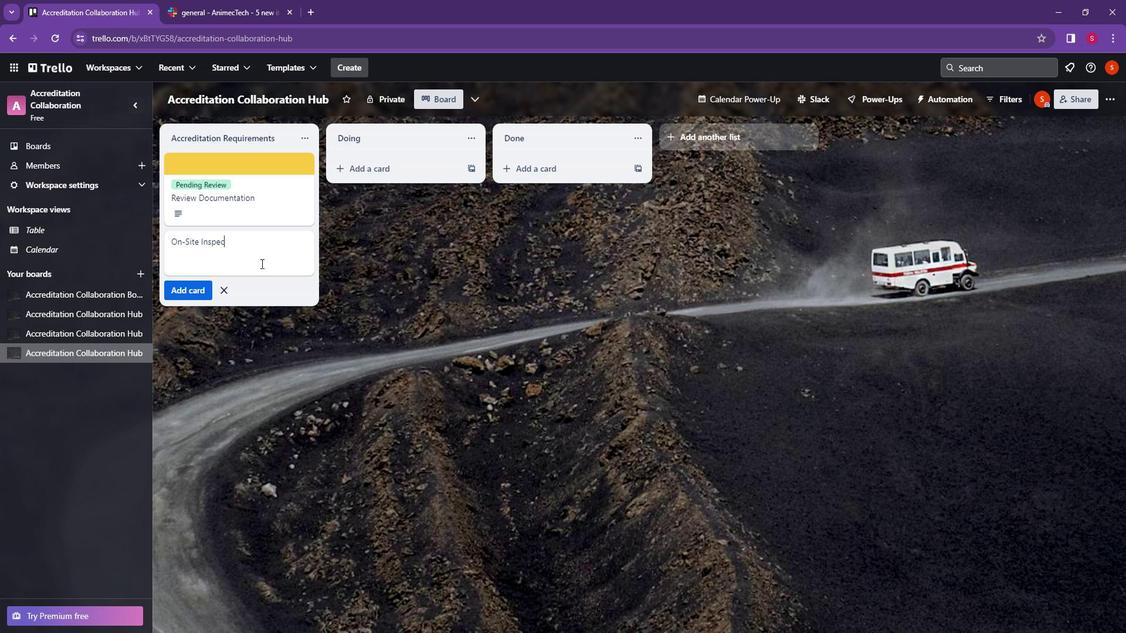 
Action: Mouse moved to (488, 222)
Screenshot: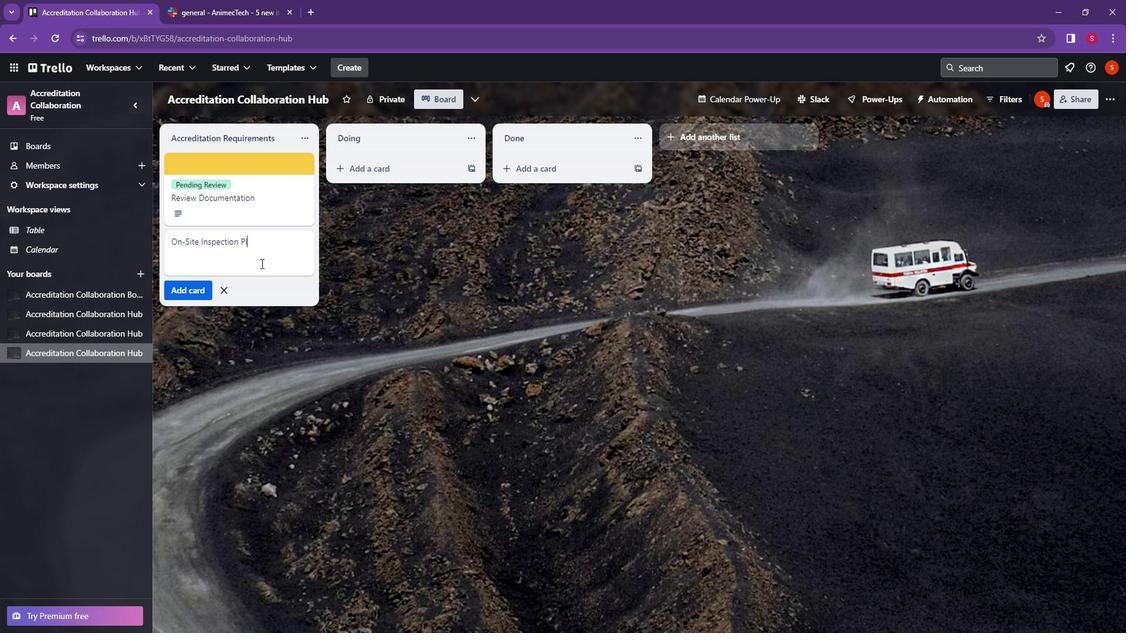 
Action: Mouse pressed left at (488, 222)
Screenshot: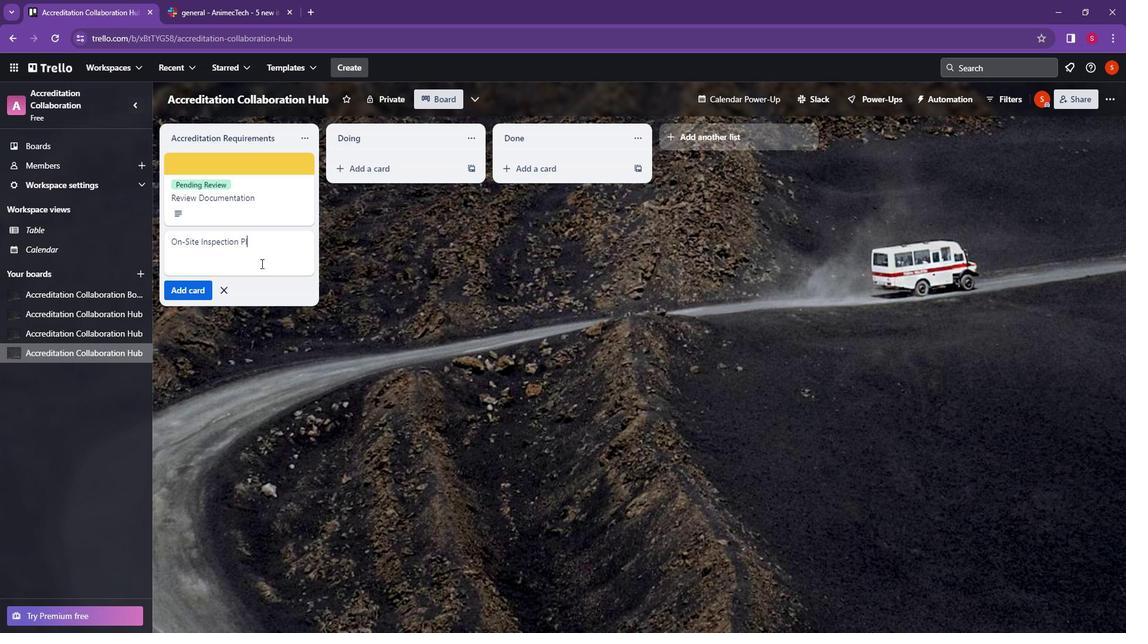 
Action: Mouse moved to (586, 389)
Screenshot: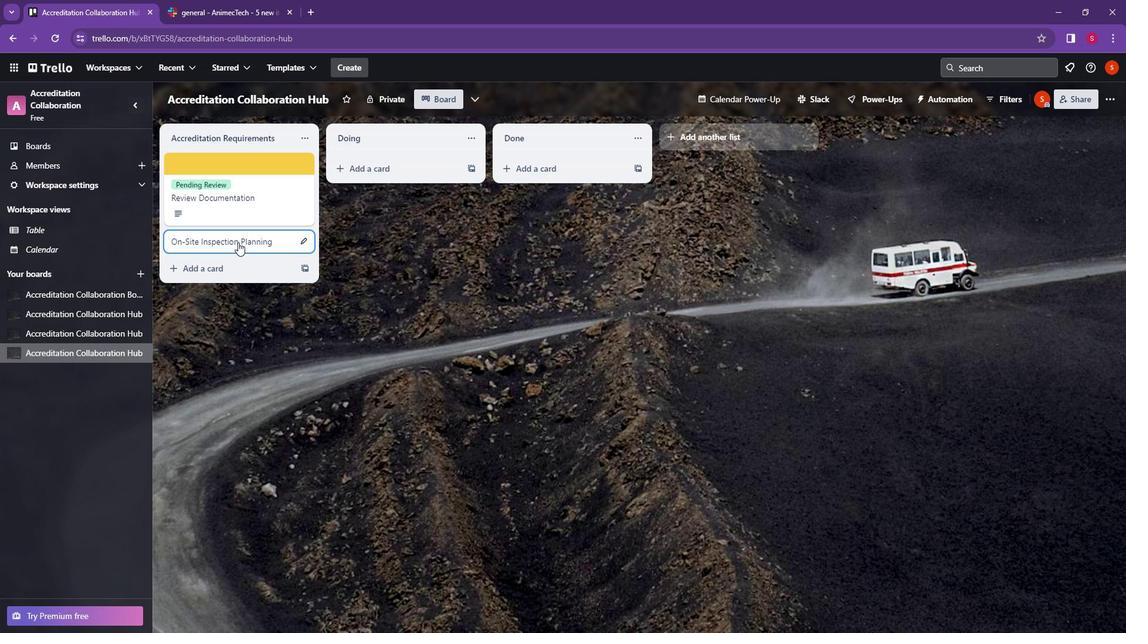 
Action: Mouse scrolled (586, 388) with delta (0, 0)
Screenshot: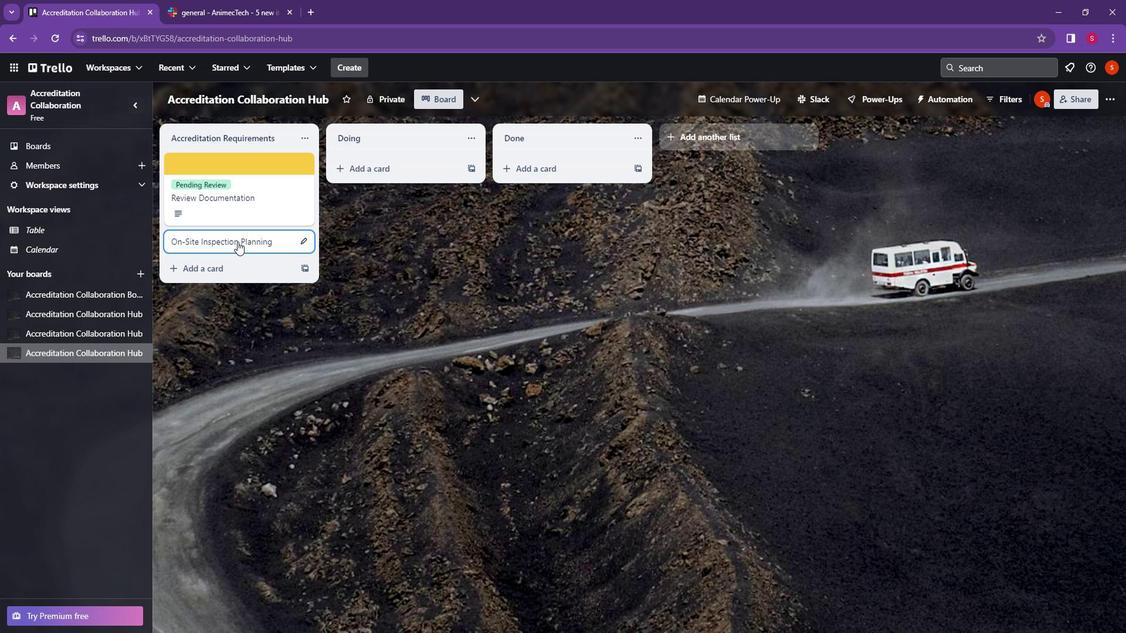 
Action: Mouse scrolled (586, 388) with delta (0, 0)
Screenshot: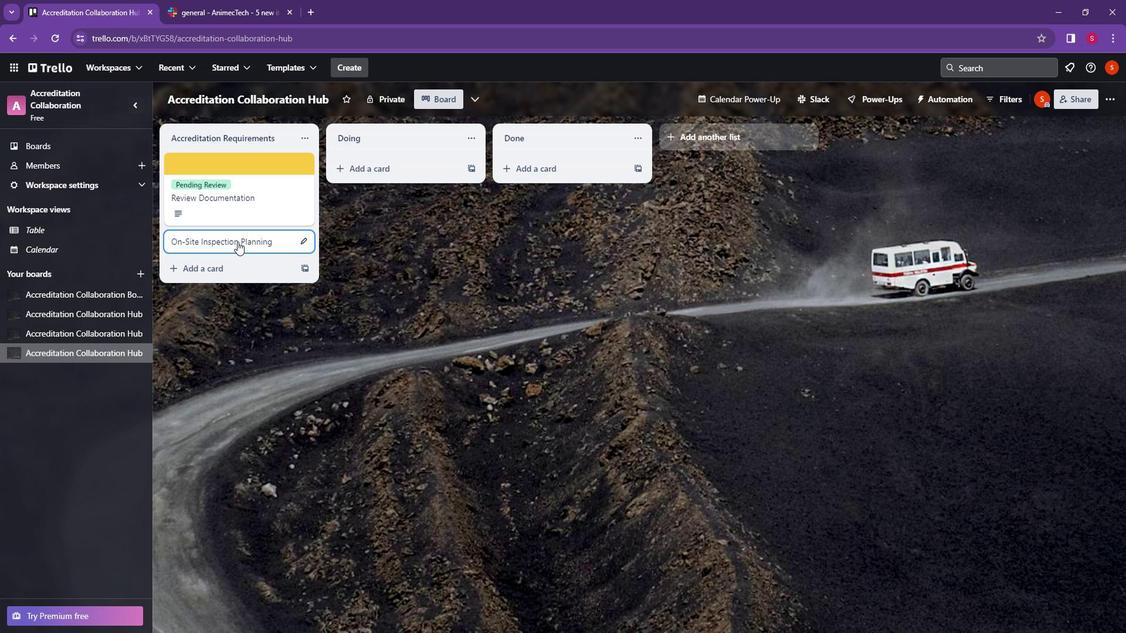 
Action: Mouse scrolled (586, 388) with delta (0, 0)
Screenshot: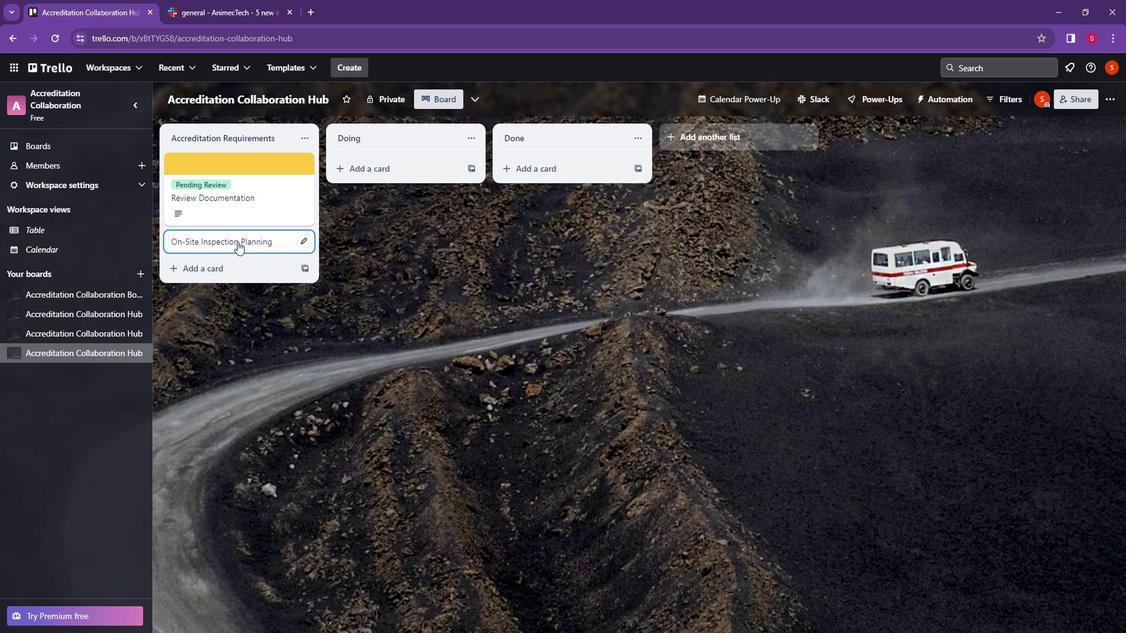 
Action: Mouse moved to (584, 389)
Screenshot: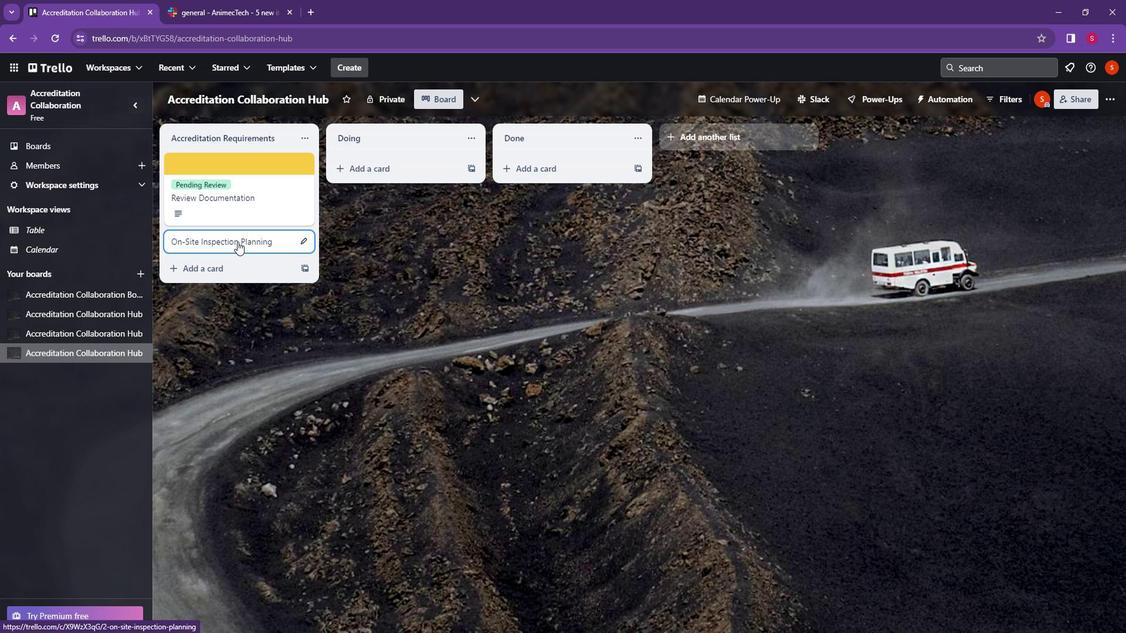 
Action: Mouse scrolled (584, 388) with delta (0, 0)
Screenshot: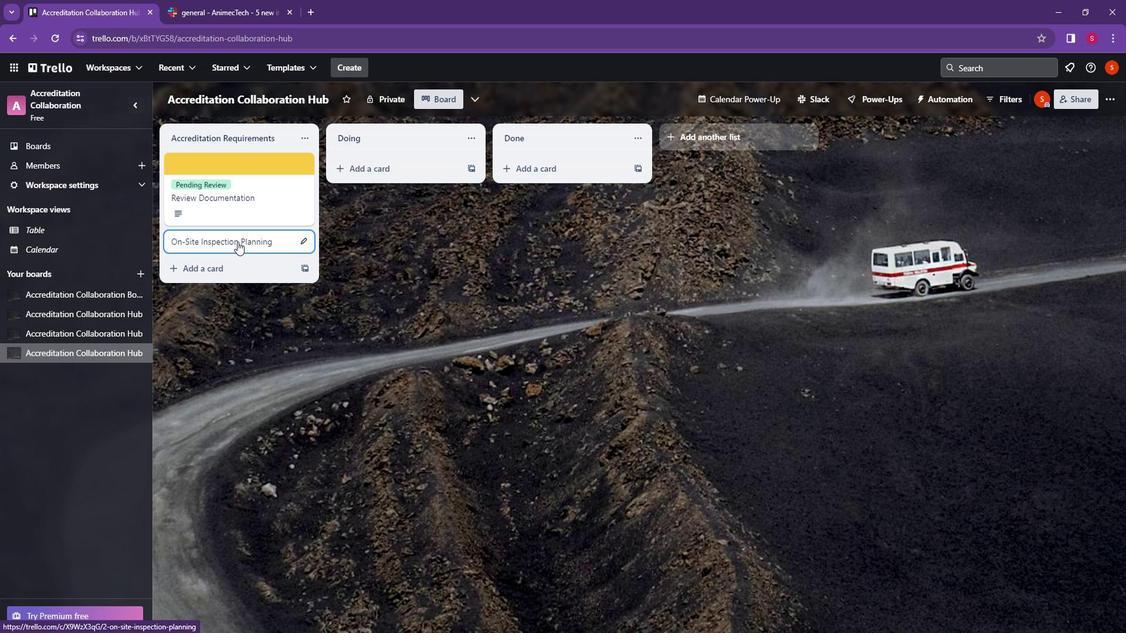
Action: Mouse moved to (584, 389)
Screenshot: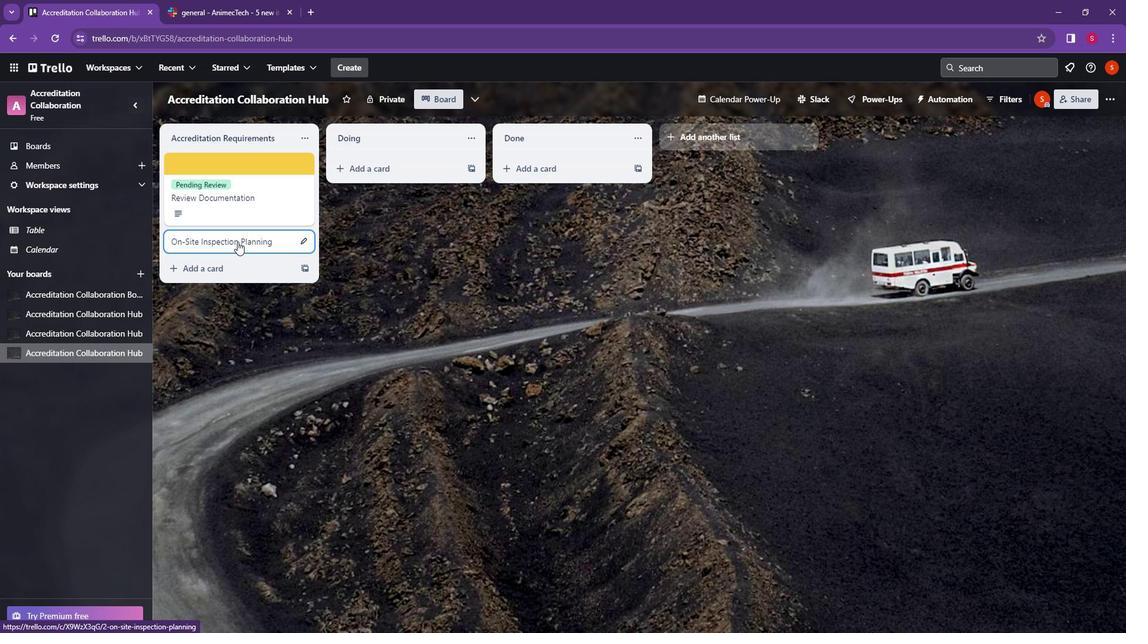 
Action: Mouse scrolled (584, 390) with delta (0, 0)
Screenshot: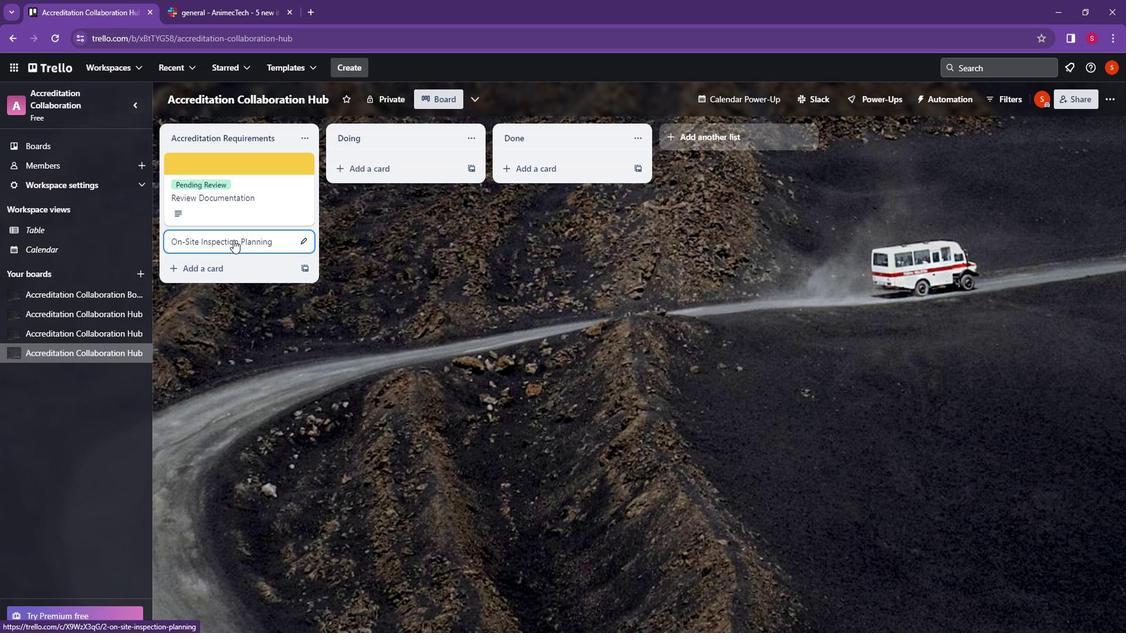
Action: Mouse moved to (760, 131)
Screenshot: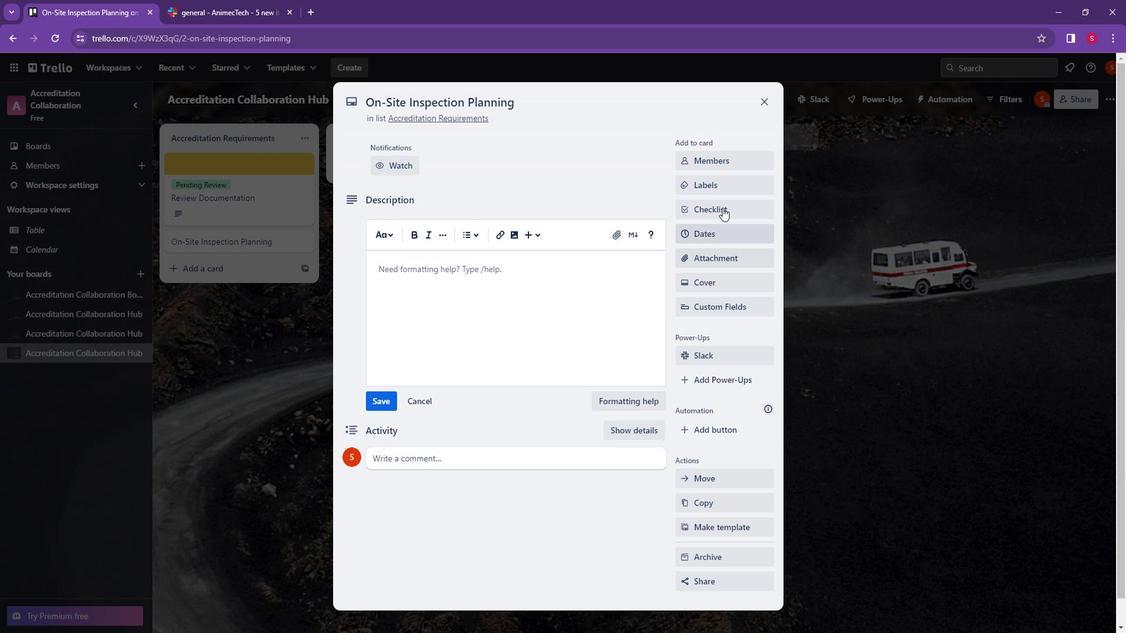 
Action: Mouse pressed left at (760, 131)
Screenshot: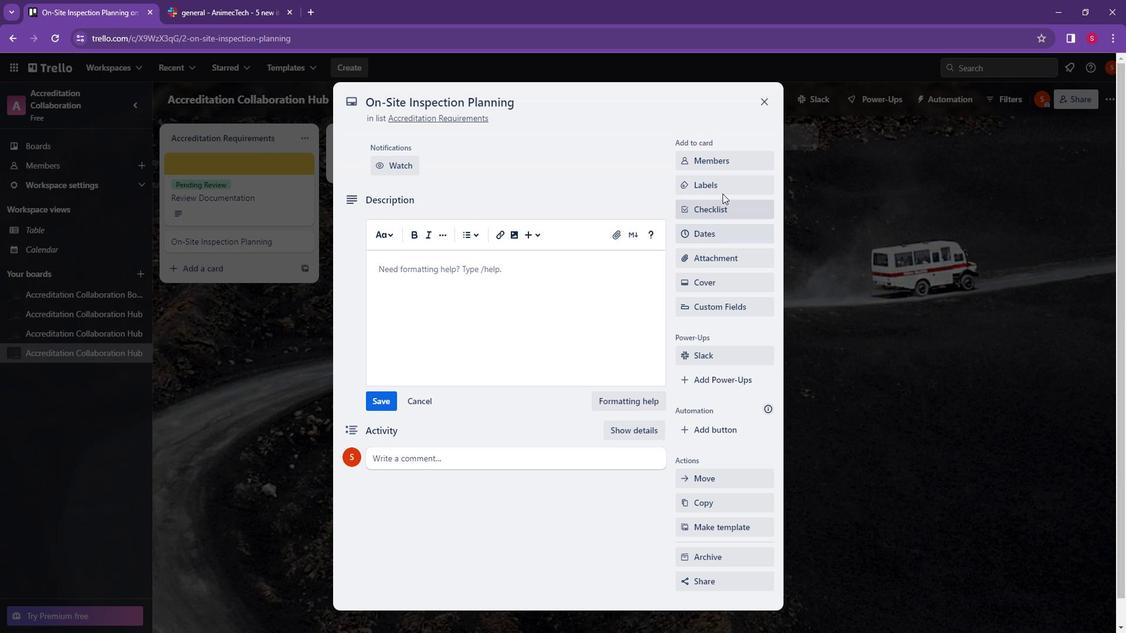 
Action: Mouse moved to (766, 129)
Screenshot: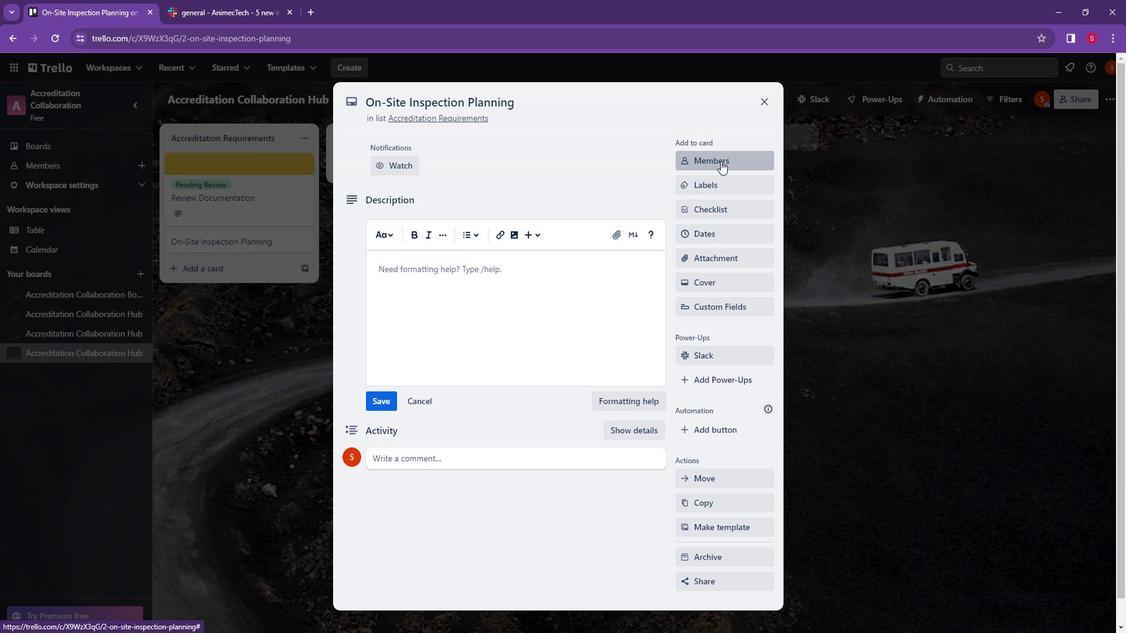 
Action: Mouse pressed left at (766, 129)
Screenshot: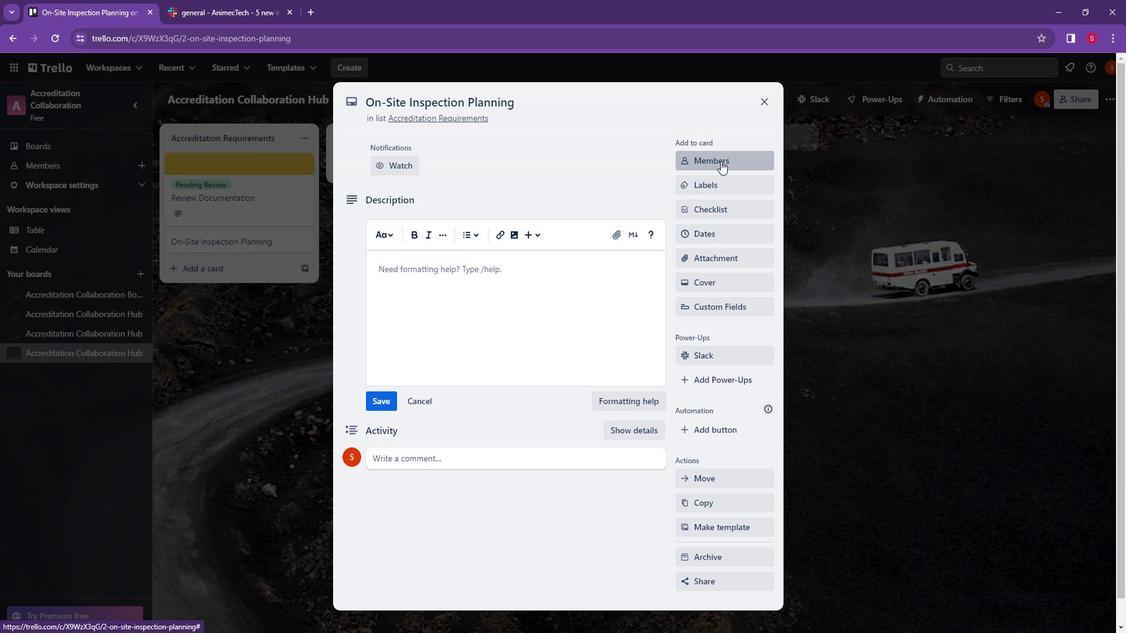 
Action: Mouse moved to (681, 206)
Screenshot: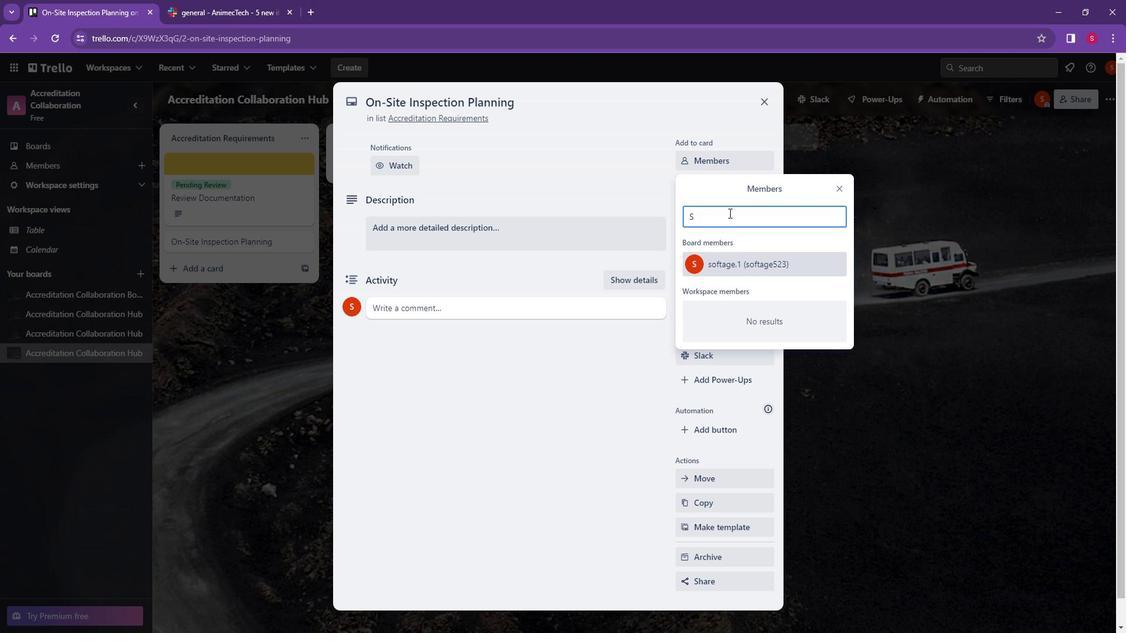 
Action: Mouse pressed left at (681, 206)
Screenshot: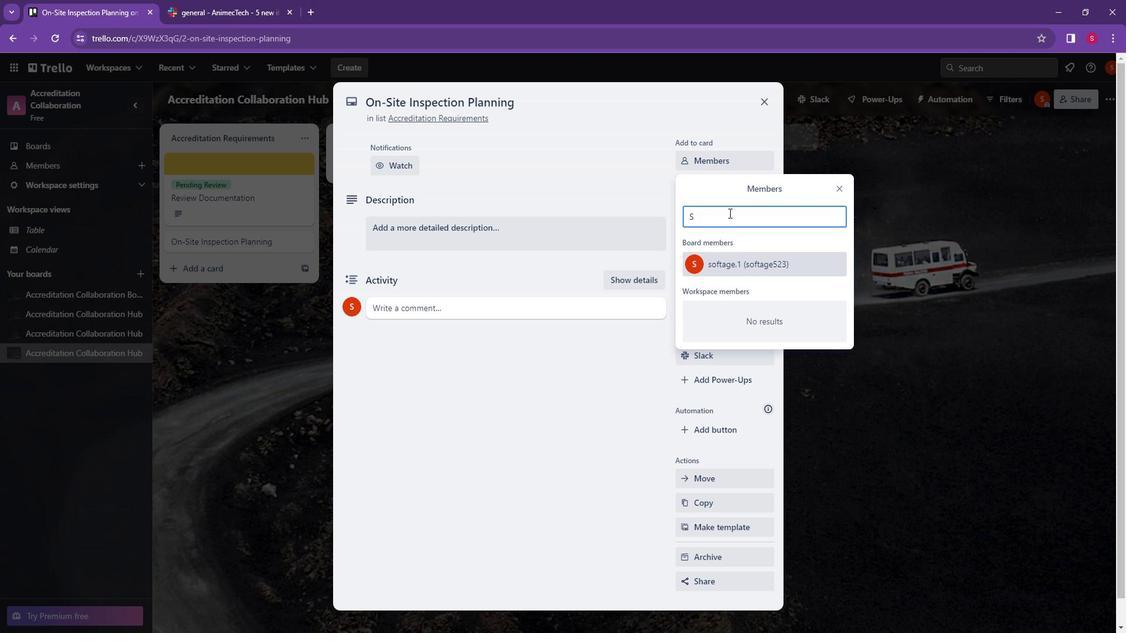 
Action: Mouse moved to (780, 100)
Screenshot: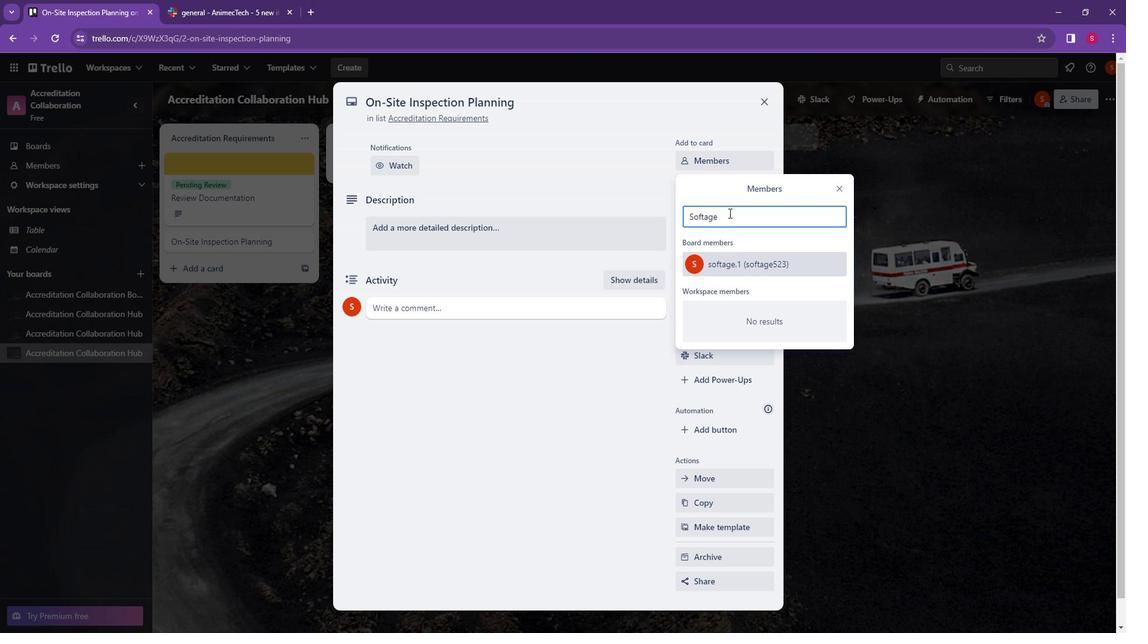 
Action: Mouse pressed left at (780, 100)
Screenshot: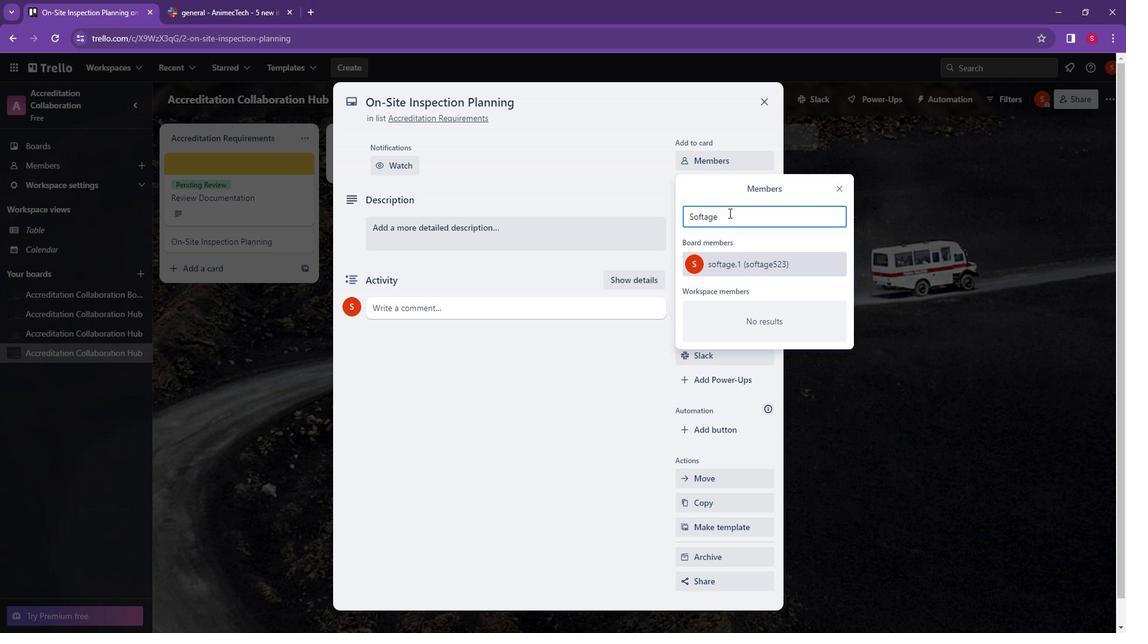 
Action: Mouse moved to (835, 111)
Screenshot: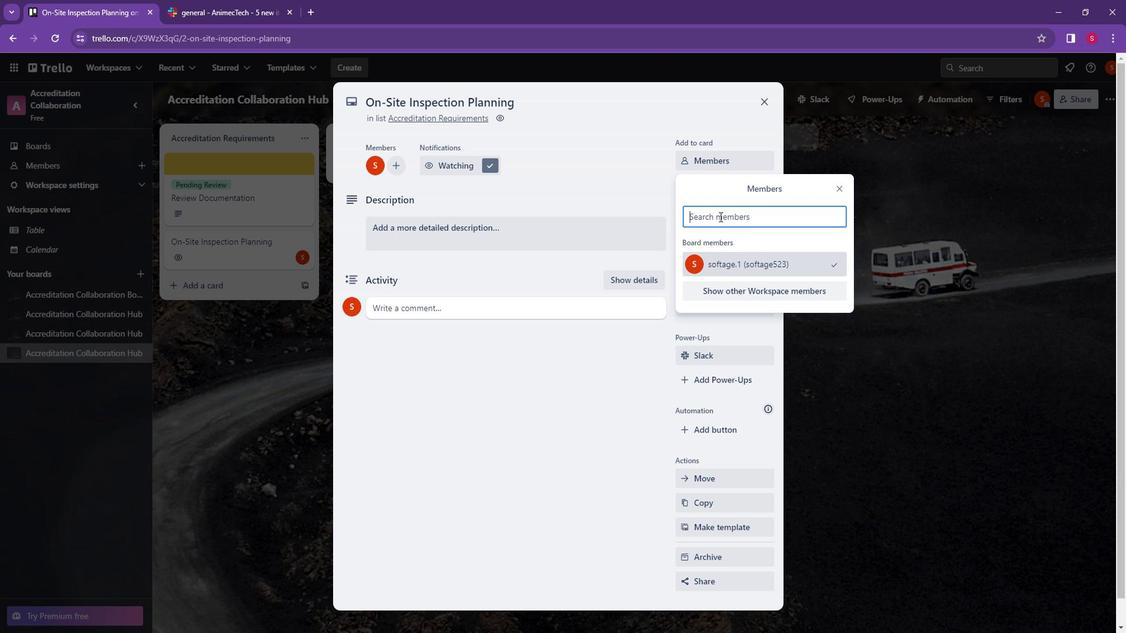 
Action: Mouse pressed left at (835, 111)
Screenshot: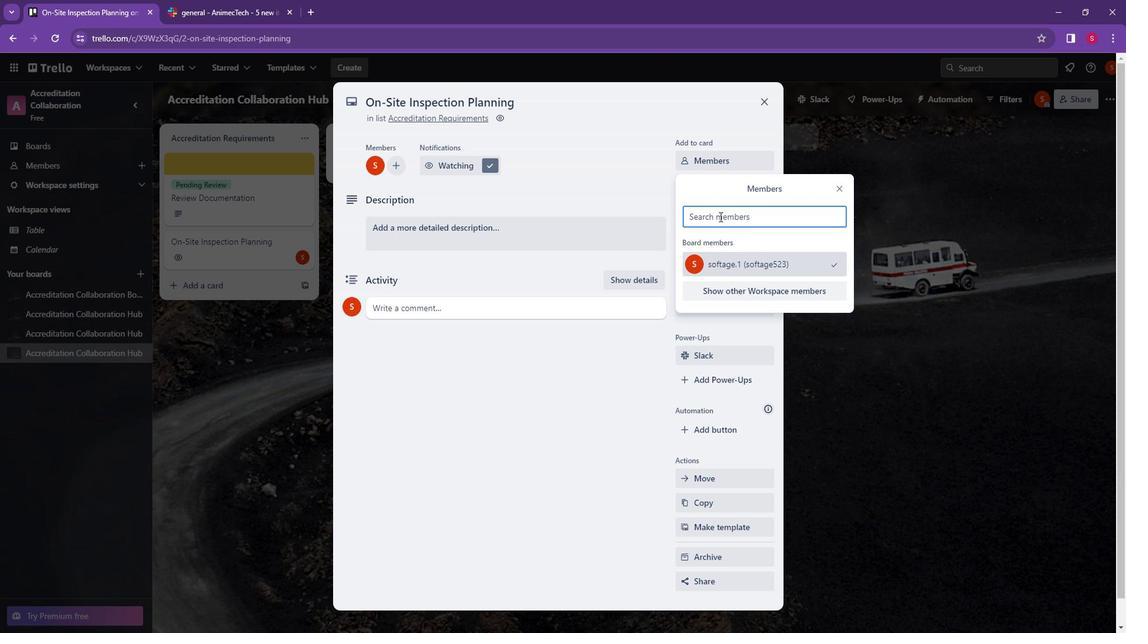 
Action: Mouse moved to (479, 214)
Screenshot: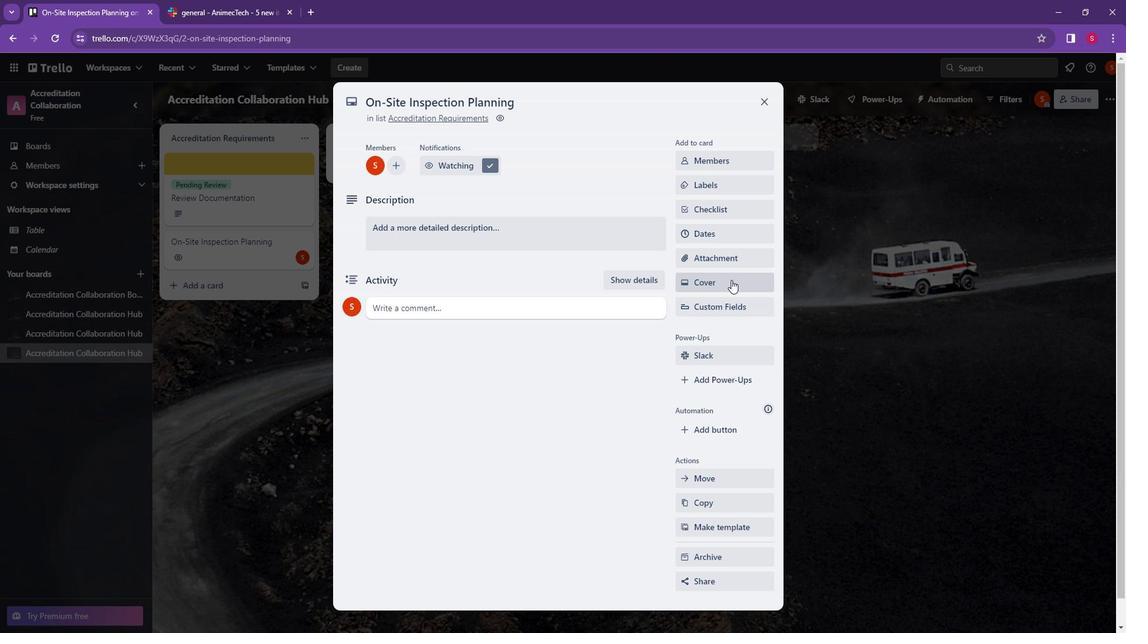 
Action: Mouse pressed left at (479, 214)
Screenshot: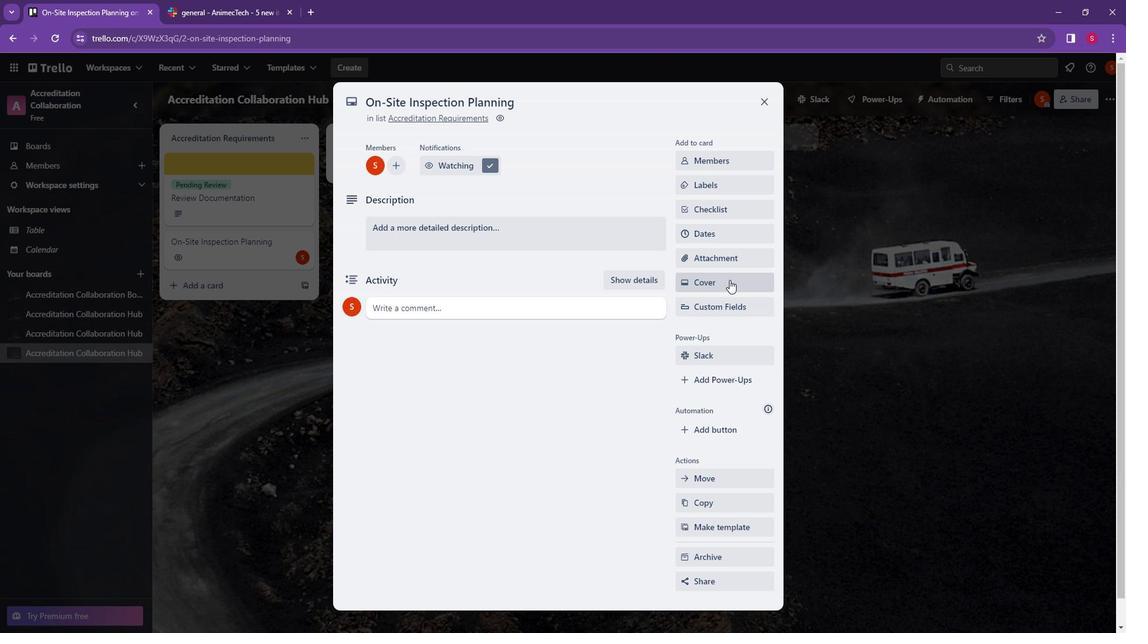 
Action: Mouse moved to (551, 221)
Screenshot: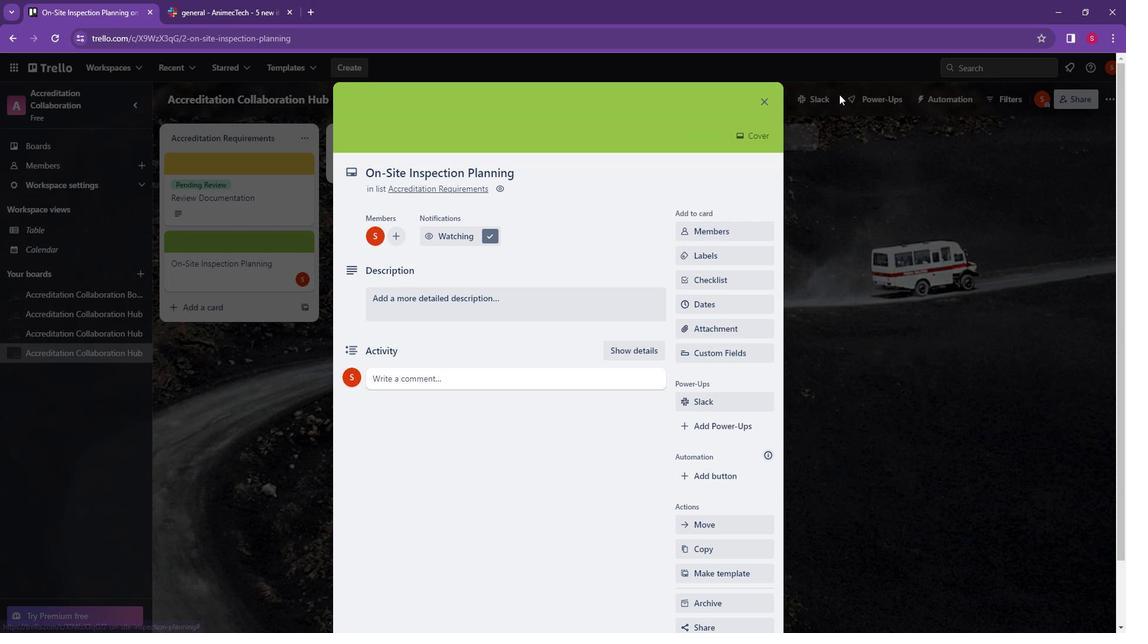 
Action: Mouse pressed left at (551, 221)
Screenshot: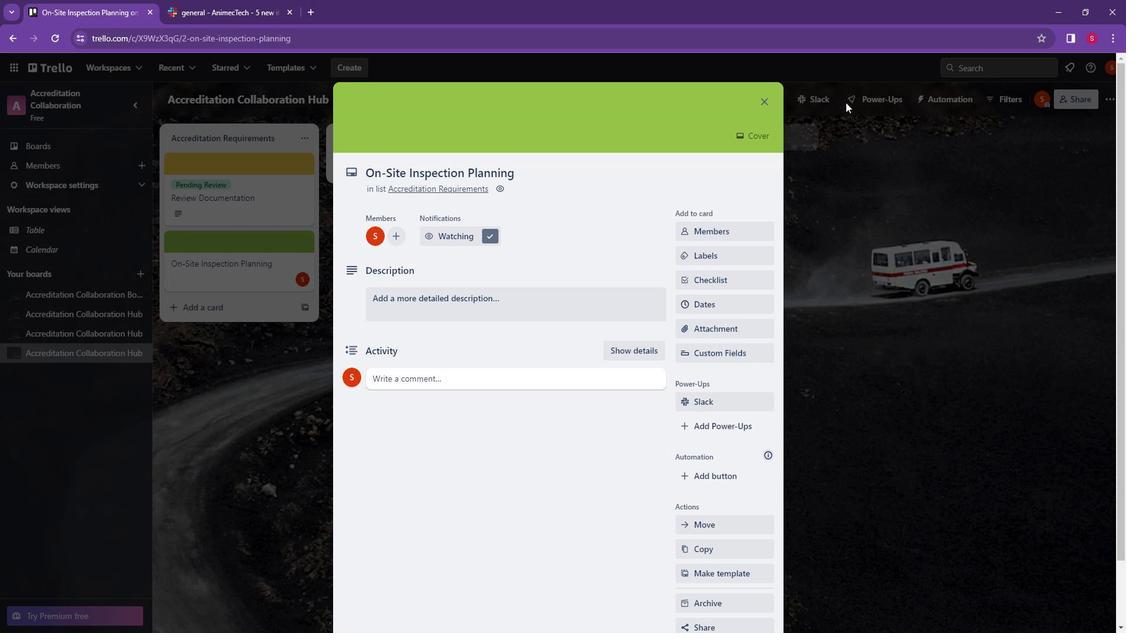 
Action: Mouse moved to (534, 314)
Screenshot: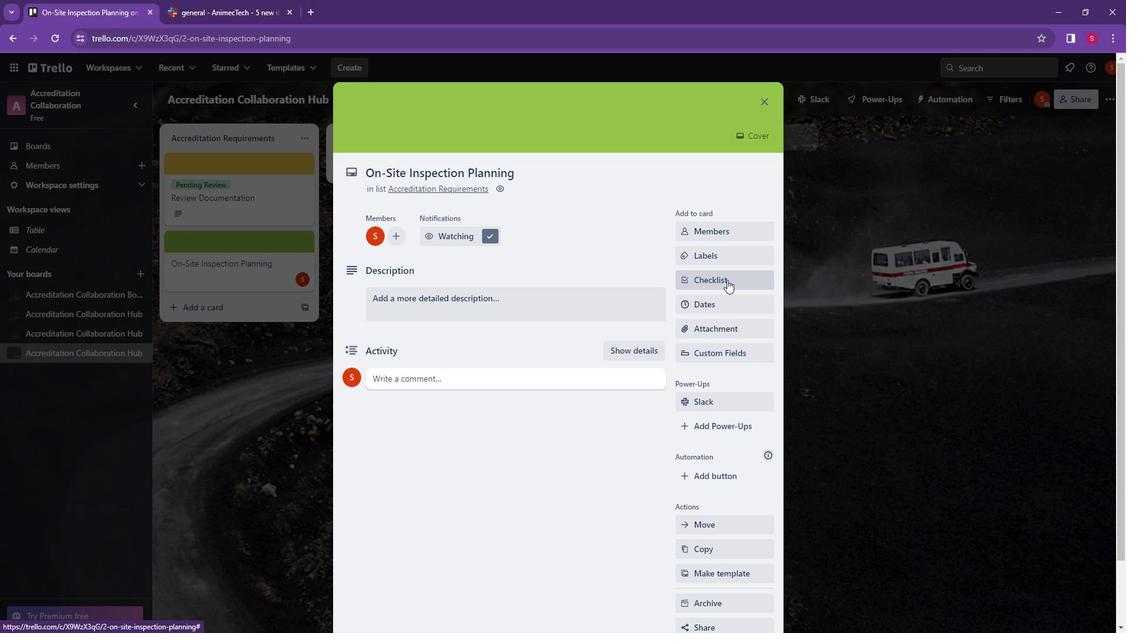 
Action: Mouse scrolled (534, 313) with delta (0, 0)
Screenshot: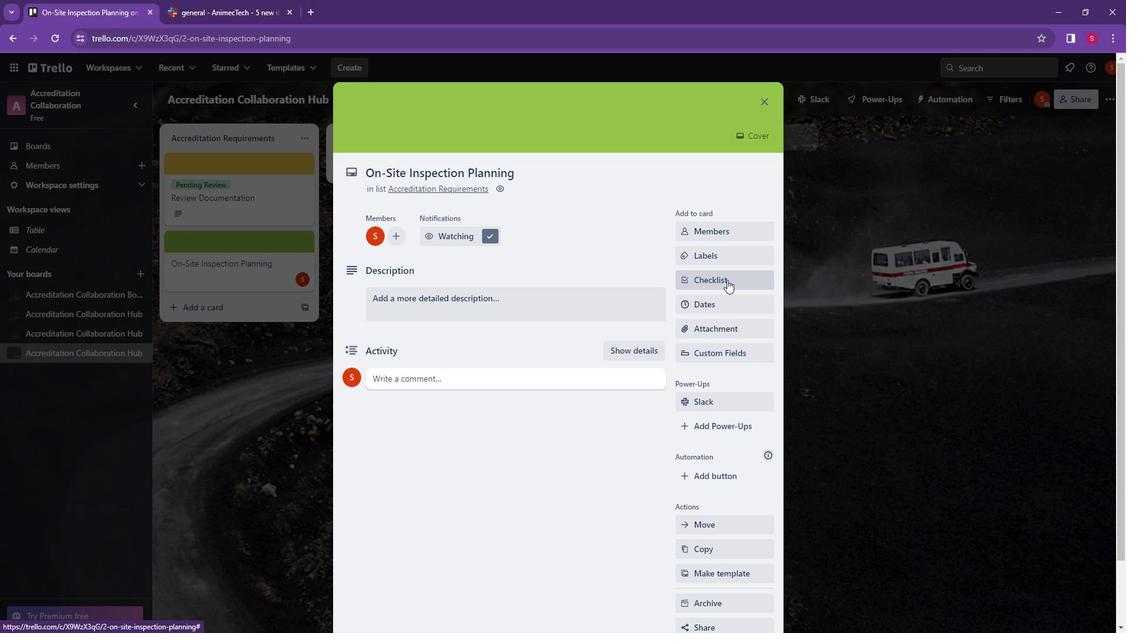 
Action: Mouse moved to (534, 315)
Screenshot: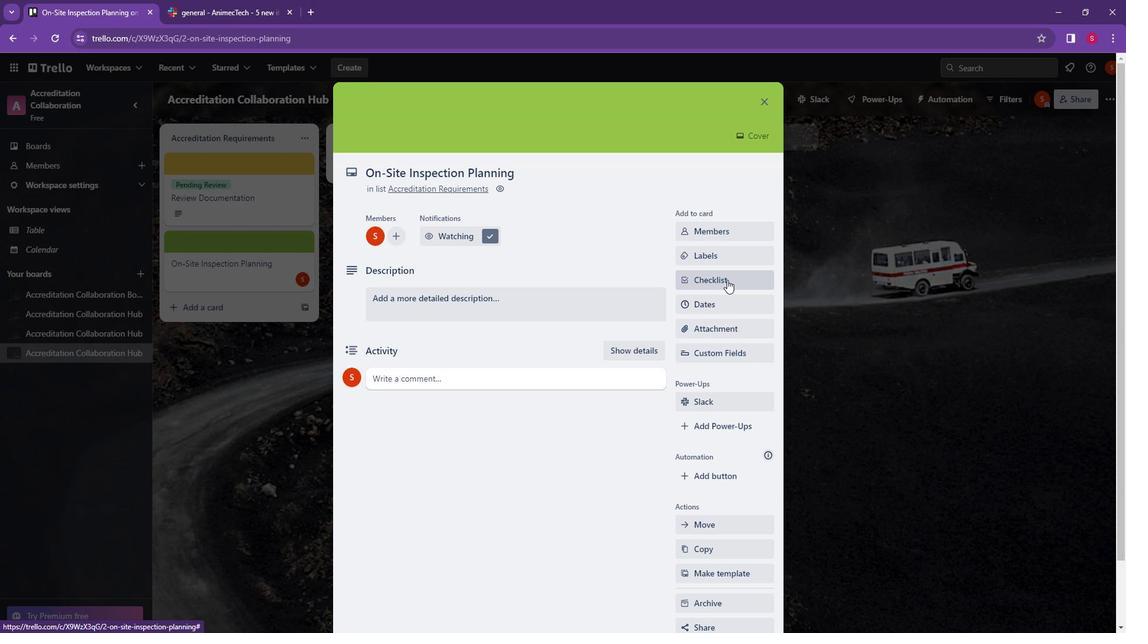 
Action: Mouse scrolled (534, 315) with delta (0, 0)
Screenshot: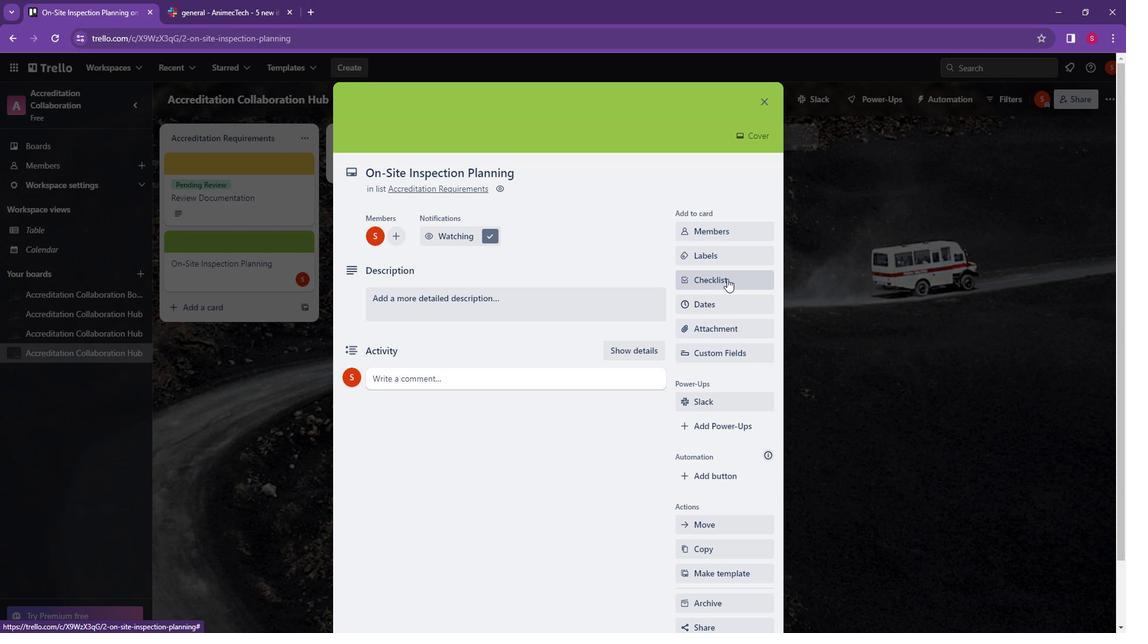 
Action: Mouse moved to (526, 346)
Screenshot: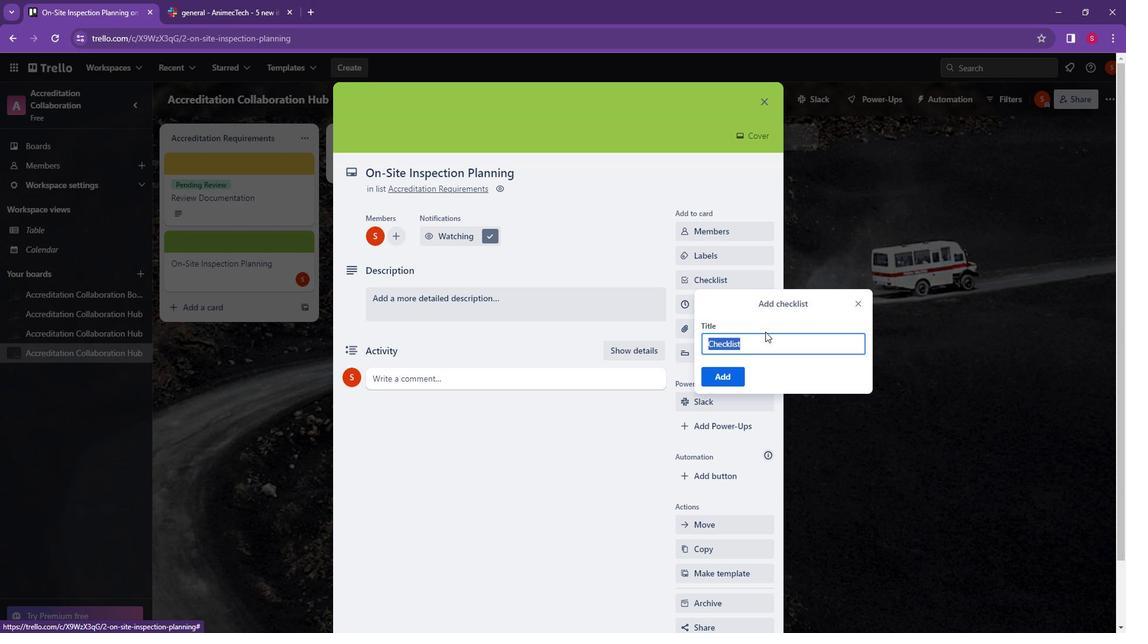 
Action: Mouse pressed left at (526, 346)
Screenshot: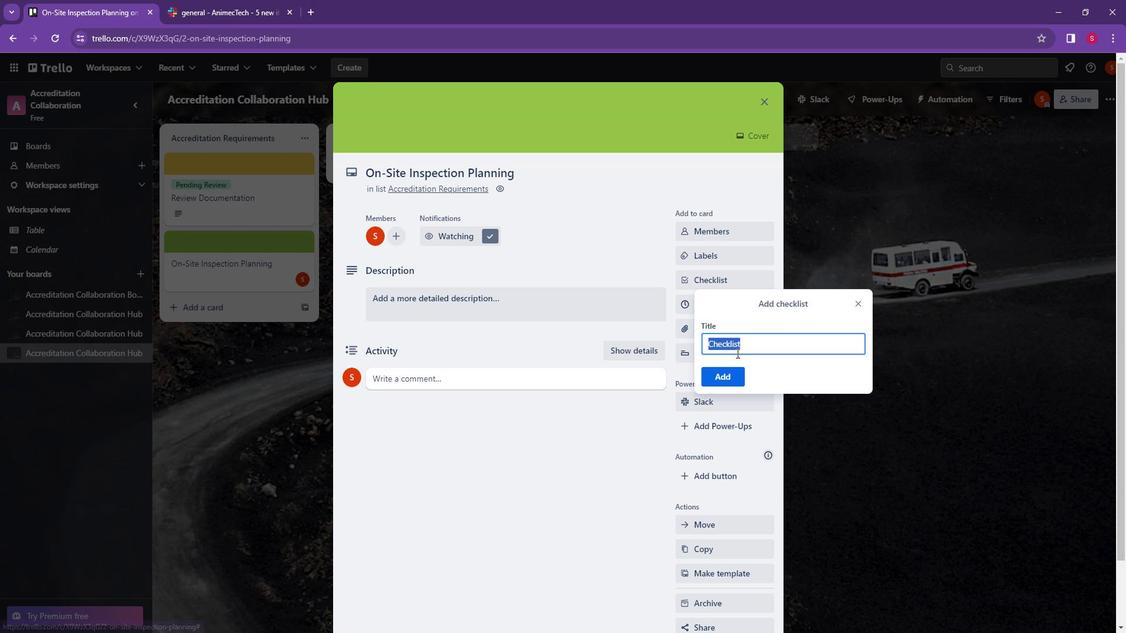 
Action: Mouse moved to (418, 290)
Screenshot: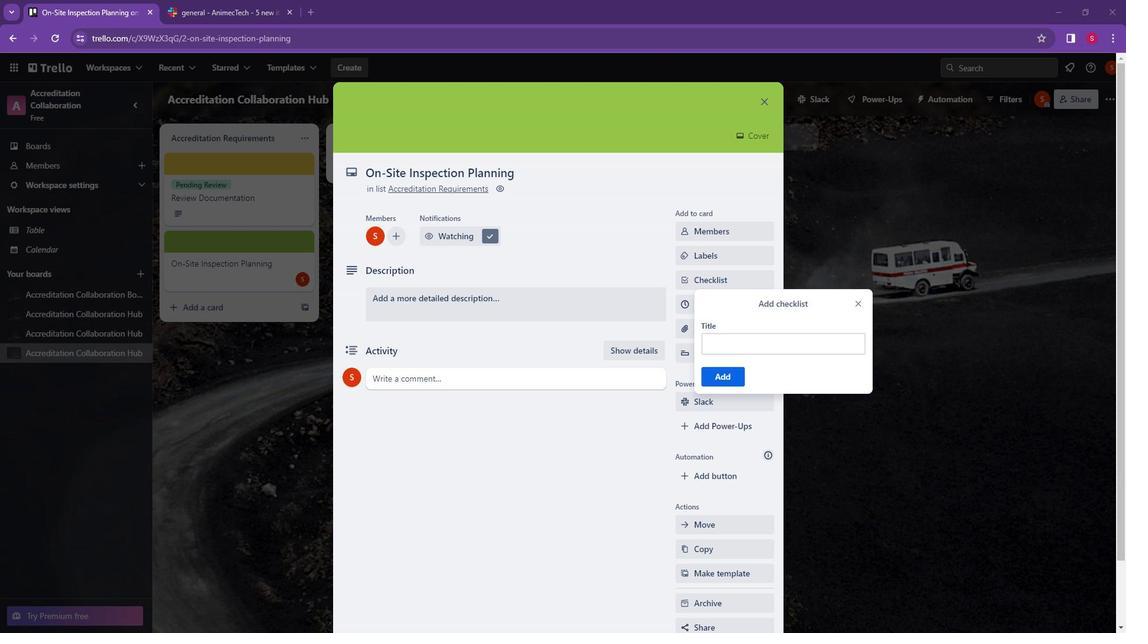 
Action: Mouse pressed left at (418, 290)
Screenshot: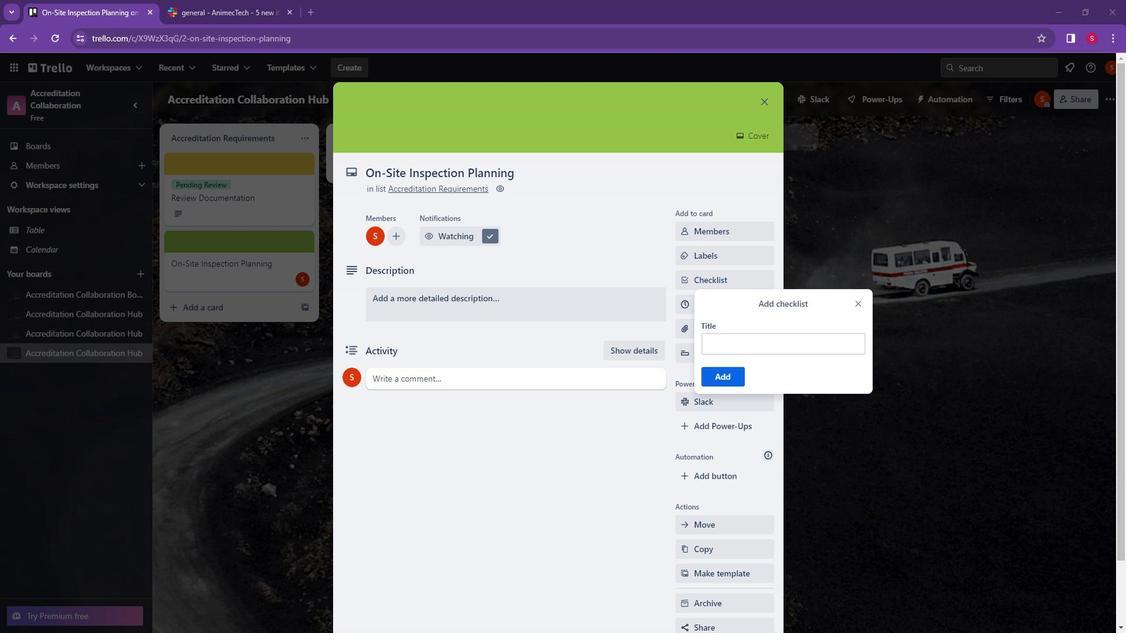 
Action: Mouse moved to (420, 414)
Screenshot: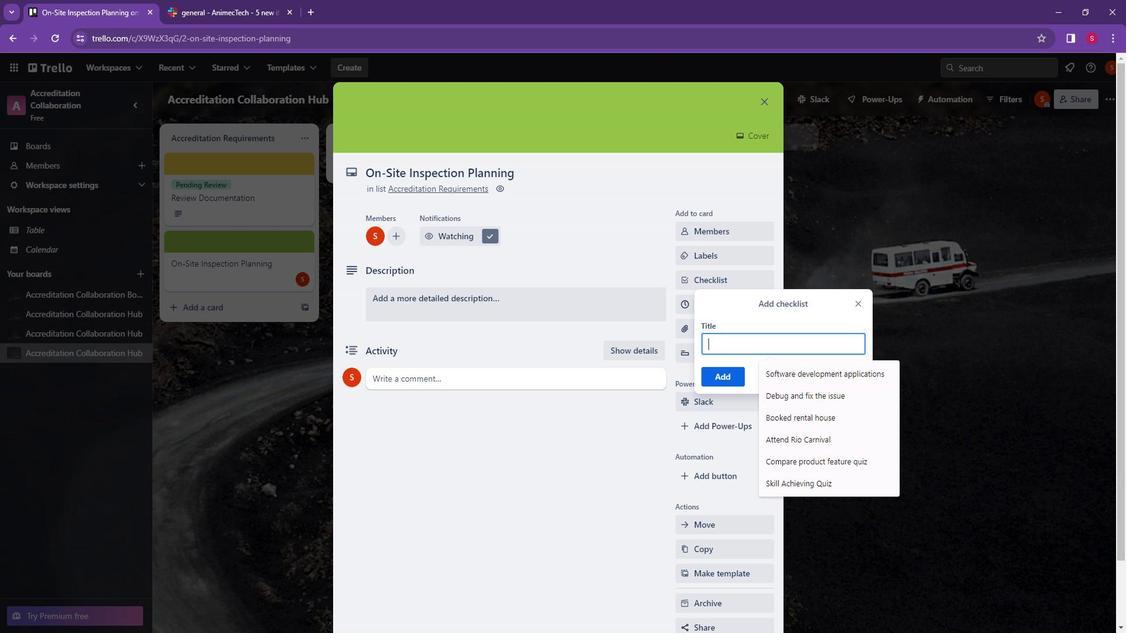 
Action: Mouse pressed left at (420, 414)
Screenshot: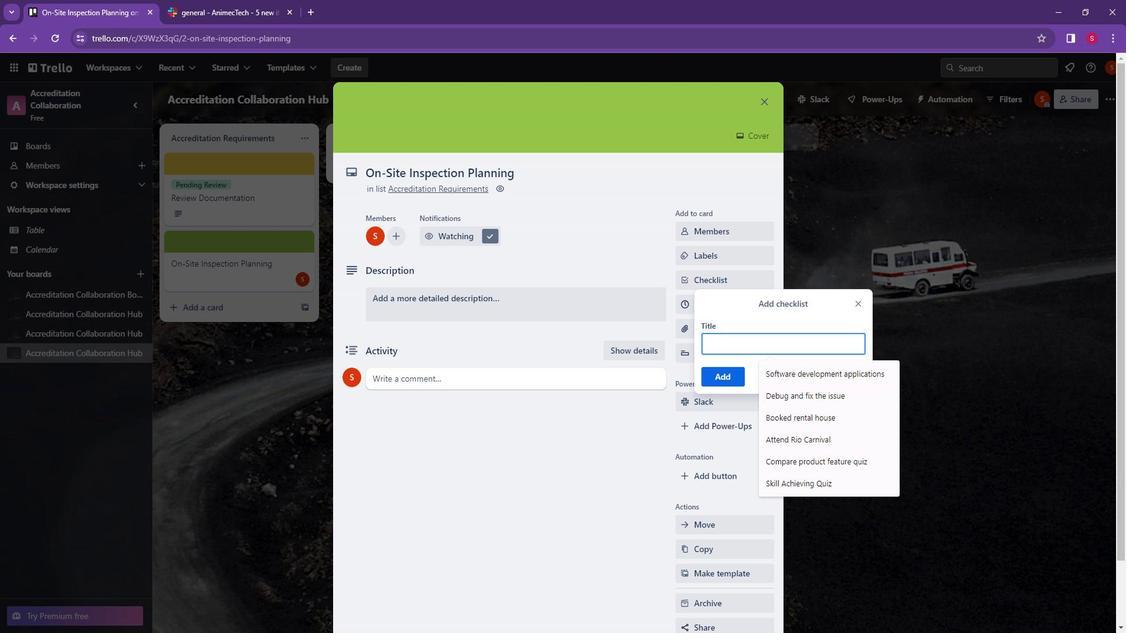
Action: Mouse moved to (418, 510)
Screenshot: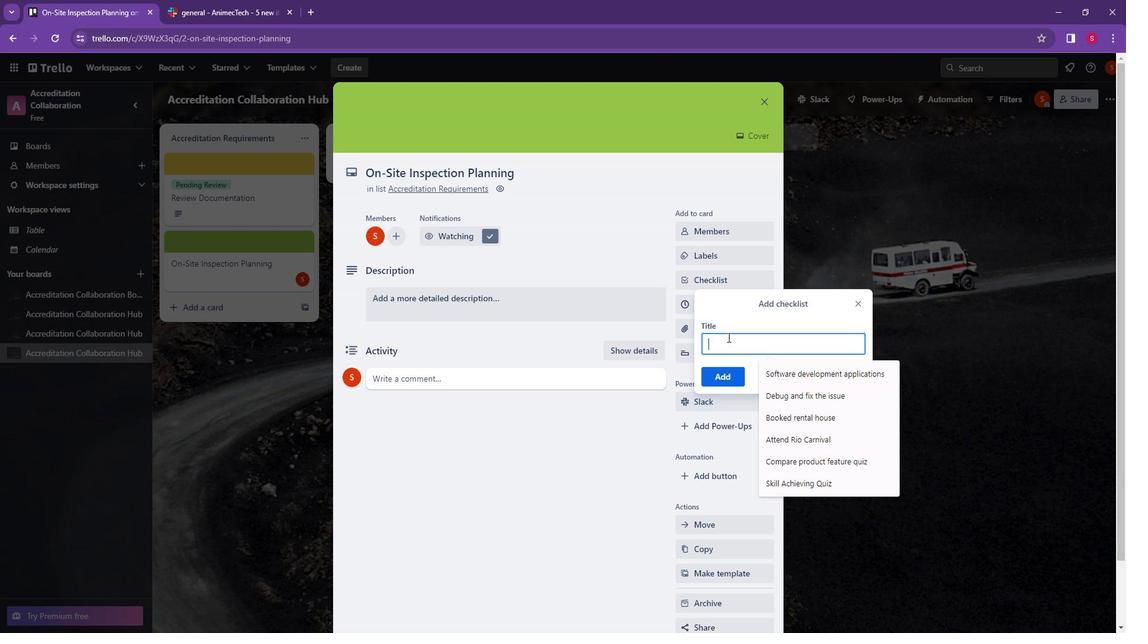 
Action: Mouse pressed left at (418, 510)
Screenshot: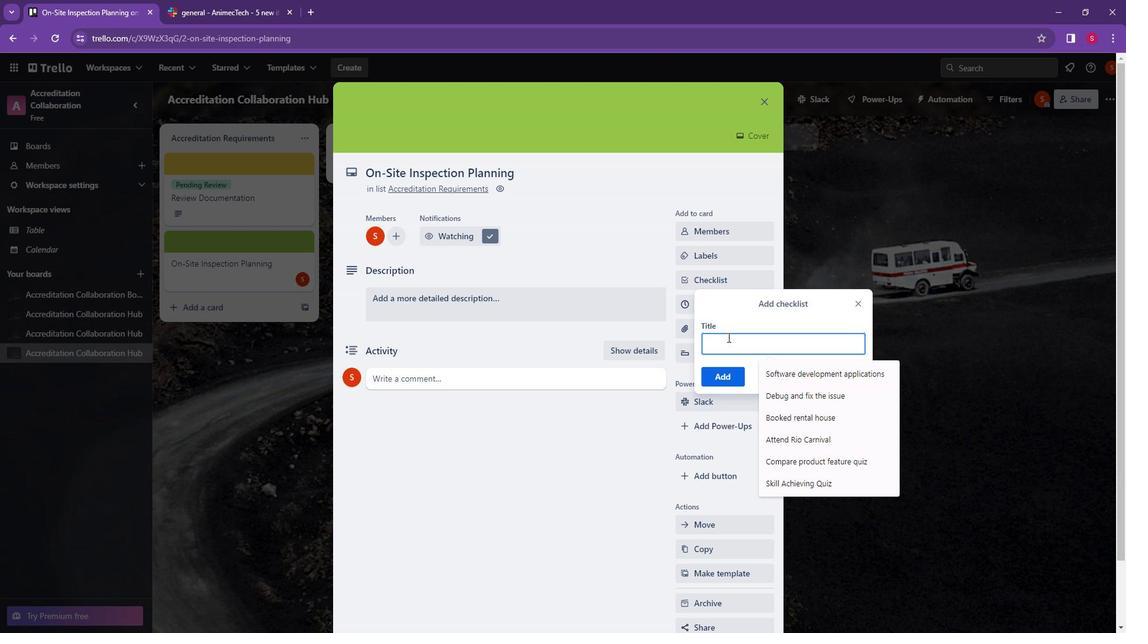 
Action: Mouse moved to (676, 490)
Screenshot: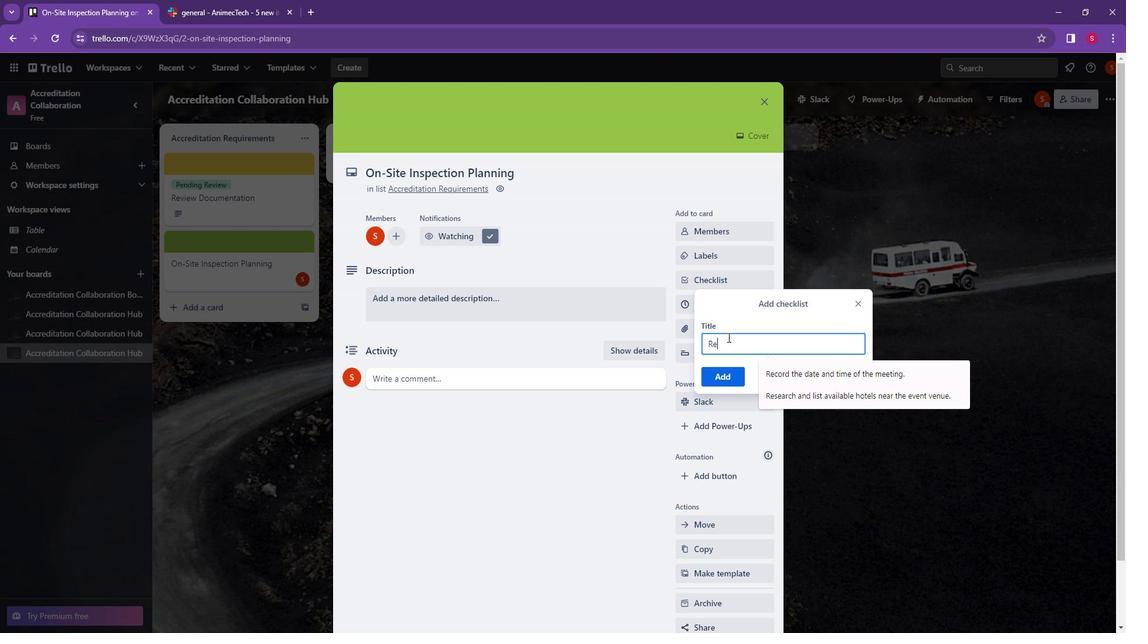 
Action: Mouse scrolled (676, 490) with delta (0, 0)
Screenshot: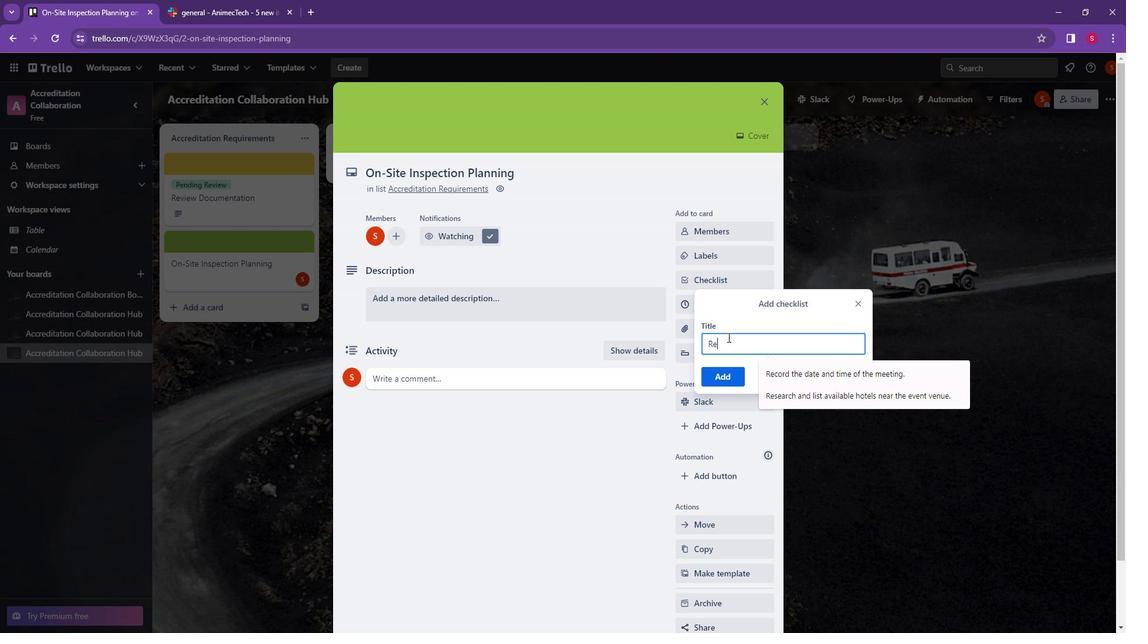 
Action: Mouse moved to (672, 490)
Screenshot: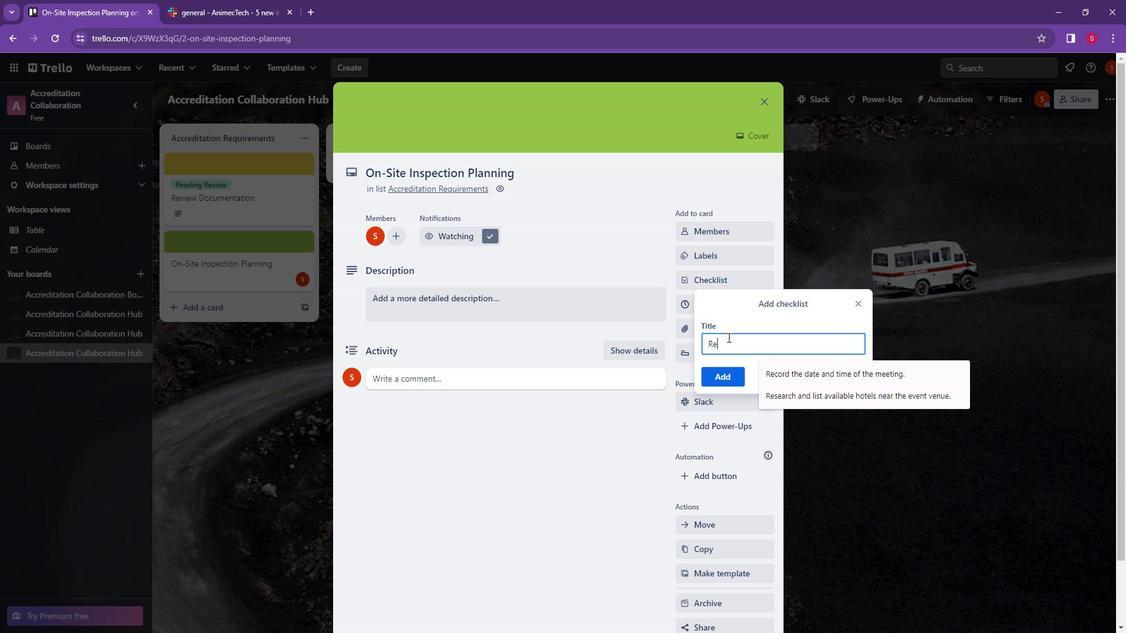 
Action: Mouse scrolled (672, 489) with delta (0, 0)
Screenshot: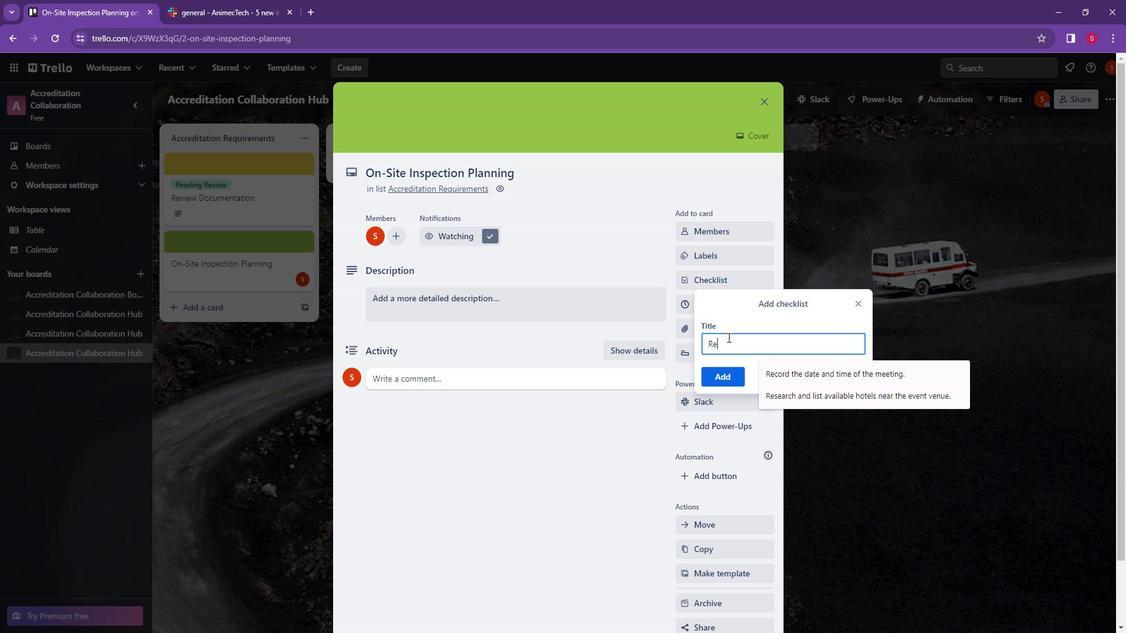 
Action: Mouse moved to (672, 489)
Screenshot: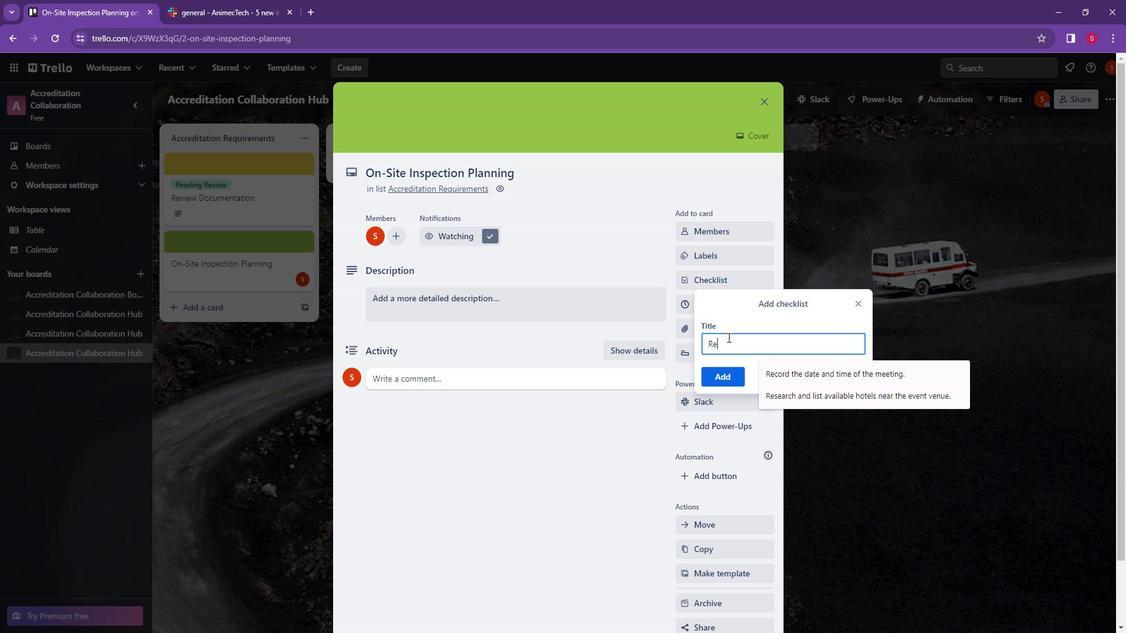 
Action: Mouse scrolled (672, 488) with delta (0, 0)
Screenshot: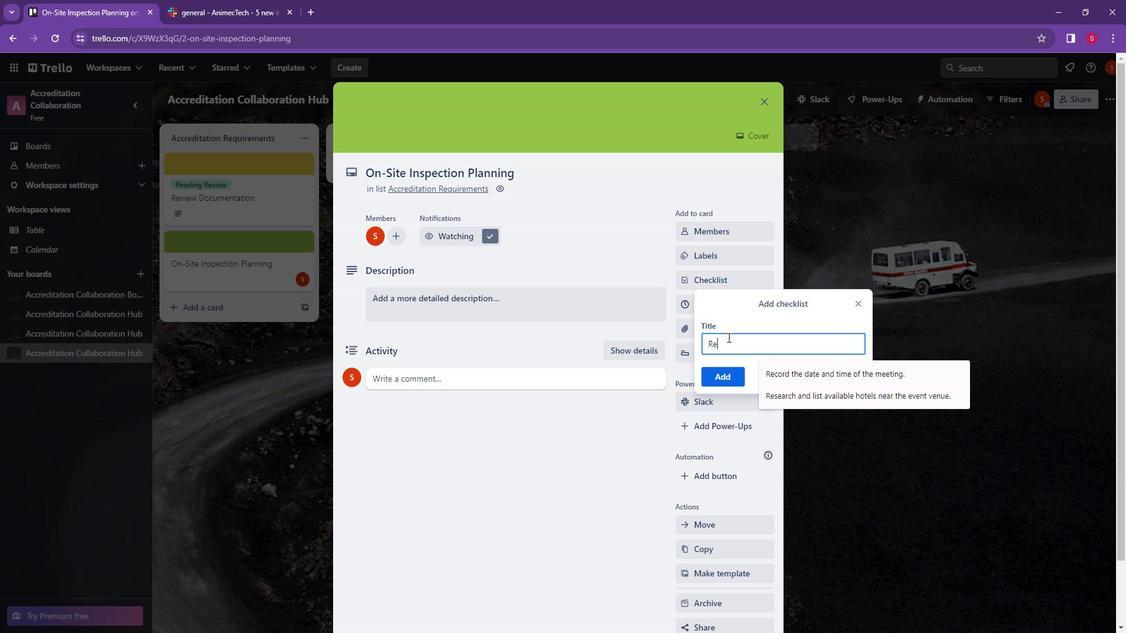 
Action: Mouse scrolled (672, 488) with delta (0, 0)
Screenshot: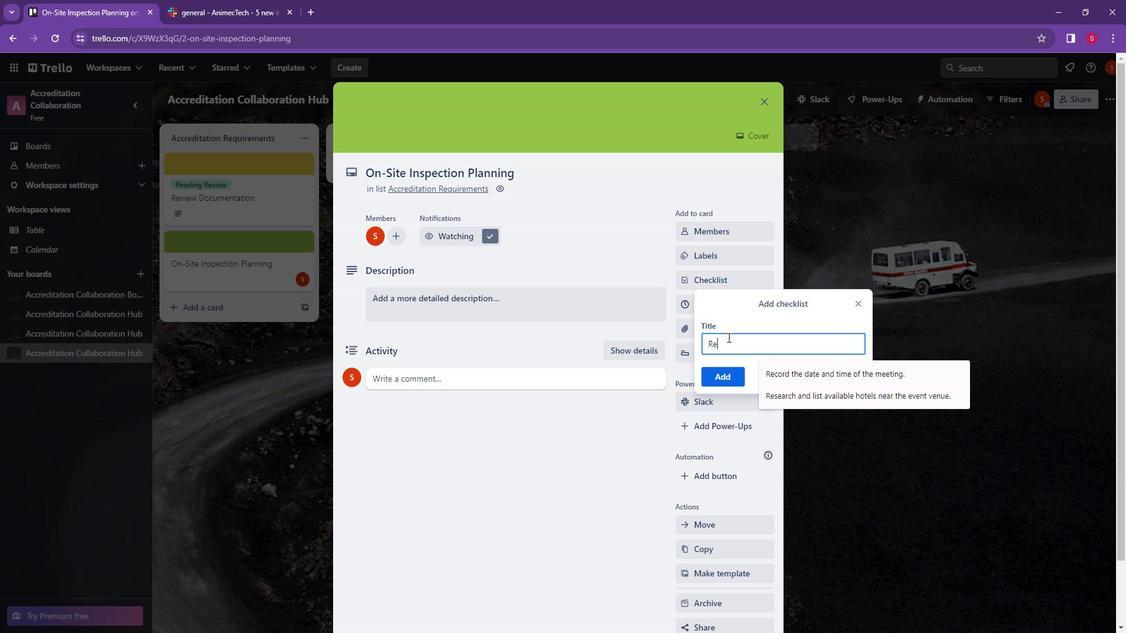 
Action: Mouse moved to (671, 487)
Screenshot: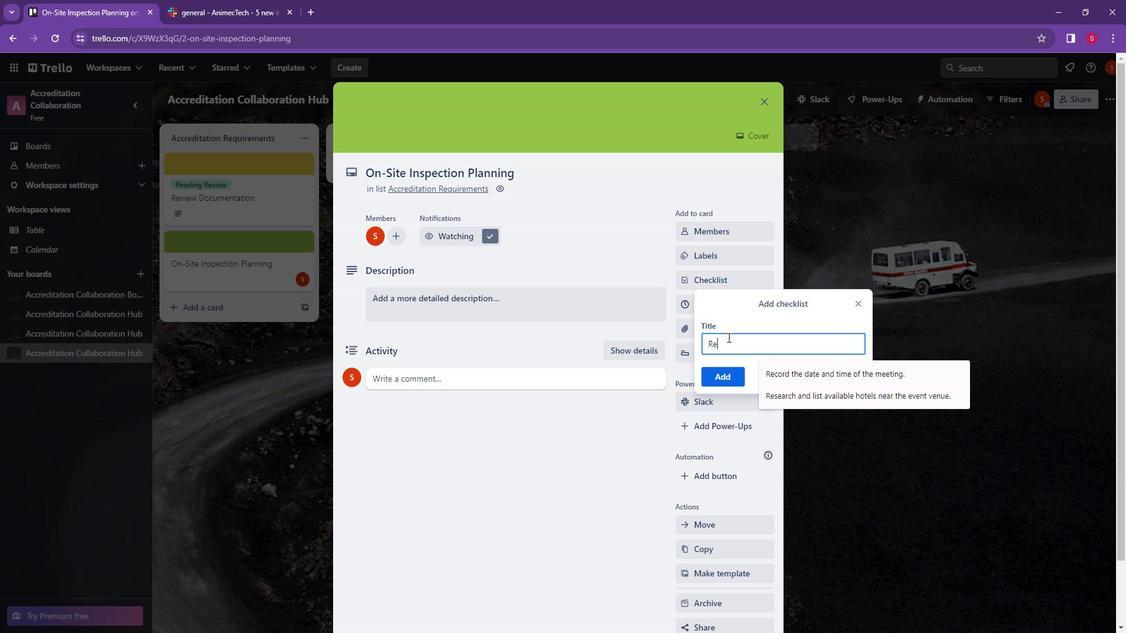 
Action: Mouse scrolled (671, 486) with delta (0, 0)
Screenshot: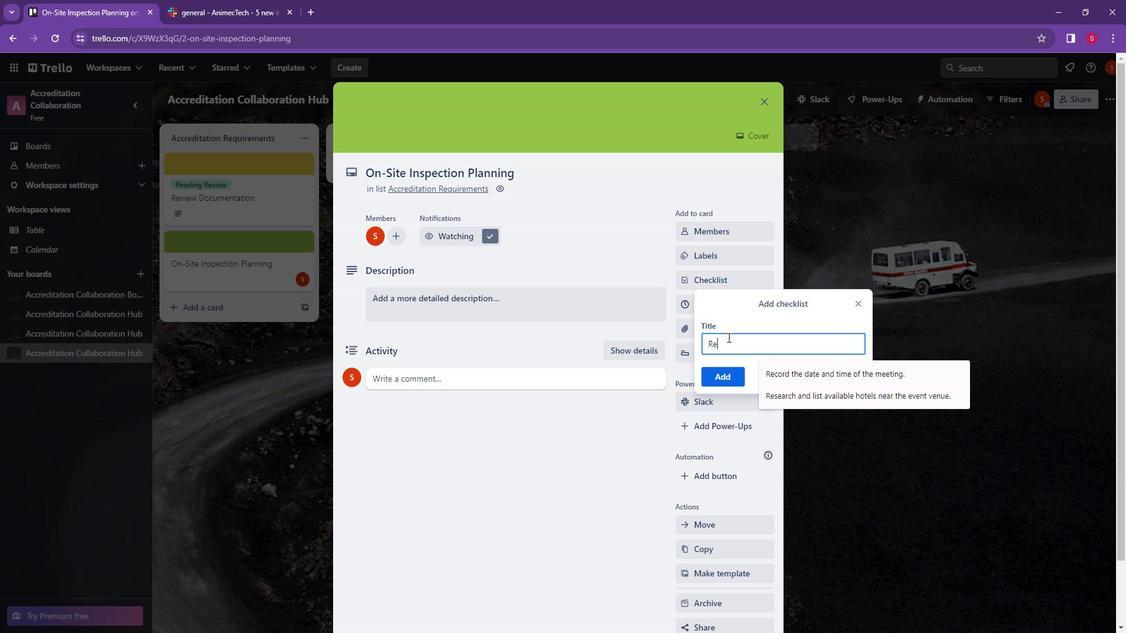 
Action: Mouse moved to (669, 484)
Screenshot: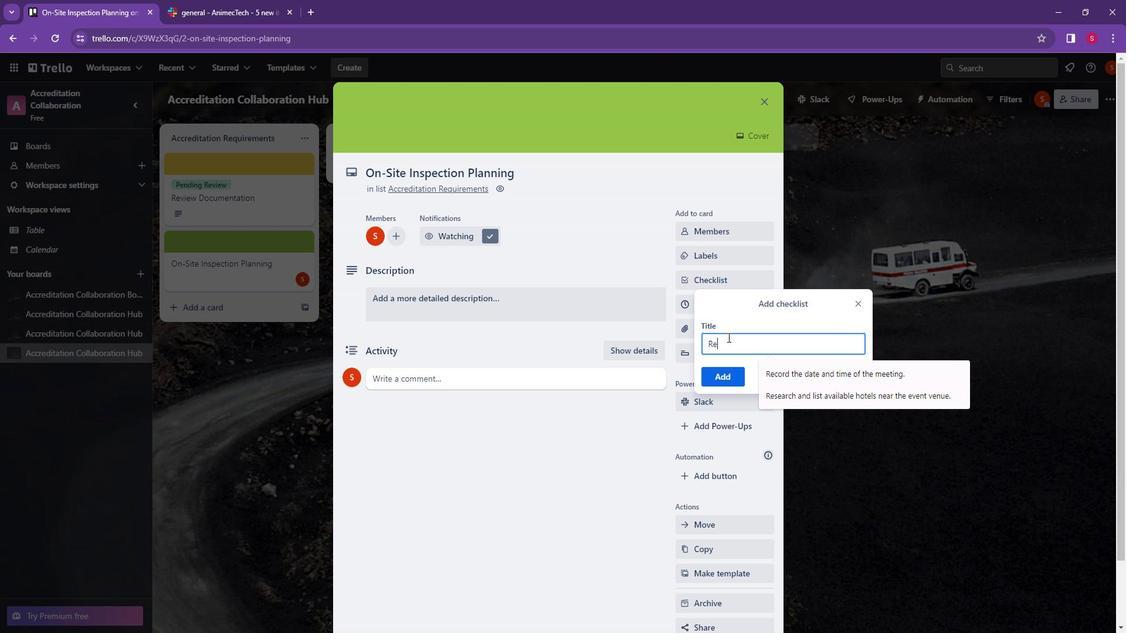 
Action: Mouse scrolled (669, 483) with delta (0, 0)
Screenshot: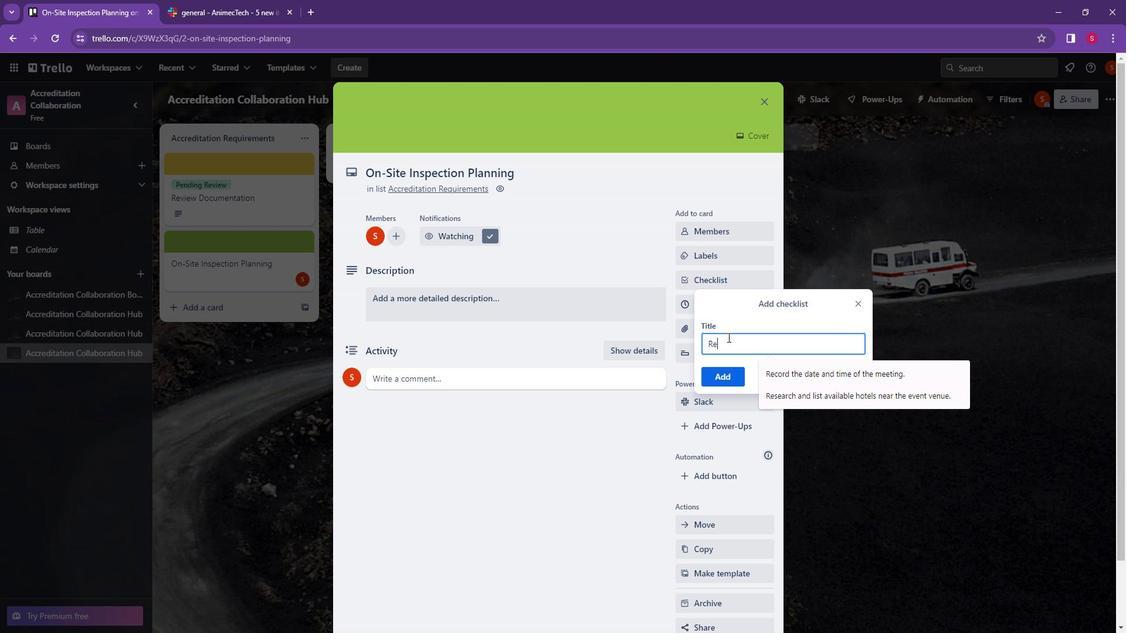 
Action: Mouse moved to (666, 478)
Screenshot: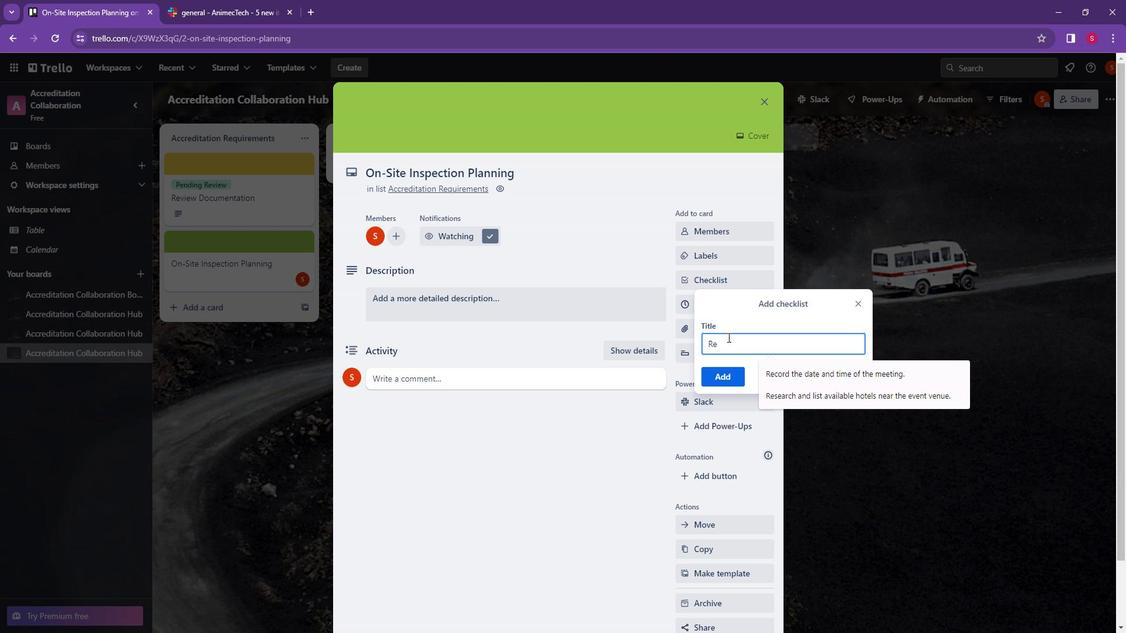 
Action: Mouse scrolled (668, 480) with delta (0, 0)
Screenshot: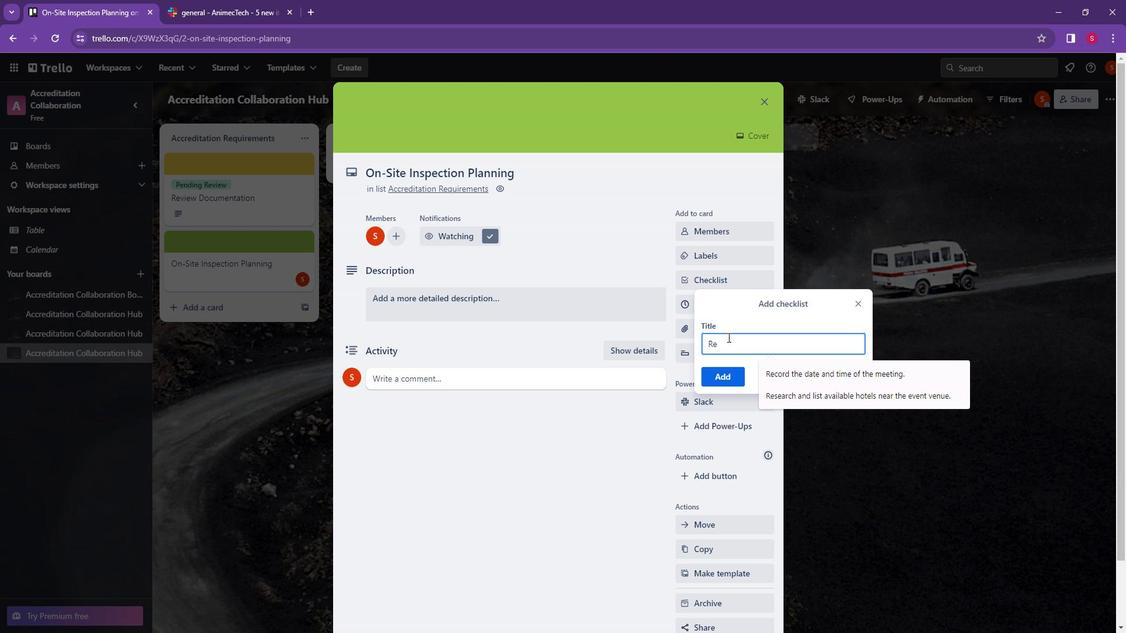 
Action: Mouse moved to (662, 469)
Screenshot: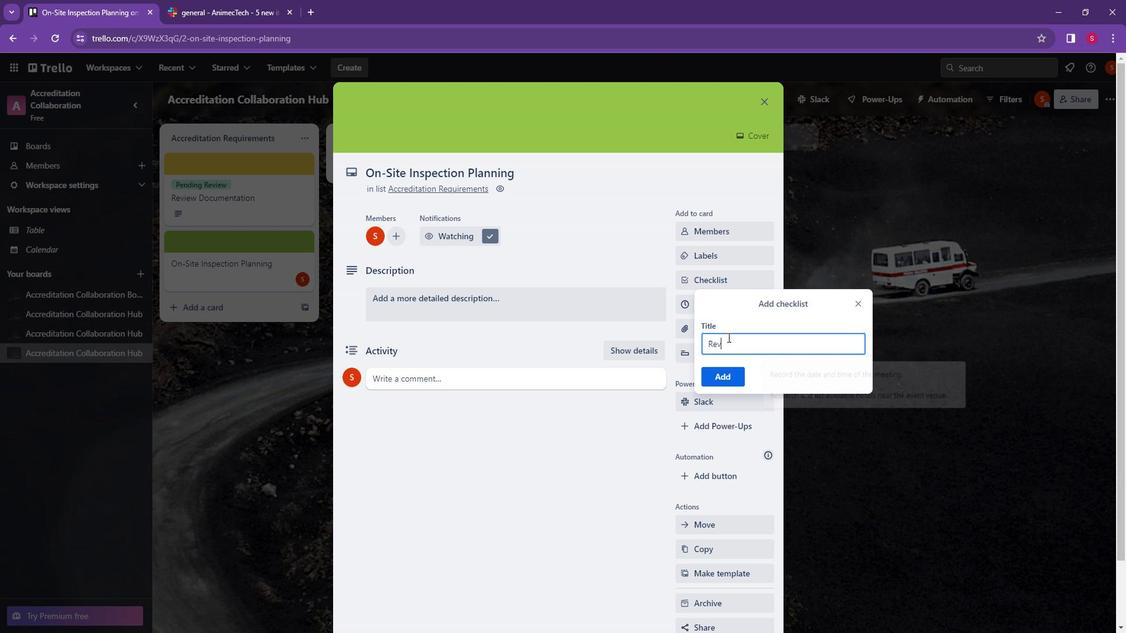 
Action: Mouse scrolled (662, 468) with delta (0, 0)
Screenshot: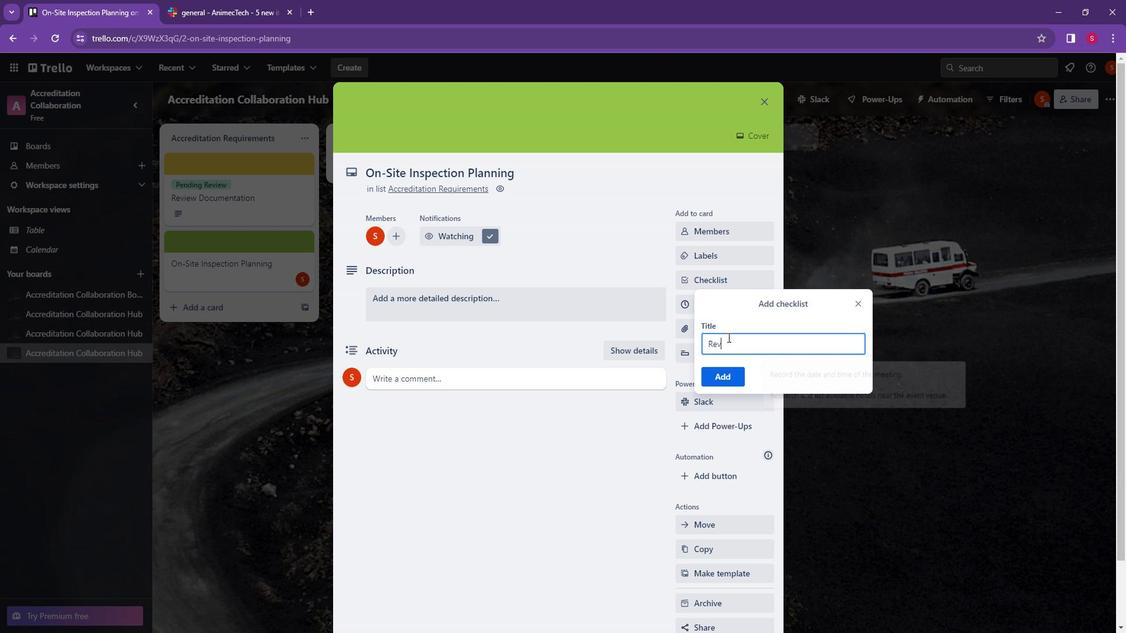 
Action: Mouse scrolled (662, 468) with delta (0, 0)
Screenshot: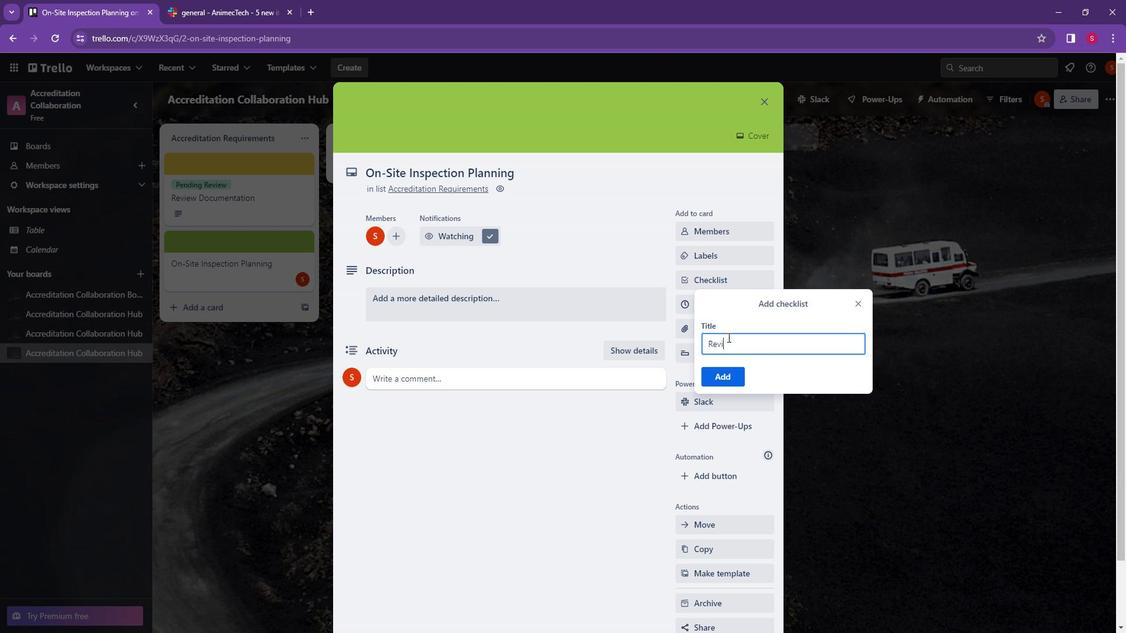 
Action: Mouse scrolled (662, 468) with delta (0, 0)
Screenshot: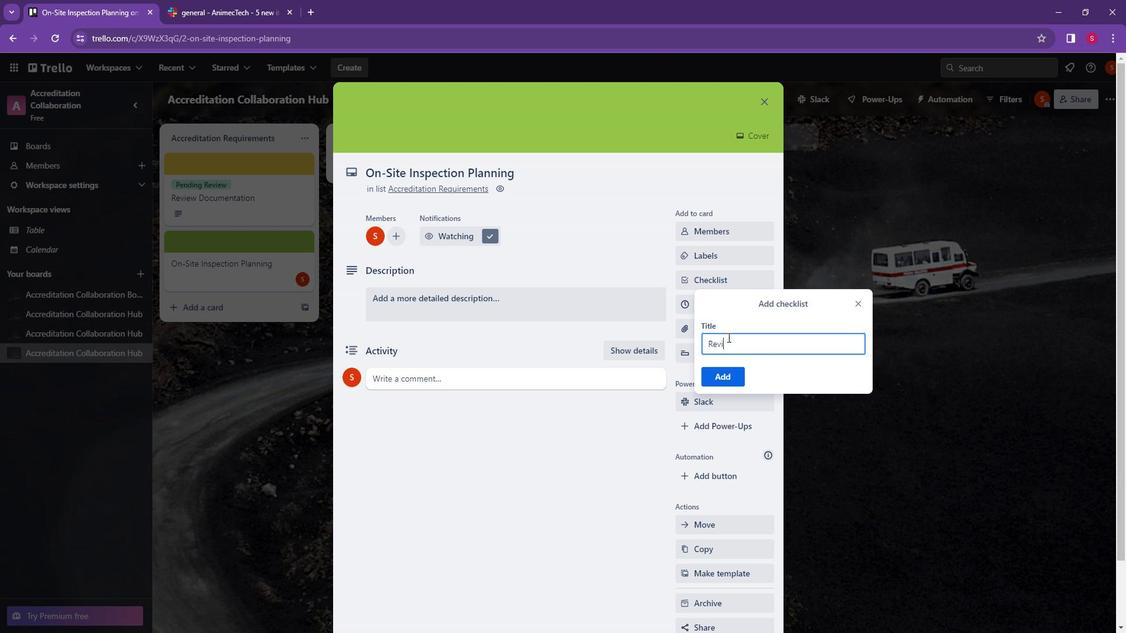 
Action: Mouse scrolled (662, 468) with delta (0, 0)
Screenshot: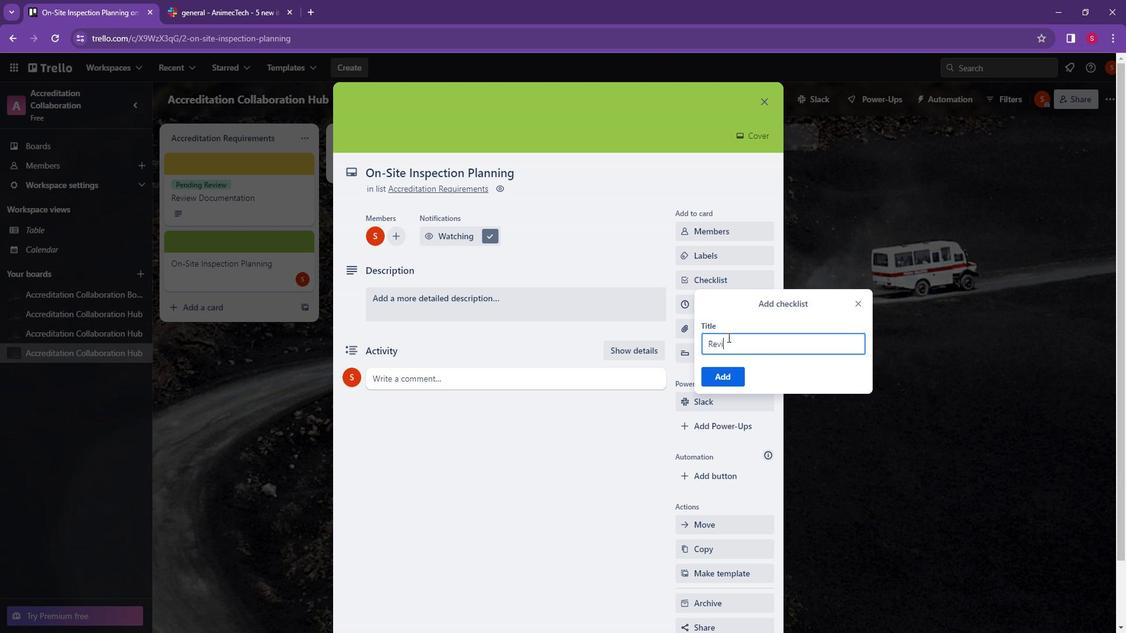 
Action: Mouse scrolled (662, 468) with delta (0, 0)
Screenshot: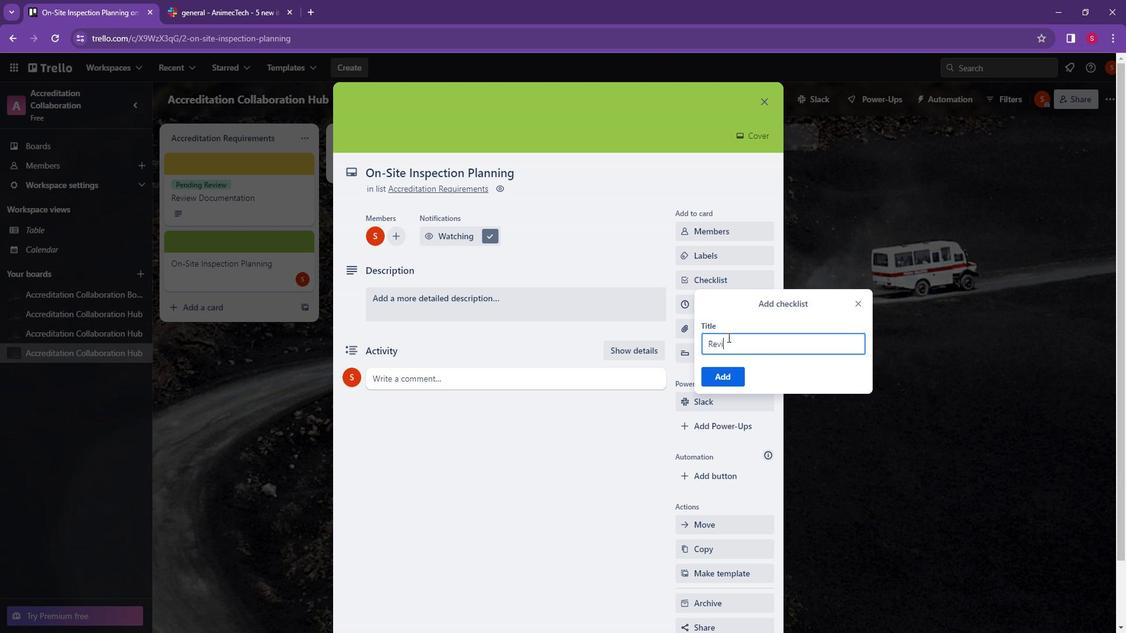 
Action: Mouse moved to (662, 468)
Screenshot: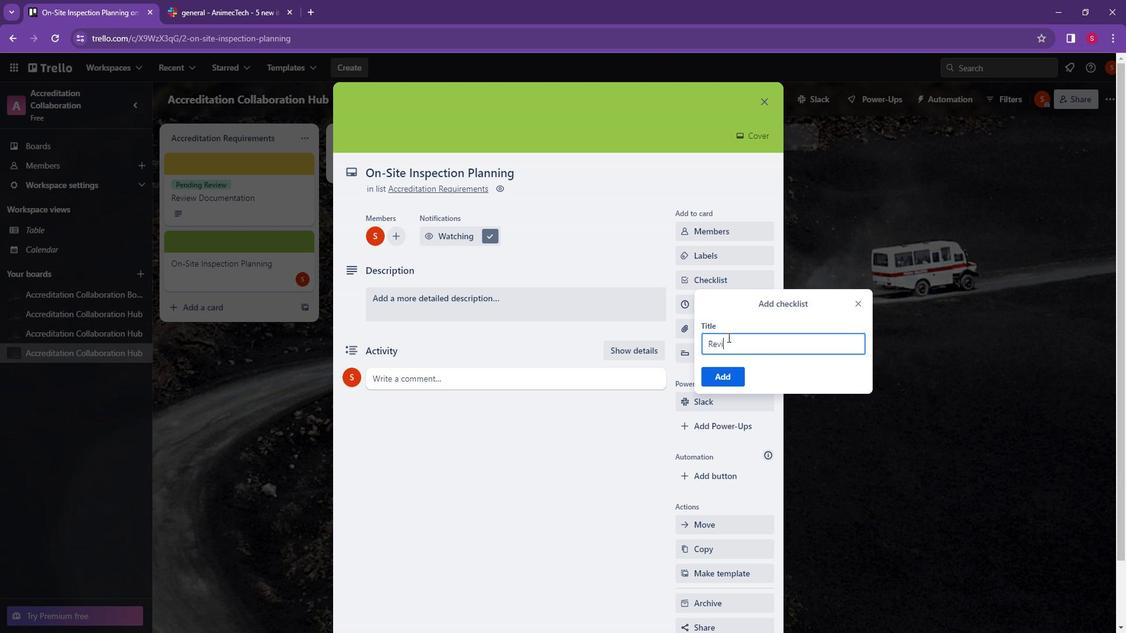 
Action: Mouse scrolled (662, 468) with delta (0, 0)
Screenshot: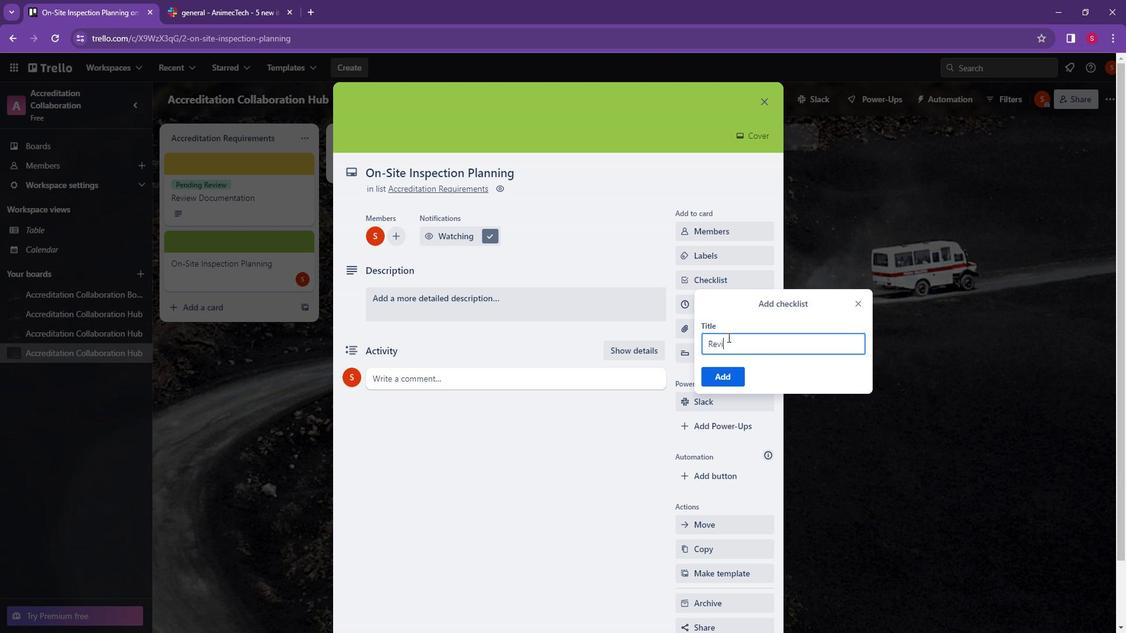 
Action: Mouse moved to (662, 468)
Screenshot: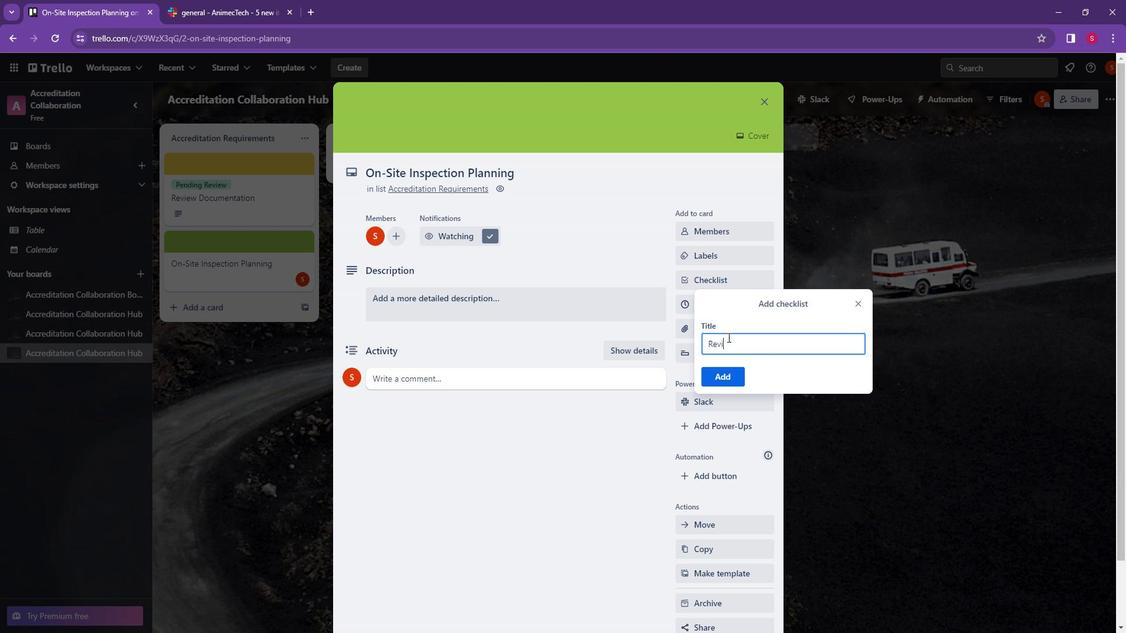
Action: Mouse scrolled (662, 468) with delta (0, 0)
Screenshot: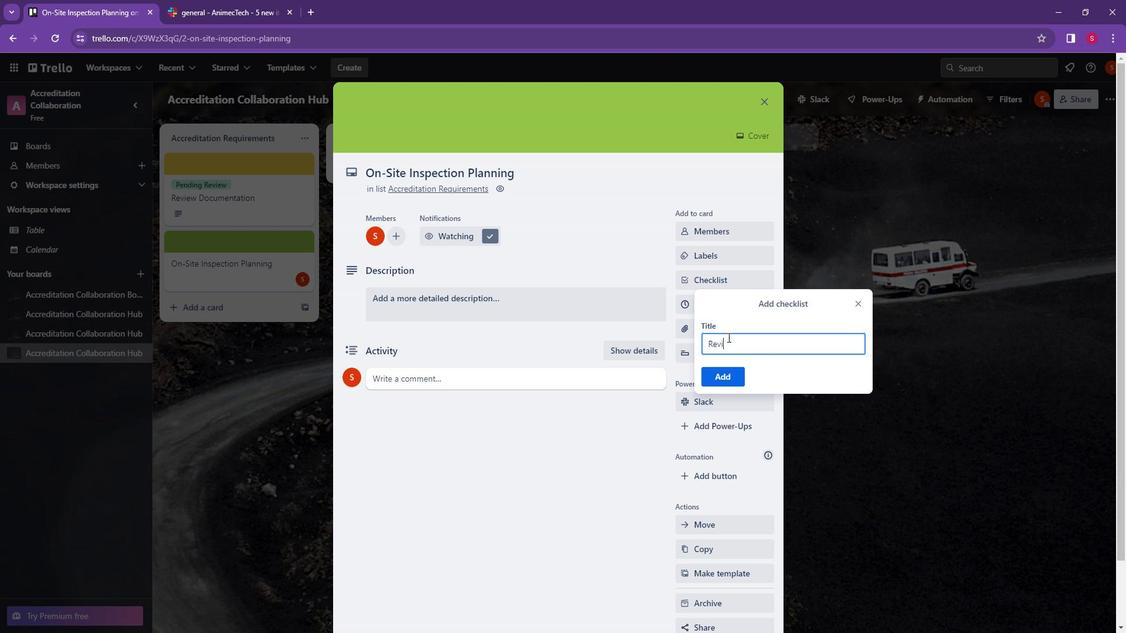
Action: Mouse moved to (709, 576)
